 Task: Slide 8 - Products Or Services.
Action: Mouse moved to (165, 57)
Screenshot: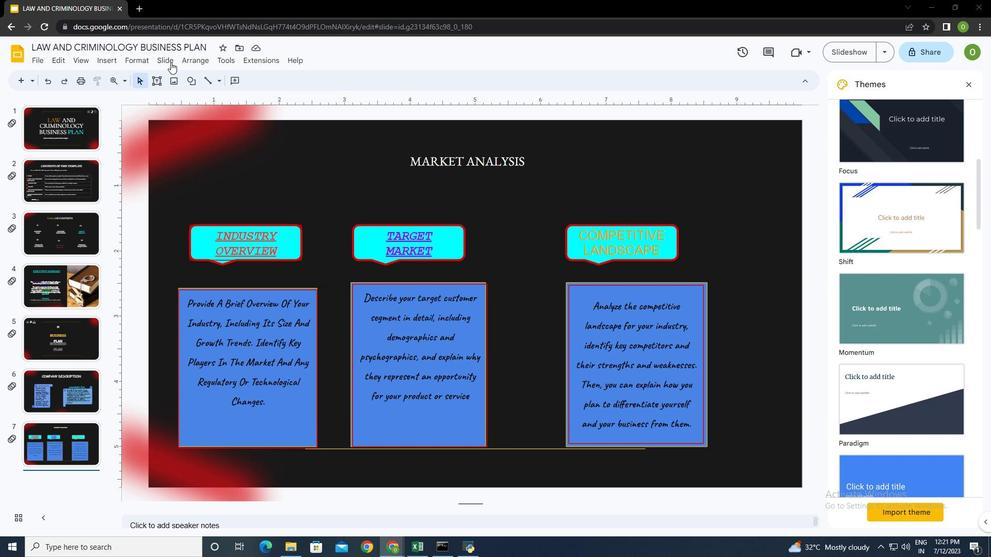 
Action: Mouse pressed left at (165, 57)
Screenshot: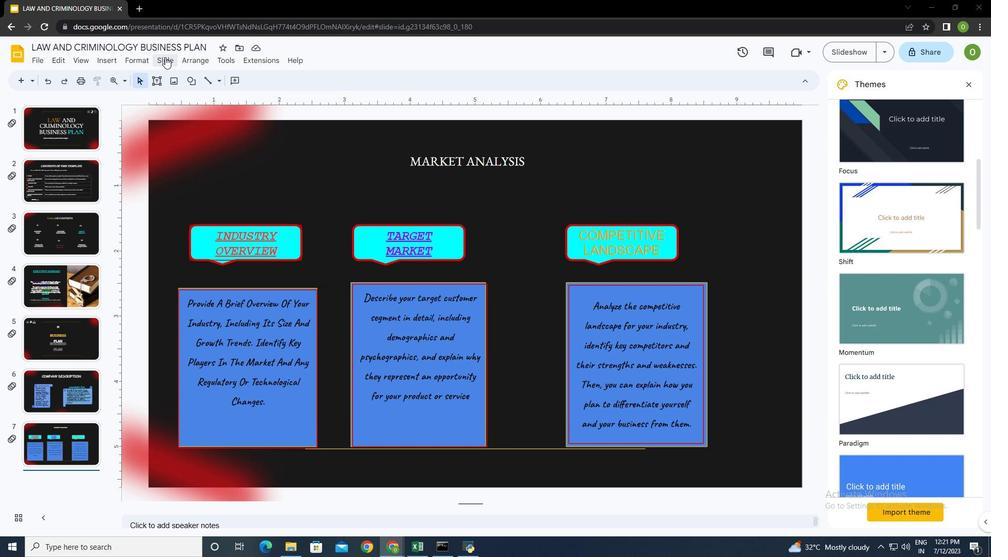 
Action: Mouse moved to (201, 76)
Screenshot: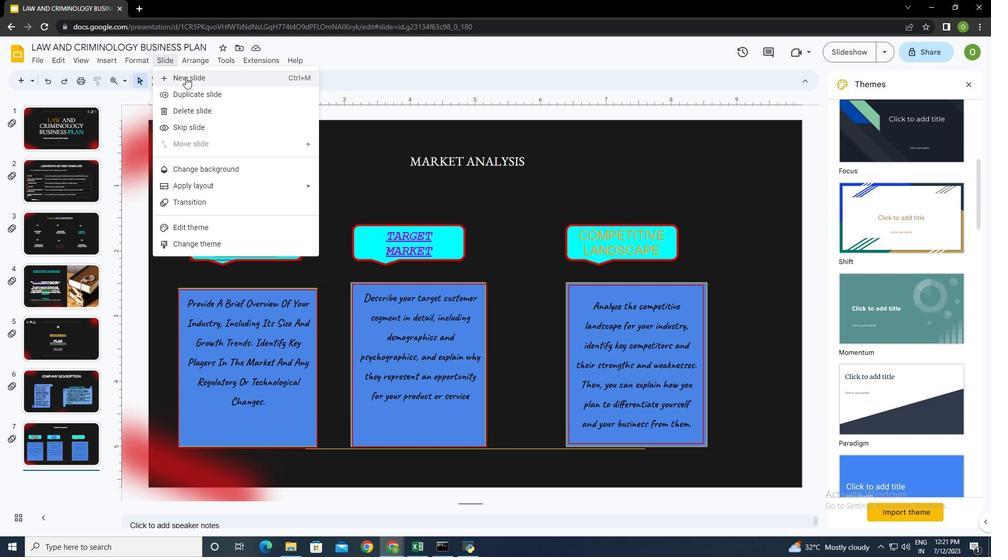 
Action: Mouse pressed left at (201, 76)
Screenshot: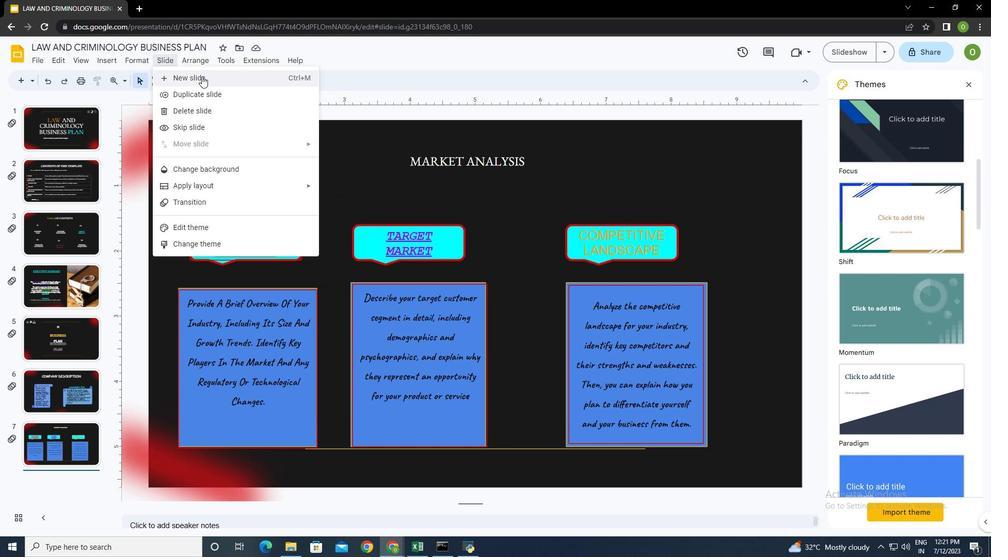 
Action: Mouse moved to (366, 260)
Screenshot: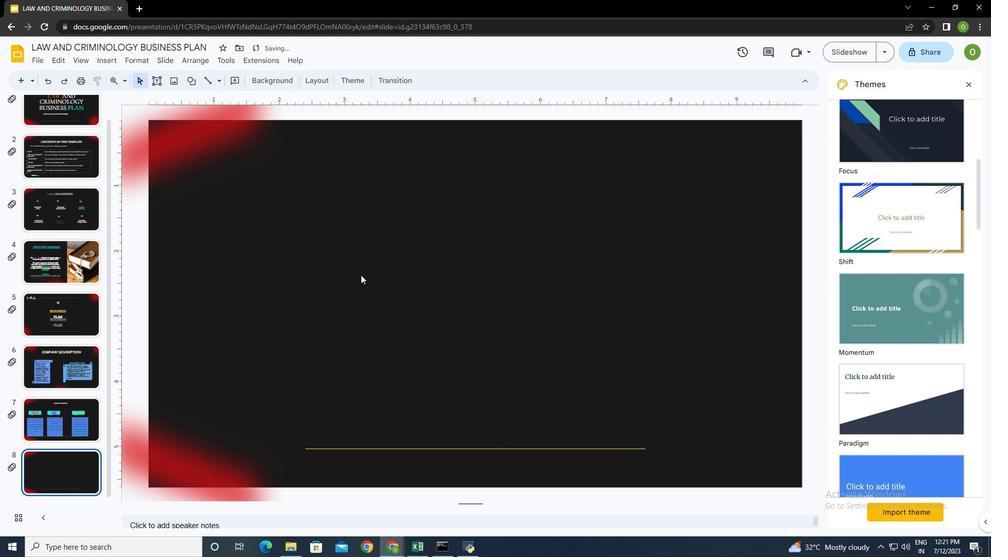 
Action: Mouse pressed left at (366, 260)
Screenshot: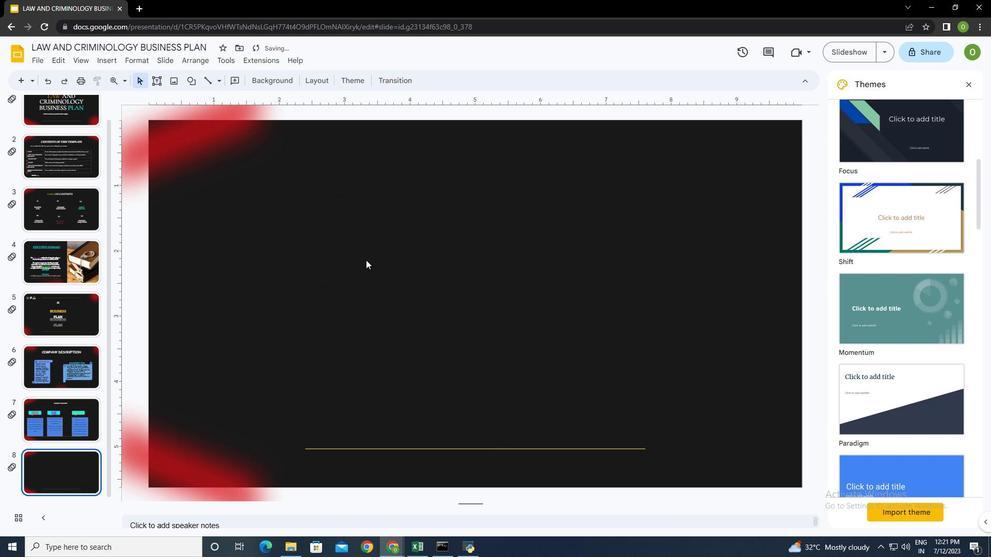 
Action: Mouse moved to (154, 84)
Screenshot: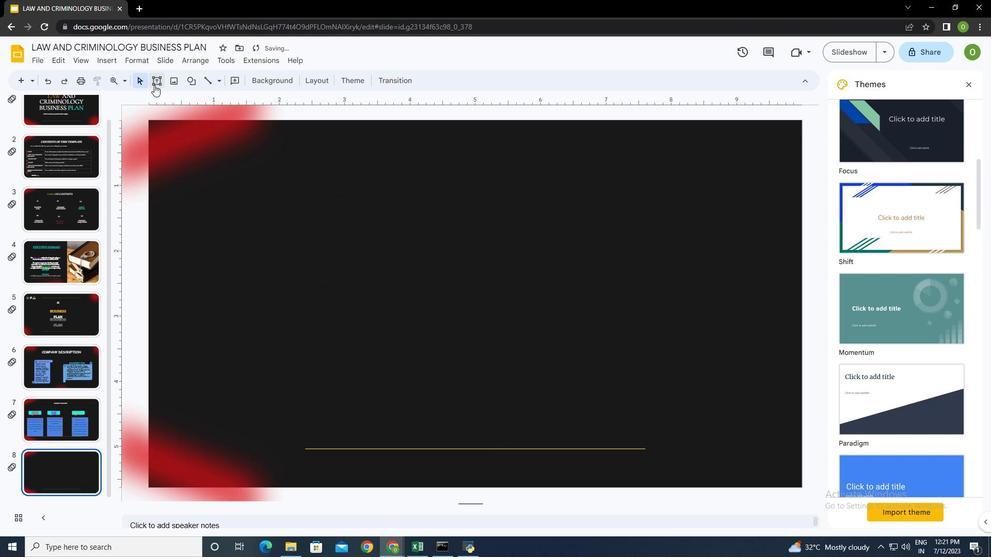 
Action: Mouse pressed left at (154, 84)
Screenshot: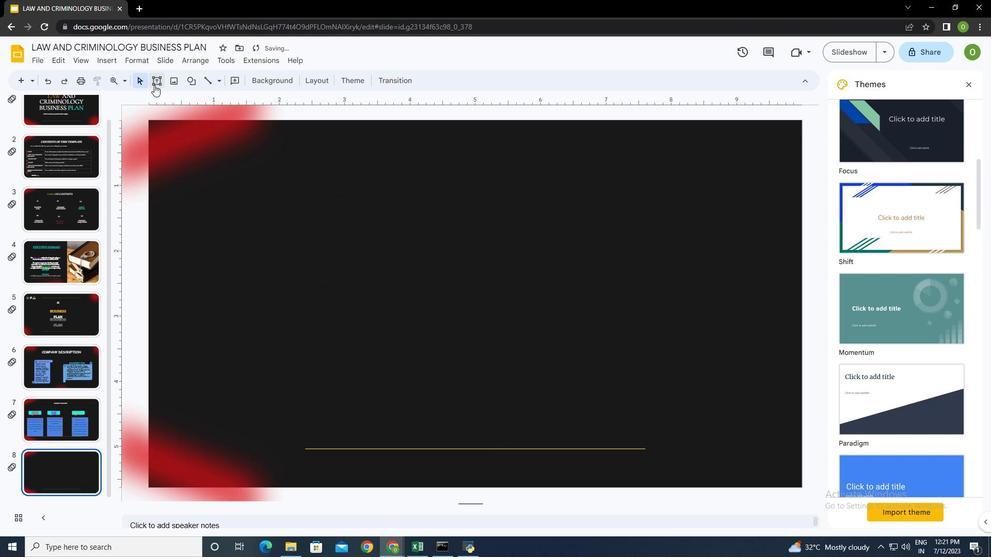 
Action: Mouse moved to (276, 137)
Screenshot: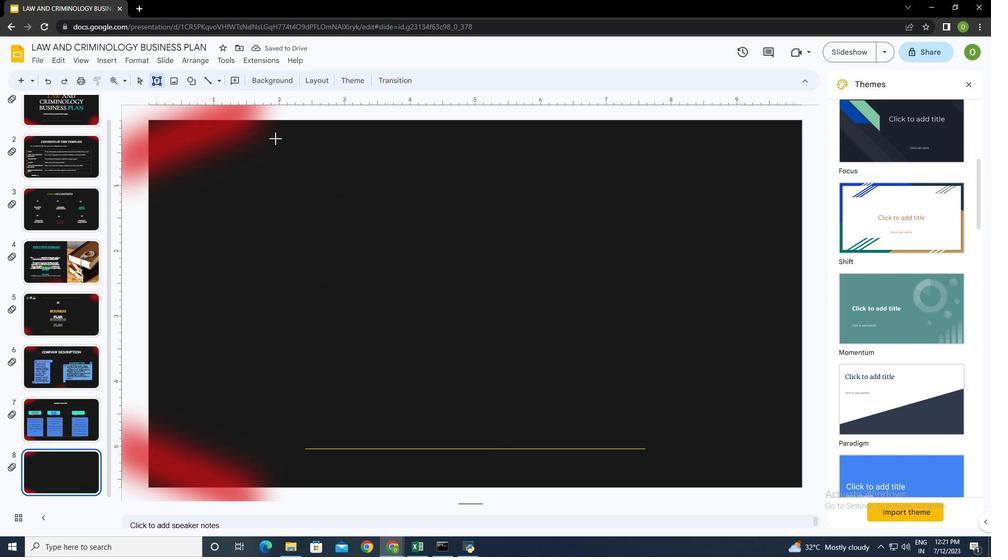 
Action: Mouse pressed left at (276, 137)
Screenshot: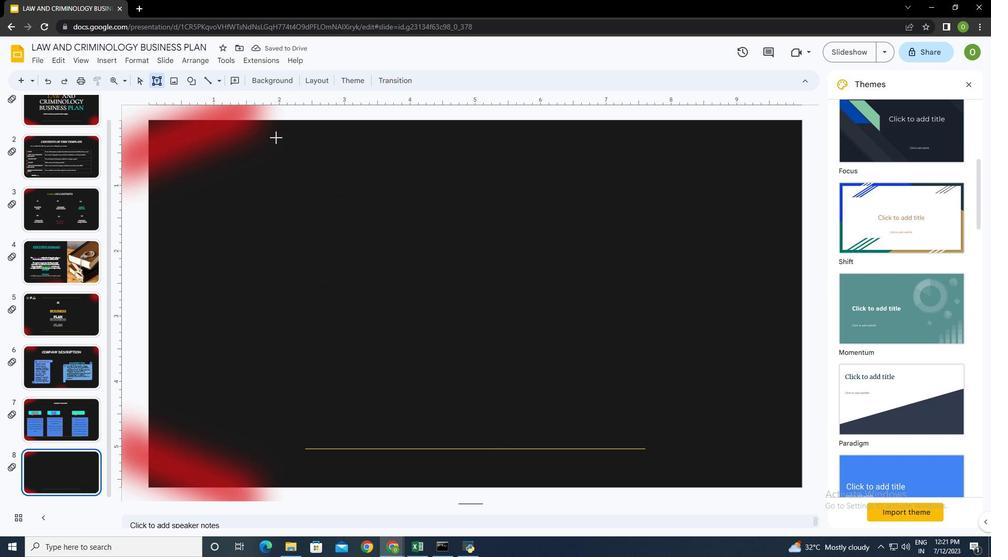 
Action: Mouse moved to (460, 80)
Screenshot: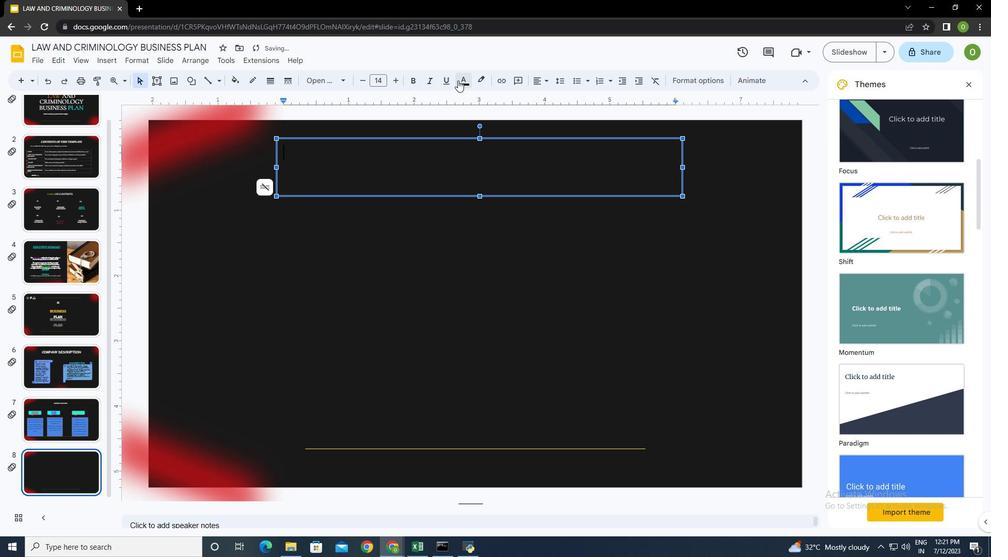 
Action: Mouse pressed left at (460, 80)
Screenshot: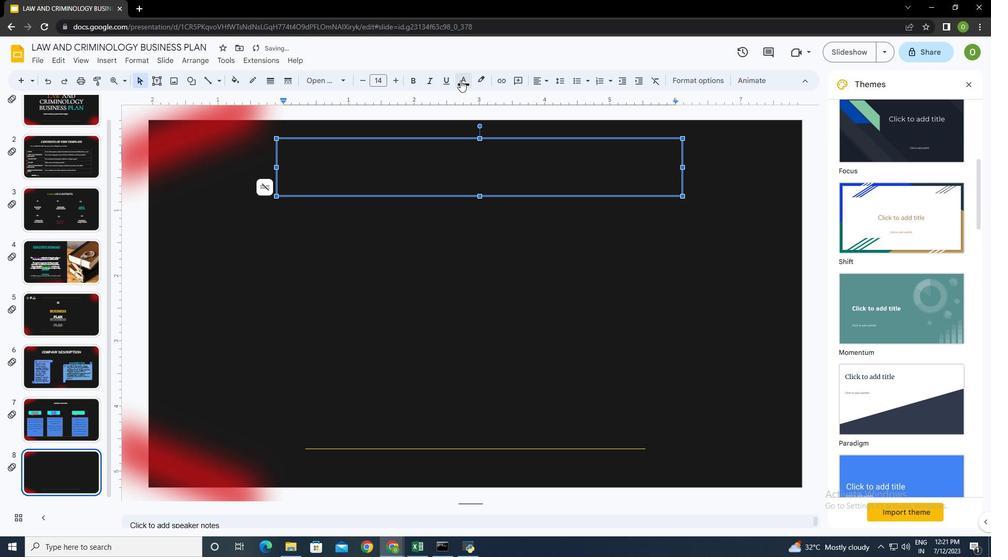 
Action: Mouse moved to (467, 113)
Screenshot: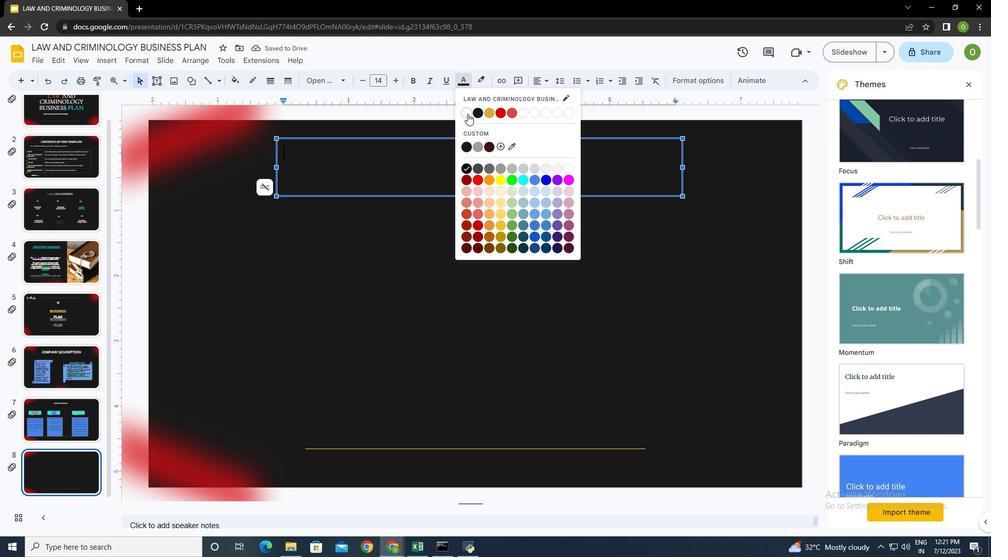 
Action: Mouse pressed left at (467, 113)
Screenshot: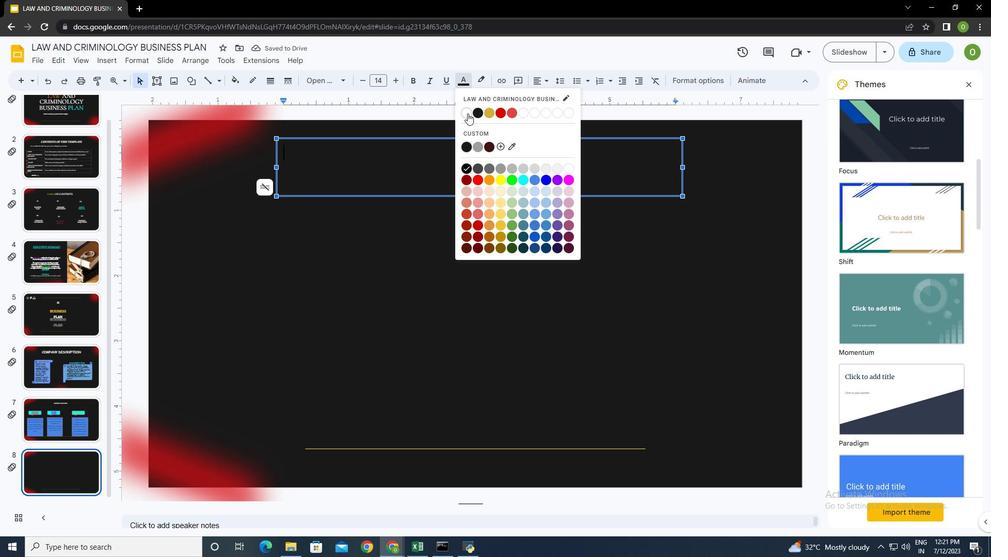 
Action: Mouse moved to (337, 156)
Screenshot: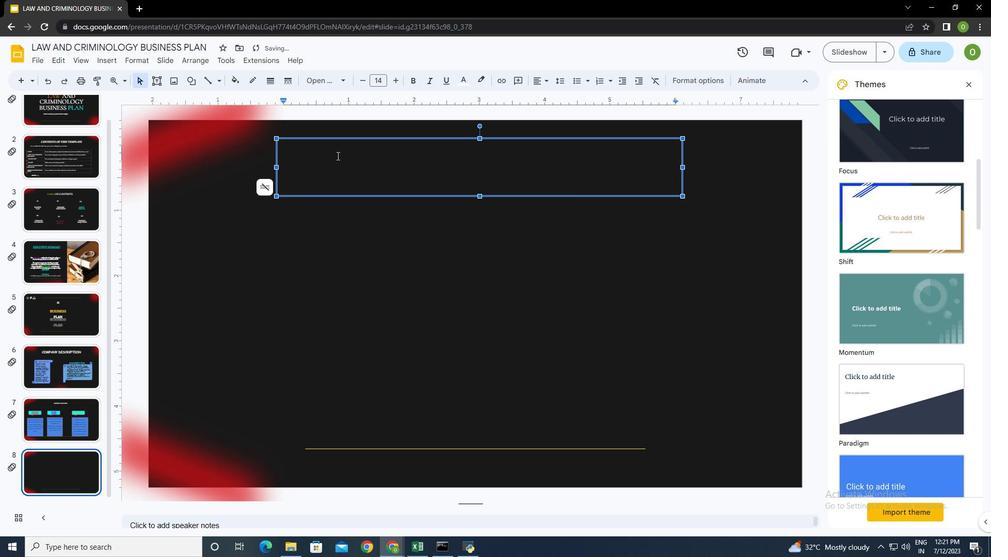
Action: Key pressed <Key.shift><Key.caps_lock>PRODUCTS<Key.space>OR<Key.space>SERVICES
Screenshot: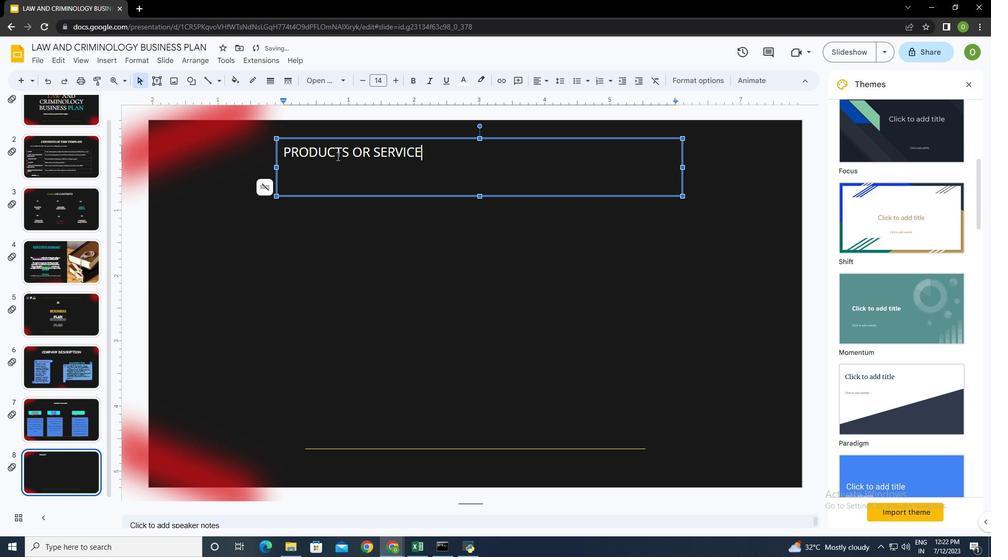 
Action: Mouse moved to (433, 152)
Screenshot: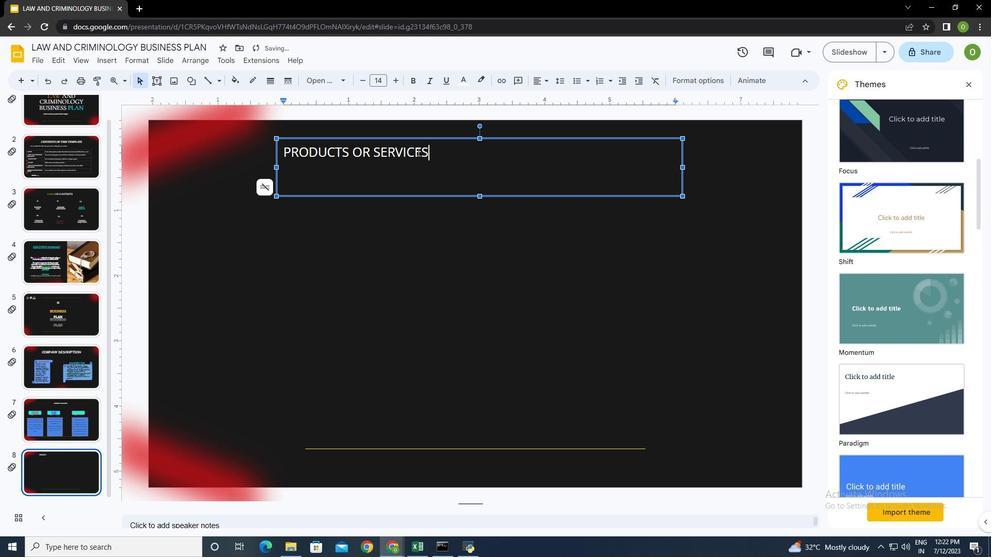 
Action: Mouse pressed left at (433, 152)
Screenshot: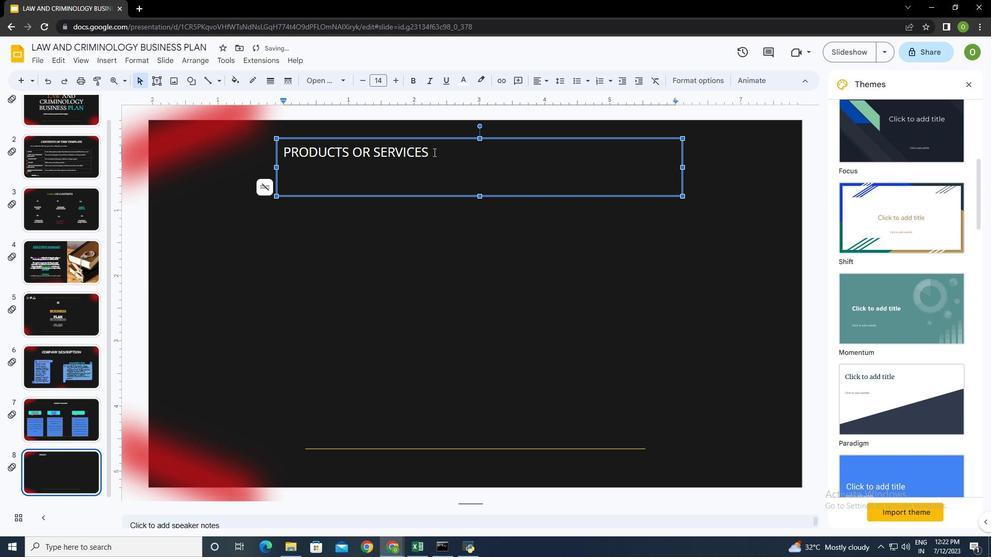 
Action: Mouse moved to (416, 82)
Screenshot: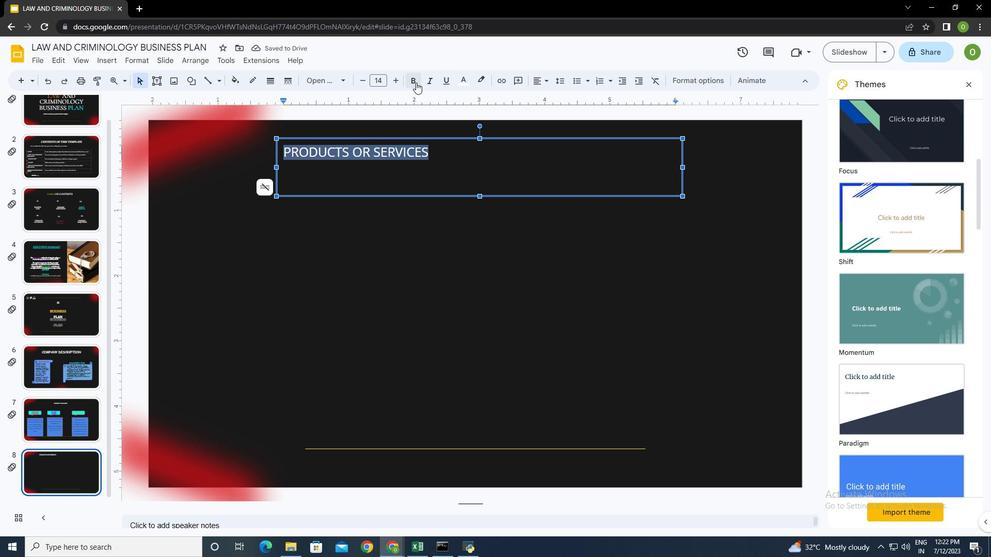 
Action: Mouse pressed left at (416, 82)
Screenshot: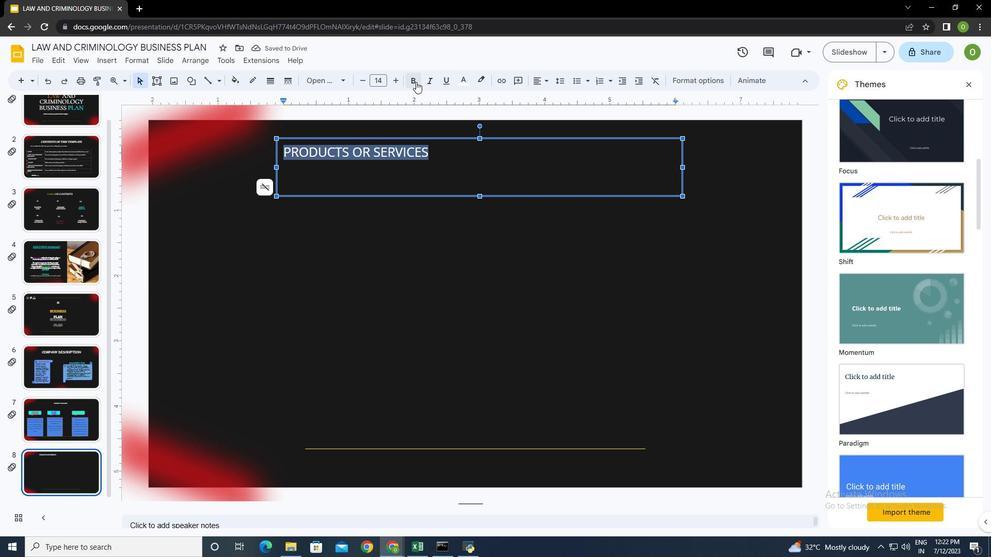 
Action: Mouse moved to (544, 81)
Screenshot: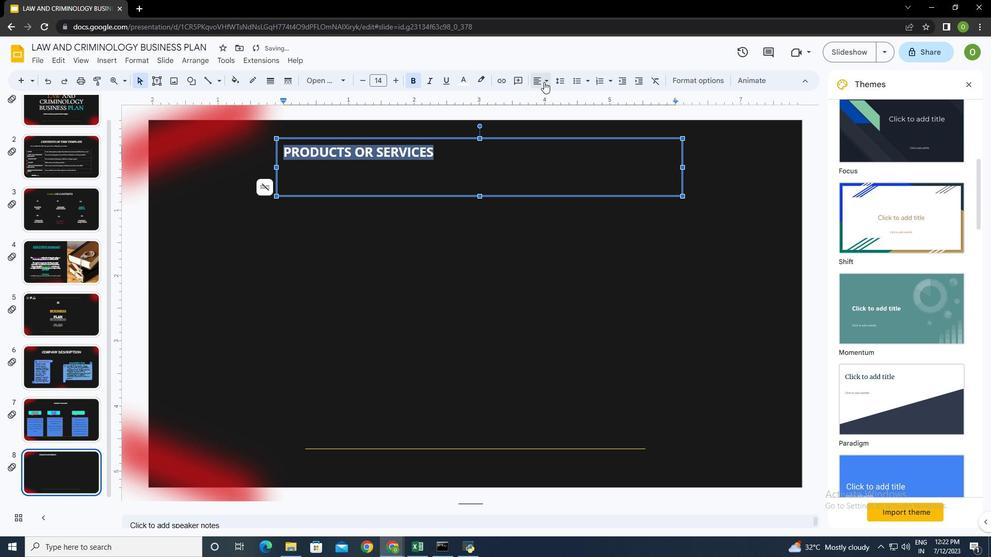 
Action: Mouse pressed left at (544, 81)
Screenshot: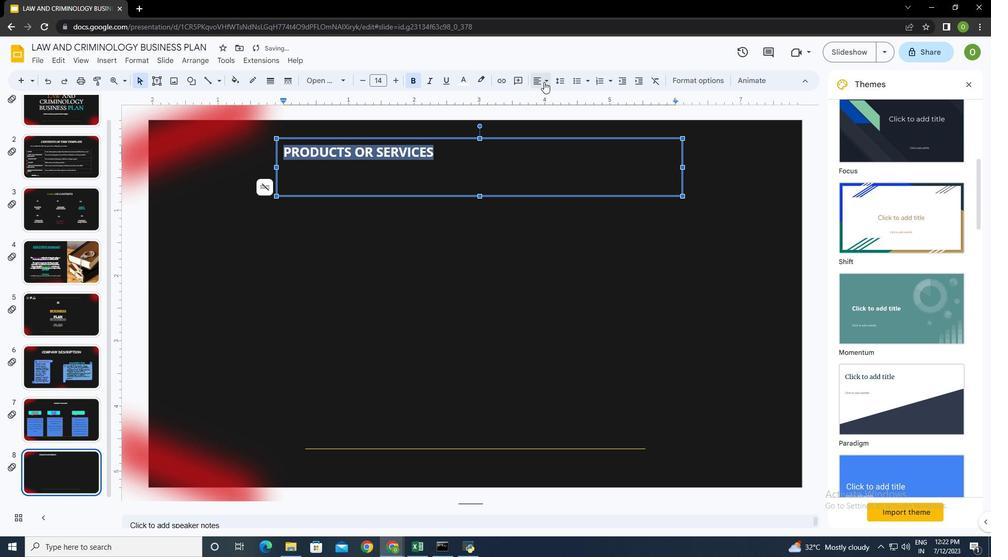 
Action: Mouse moved to (551, 99)
Screenshot: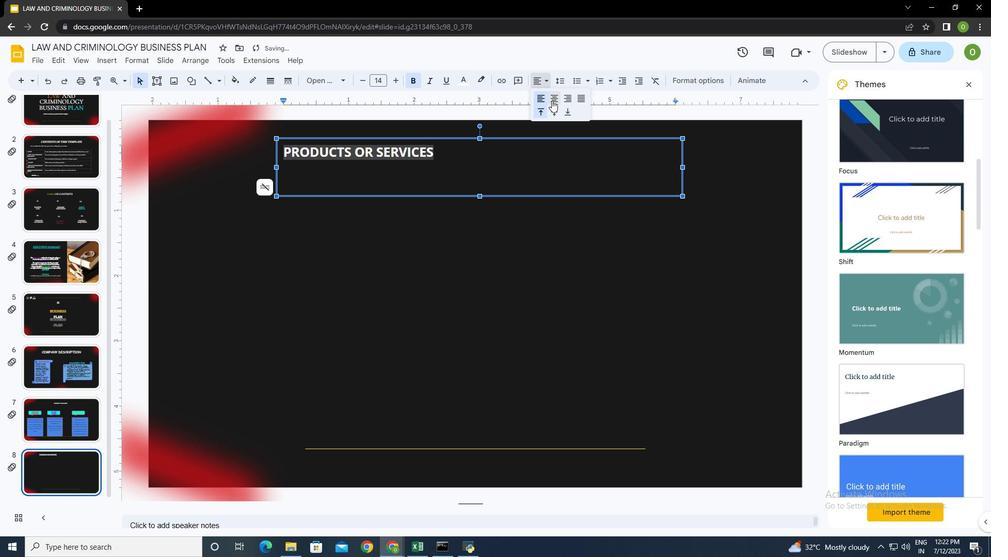 
Action: Mouse pressed left at (551, 99)
Screenshot: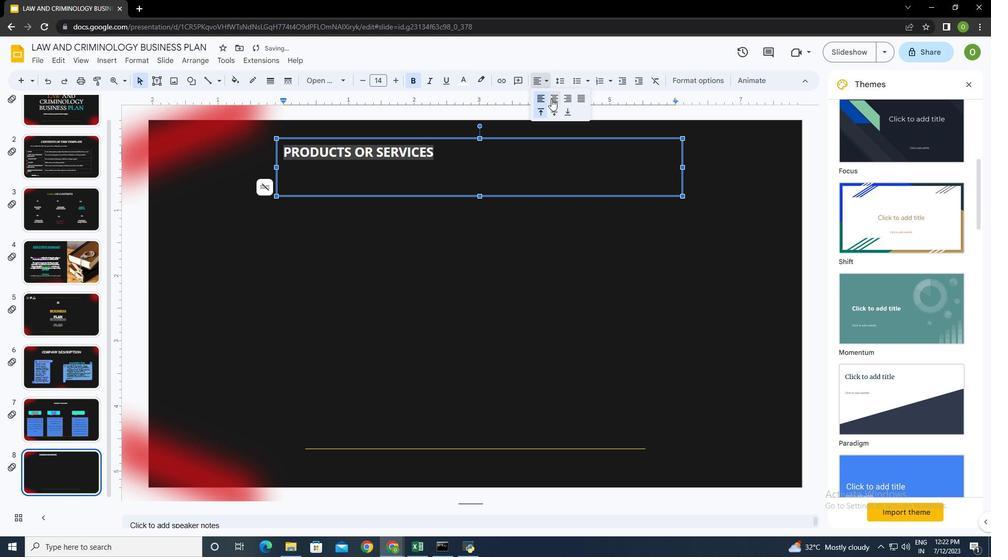 
Action: Mouse moved to (547, 83)
Screenshot: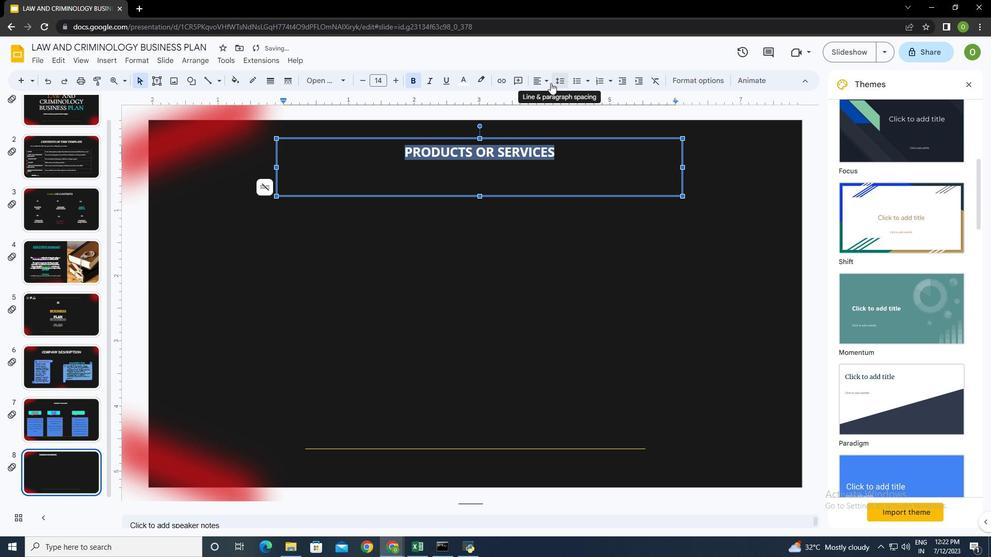 
Action: Mouse pressed left at (547, 83)
Screenshot: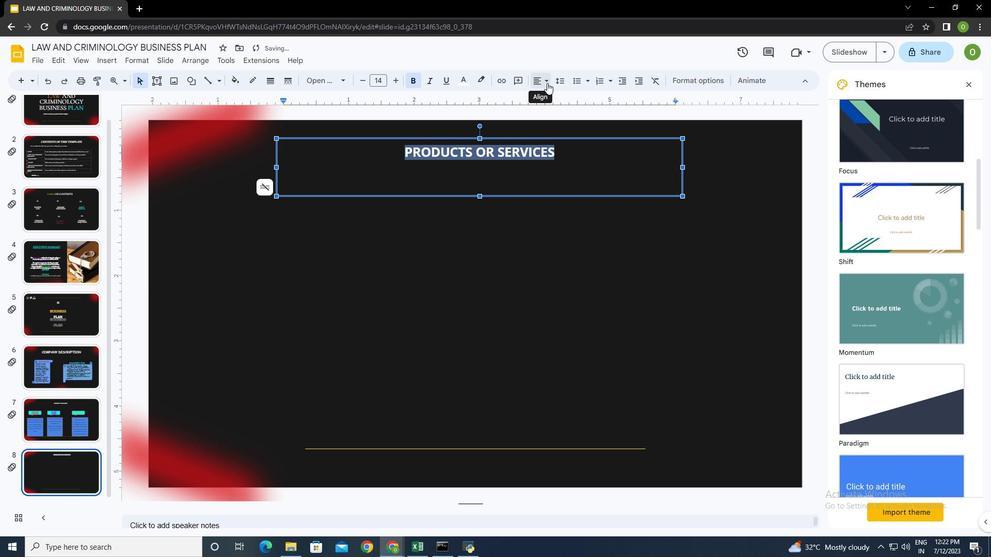 
Action: Mouse moved to (554, 113)
Screenshot: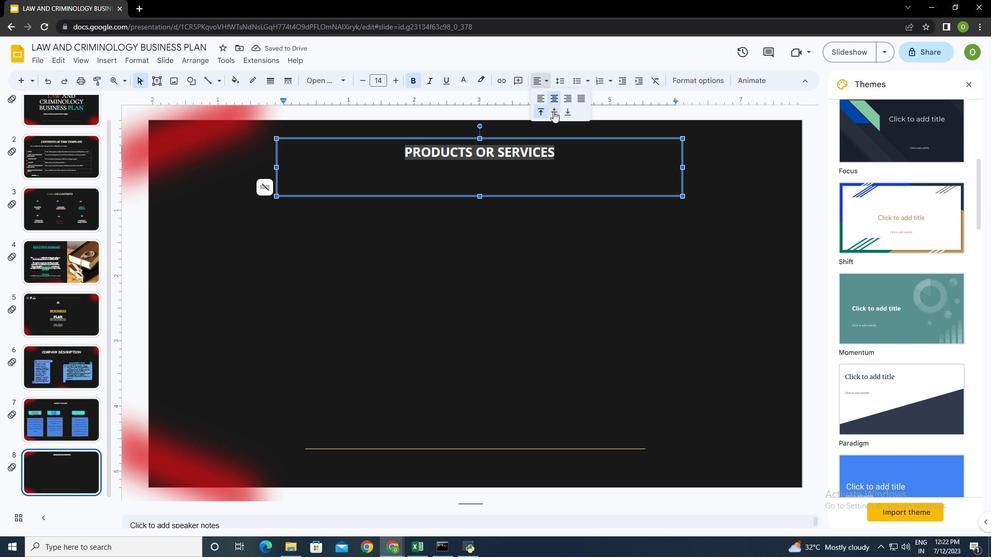 
Action: Mouse pressed left at (554, 113)
Screenshot: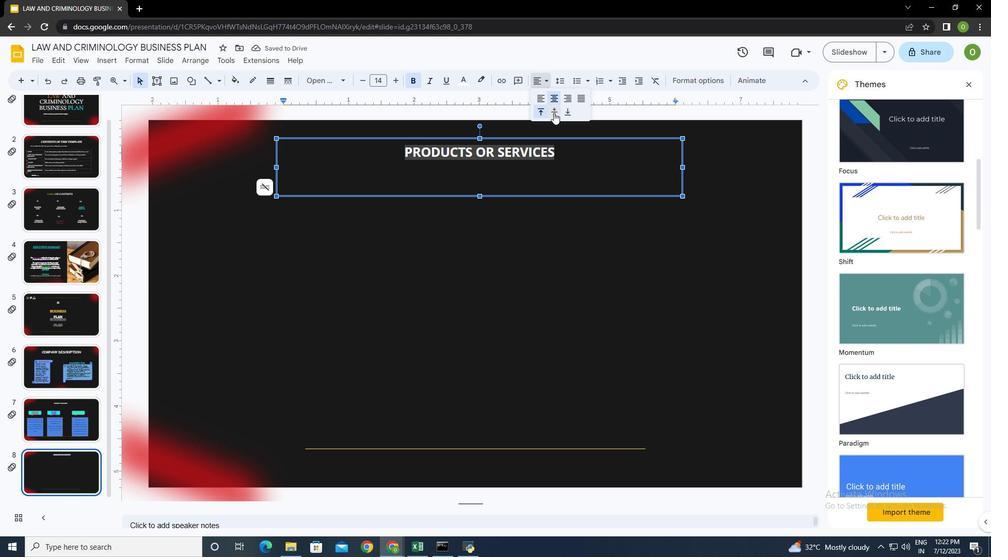 
Action: Mouse moved to (396, 75)
Screenshot: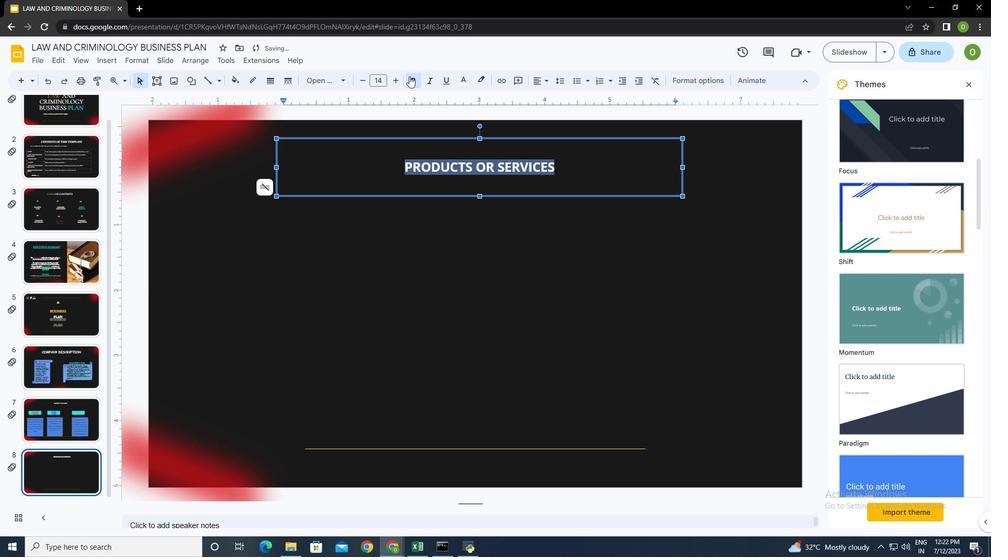 
Action: Mouse pressed left at (396, 75)
Screenshot: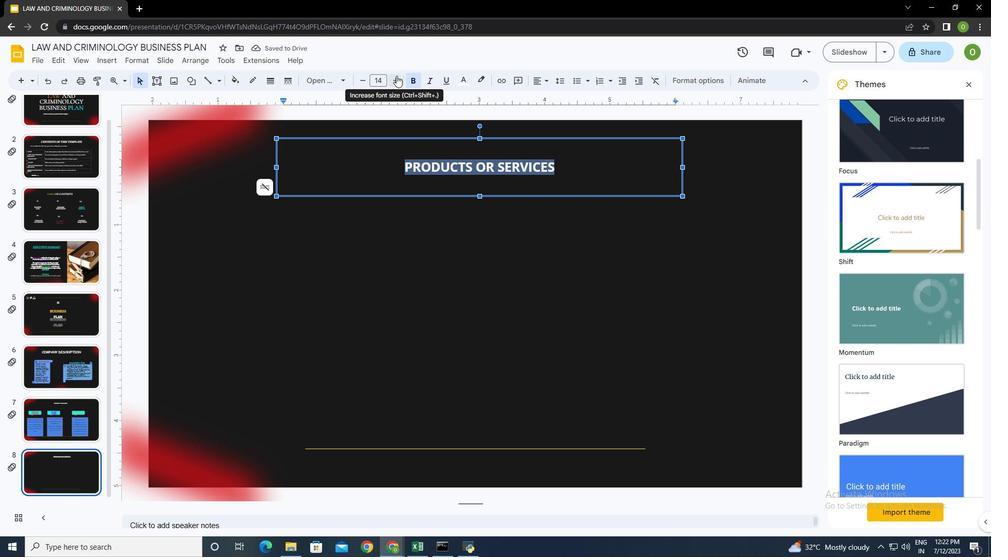 
Action: Mouse pressed left at (396, 75)
Screenshot: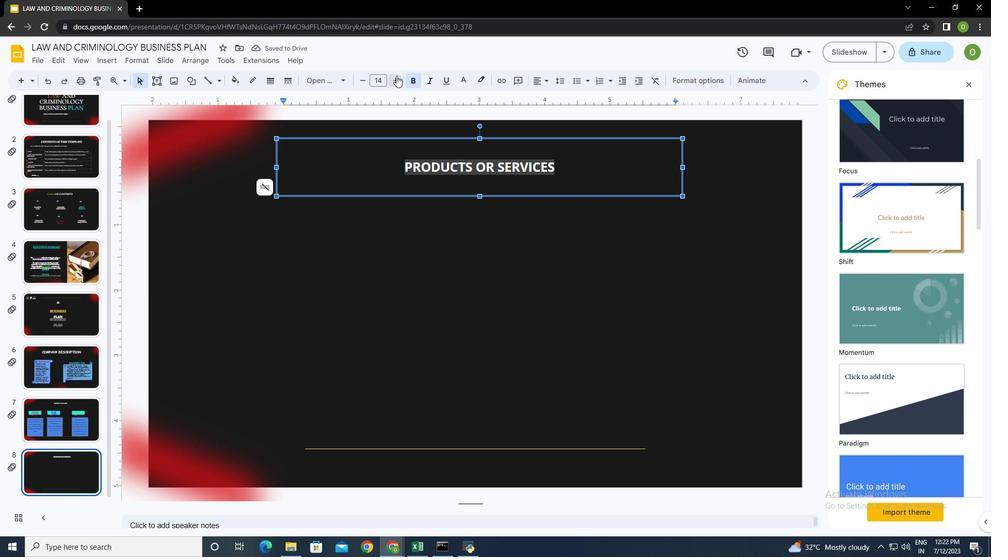 
Action: Mouse pressed left at (396, 75)
Screenshot: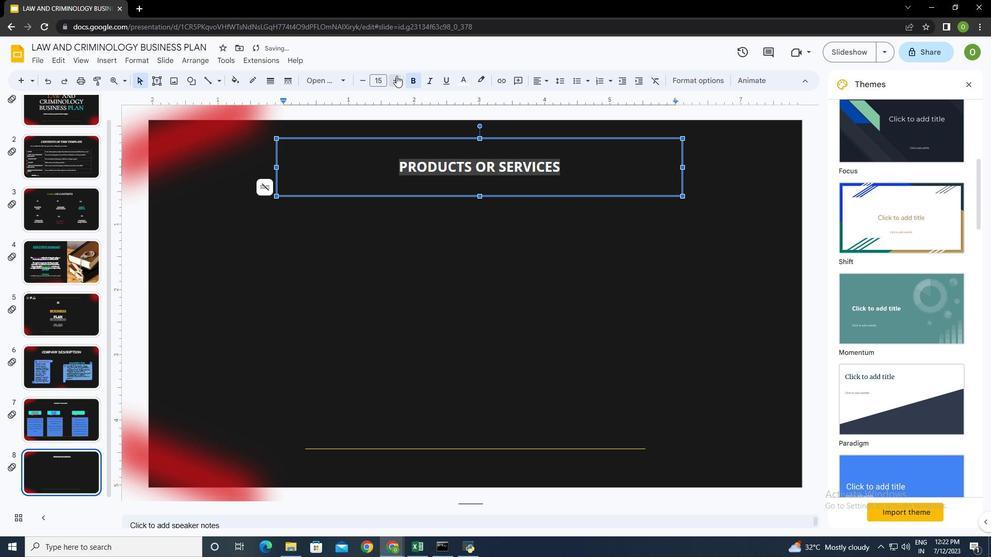 
Action: Mouse pressed left at (396, 75)
Screenshot: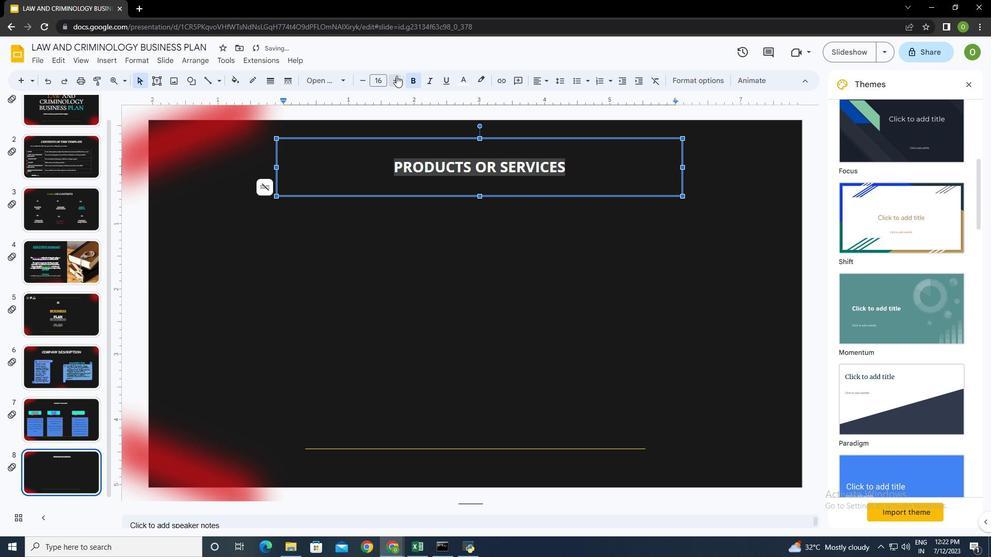 
Action: Mouse pressed left at (396, 75)
Screenshot: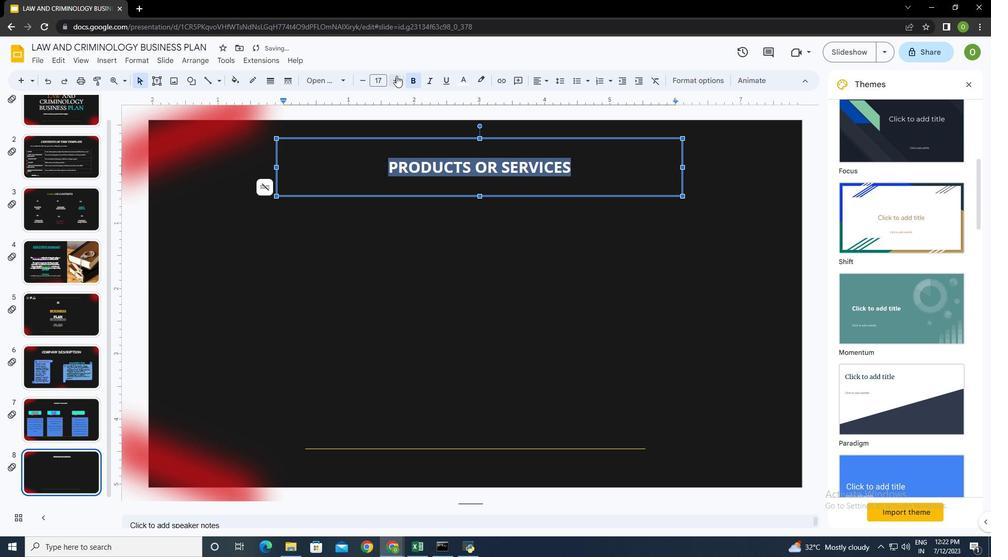 
Action: Mouse pressed left at (396, 75)
Screenshot: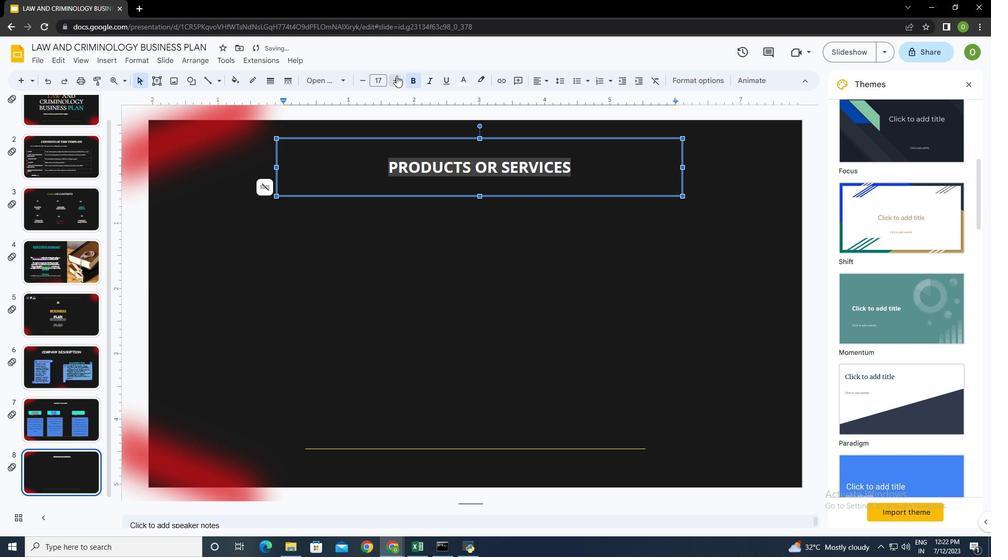 
Action: Mouse pressed left at (396, 75)
Screenshot: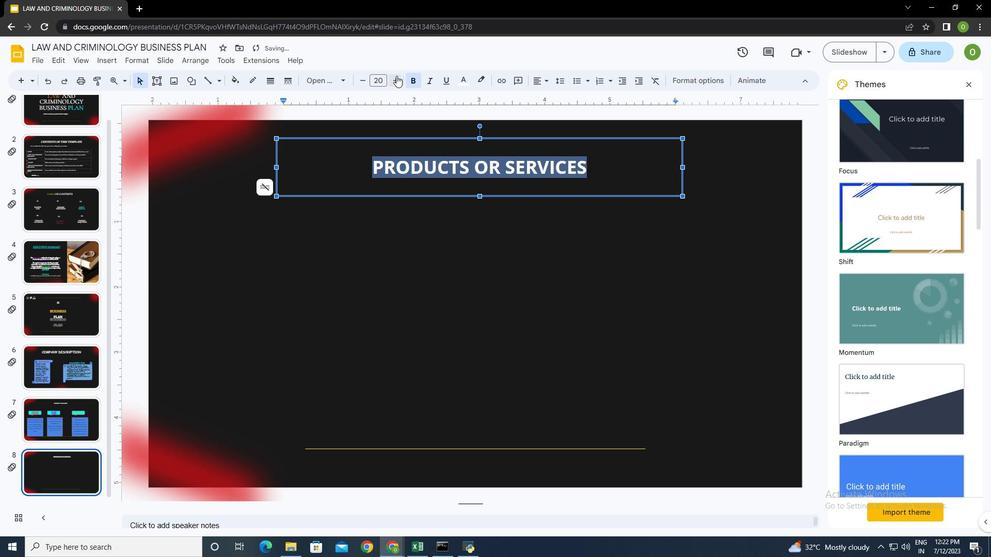 
Action: Mouse pressed left at (396, 75)
Screenshot: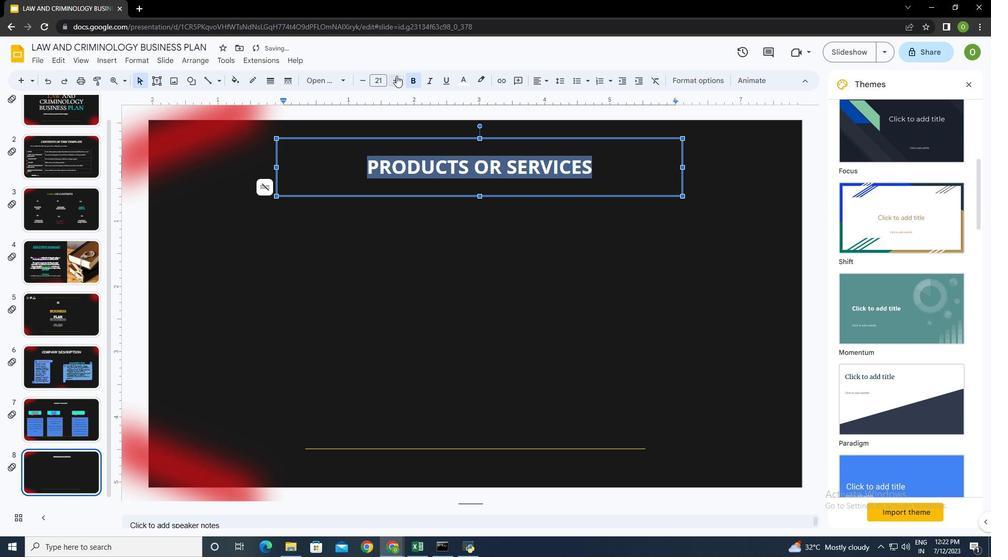 
Action: Mouse moved to (338, 81)
Screenshot: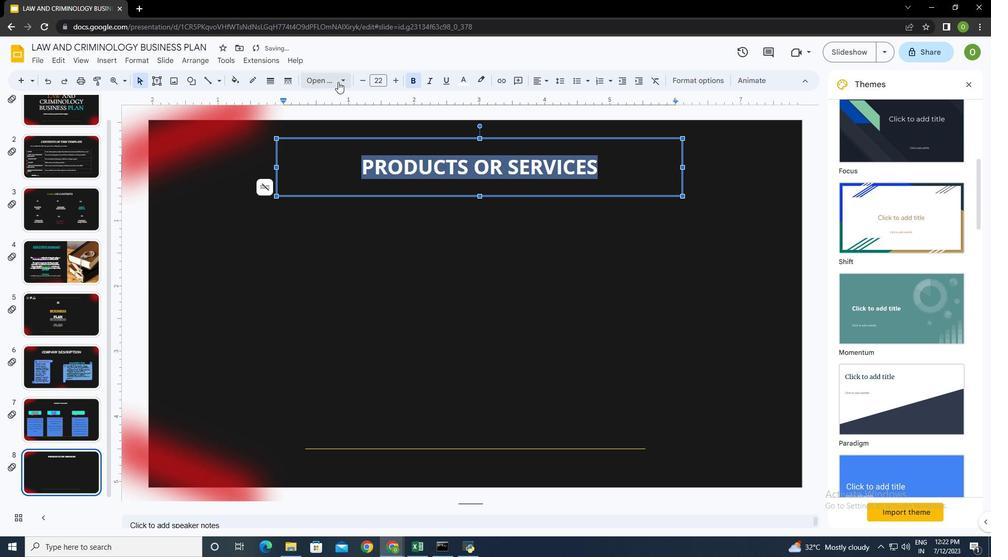 
Action: Mouse pressed left at (338, 81)
Screenshot: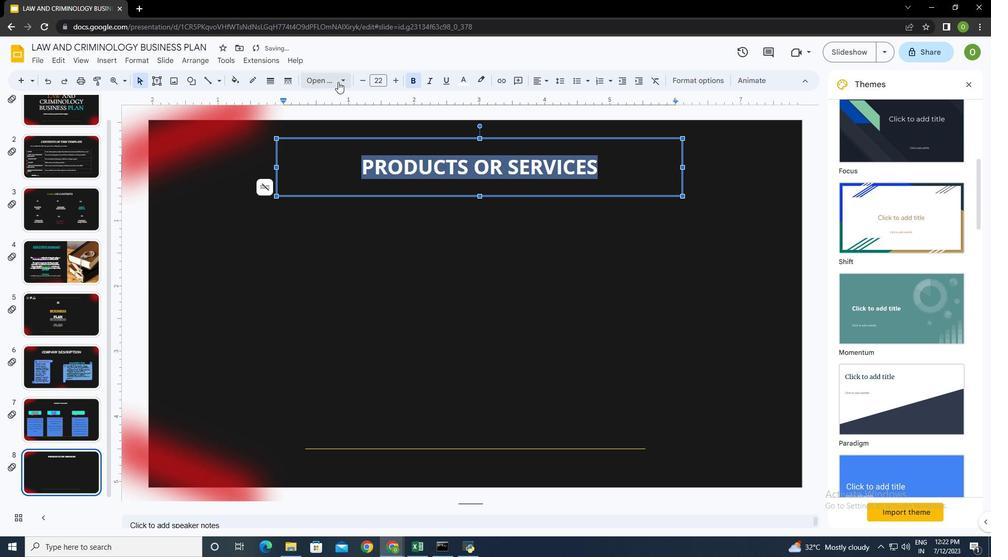 
Action: Mouse moved to (355, 258)
Screenshot: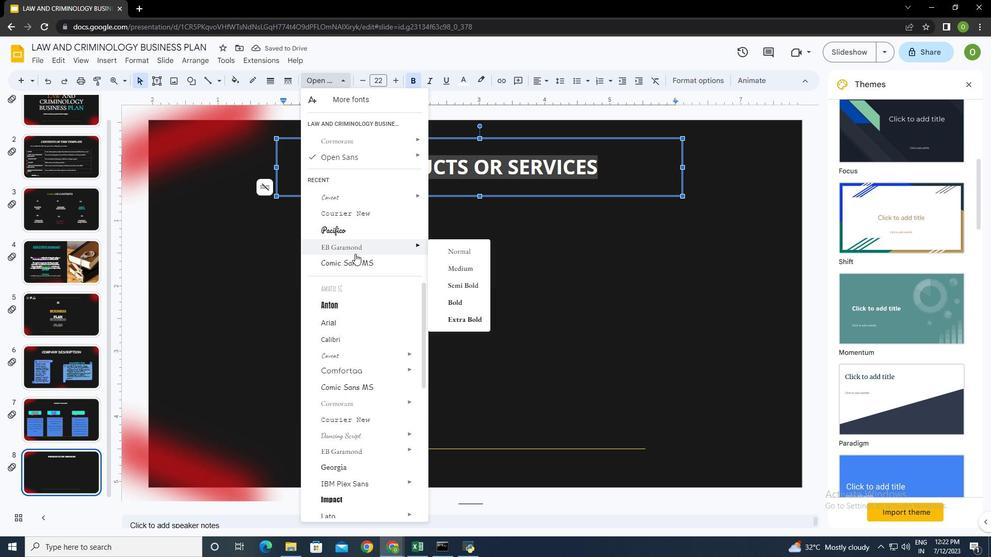 
Action: Mouse scrolled (355, 258) with delta (0, 0)
Screenshot: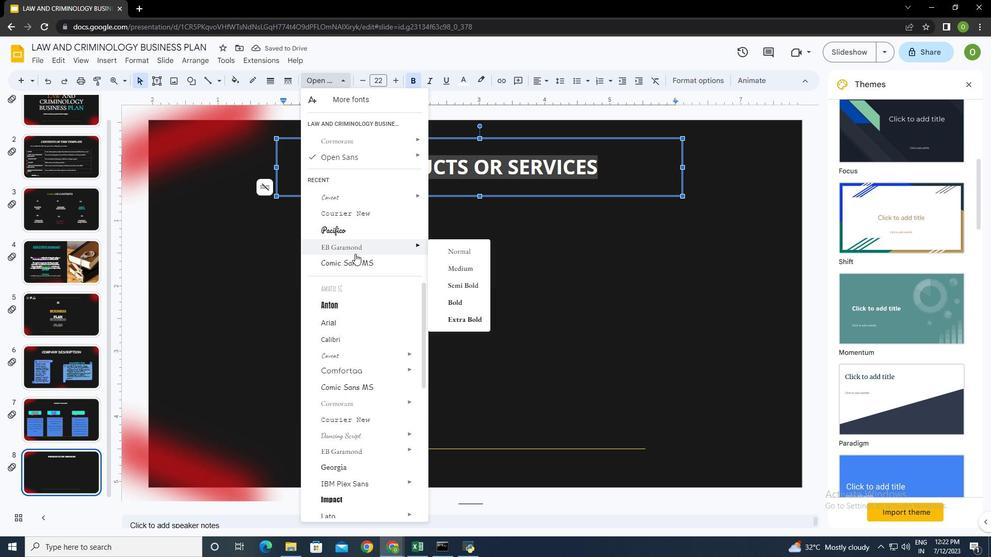 
Action: Mouse moved to (357, 270)
Screenshot: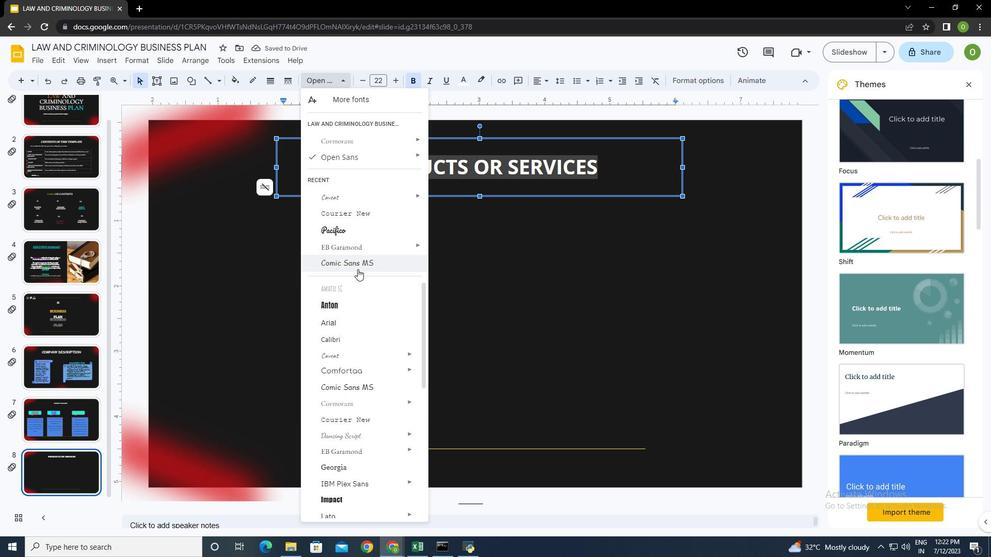 
Action: Mouse scrolled (357, 269) with delta (0, 0)
Screenshot: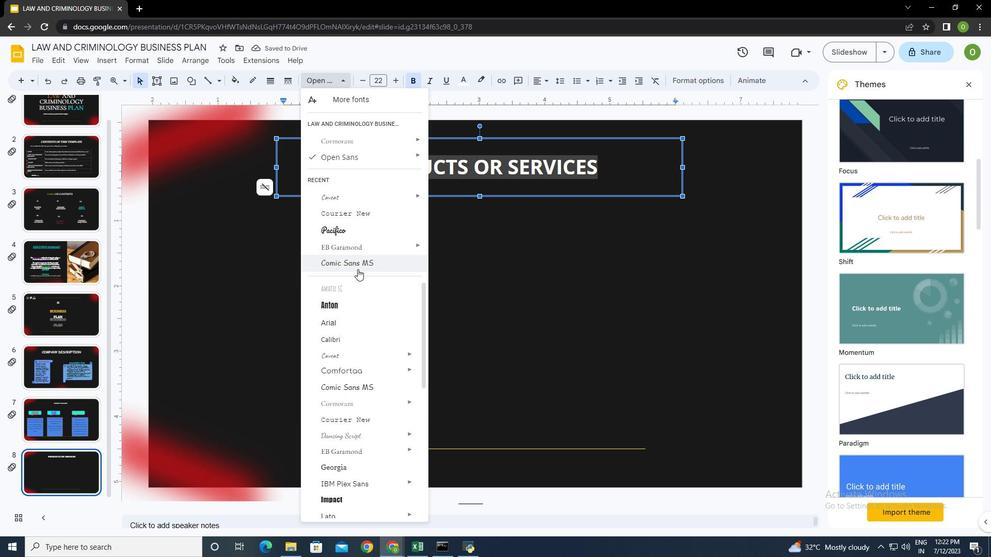 
Action: Mouse moved to (358, 282)
Screenshot: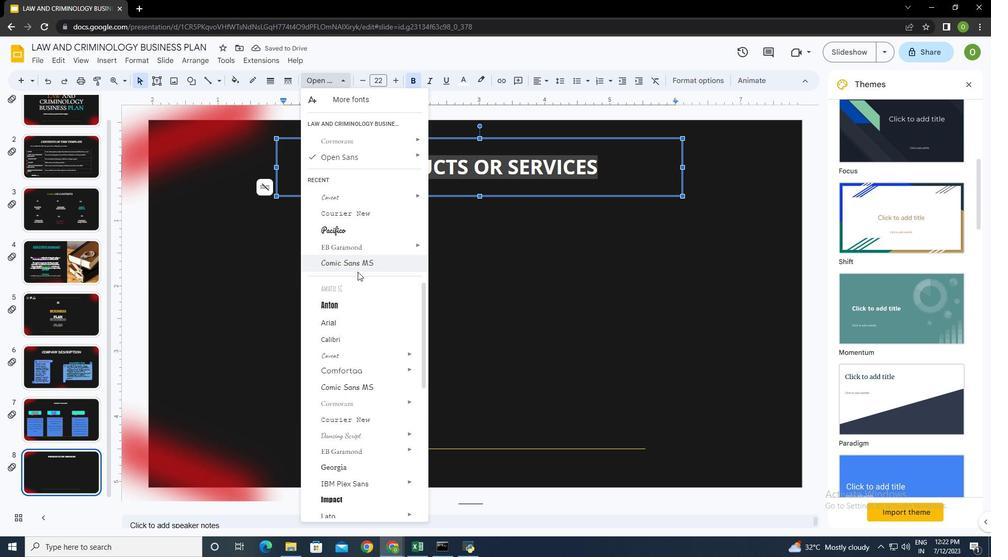 
Action: Mouse scrolled (358, 281) with delta (0, 0)
Screenshot: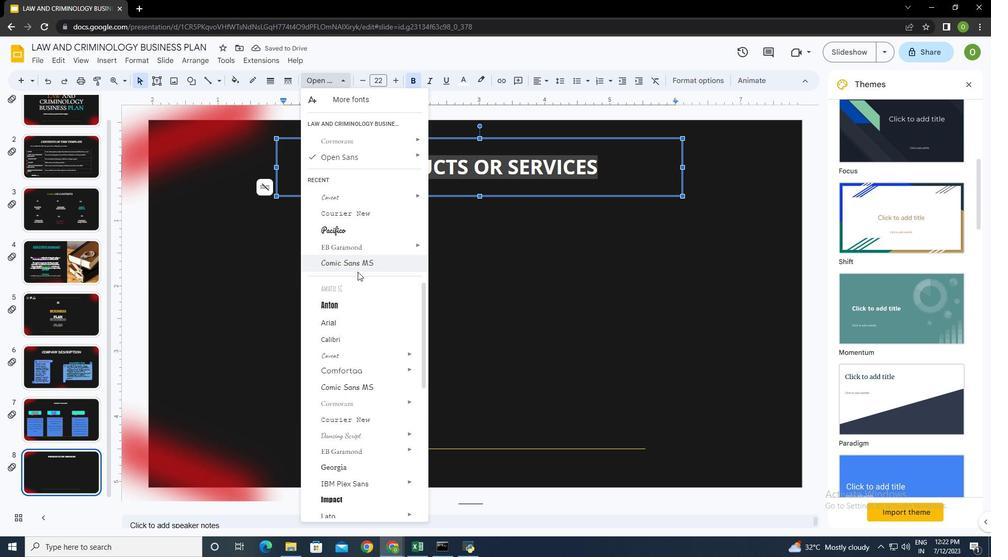 
Action: Mouse moved to (359, 290)
Screenshot: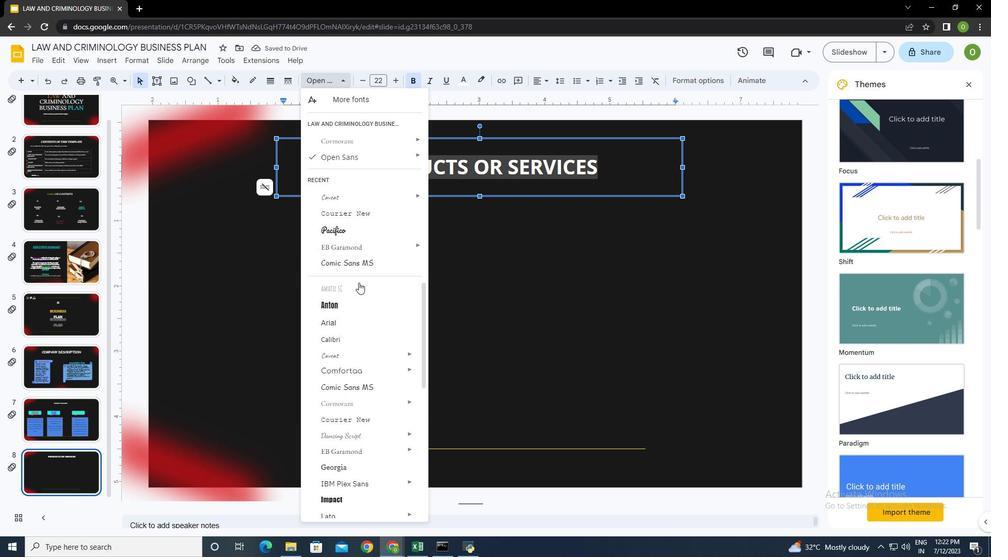 
Action: Mouse scrolled (359, 290) with delta (0, 0)
Screenshot: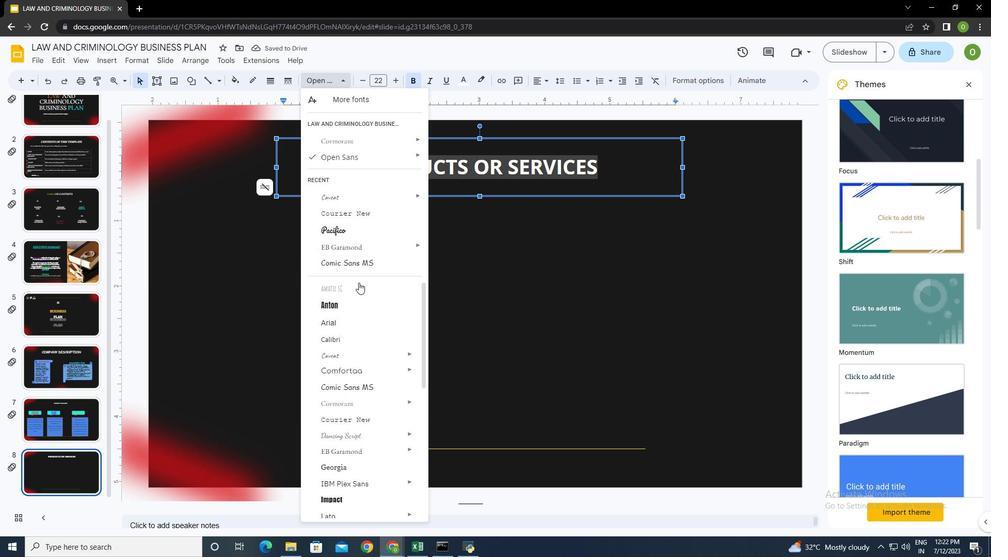 
Action: Mouse moved to (363, 318)
Screenshot: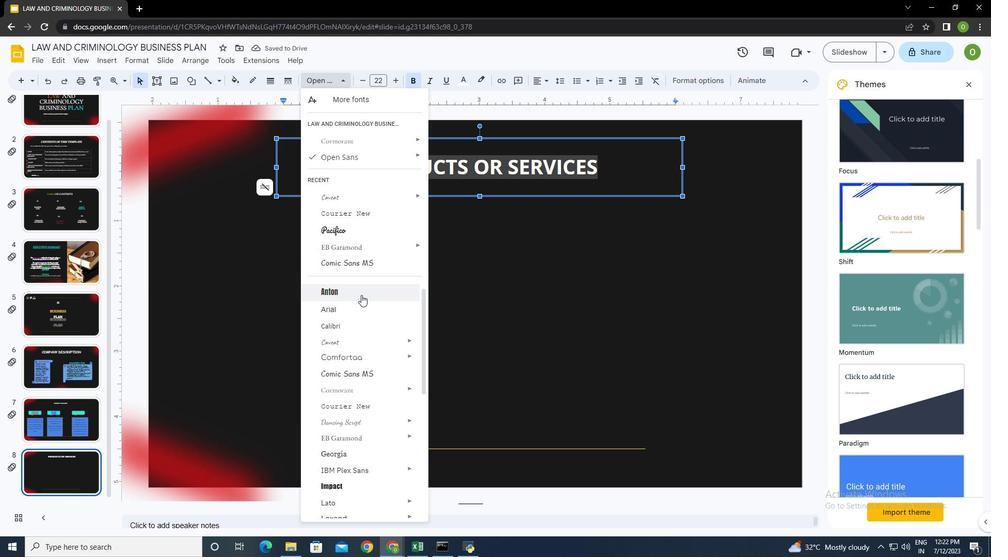 
Action: Mouse scrolled (363, 317) with delta (0, 0)
Screenshot: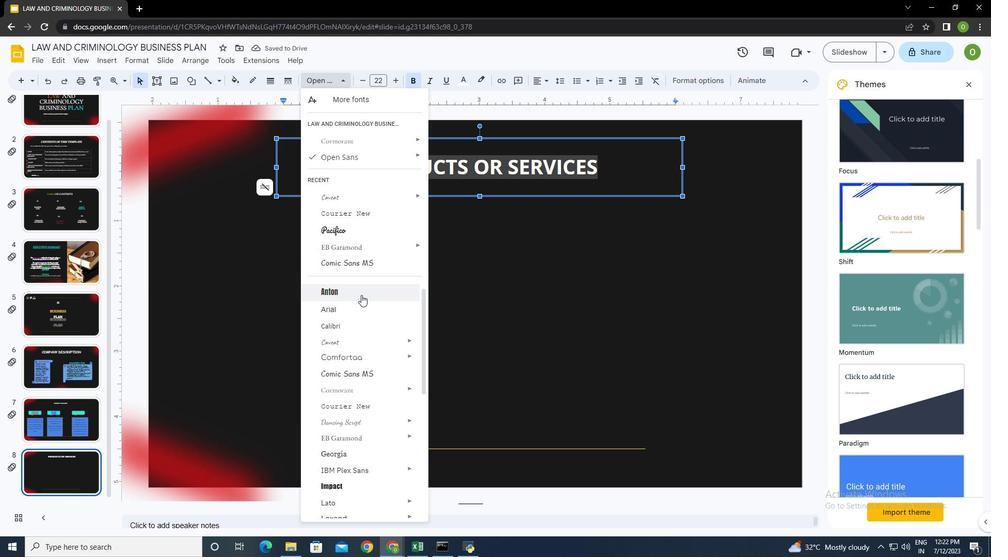 
Action: Mouse moved to (363, 463)
Screenshot: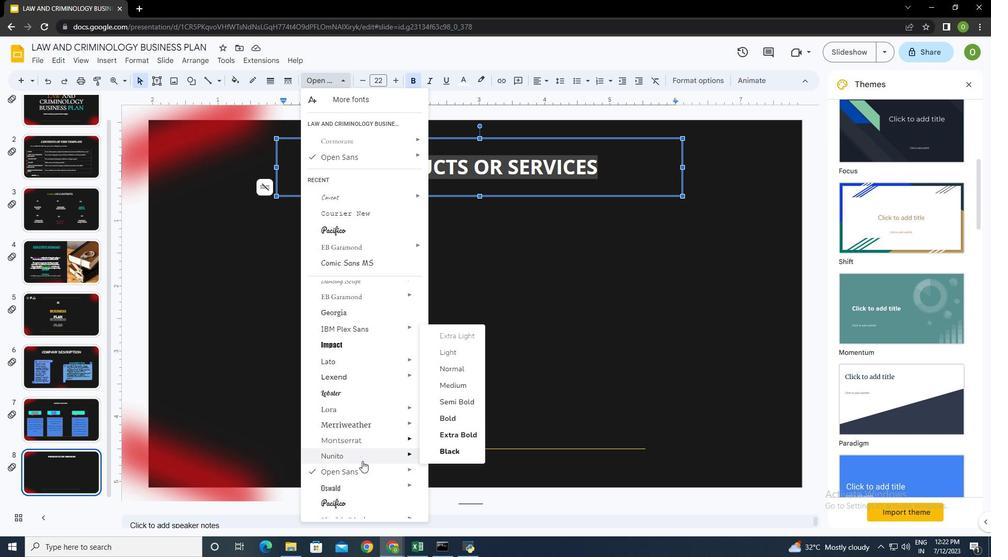 
Action: Mouse scrolled (363, 462) with delta (0, 0)
Screenshot: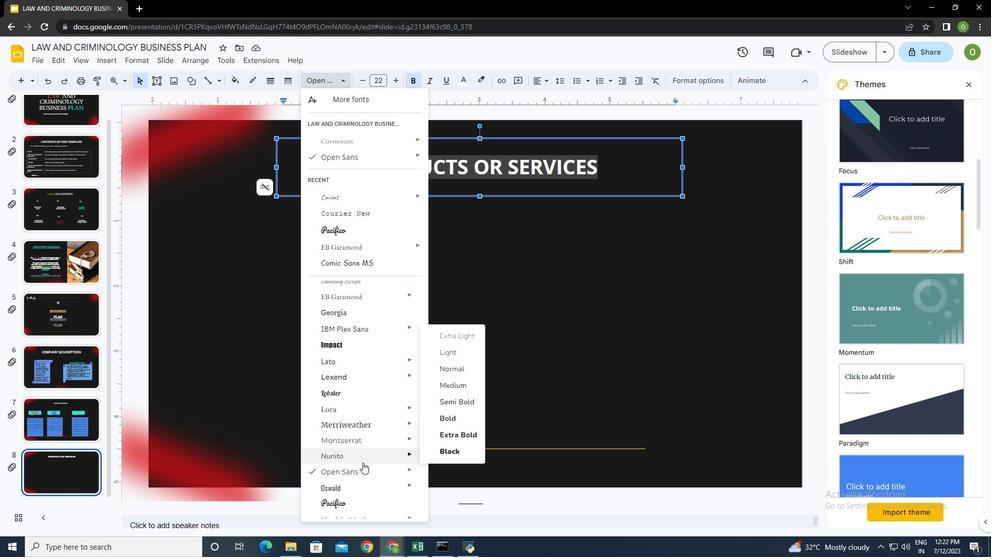 
Action: Mouse scrolled (363, 462) with delta (0, 0)
Screenshot: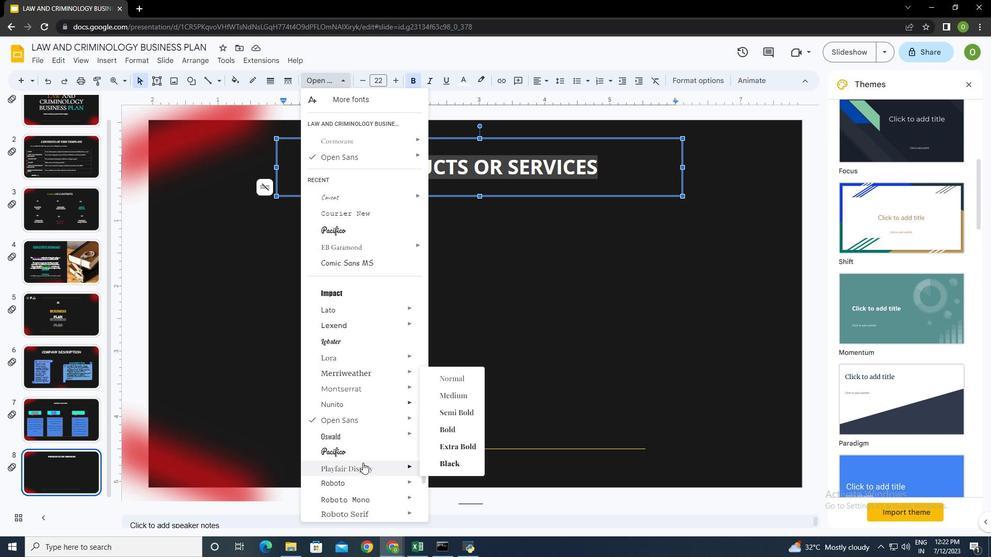 
Action: Mouse moved to (363, 463)
Screenshot: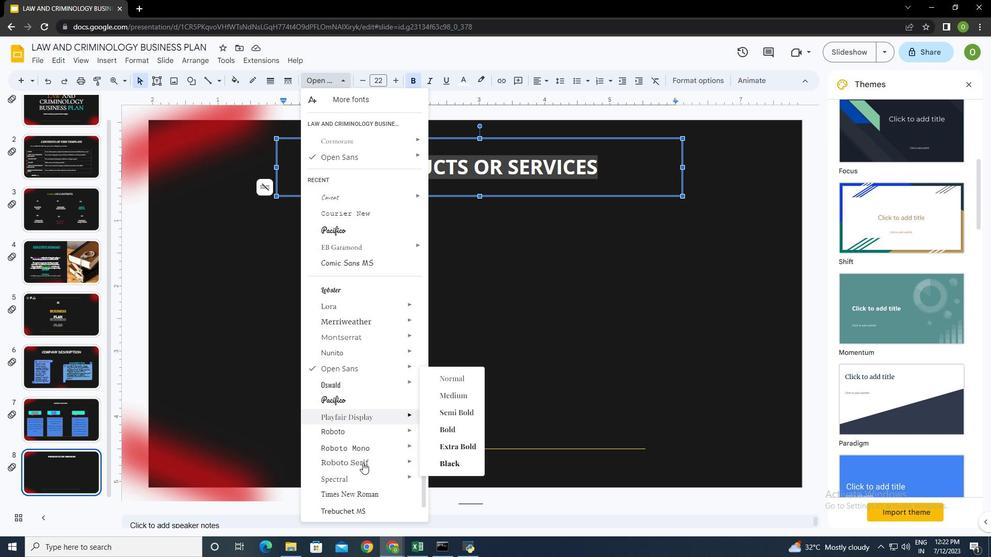
Action: Mouse scrolled (363, 462) with delta (0, 0)
Screenshot: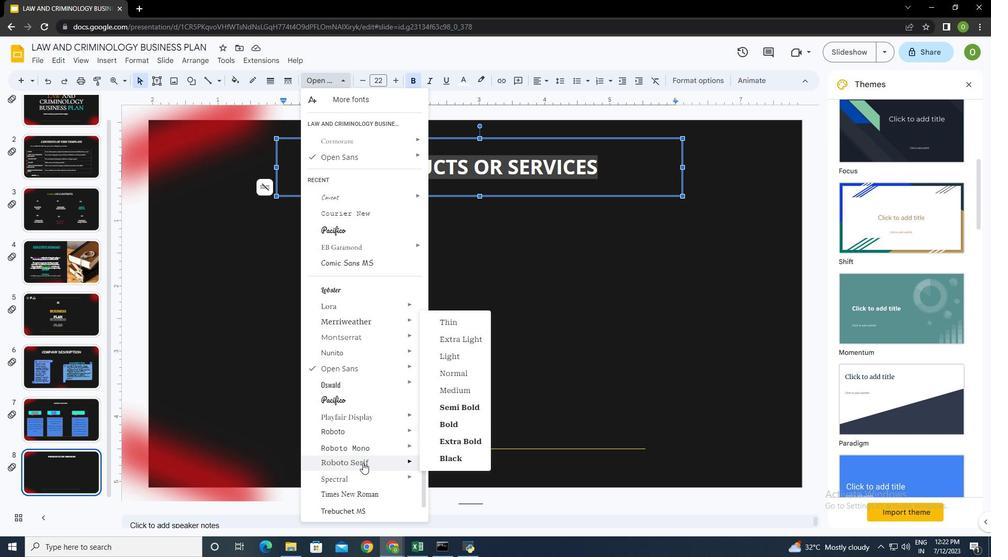 
Action: Mouse moved to (363, 462)
Screenshot: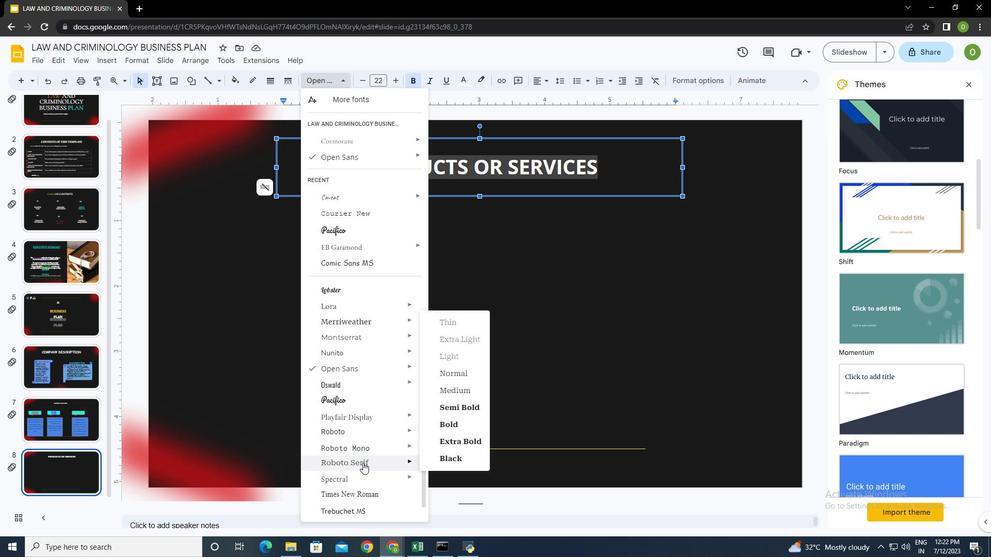 
Action: Mouse scrolled (363, 462) with delta (0, 0)
Screenshot: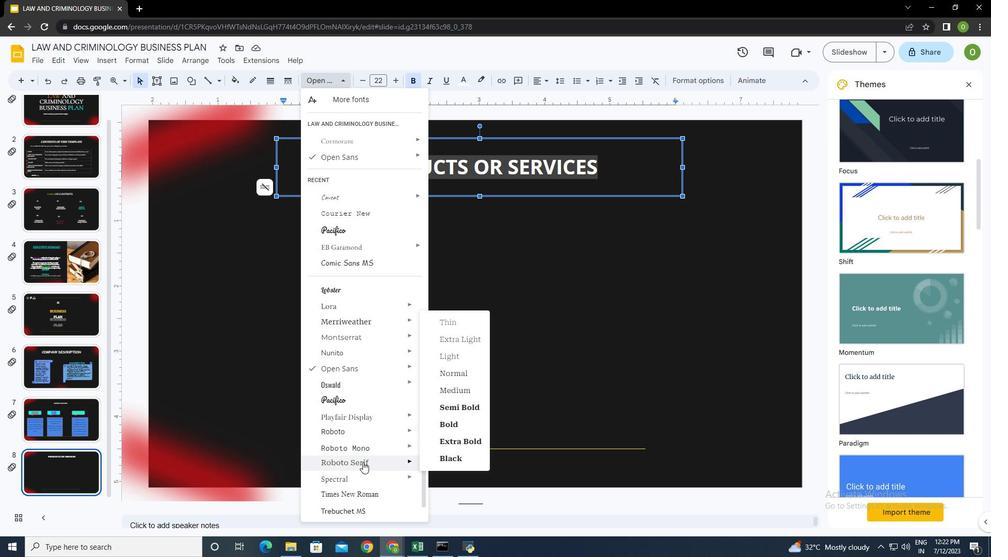 
Action: Mouse moved to (381, 491)
Screenshot: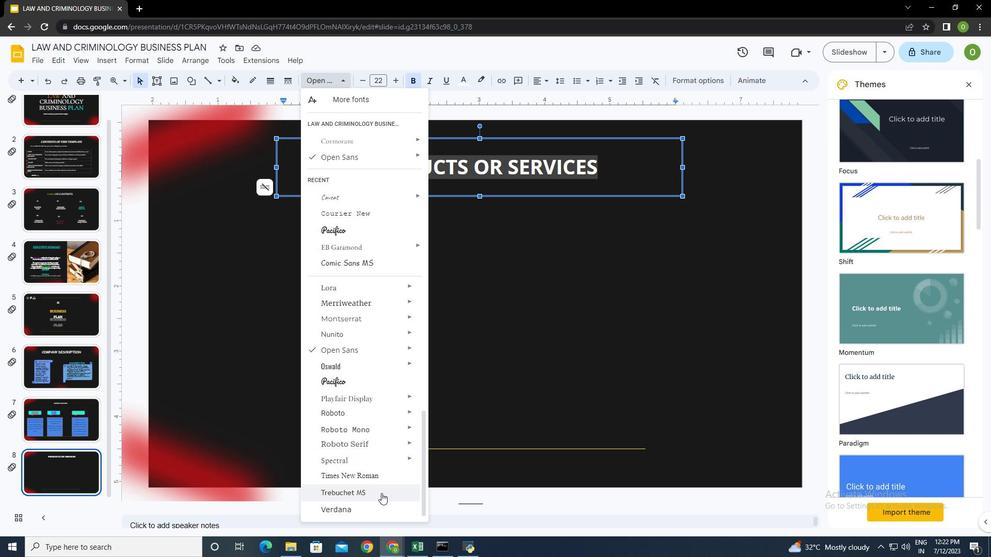 
Action: Mouse scrolled (381, 491) with delta (0, 0)
Screenshot: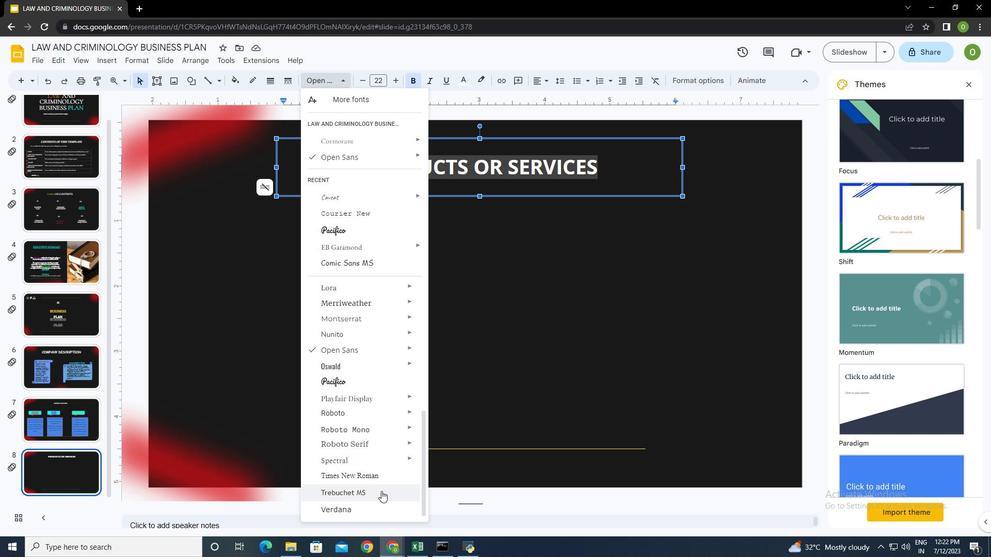
Action: Mouse scrolled (381, 491) with delta (0, 0)
Screenshot: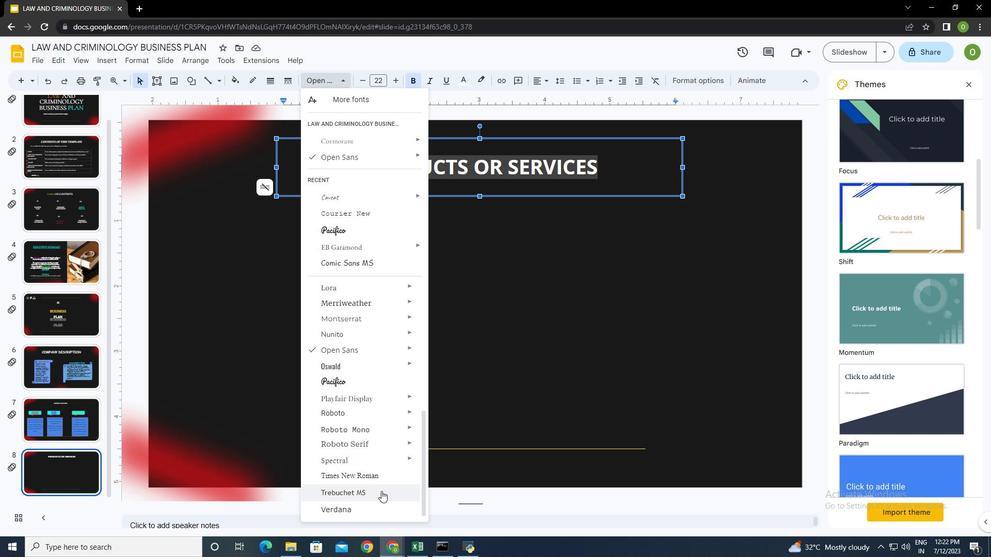 
Action: Mouse scrolled (381, 491) with delta (0, 0)
Screenshot: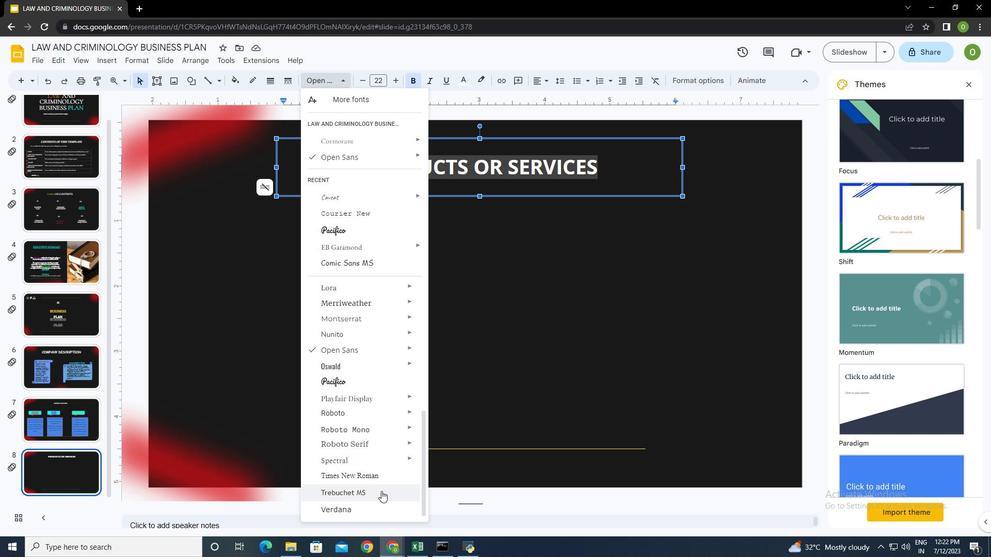 
Action: Mouse moved to (451, 423)
Screenshot: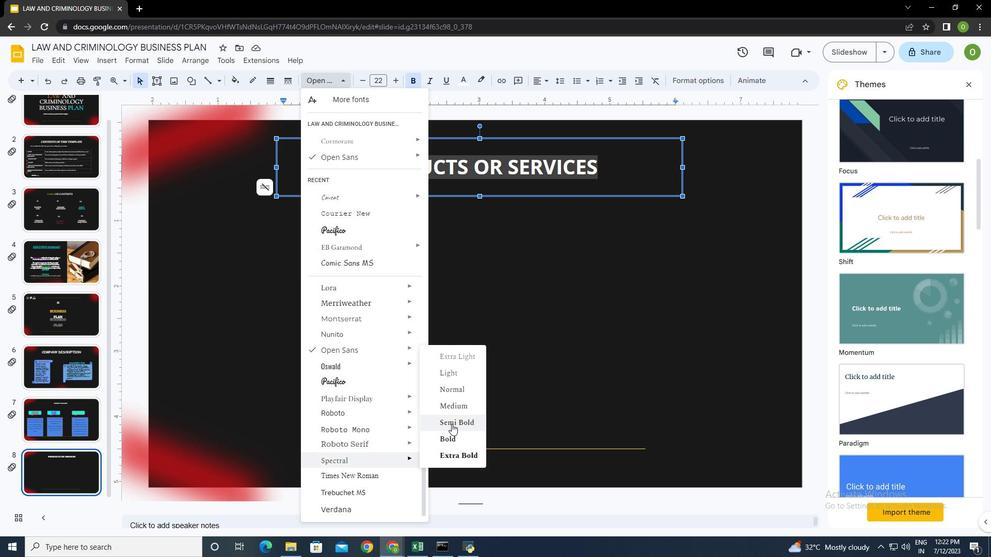 
Action: Mouse pressed left at (451, 423)
Screenshot: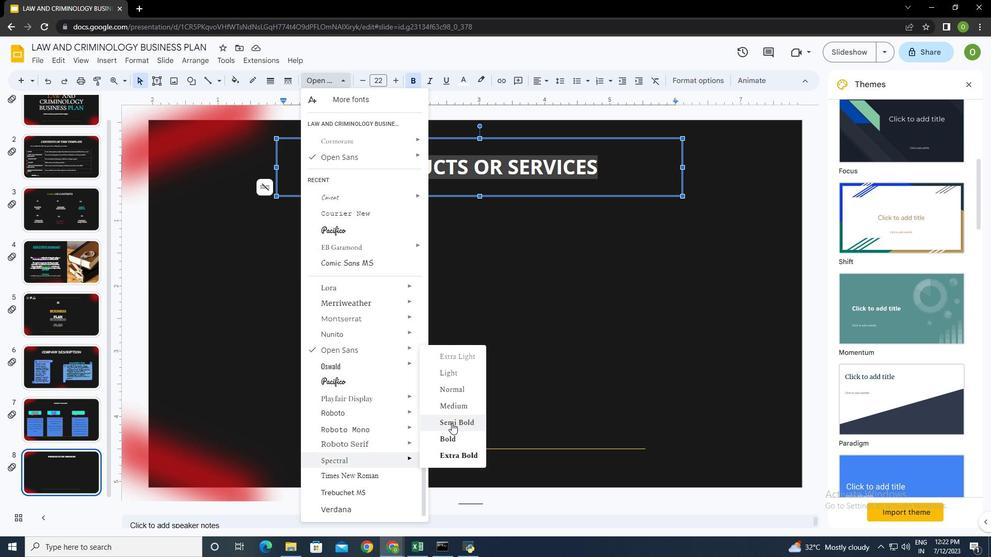 
Action: Mouse moved to (468, 240)
Screenshot: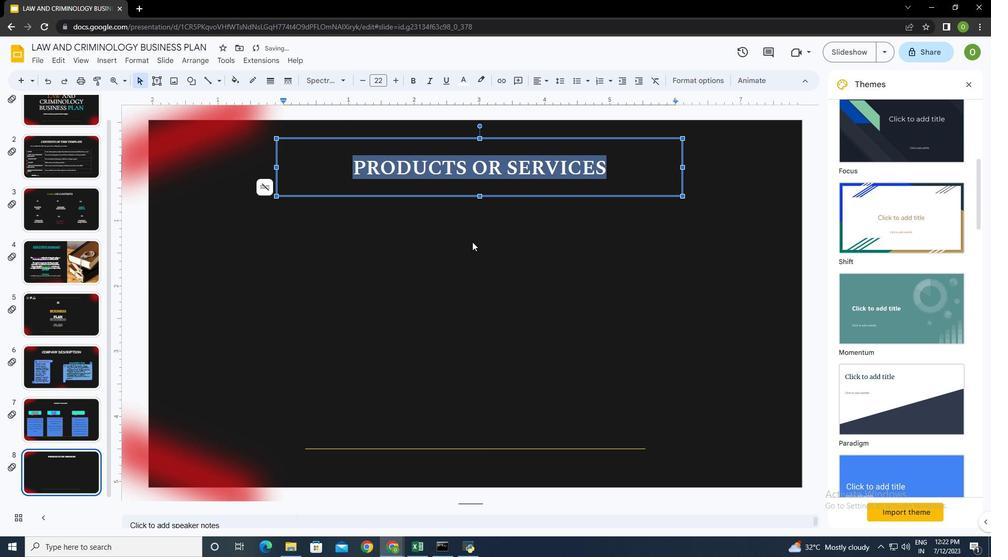 
Action: Mouse pressed left at (468, 240)
Screenshot: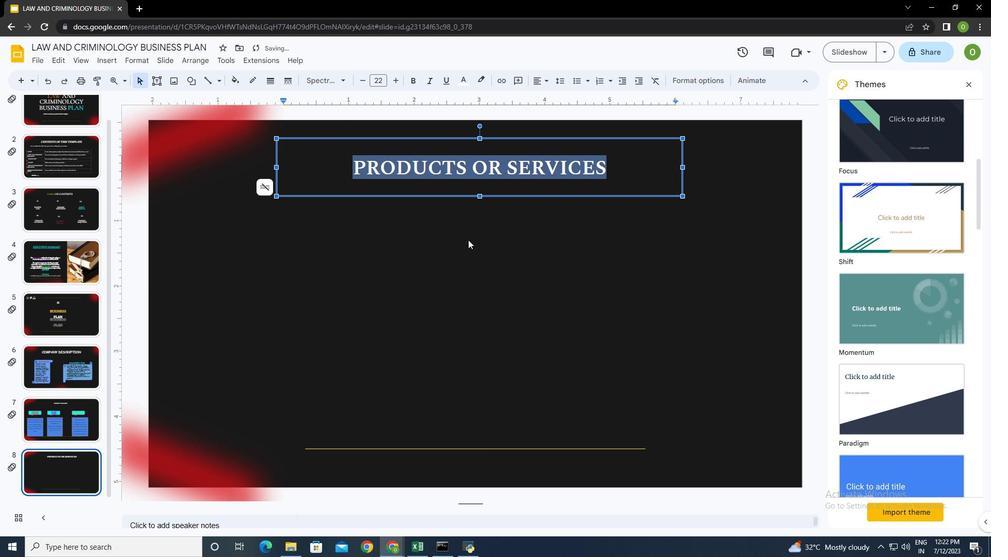 
Action: Mouse moved to (606, 163)
Screenshot: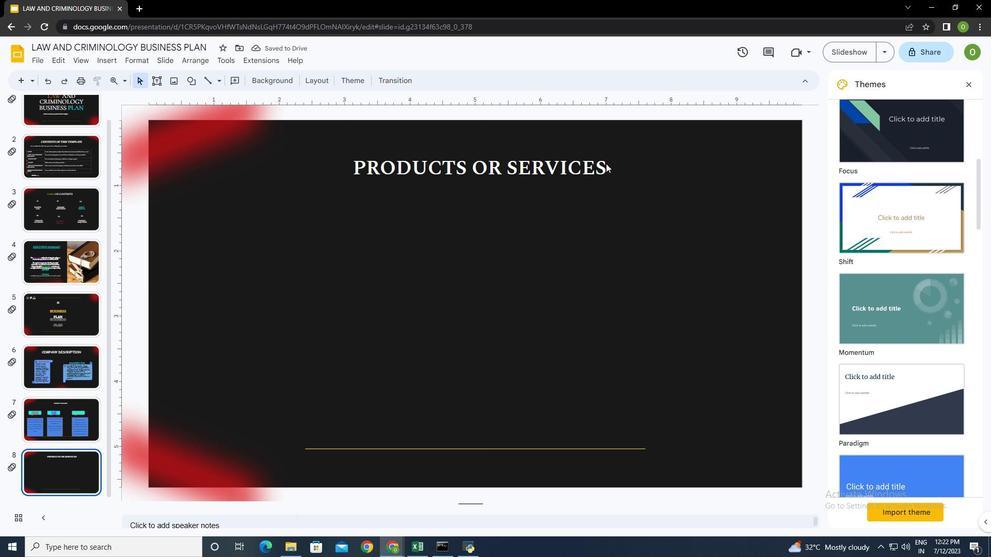 
Action: Mouse pressed left at (606, 163)
Screenshot: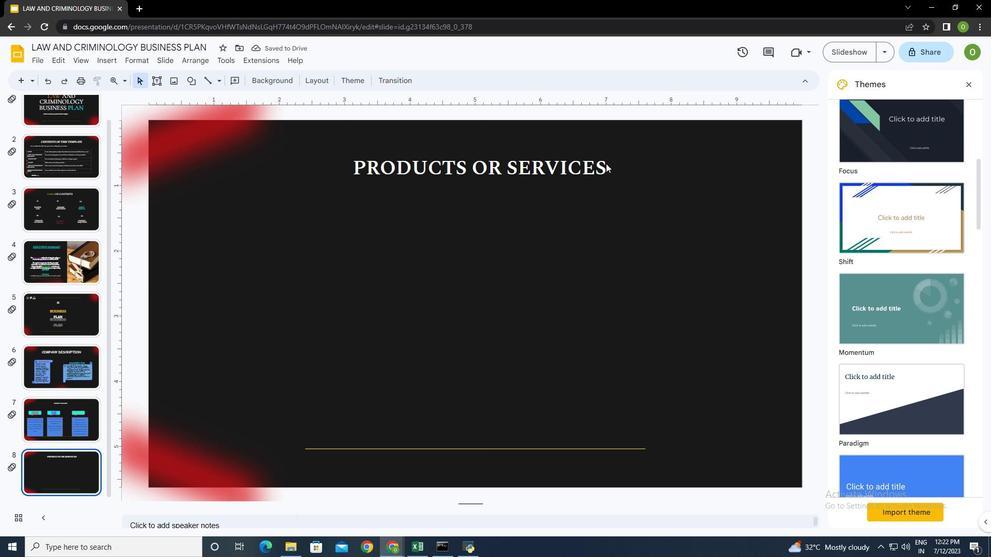 
Action: Mouse moved to (970, 81)
Screenshot: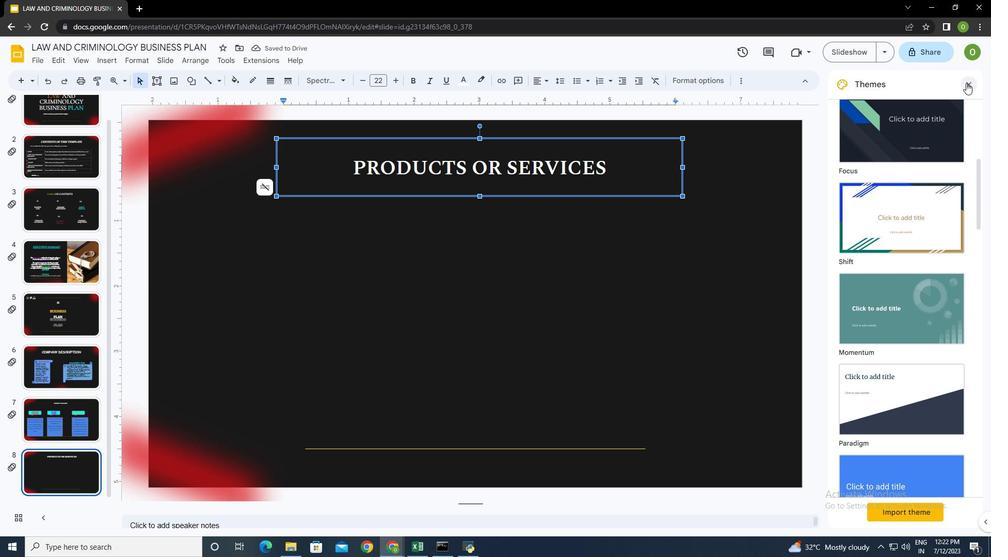 
Action: Mouse pressed left at (970, 81)
Screenshot: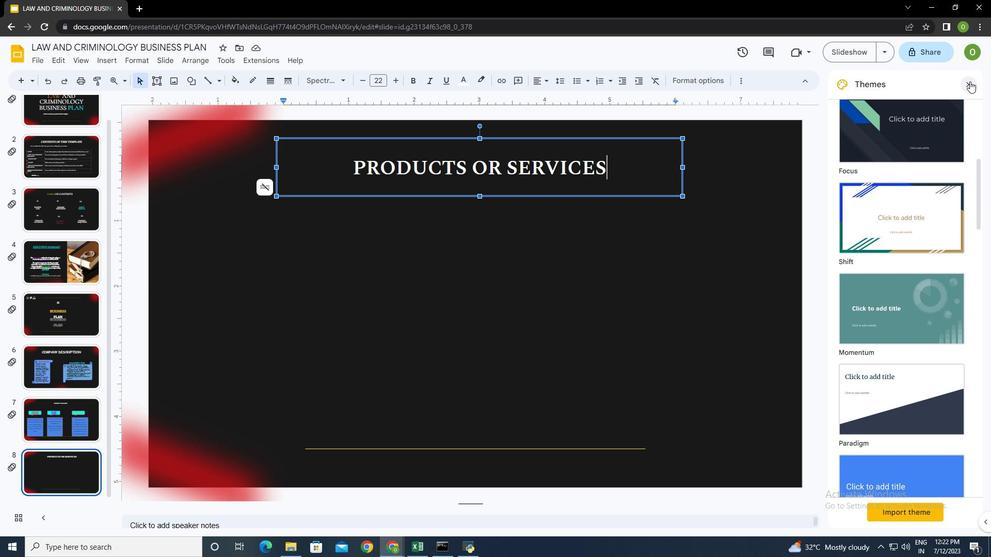 
Action: Mouse moved to (710, 80)
Screenshot: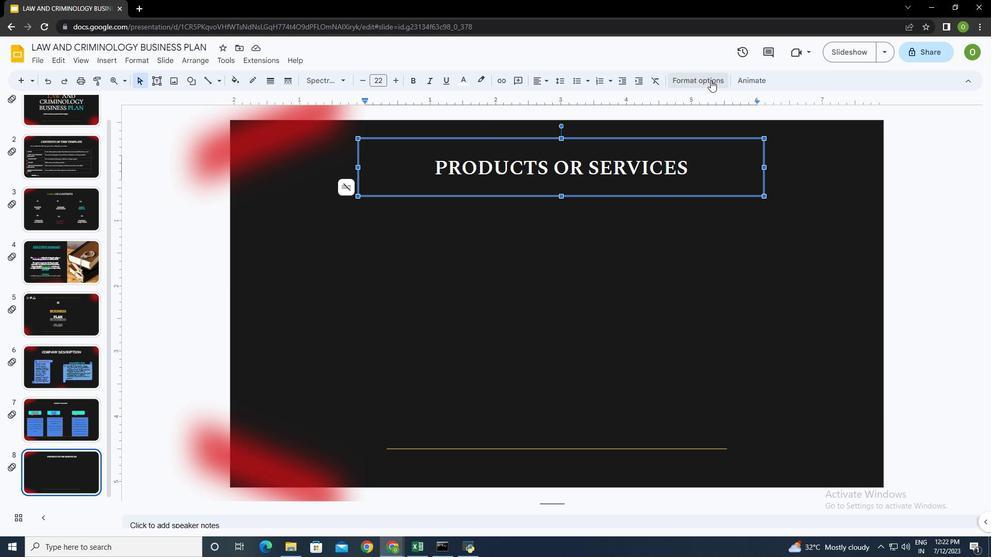 
Action: Mouse pressed left at (710, 80)
Screenshot: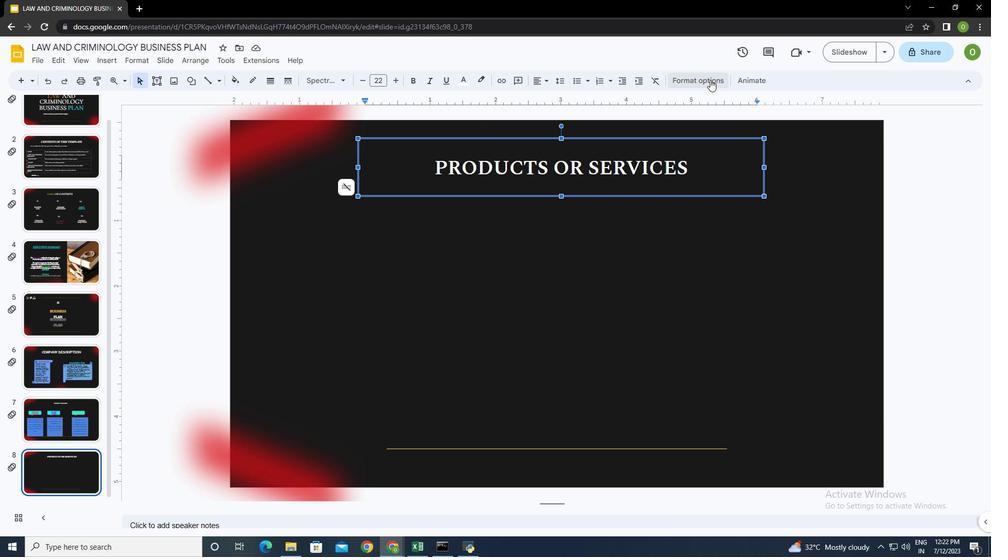 
Action: Mouse moved to (878, 179)
Screenshot: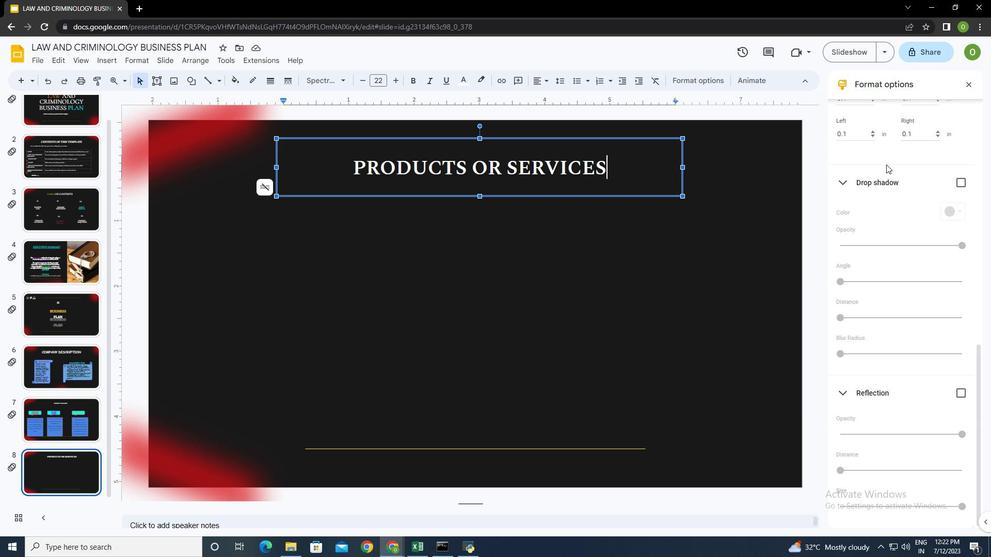 
Action: Mouse scrolled (878, 179) with delta (0, 0)
Screenshot: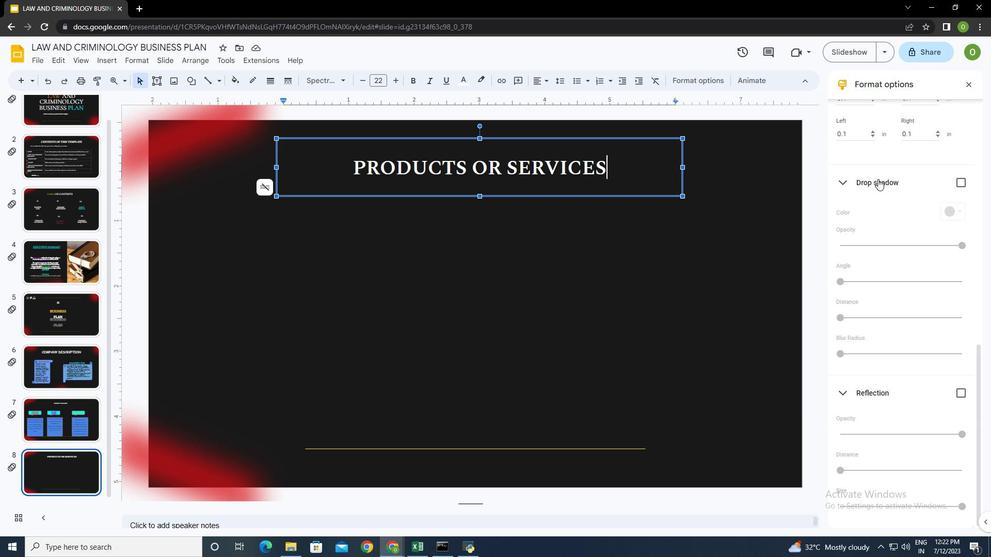 
Action: Mouse moved to (878, 179)
Screenshot: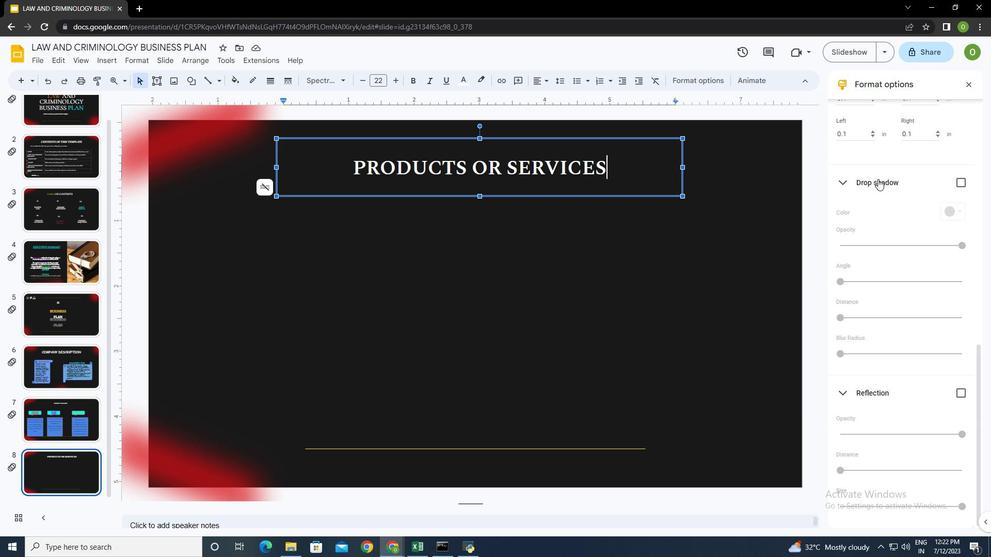 
Action: Mouse scrolled (878, 179) with delta (0, 0)
Screenshot: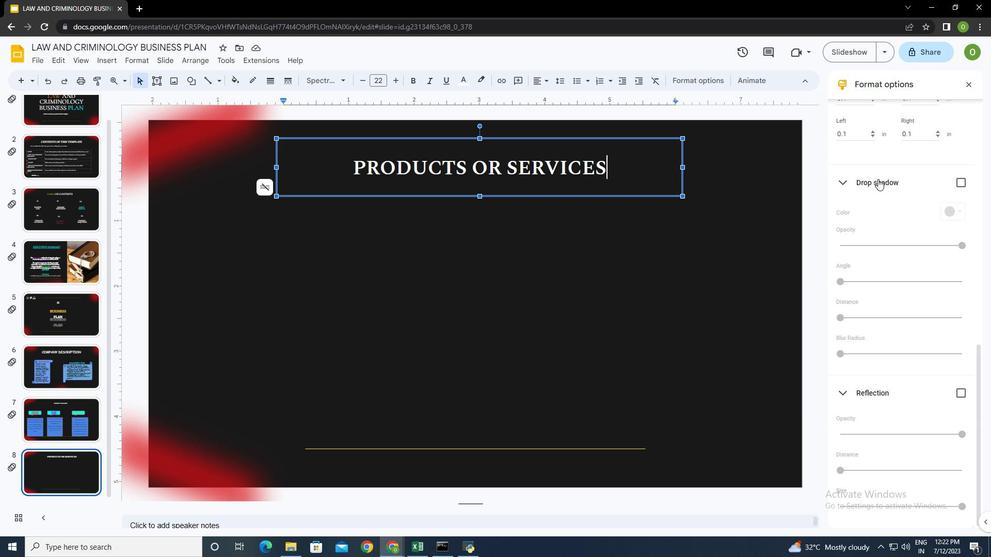
Action: Mouse scrolled (878, 179) with delta (0, 0)
Screenshot: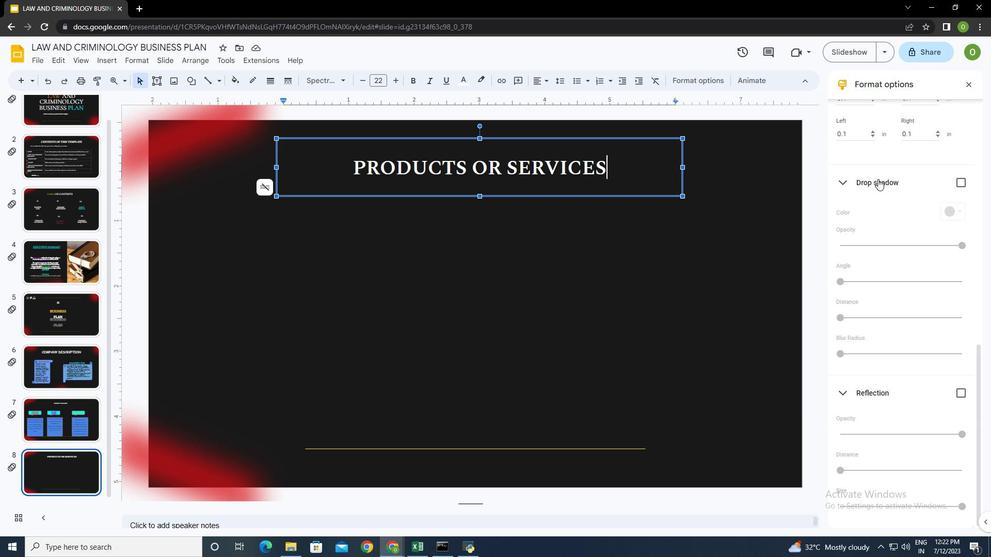 
Action: Mouse scrolled (878, 179) with delta (0, 0)
Screenshot: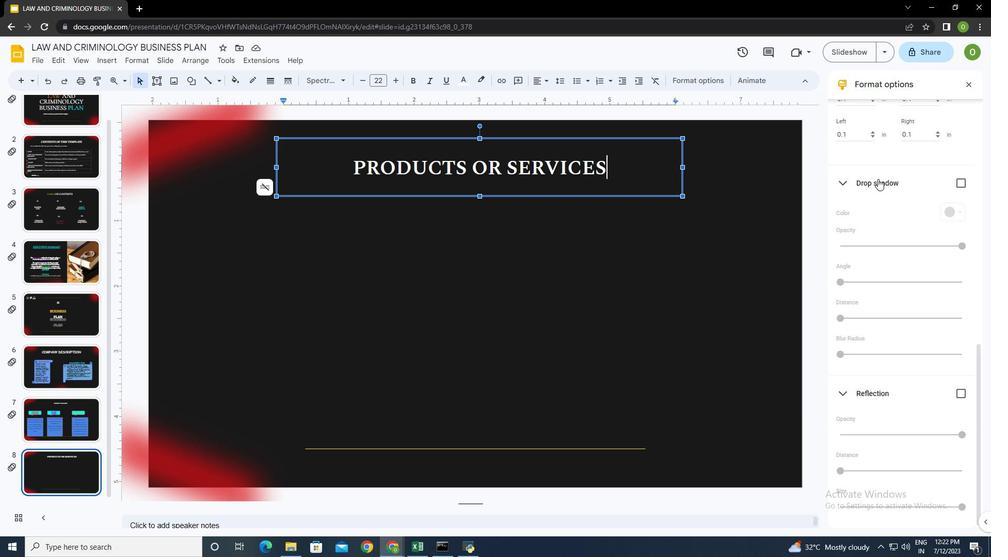 
Action: Mouse scrolled (878, 179) with delta (0, 0)
Screenshot: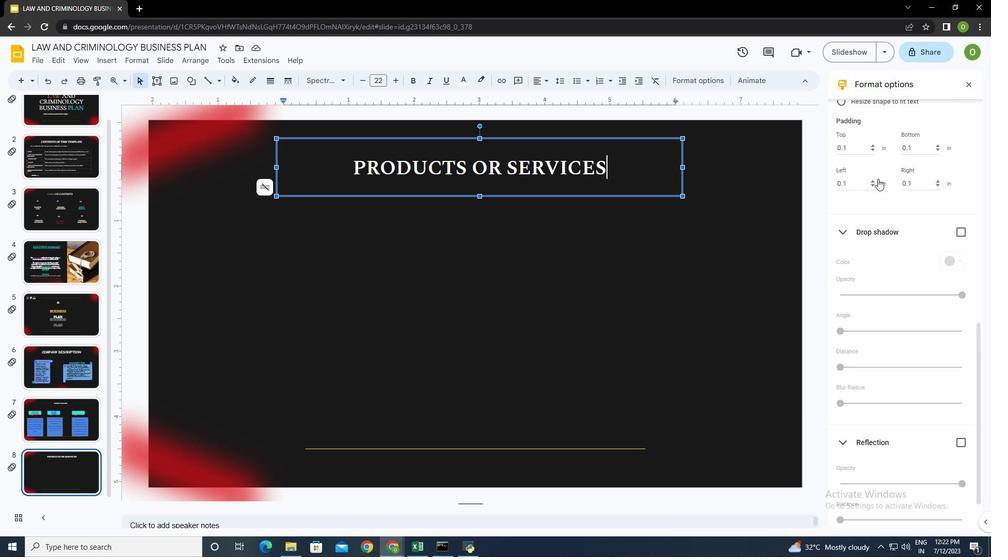 
Action: Mouse moved to (878, 179)
Screenshot: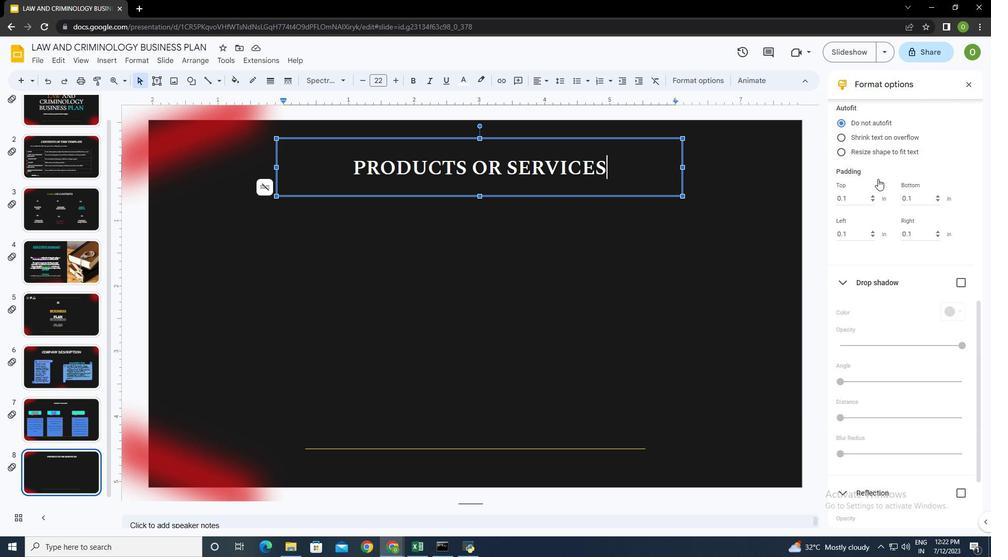 
Action: Mouse scrolled (878, 179) with delta (0, 0)
Screenshot: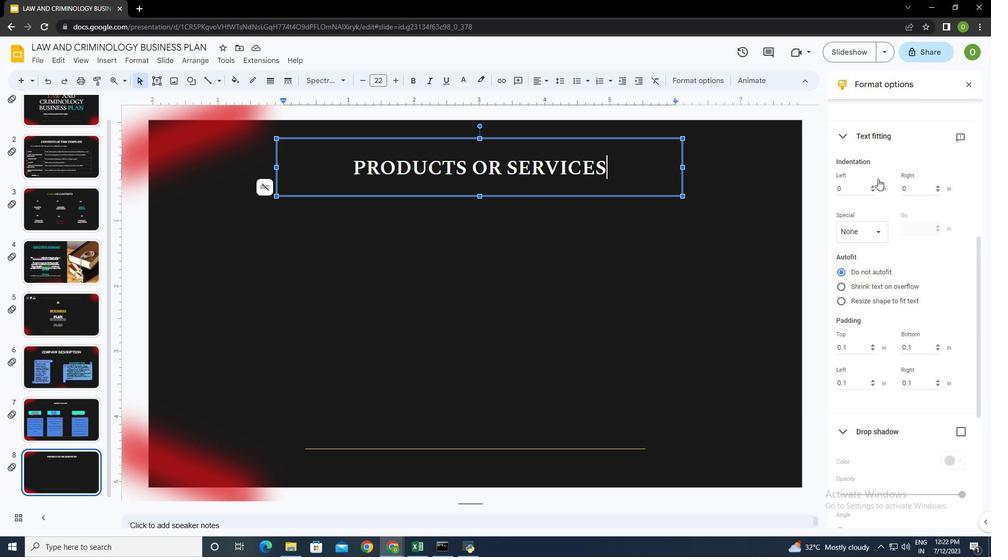 
Action: Mouse scrolled (878, 179) with delta (0, 0)
Screenshot: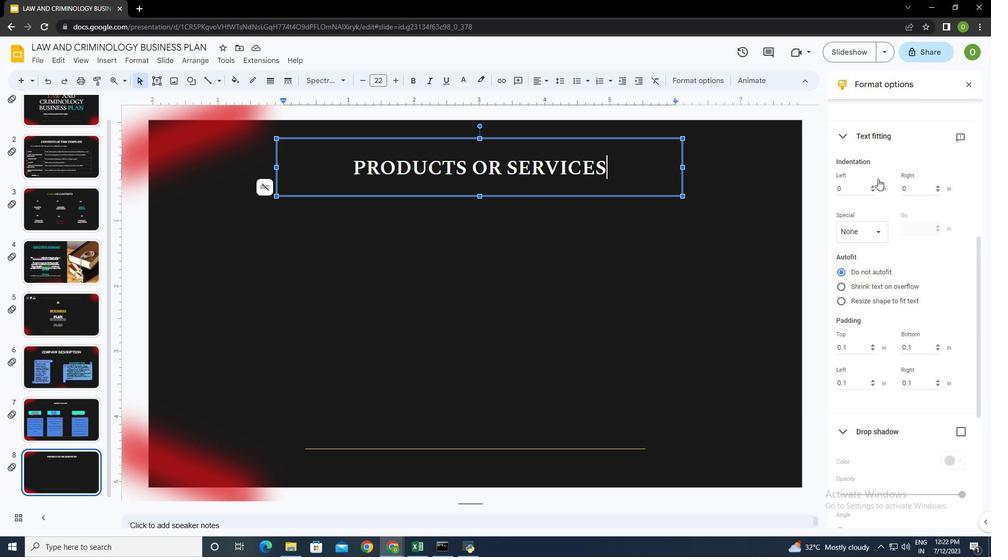 
Action: Mouse scrolled (878, 179) with delta (0, 0)
Screenshot: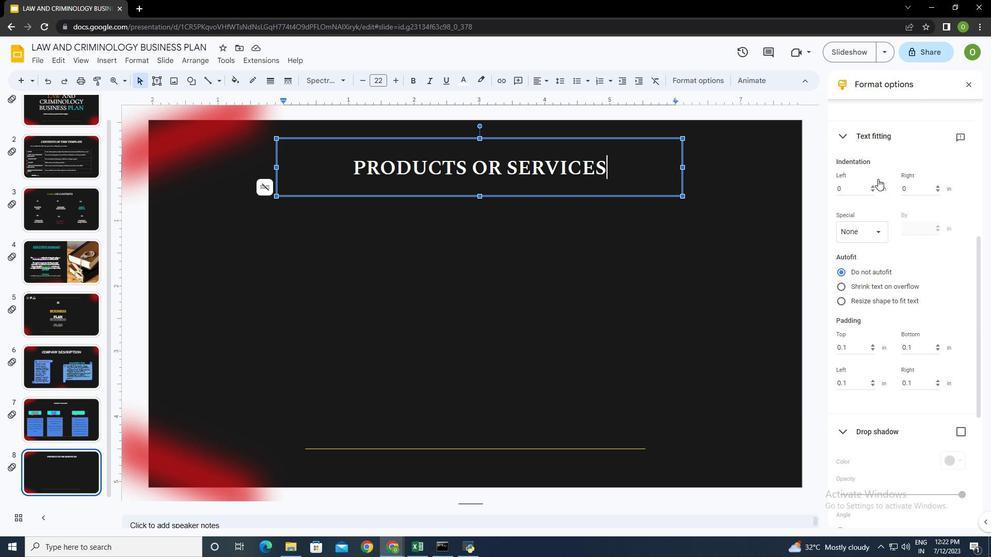 
Action: Mouse scrolled (878, 179) with delta (0, 0)
Screenshot: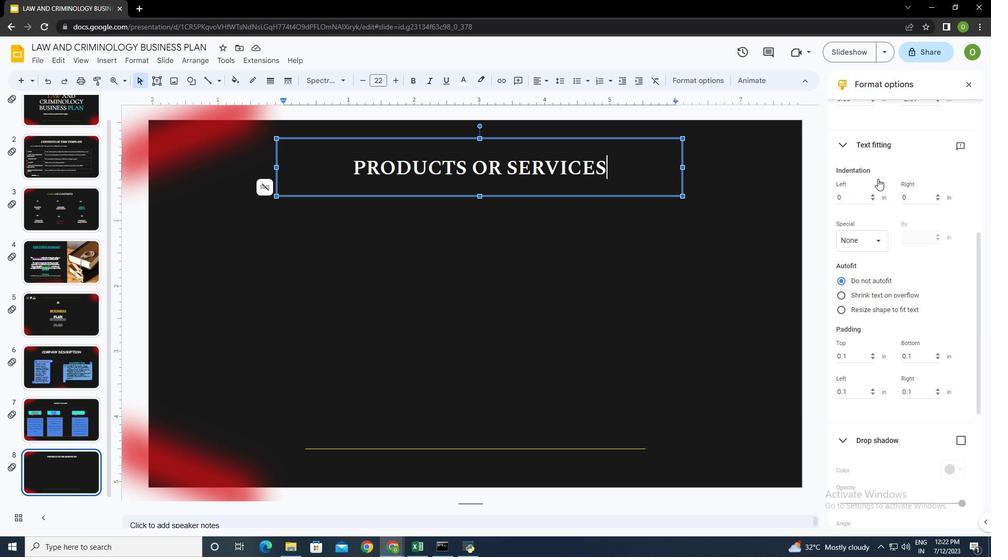 
Action: Mouse scrolled (878, 179) with delta (0, 0)
Screenshot: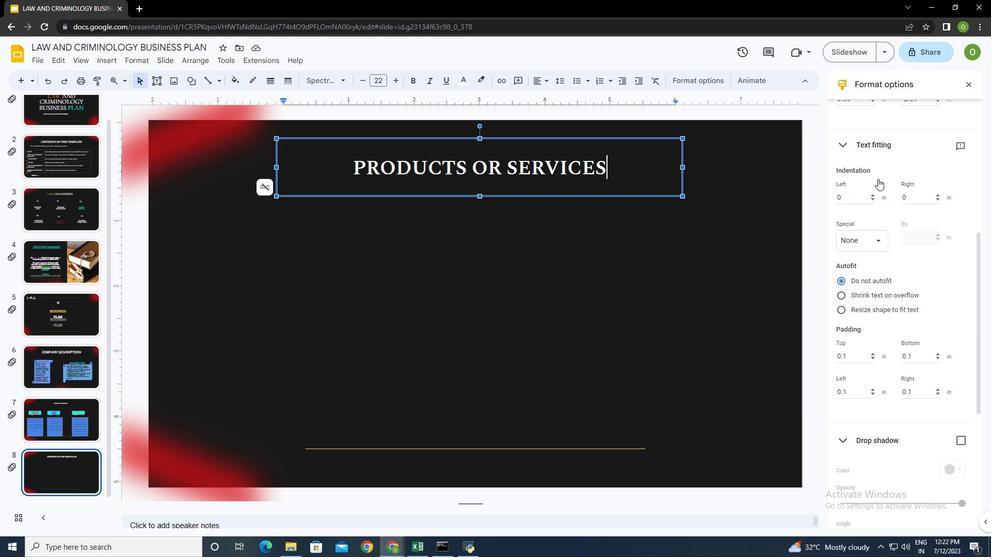 
Action: Mouse moved to (877, 177)
Screenshot: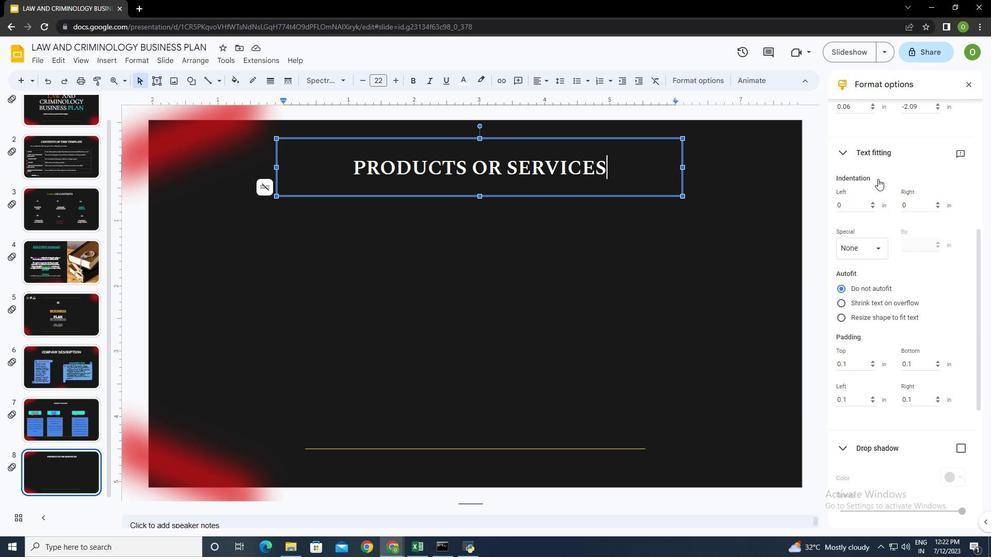 
Action: Mouse scrolled (877, 177) with delta (0, 0)
Screenshot: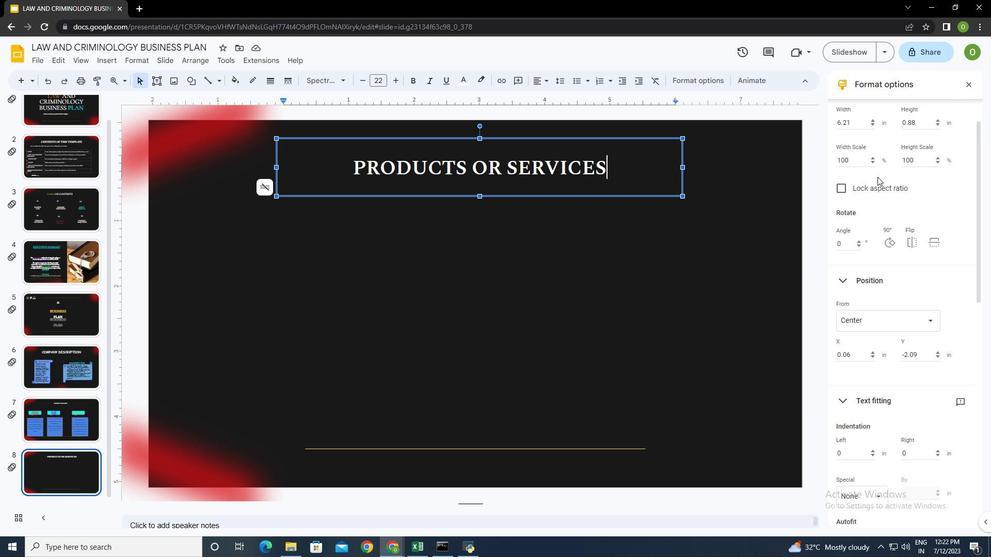 
Action: Mouse scrolled (877, 177) with delta (0, 0)
Screenshot: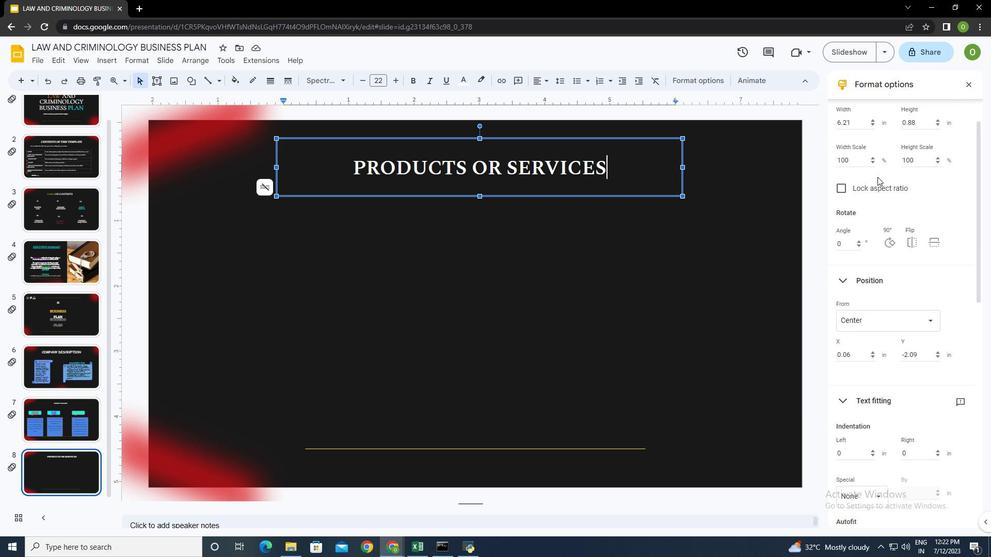 
Action: Mouse scrolled (877, 177) with delta (0, 0)
Screenshot: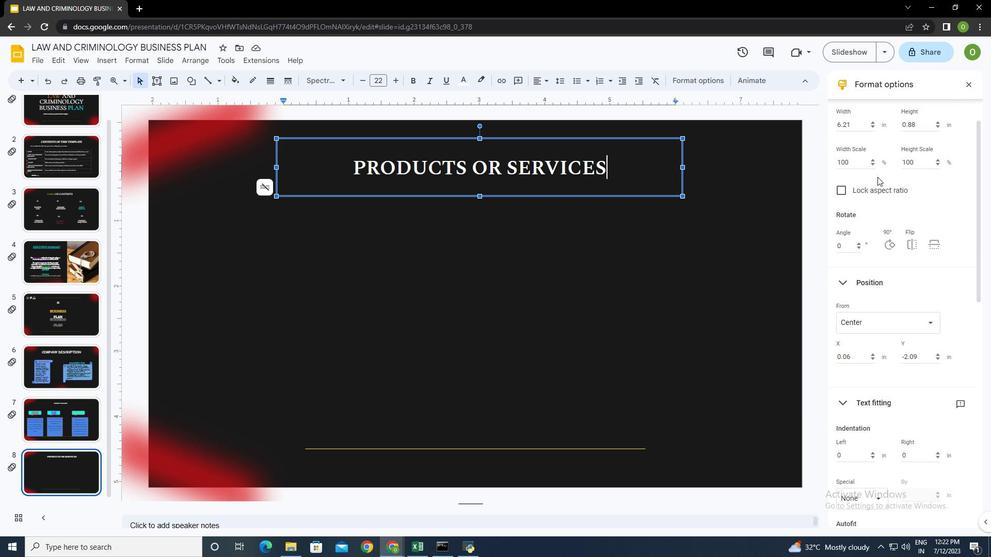 
Action: Mouse scrolled (877, 177) with delta (0, 0)
Screenshot: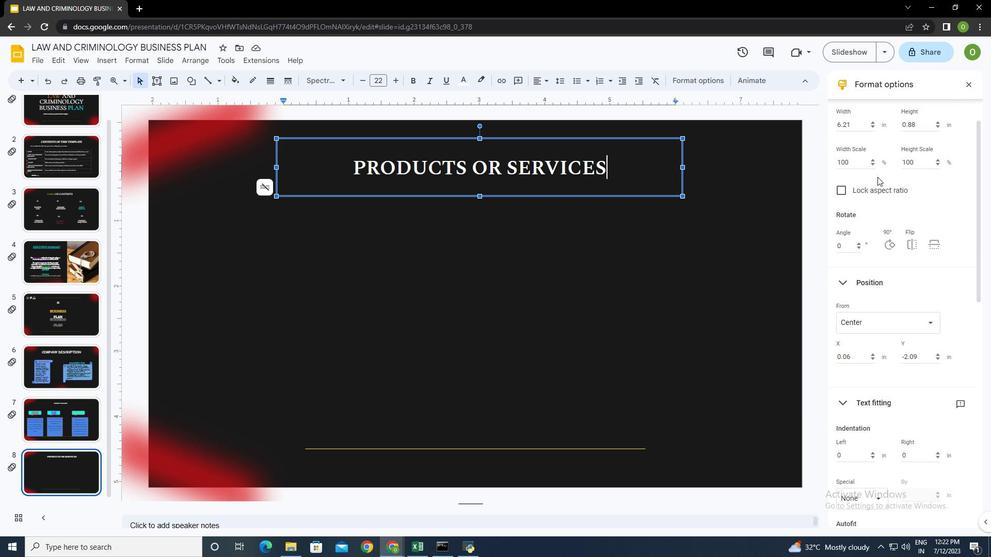 
Action: Mouse scrolled (877, 177) with delta (0, 0)
Screenshot: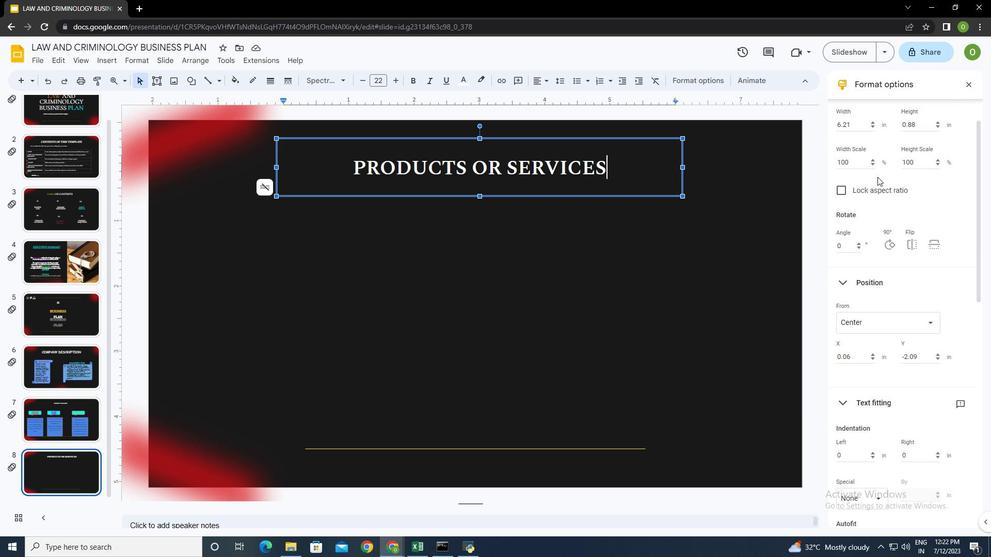 
Action: Mouse scrolled (877, 177) with delta (0, 0)
Screenshot: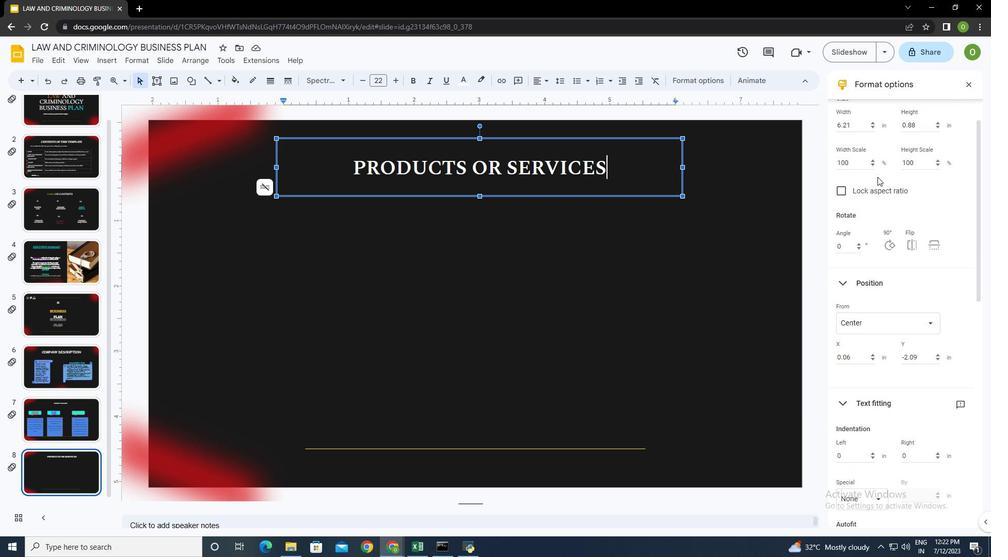 
Action: Mouse scrolled (877, 177) with delta (0, 0)
Screenshot: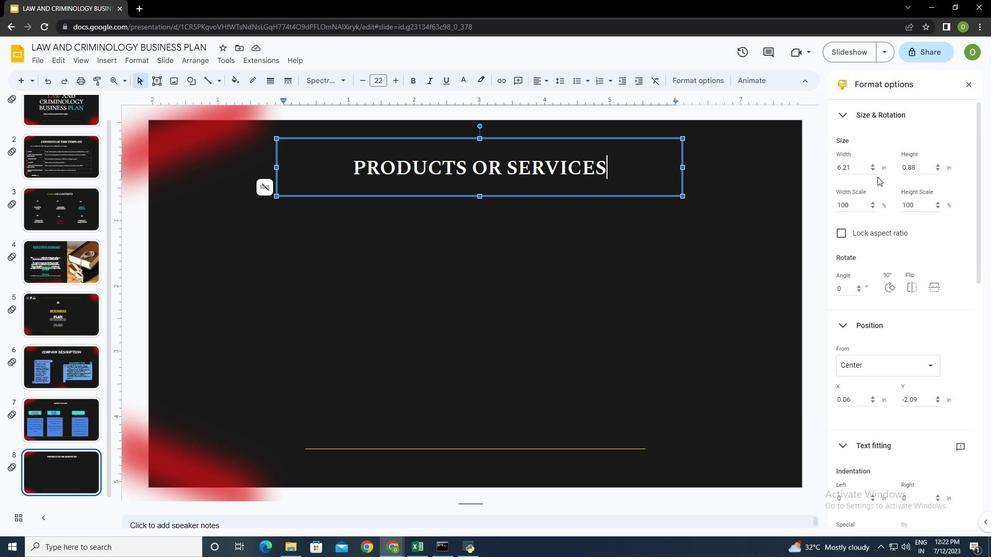 
Action: Mouse scrolled (877, 177) with delta (0, 0)
Screenshot: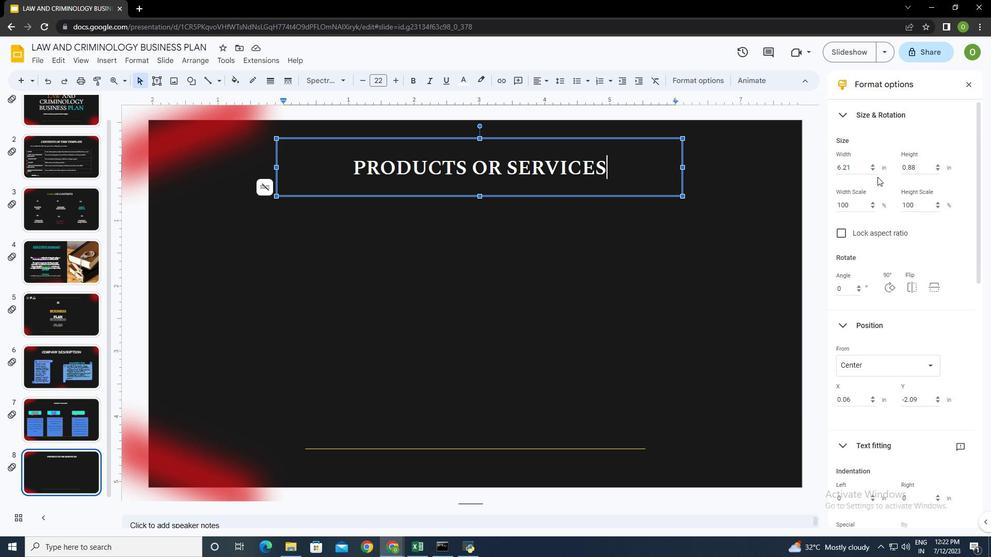 
Action: Mouse scrolled (877, 177) with delta (0, 0)
Screenshot: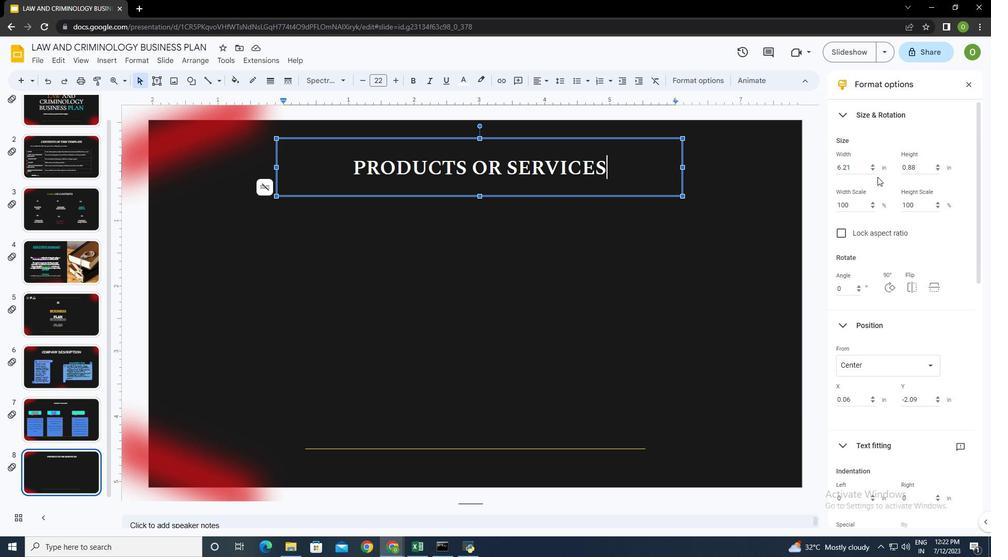 
Action: Mouse scrolled (877, 177) with delta (0, 0)
Screenshot: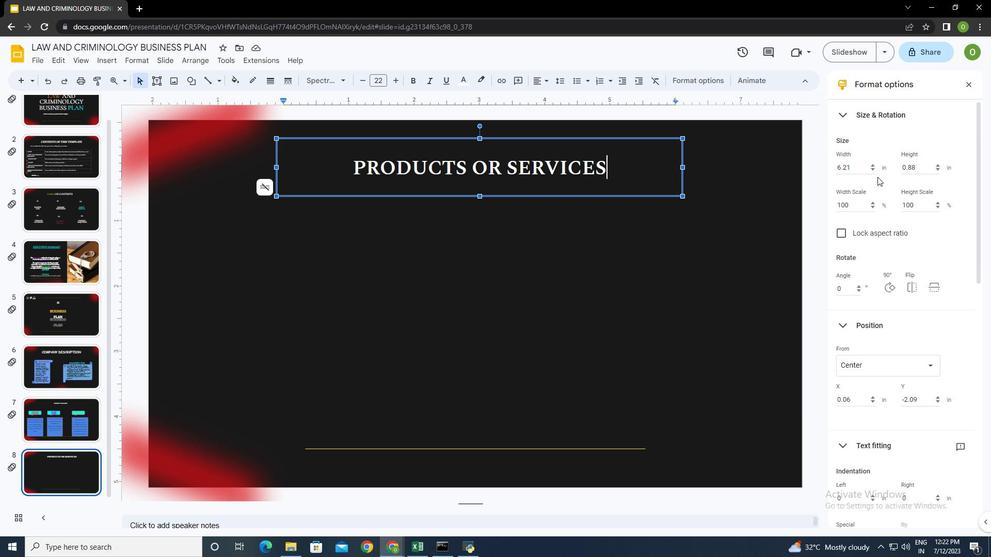 
Action: Mouse moved to (873, 169)
Screenshot: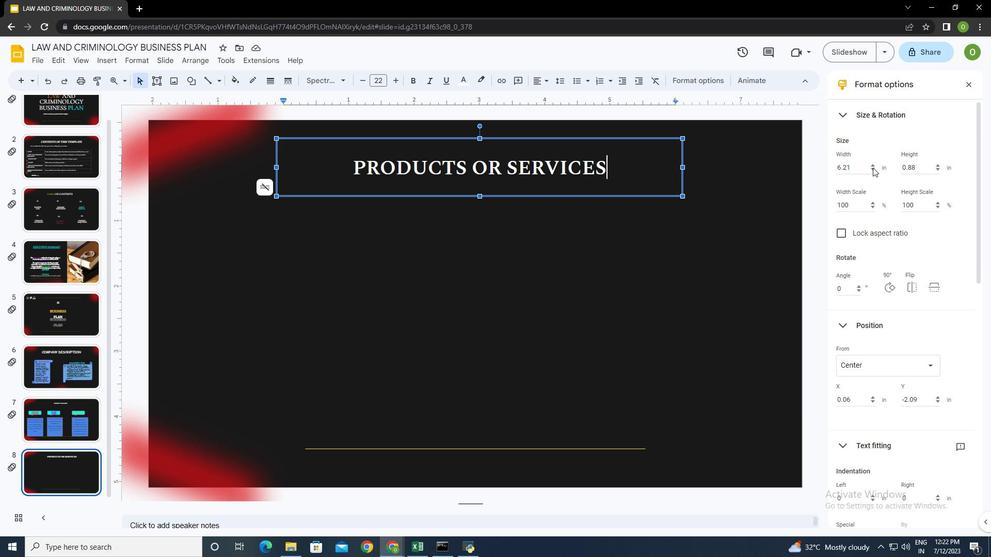 
Action: Mouse pressed left at (873, 169)
Screenshot: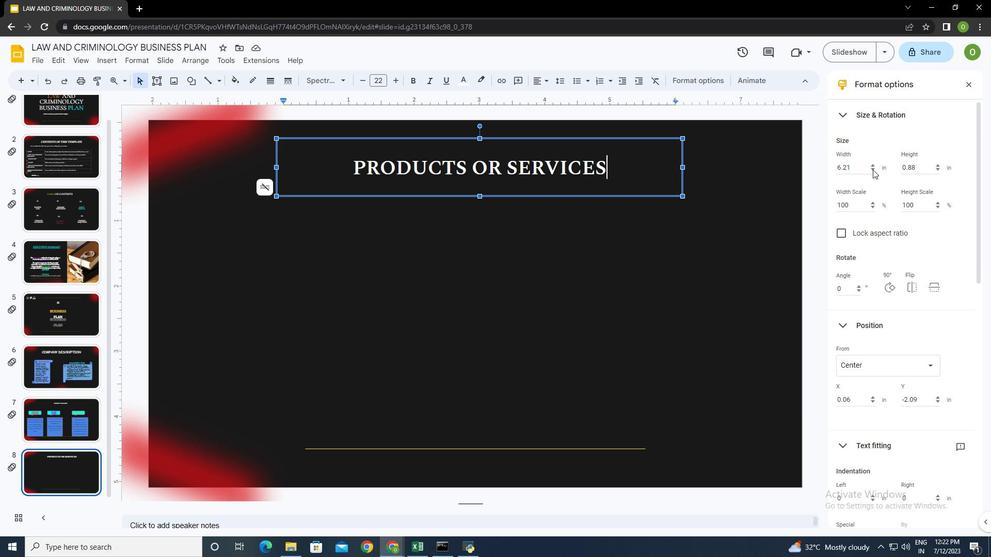 
Action: Mouse pressed left at (873, 169)
Screenshot: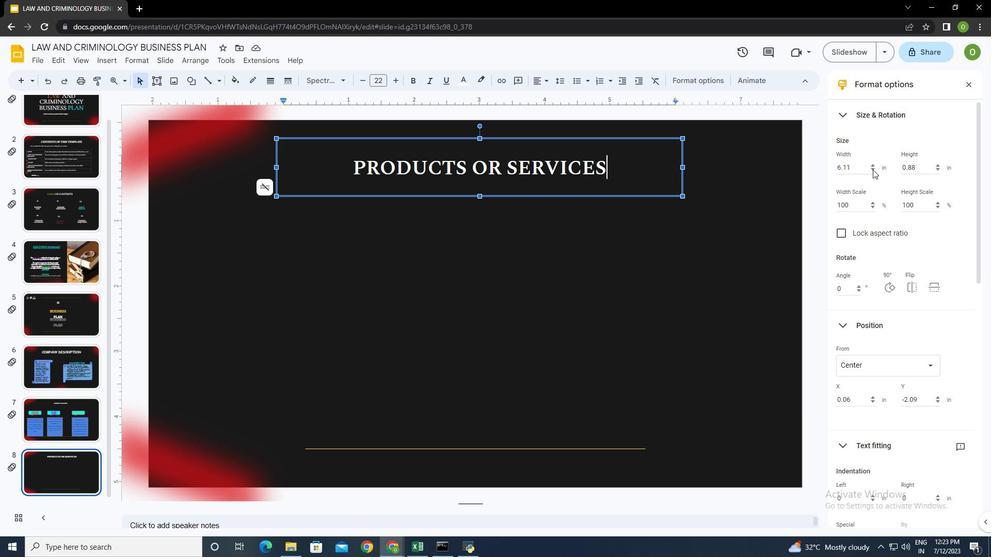 
Action: Mouse pressed left at (873, 169)
Screenshot: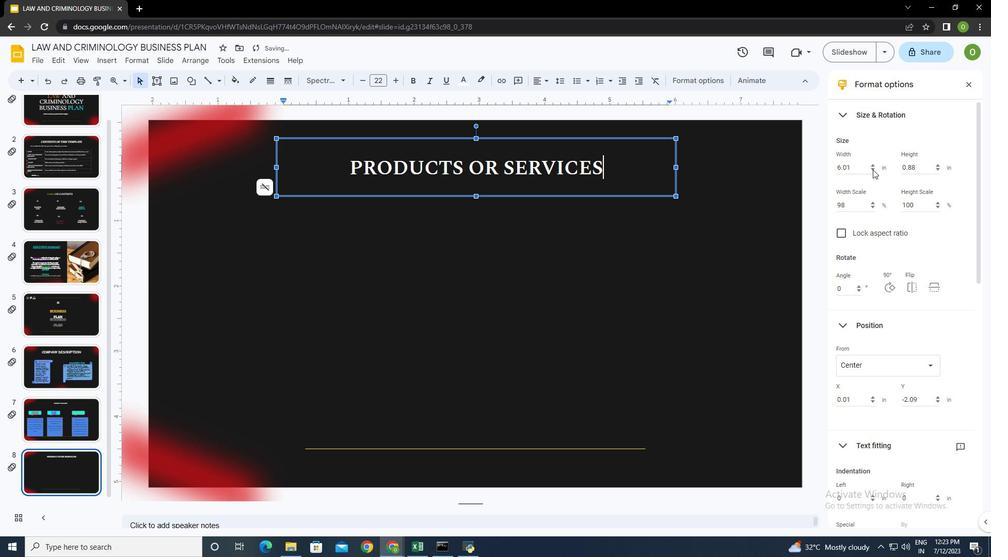 
Action: Mouse pressed left at (873, 169)
Screenshot: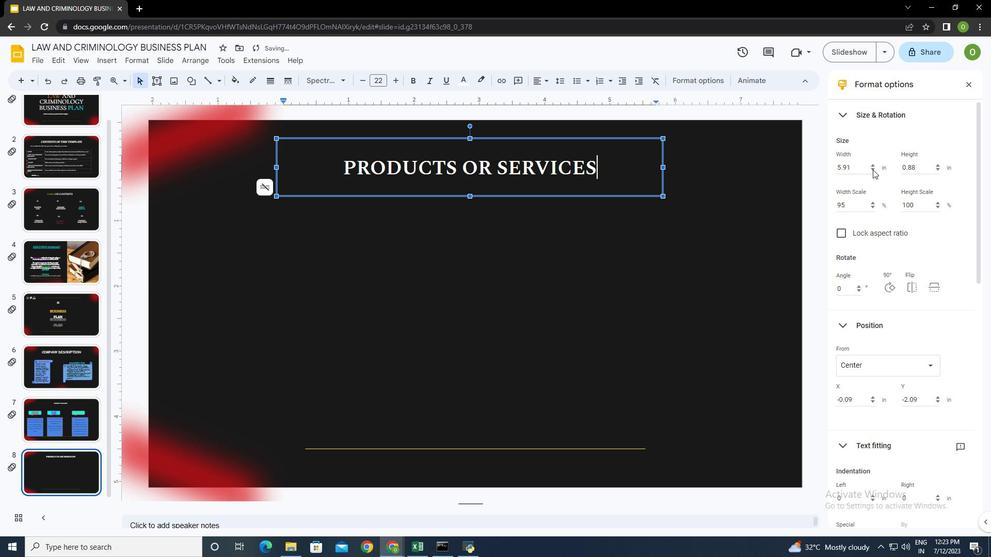 
Action: Mouse pressed left at (873, 169)
Screenshot: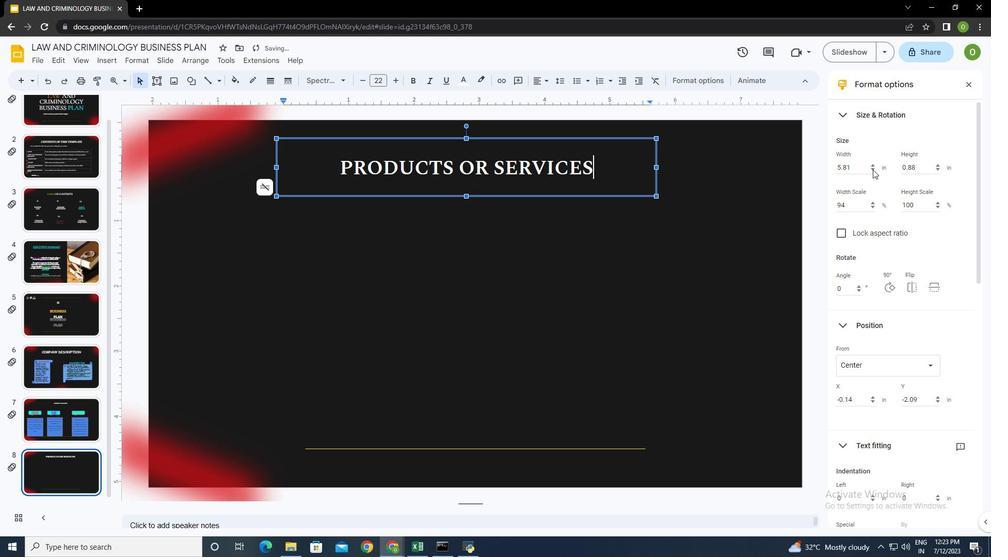 
Action: Mouse pressed left at (873, 169)
Screenshot: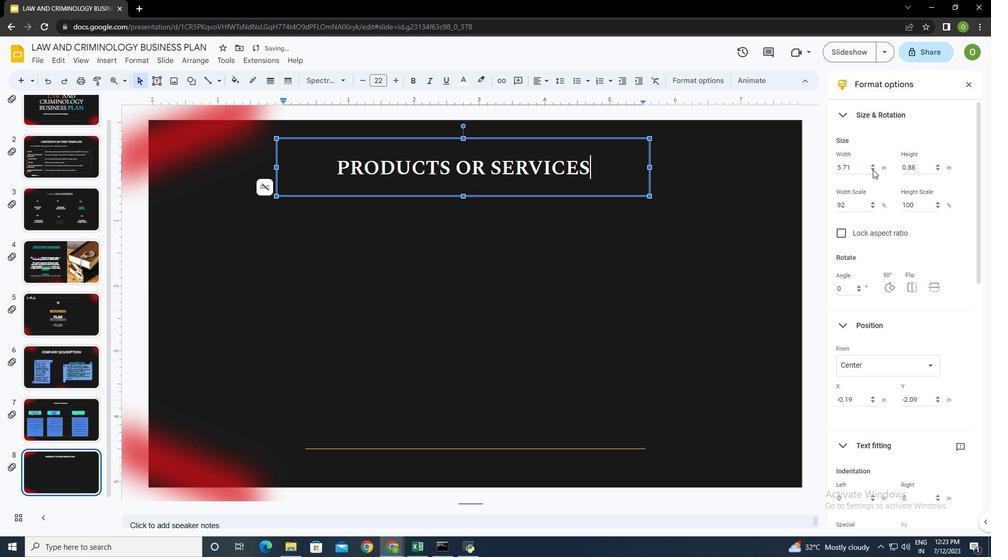 
Action: Mouse pressed left at (873, 169)
Screenshot: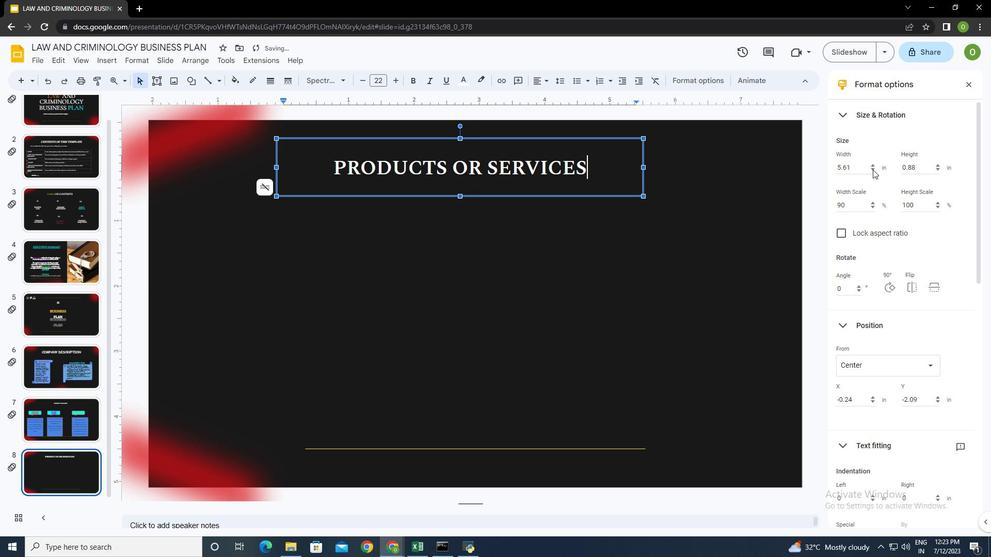 
Action: Mouse pressed left at (873, 169)
Screenshot: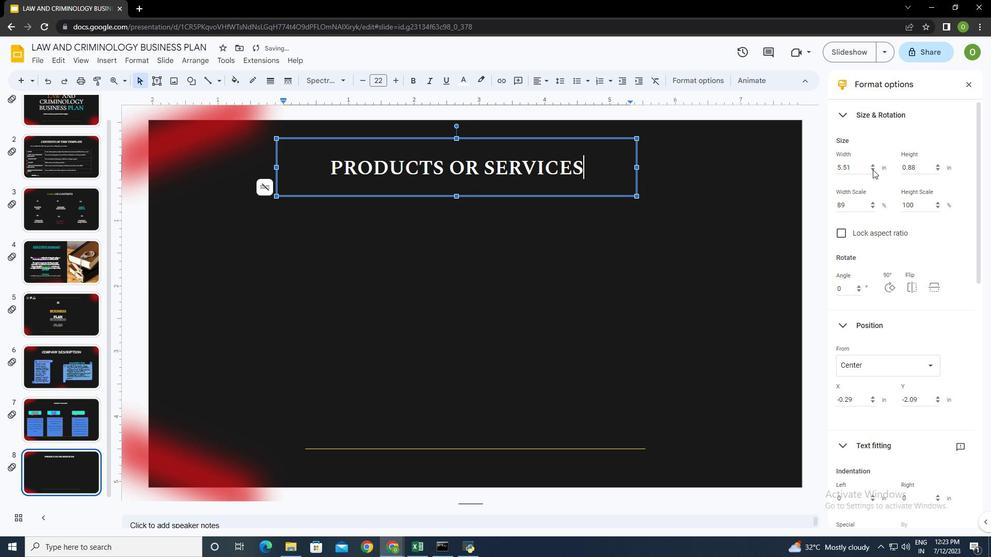 
Action: Mouse pressed left at (873, 169)
Screenshot: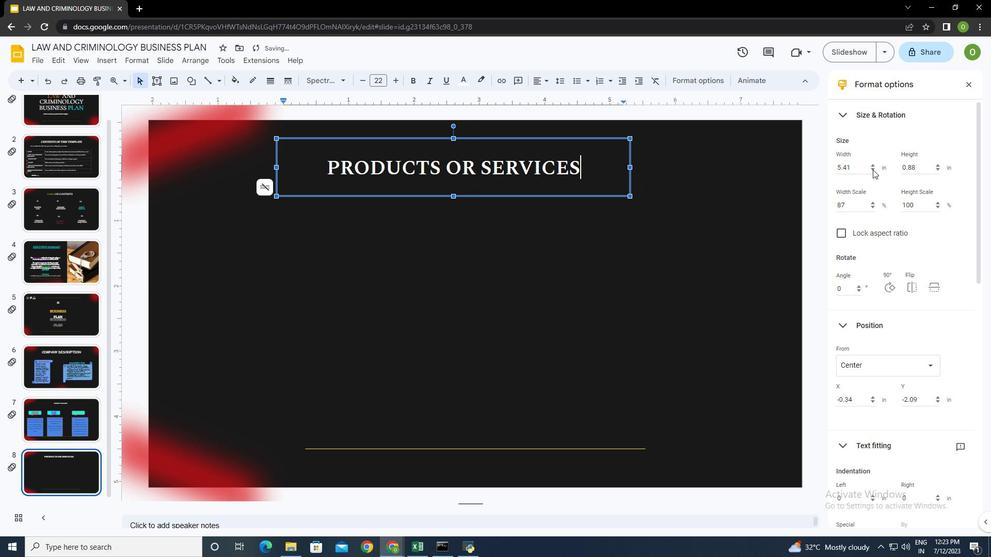 
Action: Mouse pressed left at (873, 169)
Screenshot: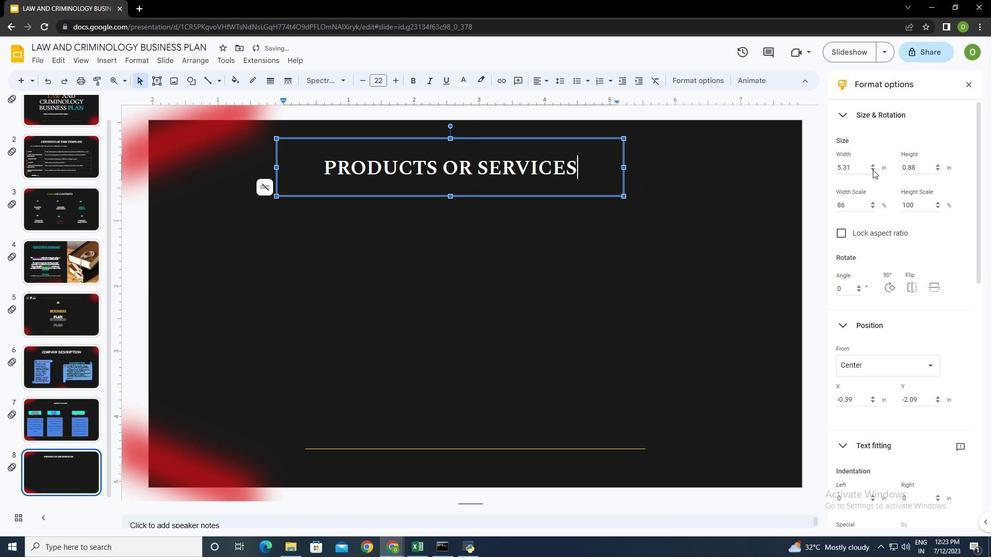 
Action: Mouse moved to (937, 170)
Screenshot: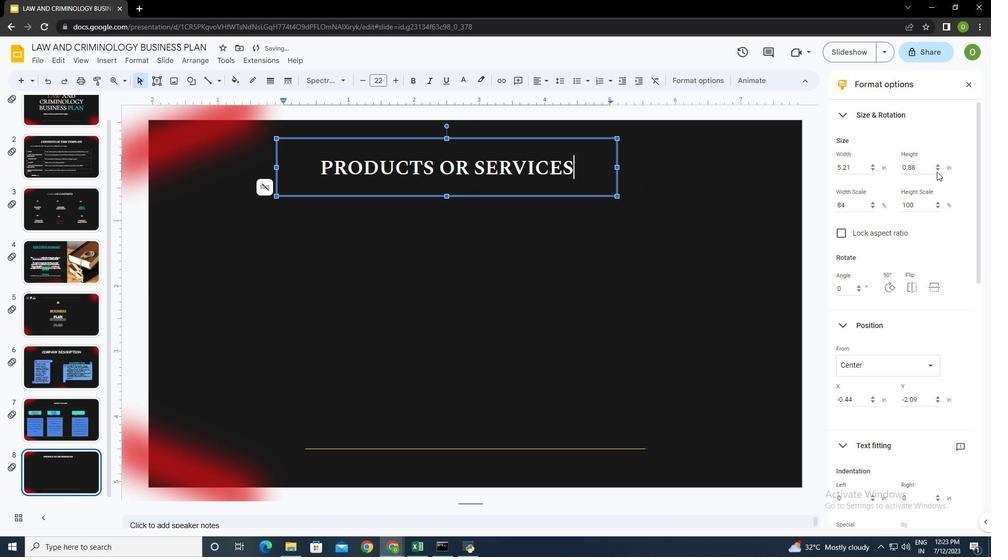 
Action: Mouse pressed left at (937, 170)
Screenshot: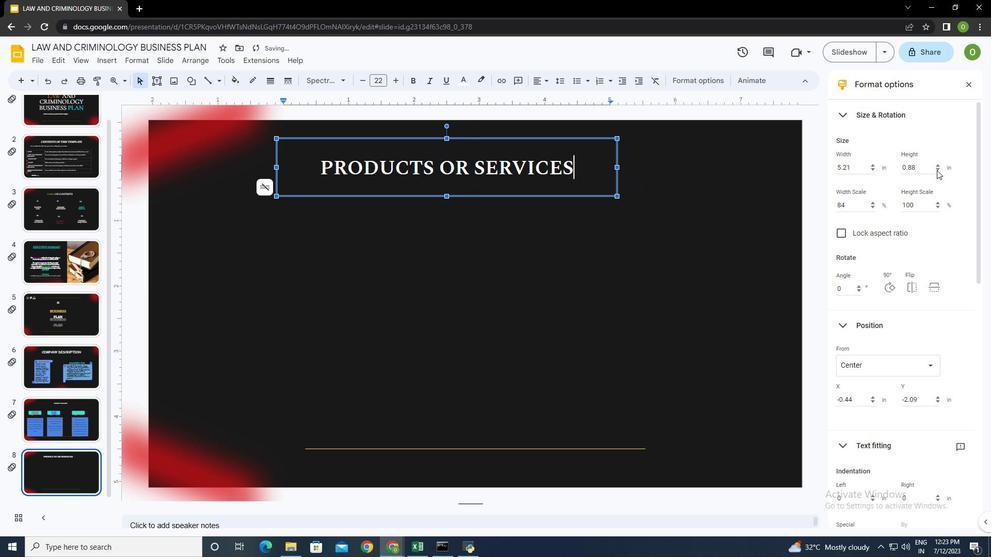 
Action: Mouse pressed left at (937, 170)
Screenshot: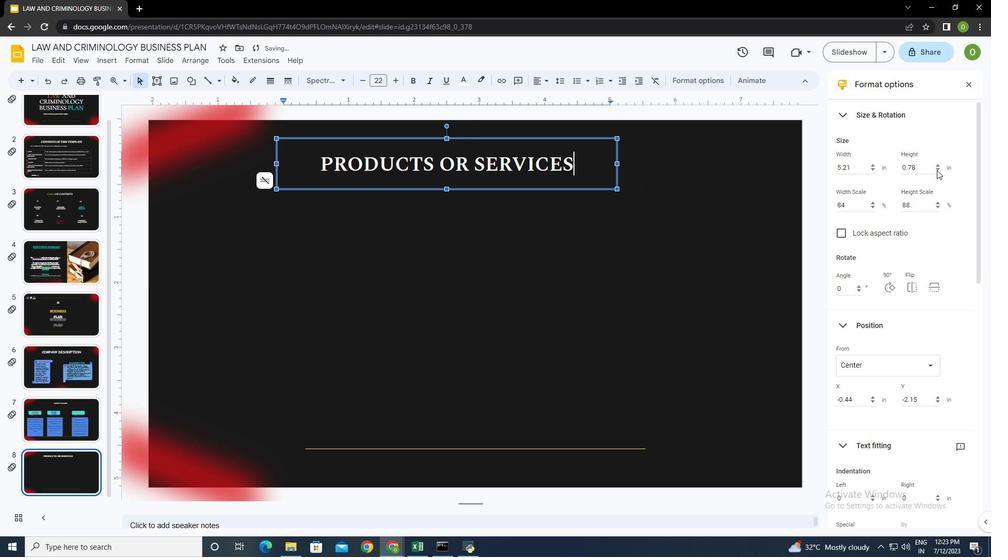 
Action: Mouse pressed left at (937, 170)
Screenshot: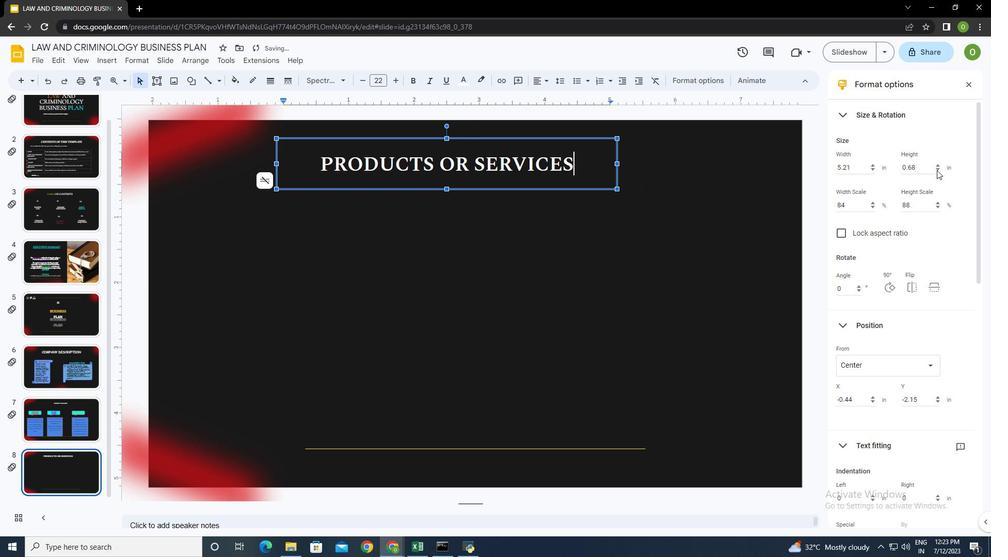
Action: Mouse pressed left at (937, 170)
Screenshot: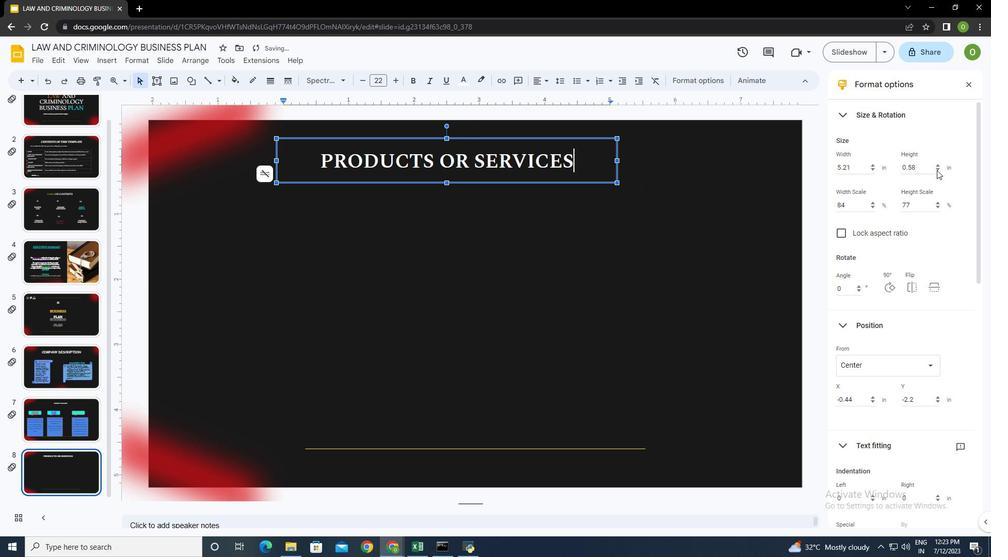 
Action: Mouse moved to (884, 358)
Screenshot: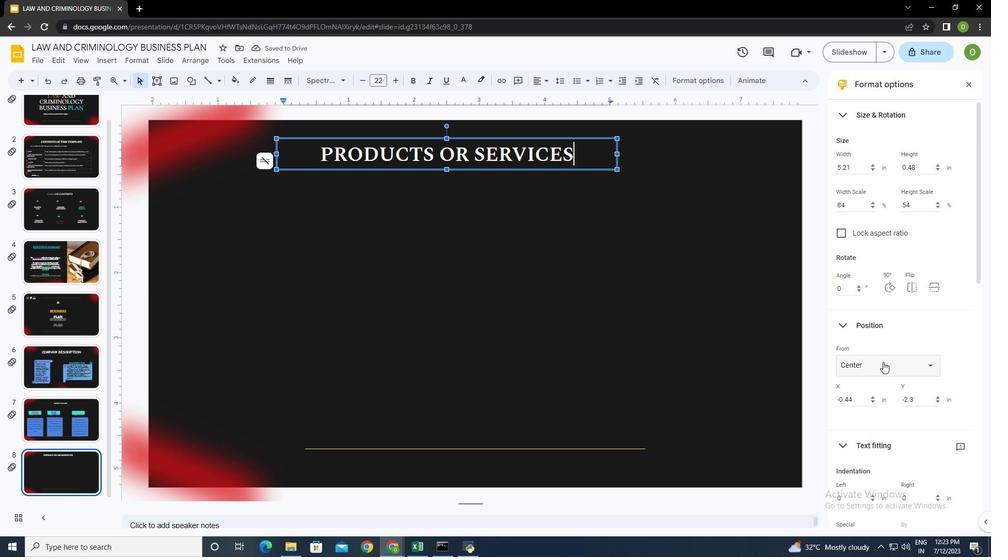 
Action: Mouse pressed left at (884, 358)
Screenshot: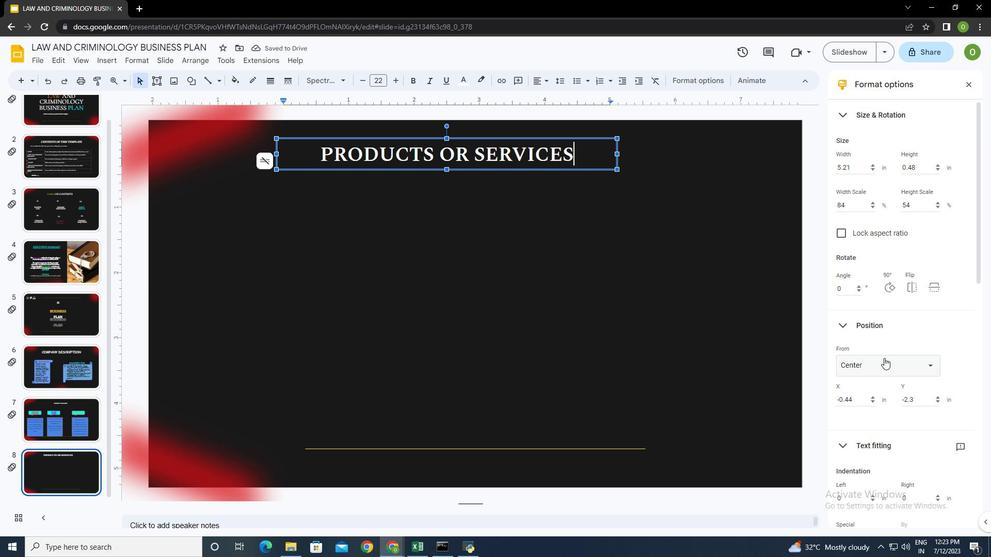 
Action: Mouse moved to (868, 387)
Screenshot: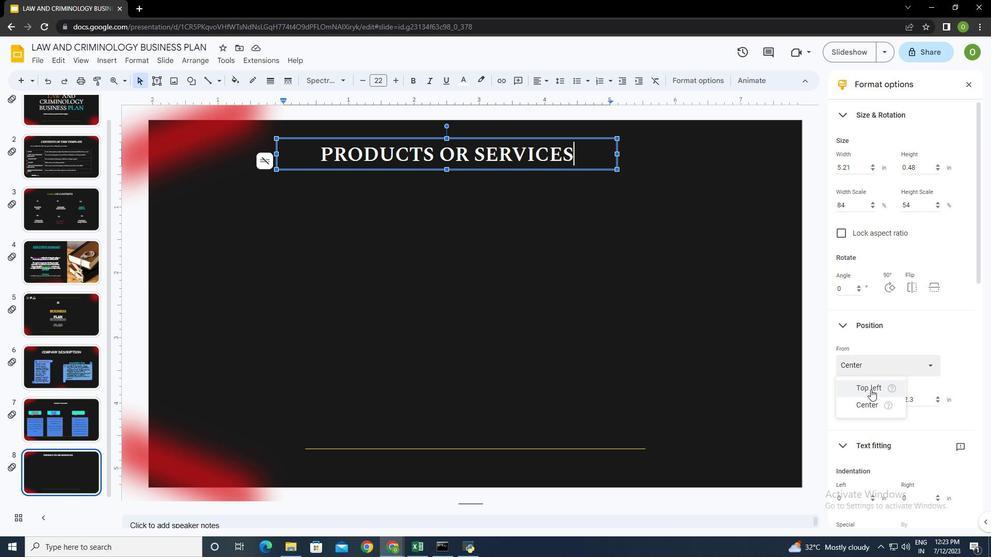 
Action: Mouse pressed left at (868, 387)
Screenshot: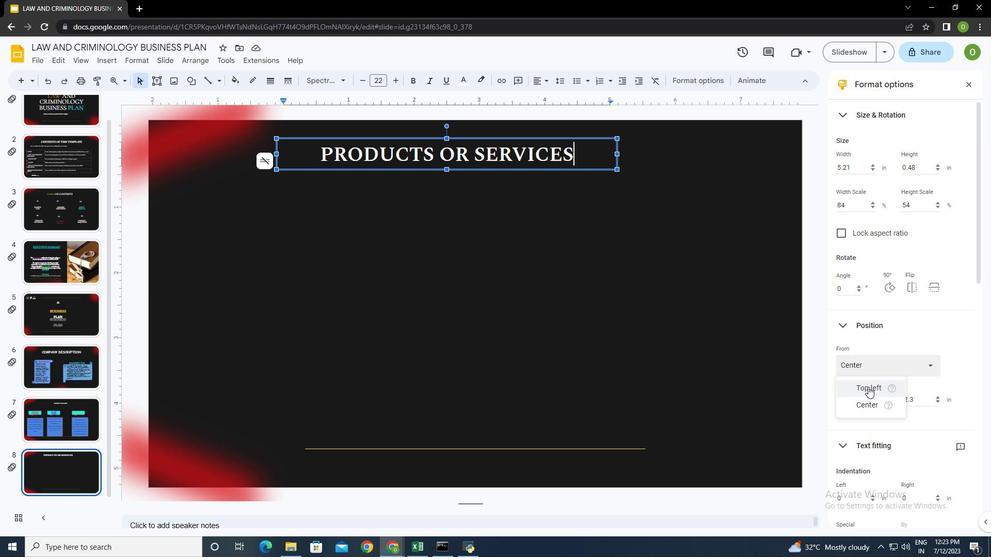 
Action: Mouse moved to (862, 419)
Screenshot: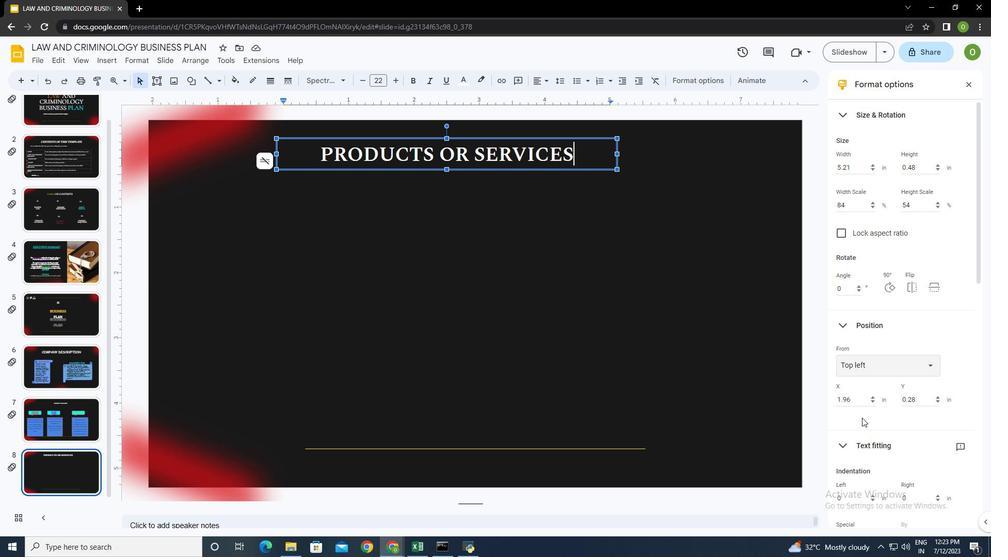 
Action: Mouse scrolled (862, 418) with delta (0, 0)
Screenshot: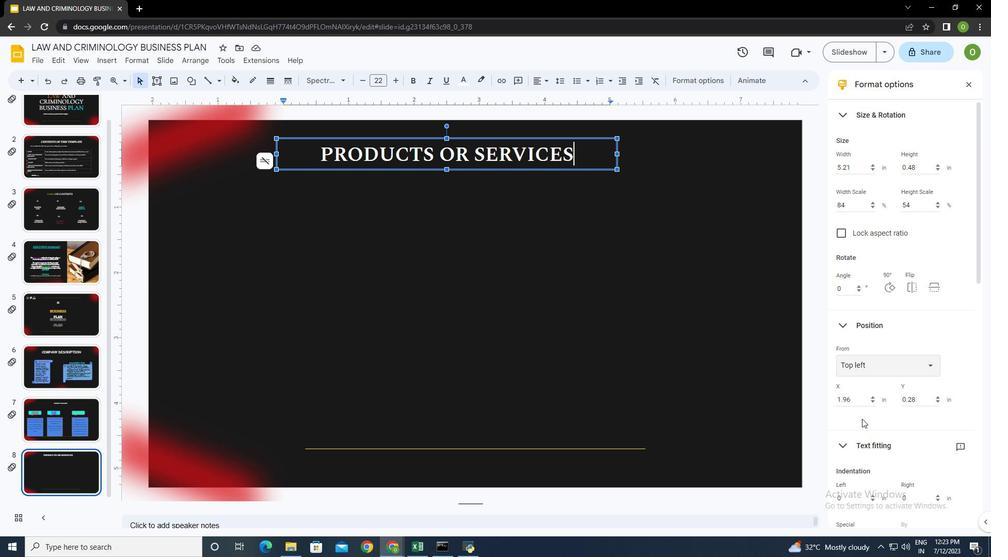 
Action: Mouse moved to (862, 419)
Screenshot: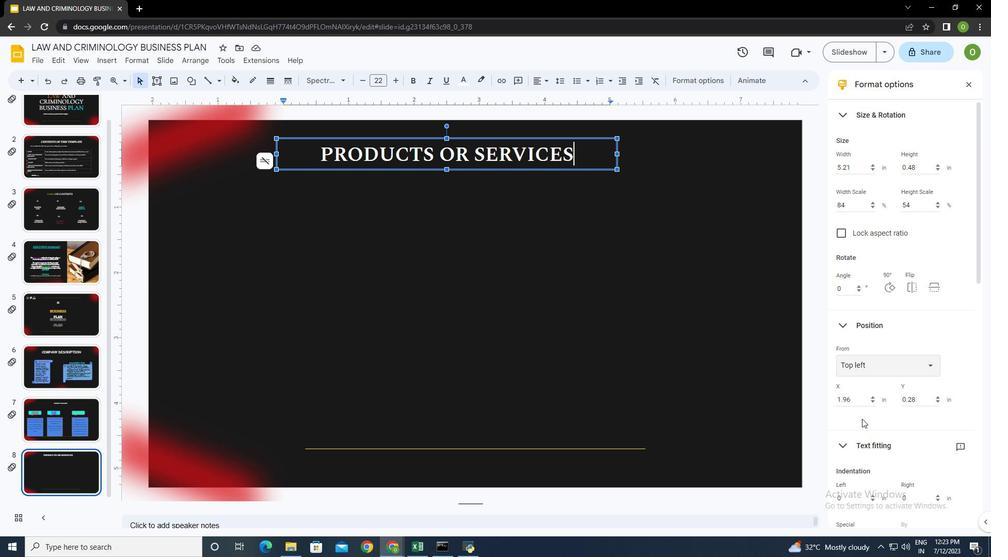 
Action: Mouse scrolled (862, 418) with delta (0, 0)
Screenshot: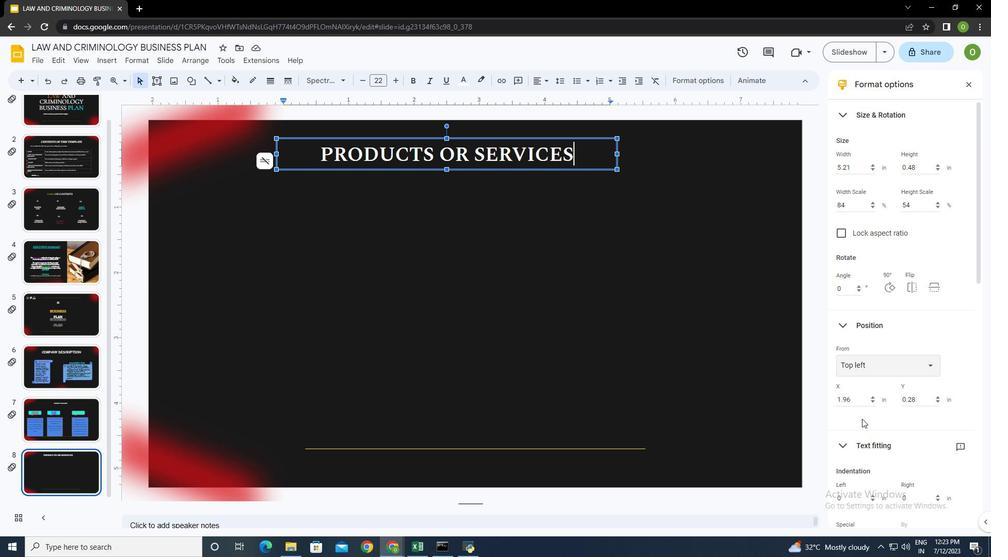
Action: Mouse moved to (862, 418)
Screenshot: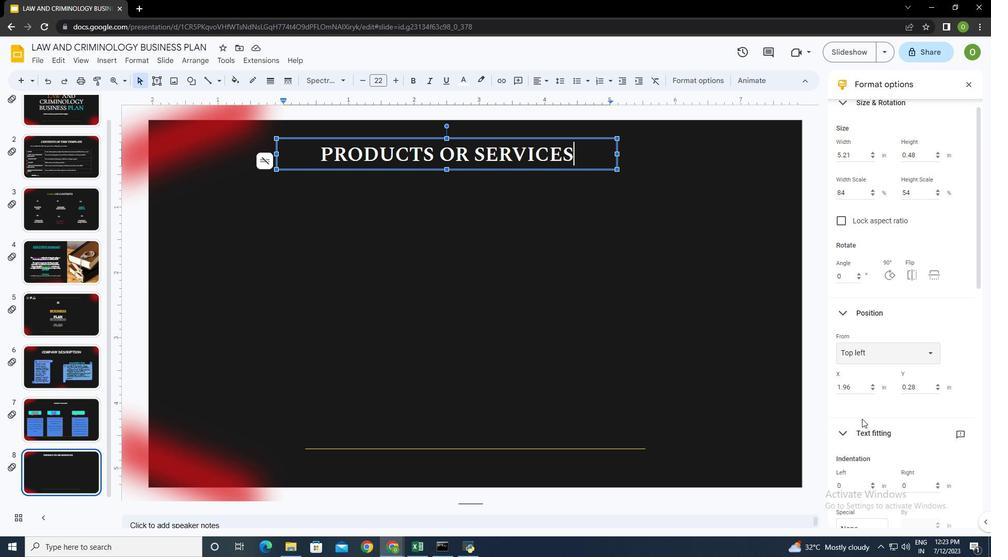 
Action: Mouse scrolled (862, 418) with delta (0, 0)
Screenshot: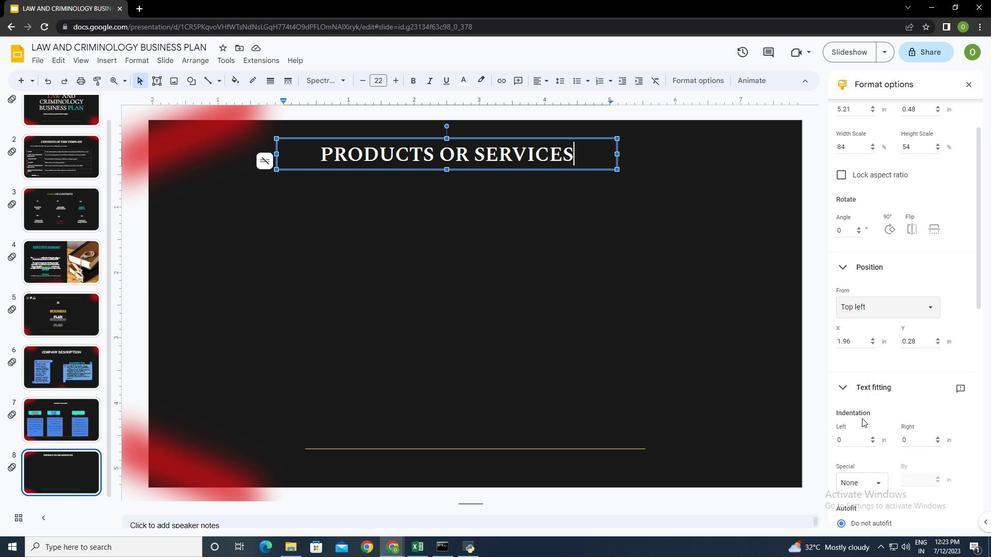 
Action: Mouse scrolled (862, 418) with delta (0, 0)
Screenshot: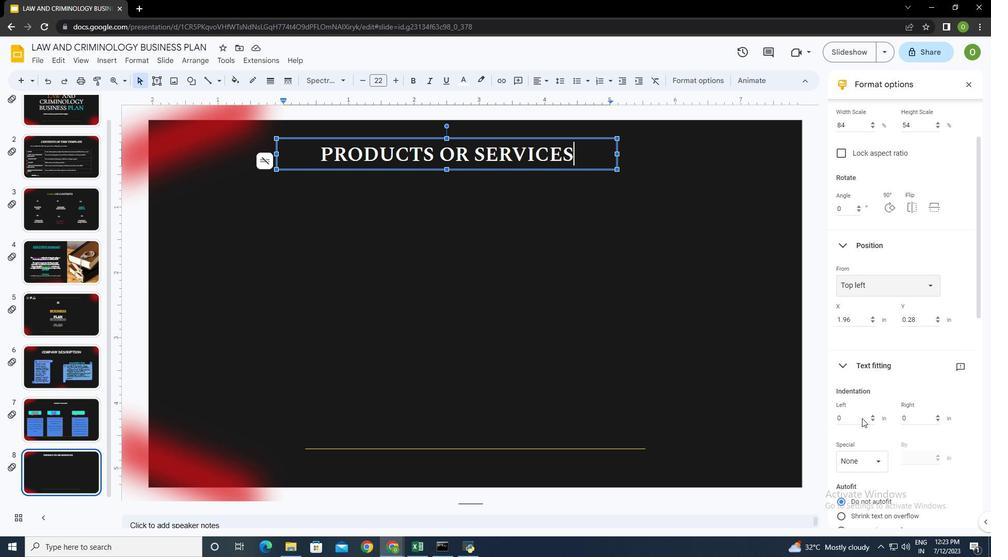 
Action: Mouse moved to (862, 417)
Screenshot: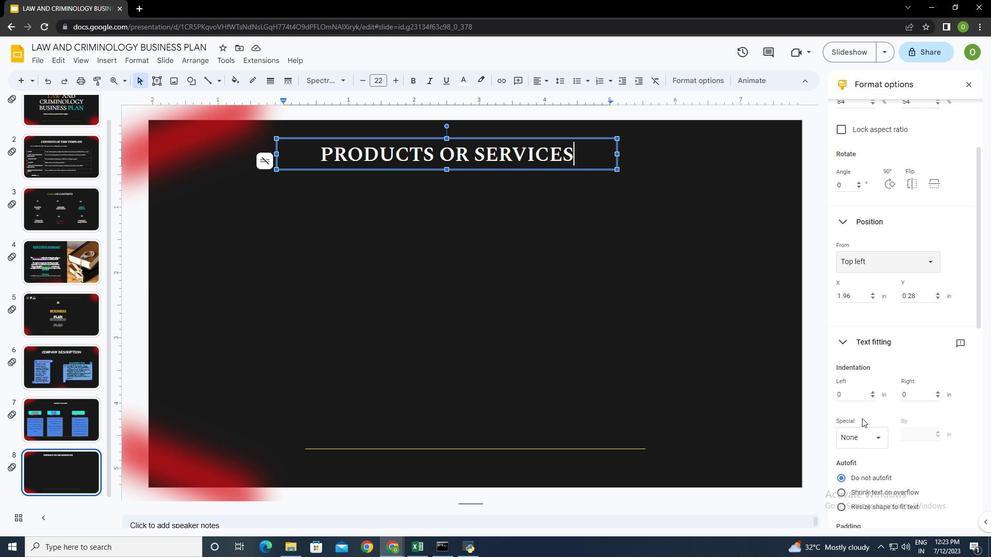 
Action: Mouse scrolled (862, 417) with delta (0, 0)
Screenshot: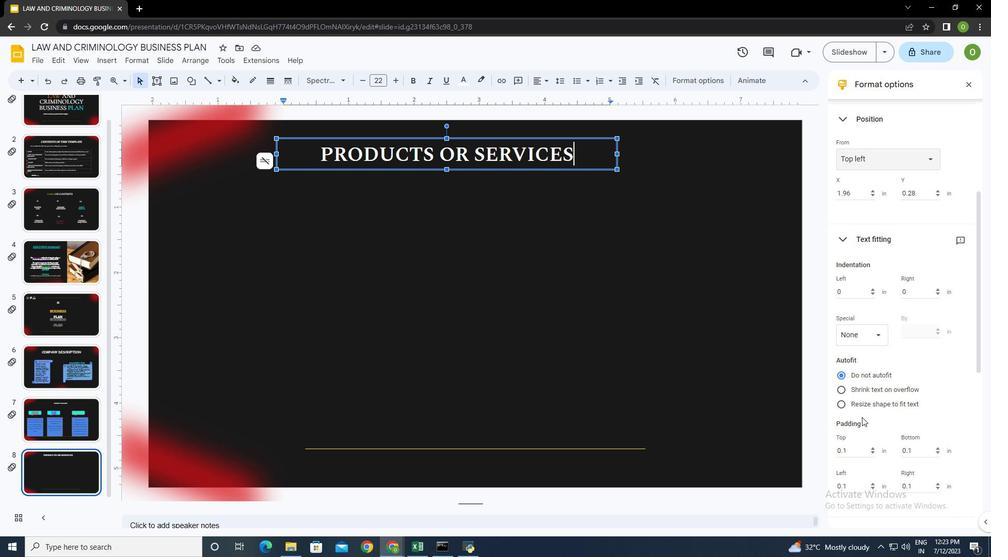 
Action: Mouse moved to (862, 418)
Screenshot: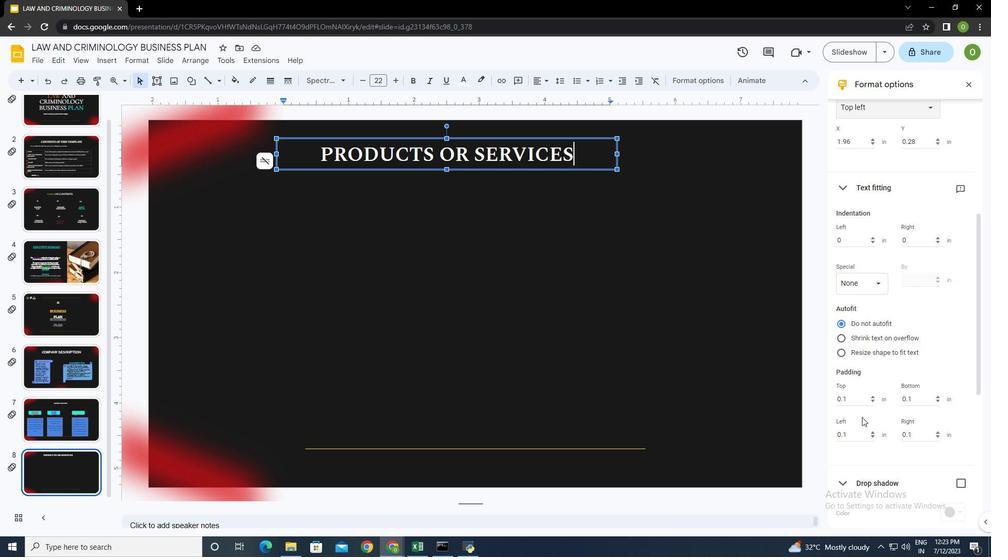 
Action: Mouse scrolled (862, 417) with delta (0, 0)
Screenshot: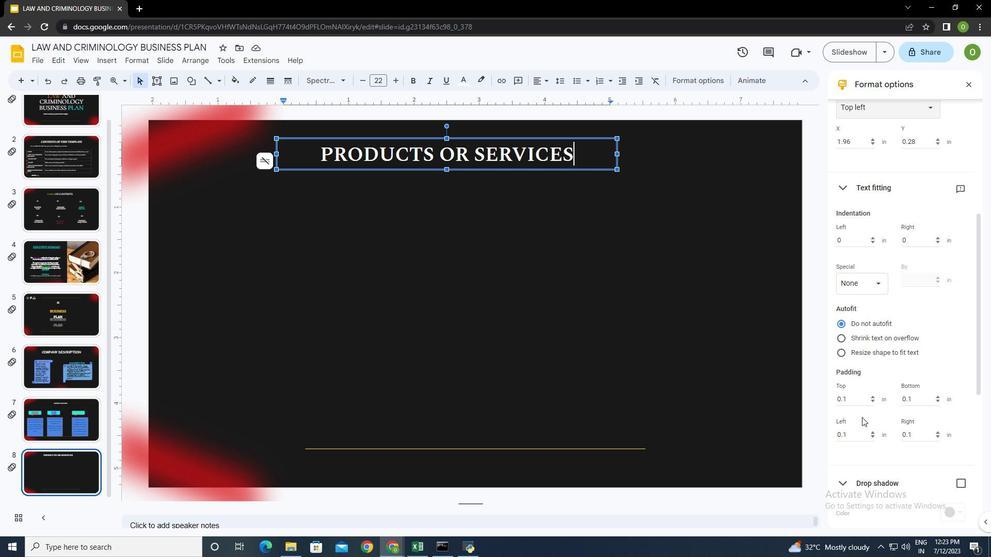 
Action: Mouse moved to (862, 418)
Screenshot: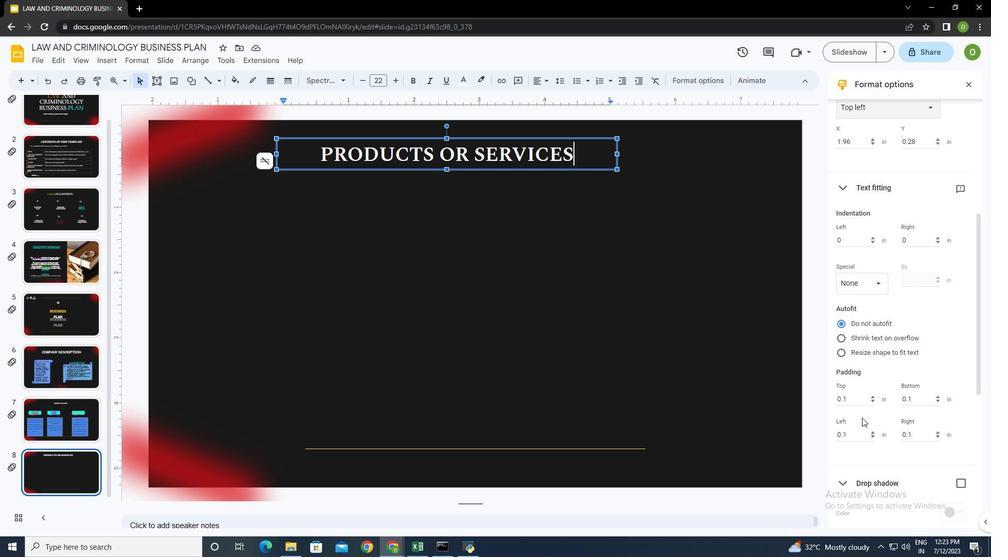 
Action: Mouse scrolled (862, 417) with delta (0, 0)
Screenshot: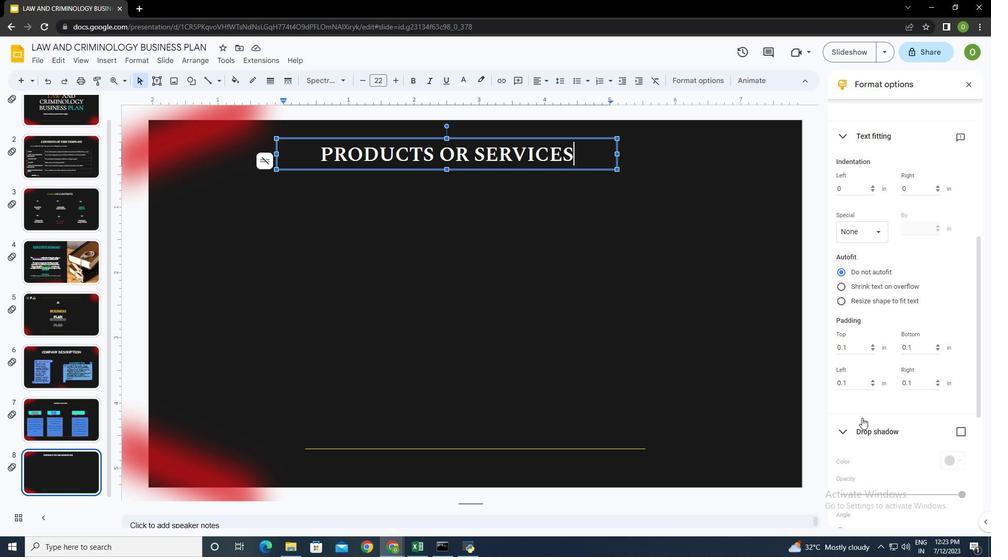 
Action: Mouse moved to (864, 416)
Screenshot: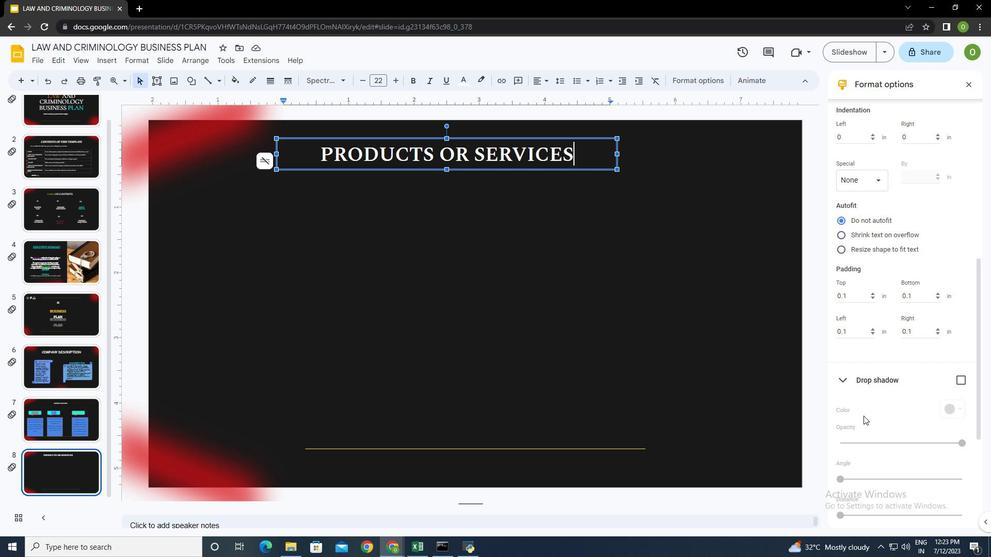 
Action: Mouse scrolled (864, 416) with delta (0, 0)
Screenshot: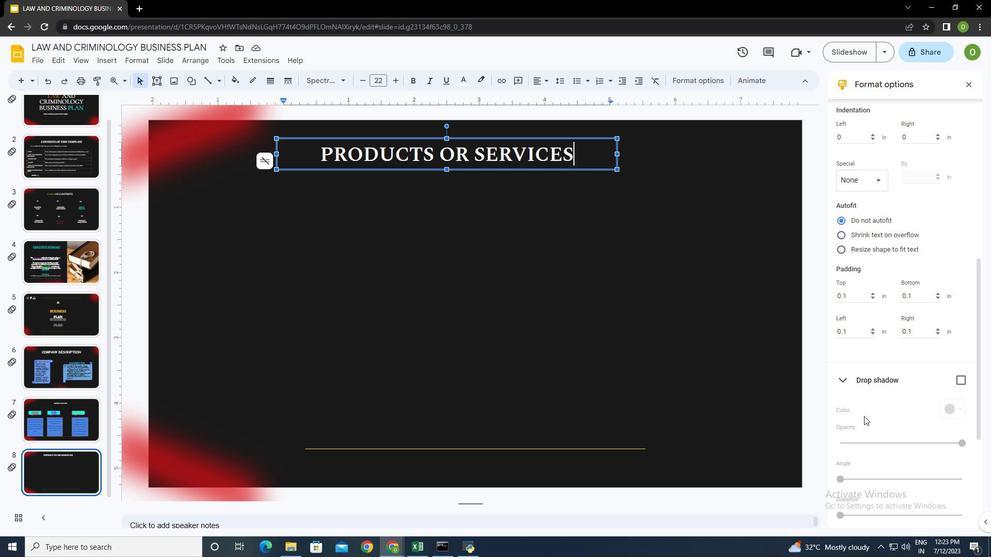 
Action: Mouse scrolled (864, 416) with delta (0, 0)
Screenshot: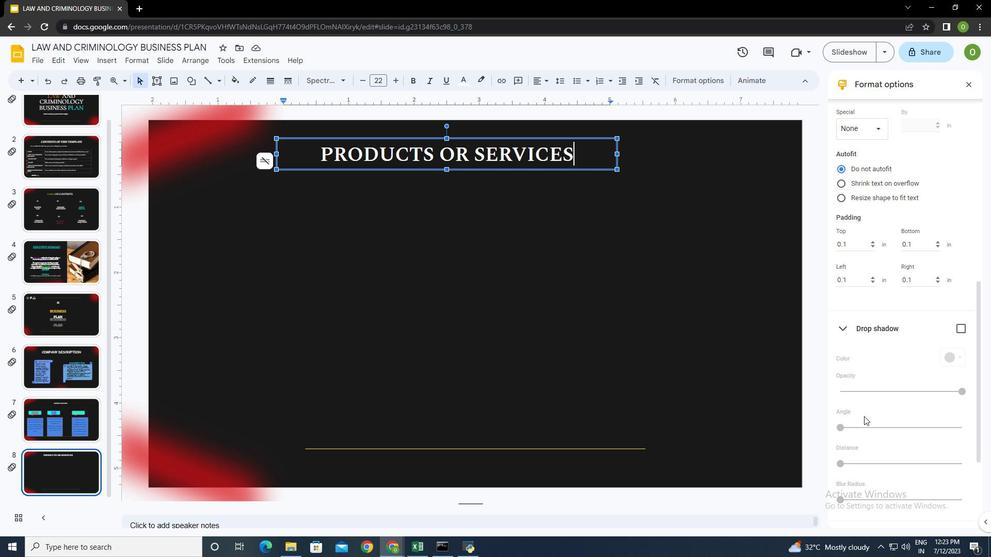 
Action: Mouse scrolled (864, 417) with delta (0, 0)
Screenshot: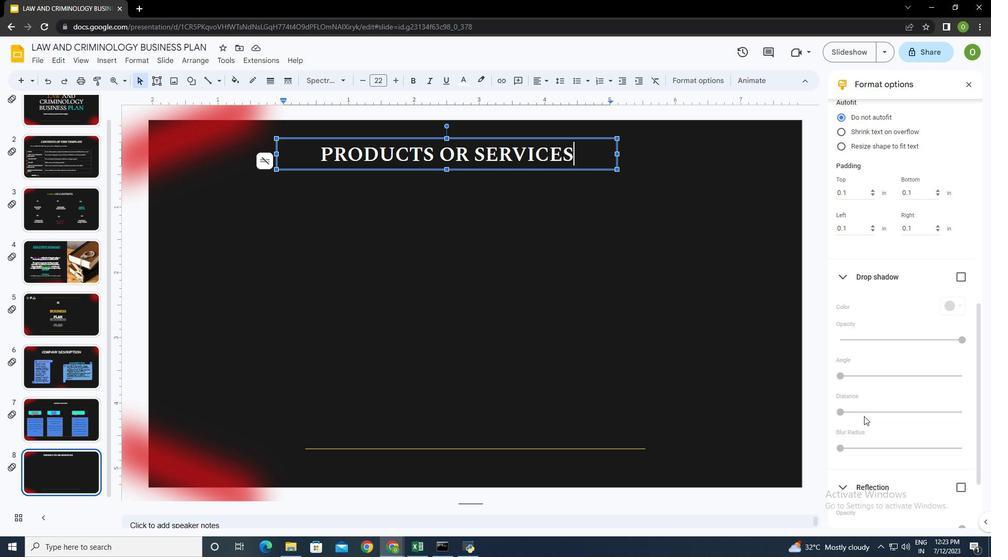 
Action: Mouse moved to (840, 182)
Screenshot: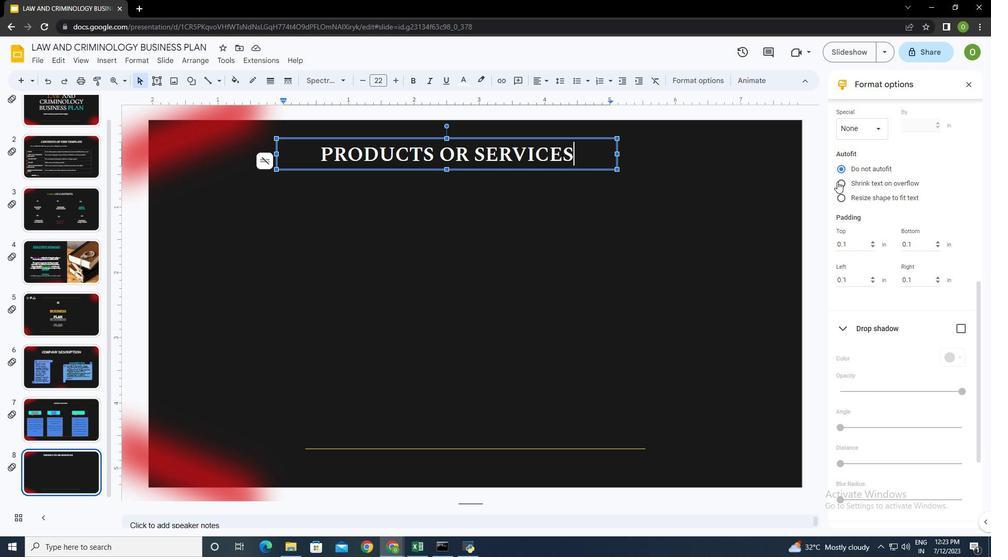 
Action: Mouse pressed left at (840, 182)
Screenshot: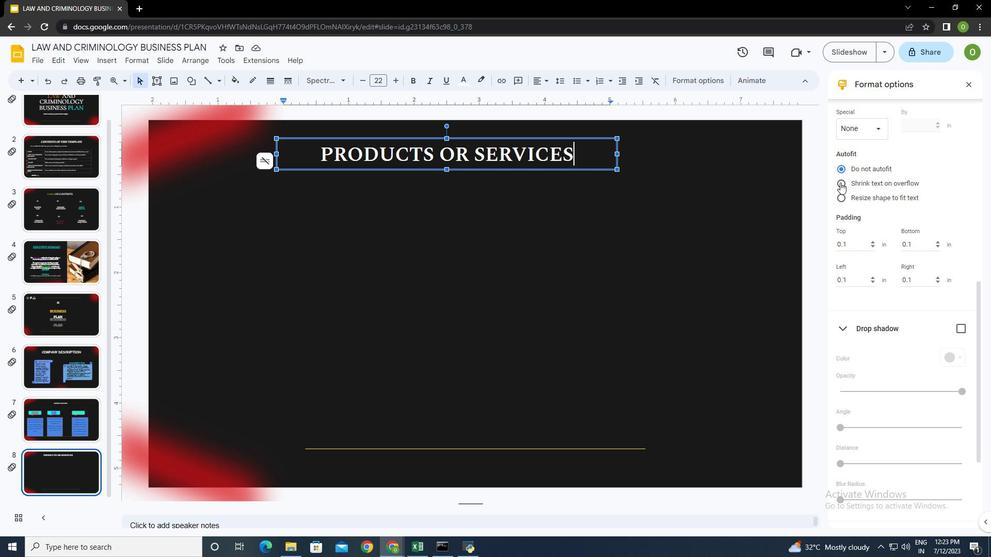 
Action: Mouse moved to (864, 224)
Screenshot: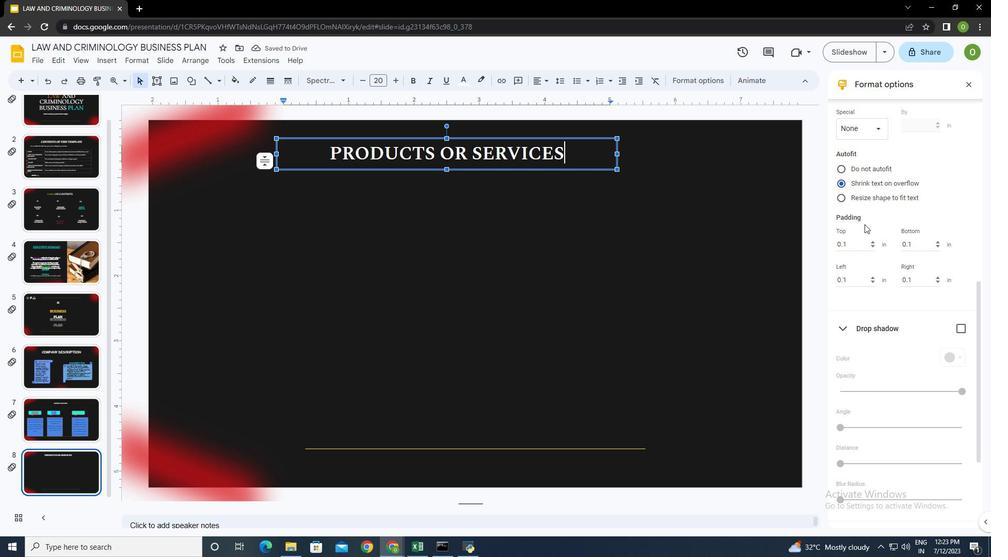 
Action: Mouse scrolled (864, 223) with delta (0, 0)
Screenshot: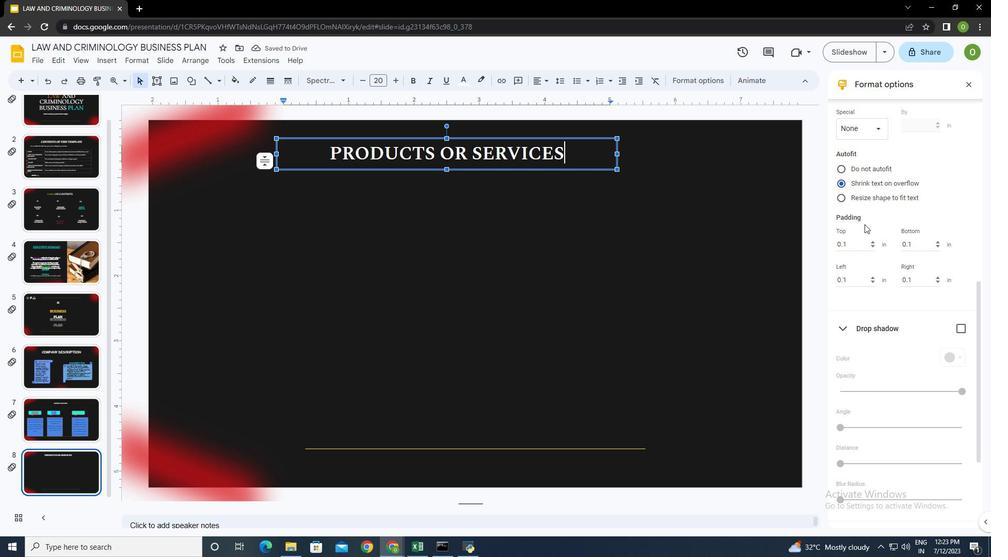 
Action: Mouse moved to (862, 275)
Screenshot: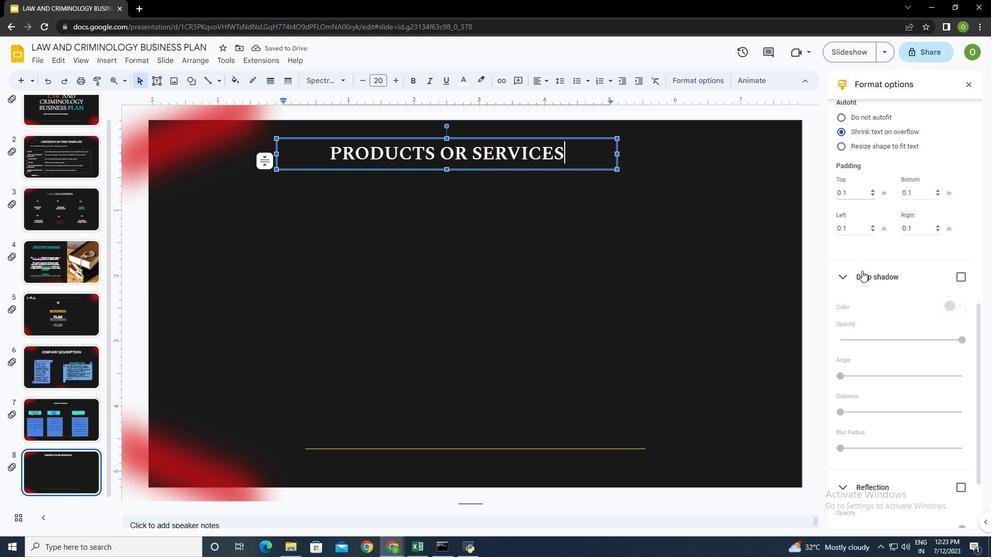 
Action: Mouse scrolled (862, 275) with delta (0, 0)
Screenshot: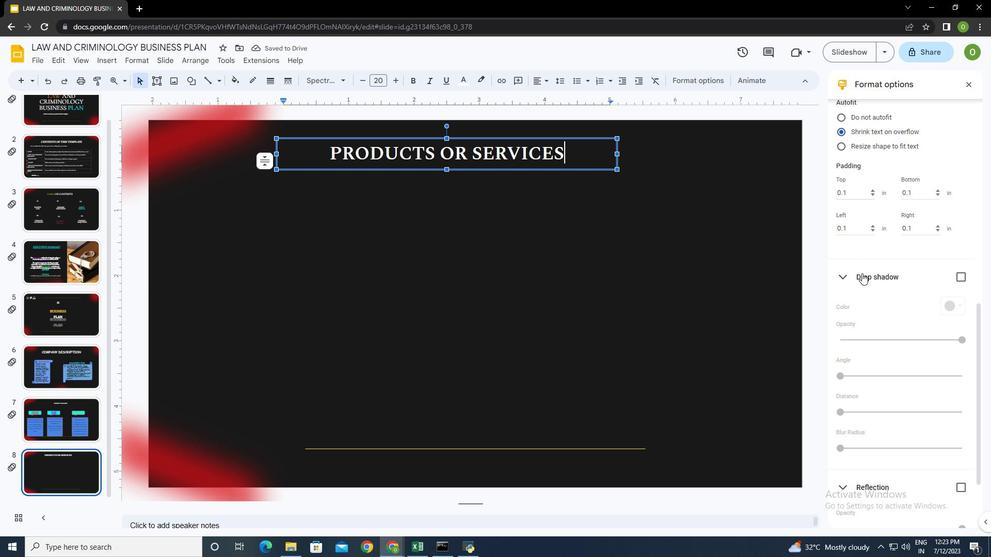 
Action: Mouse moved to (862, 276)
Screenshot: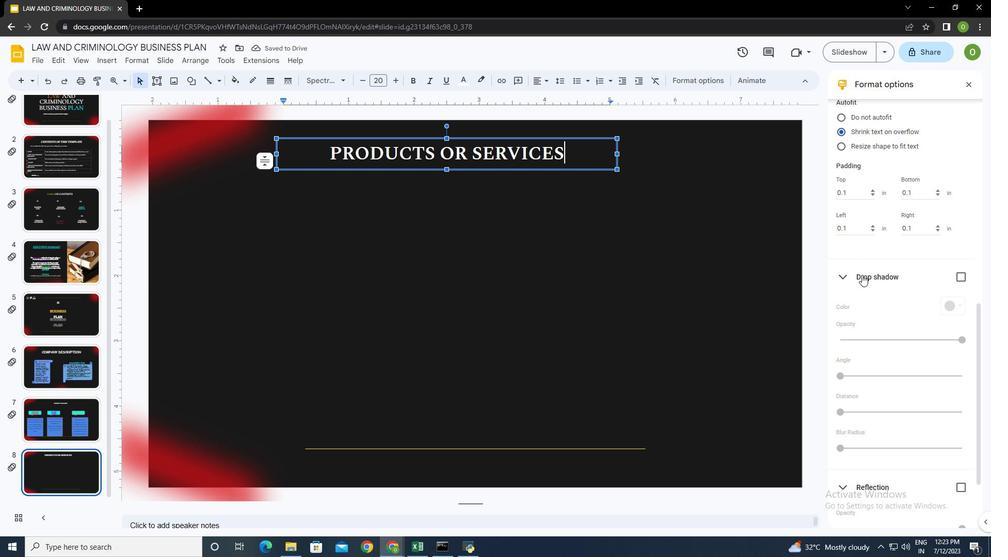
Action: Mouse scrolled (862, 275) with delta (0, 0)
Screenshot: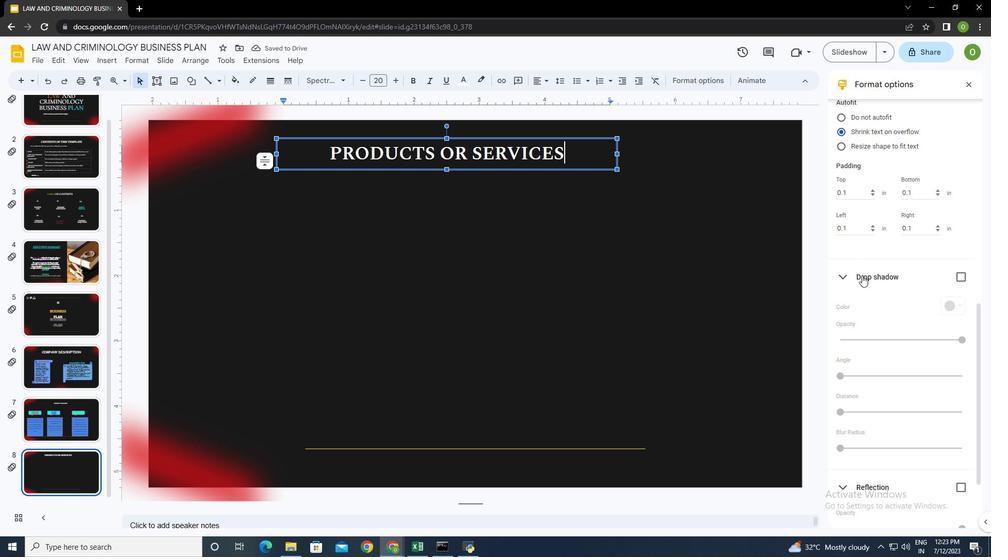 
Action: Mouse scrolled (862, 275) with delta (0, 0)
Screenshot: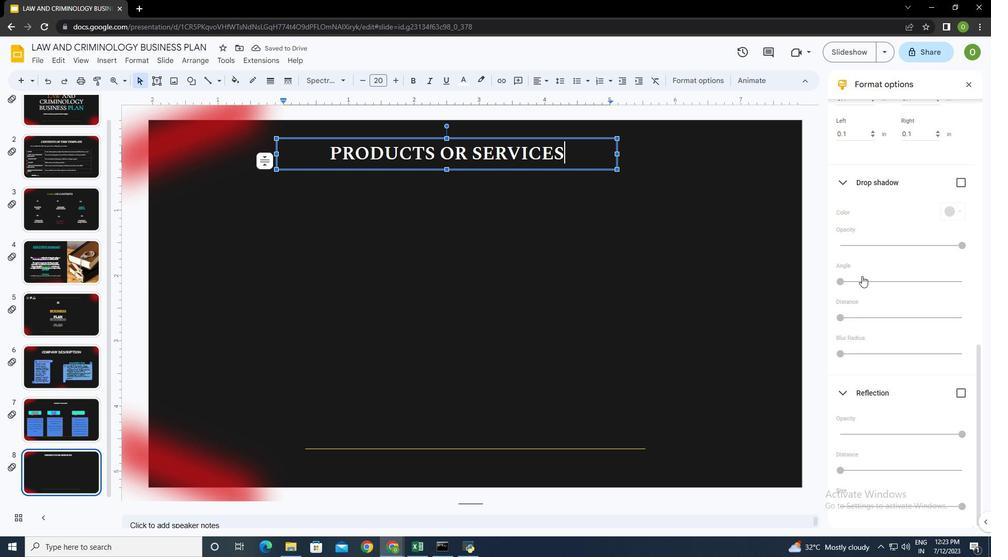 
Action: Mouse scrolled (862, 275) with delta (0, 0)
Screenshot: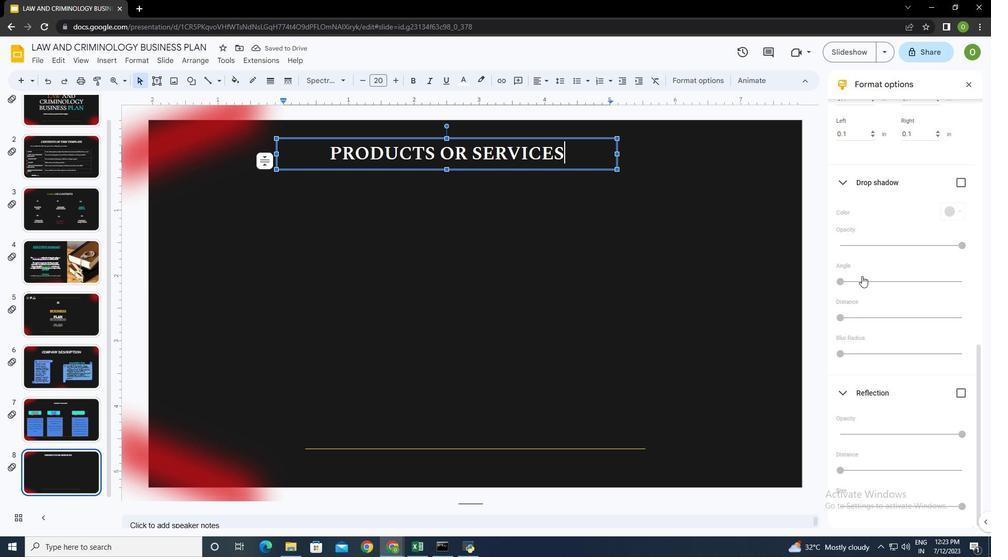 
Action: Mouse scrolled (862, 275) with delta (0, 0)
Screenshot: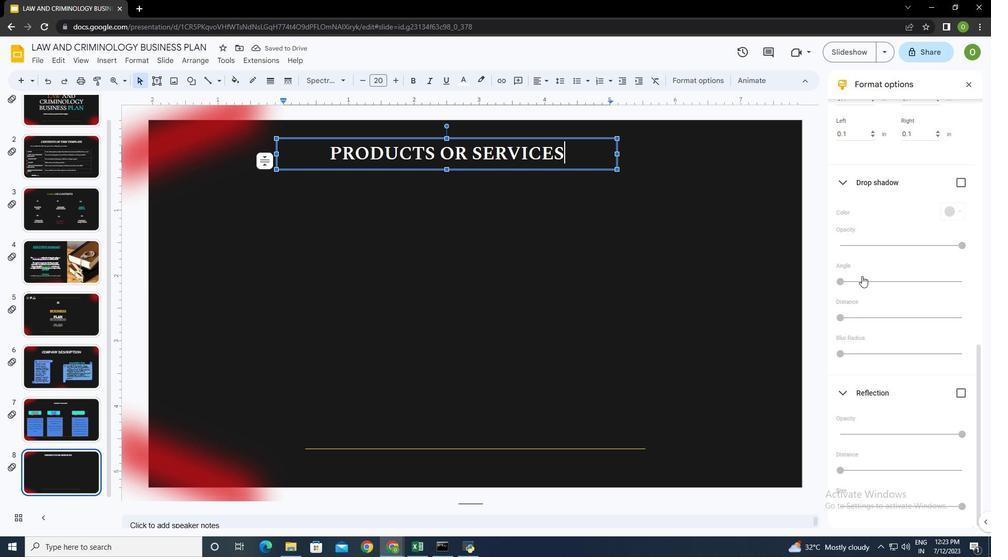 
Action: Mouse moved to (897, 381)
Screenshot: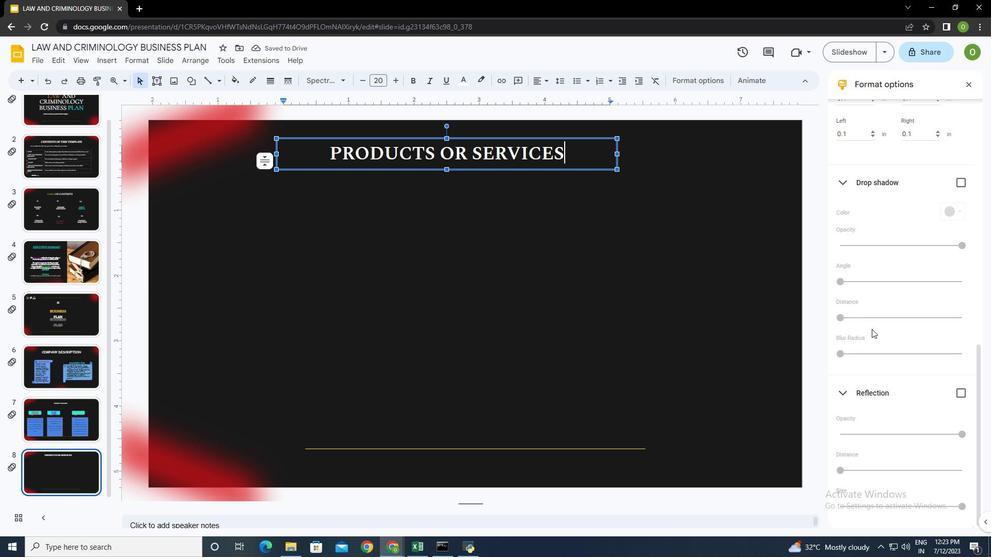 
Action: Mouse scrolled (897, 381) with delta (0, 0)
Screenshot: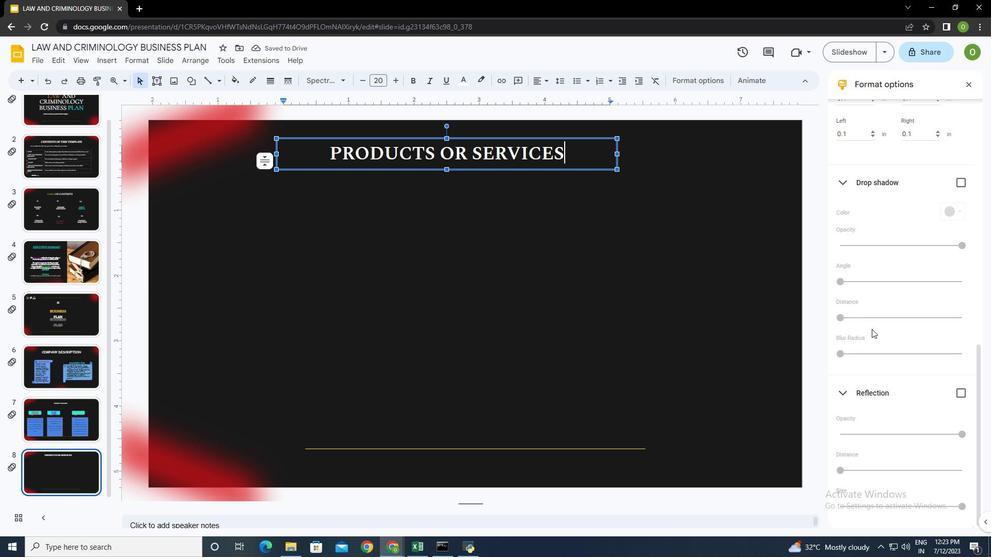 
Action: Mouse moved to (901, 388)
Screenshot: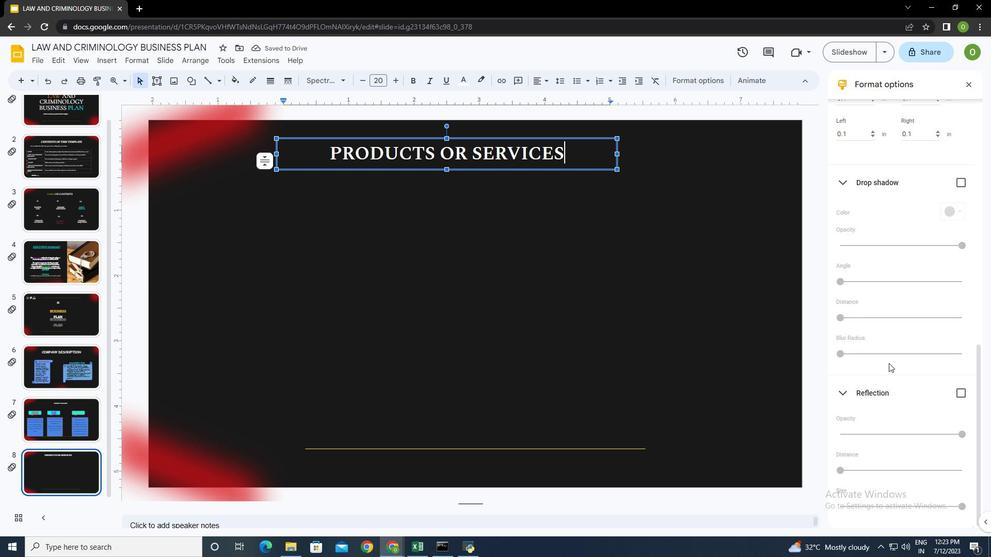 
Action: Mouse scrolled (901, 388) with delta (0, 0)
Screenshot: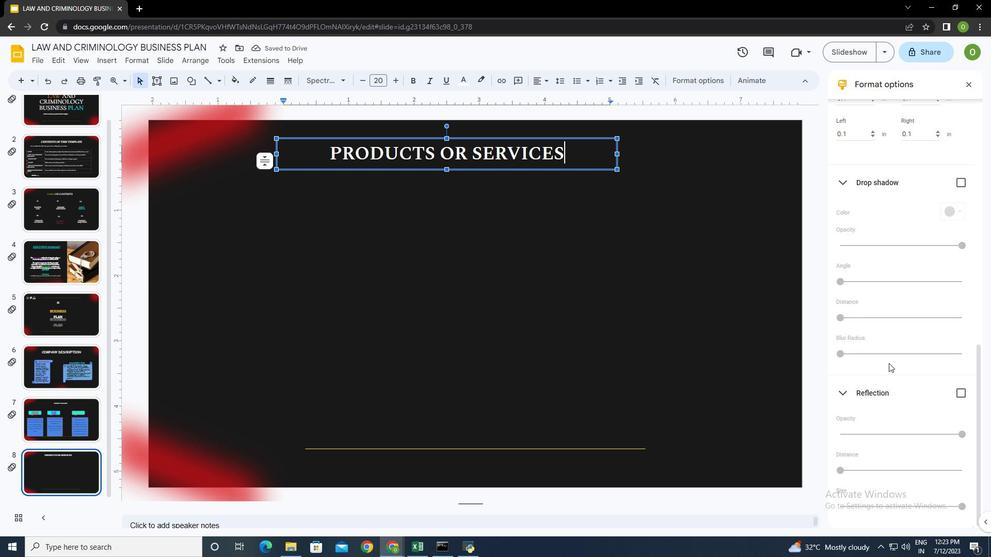 
Action: Mouse moved to (959, 392)
Screenshot: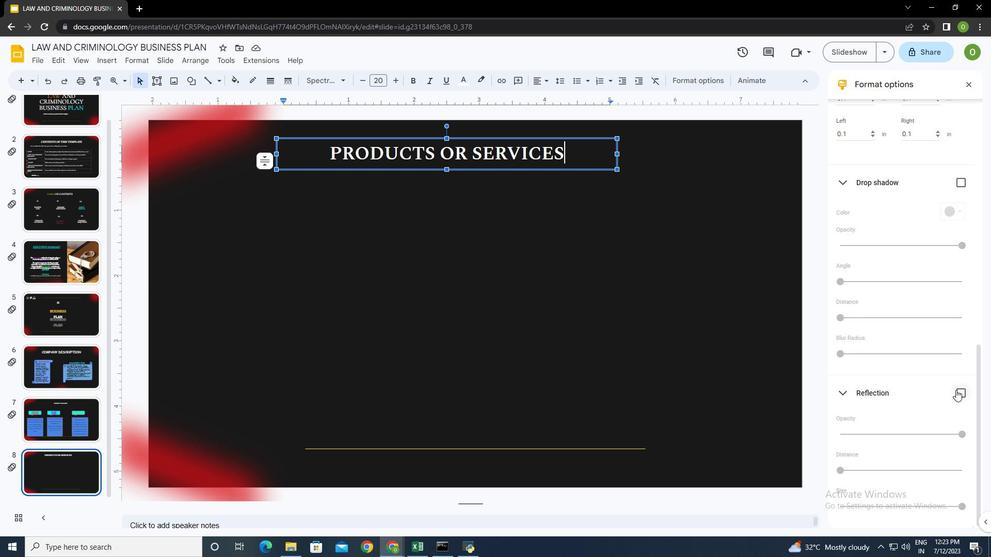 
Action: Mouse pressed left at (959, 392)
Screenshot: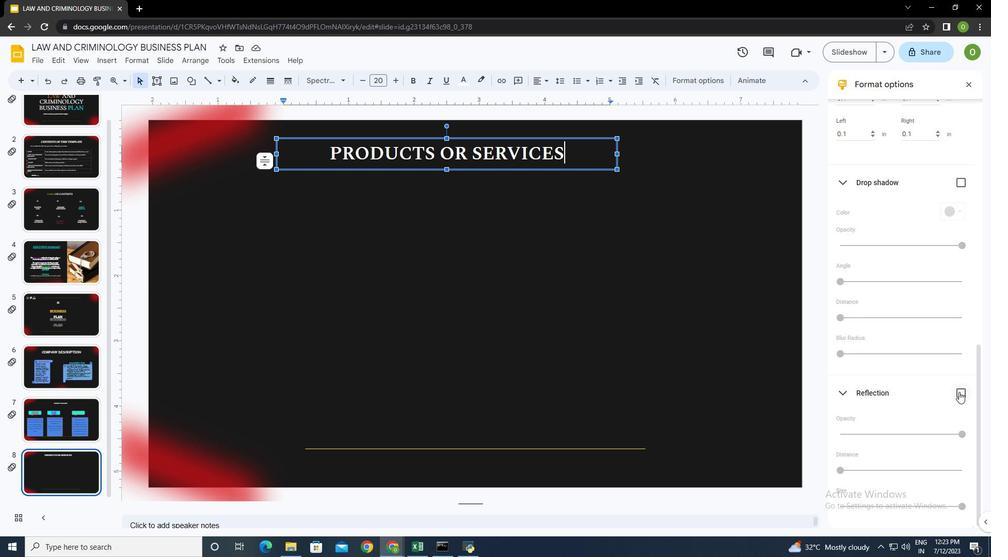 
Action: Mouse moved to (977, 380)
Screenshot: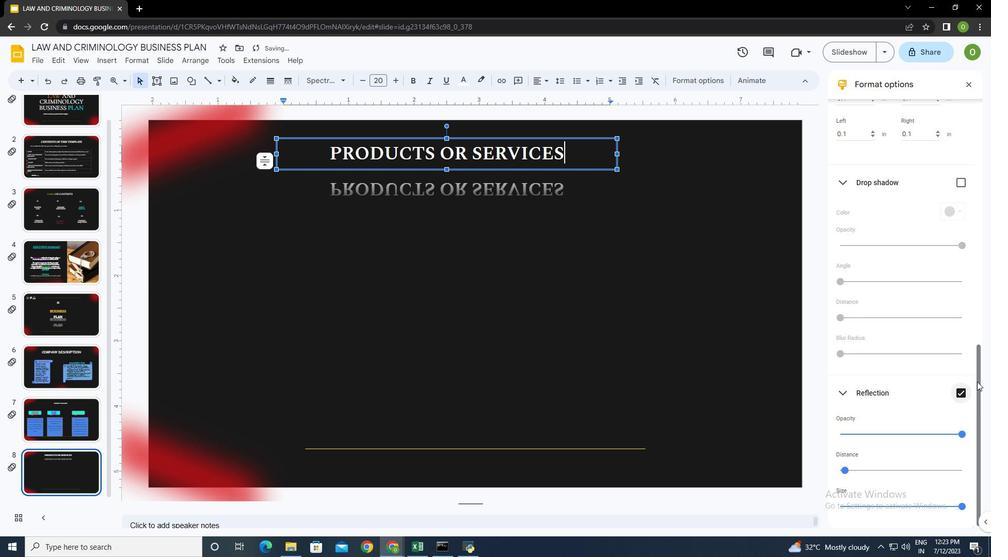
Action: Mouse pressed left at (977, 380)
Screenshot: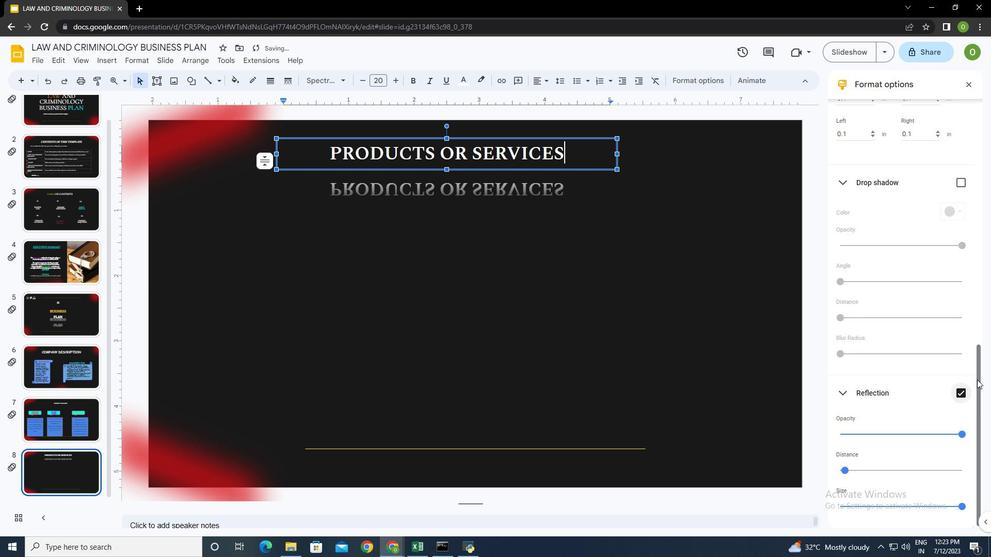 
Action: Mouse moved to (845, 471)
Screenshot: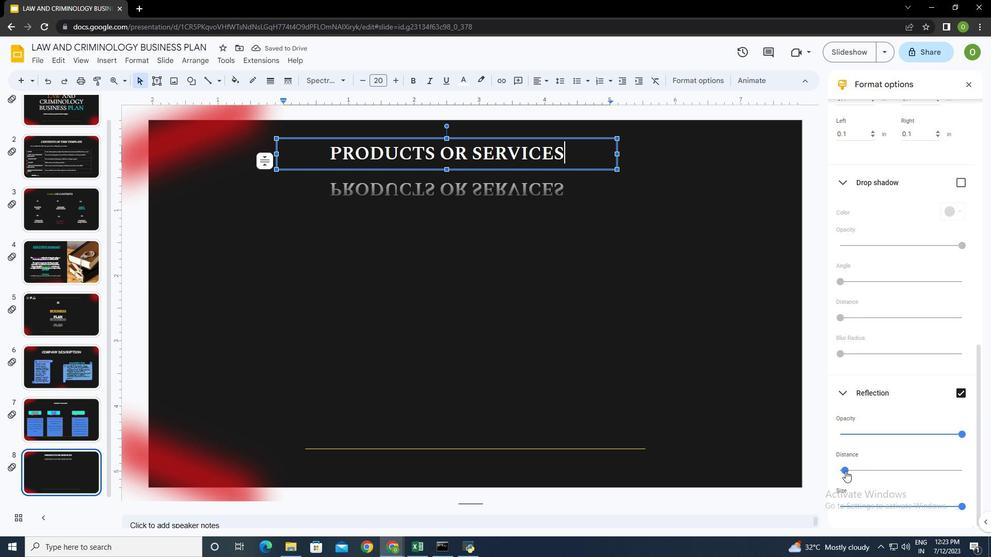 
Action: Mouse pressed left at (845, 471)
Screenshot: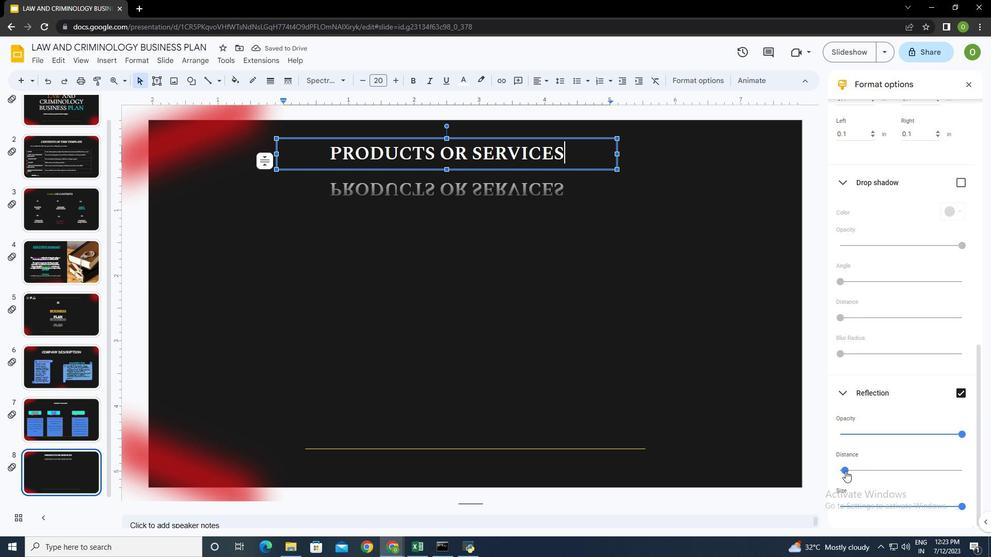 
Action: Mouse moved to (911, 434)
Screenshot: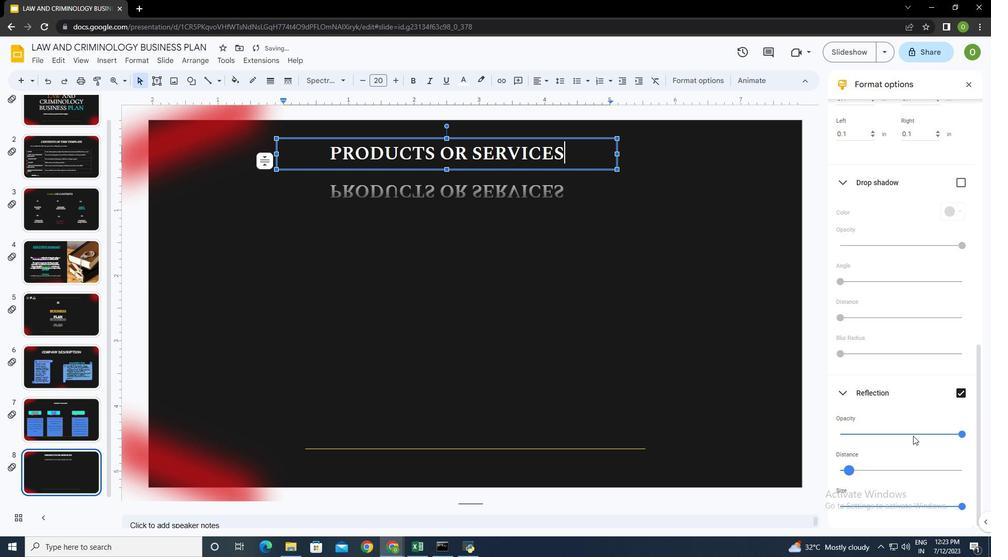 
Action: Mouse pressed left at (911, 434)
Screenshot: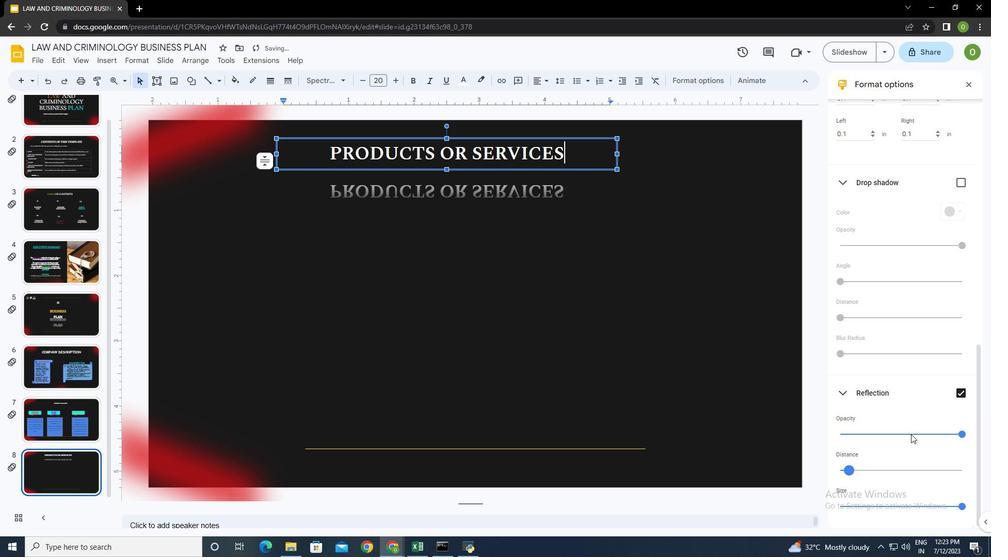 
Action: Mouse moved to (976, 401)
Screenshot: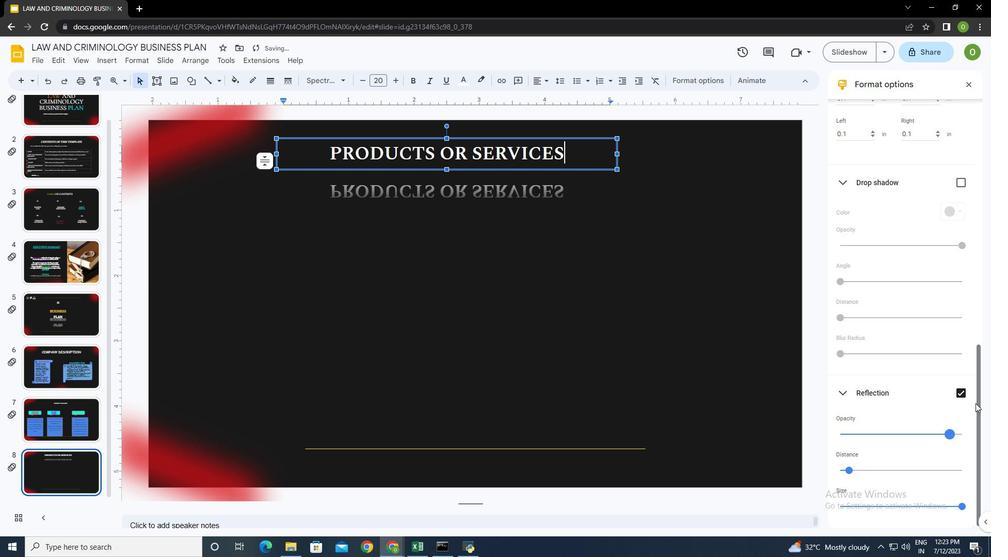 
Action: Mouse pressed left at (976, 401)
Screenshot: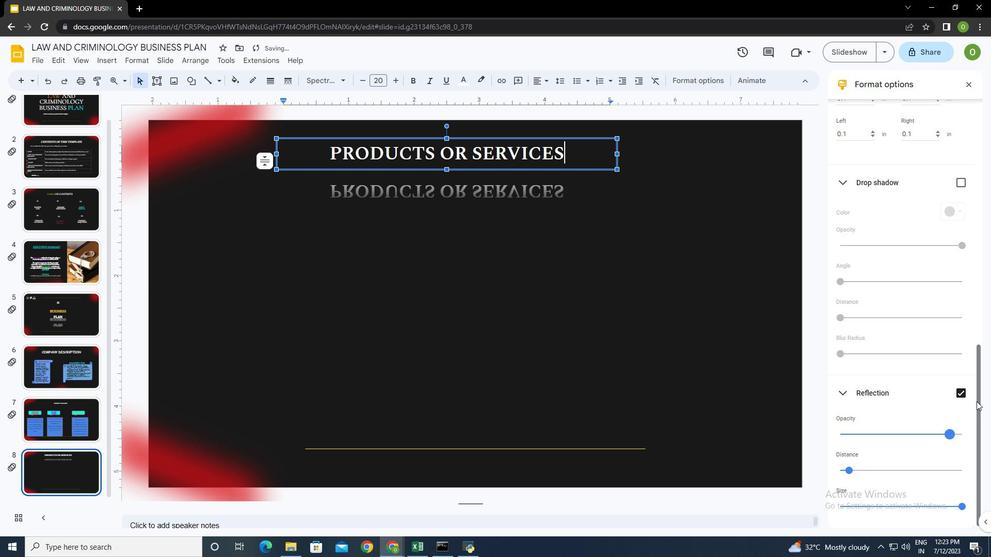 
Action: Mouse moved to (981, 435)
Screenshot: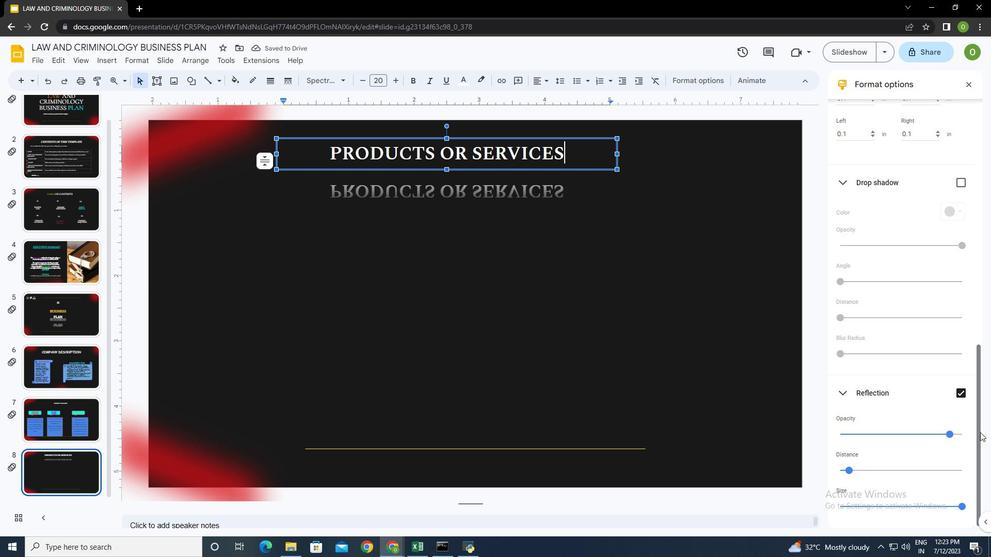 
Action: Mouse pressed left at (981, 435)
Screenshot: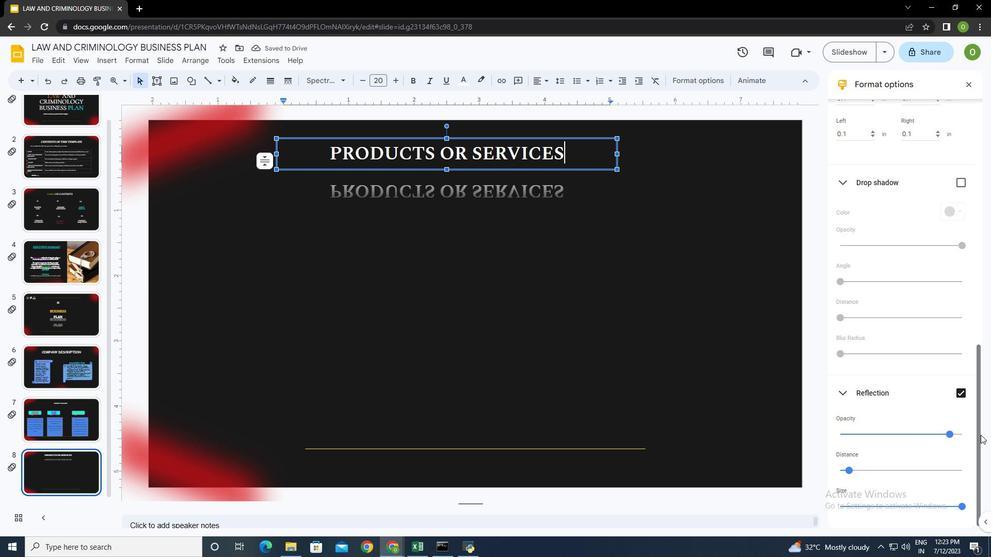 
Action: Mouse moved to (950, 463)
Screenshot: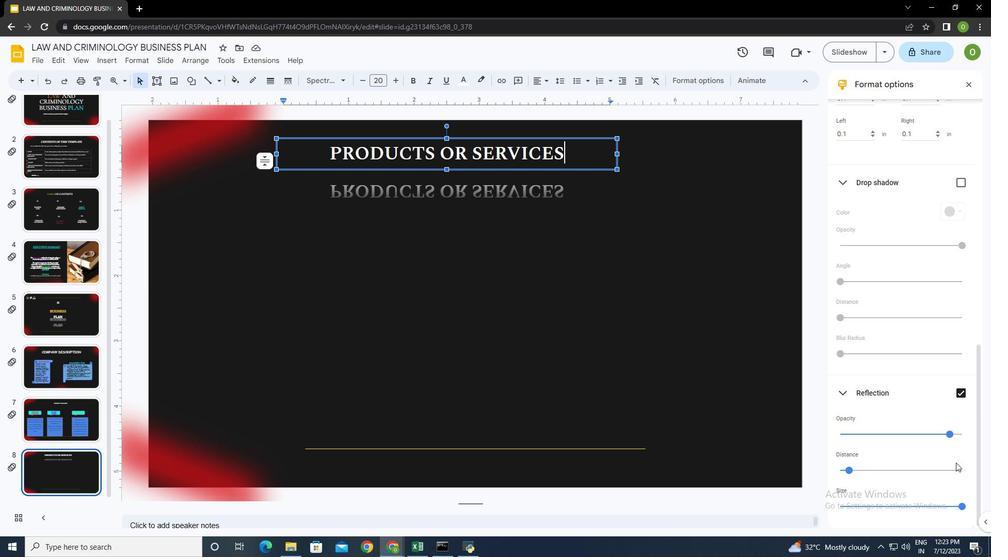 
Action: Mouse scrolled (950, 462) with delta (0, 0)
Screenshot: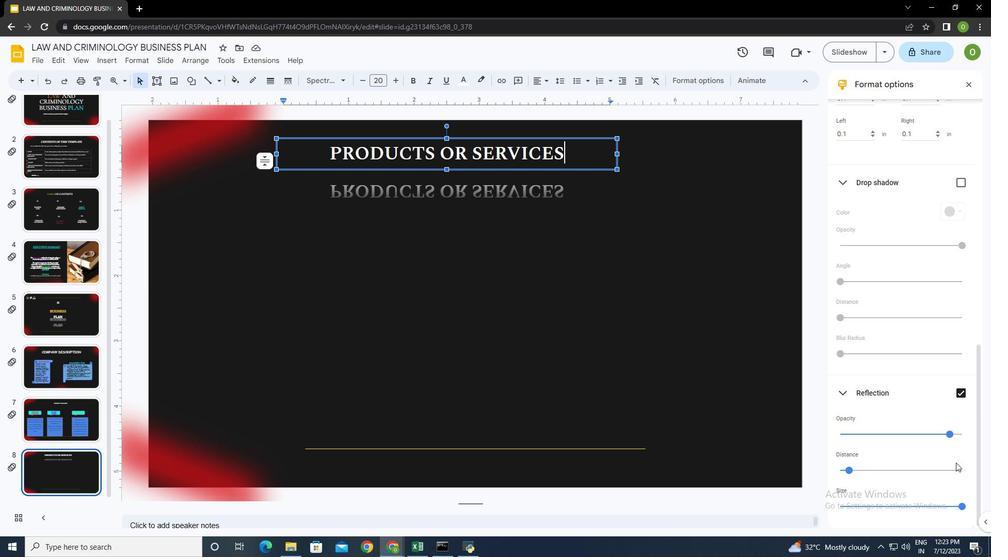 
Action: Mouse moved to (949, 463)
Screenshot: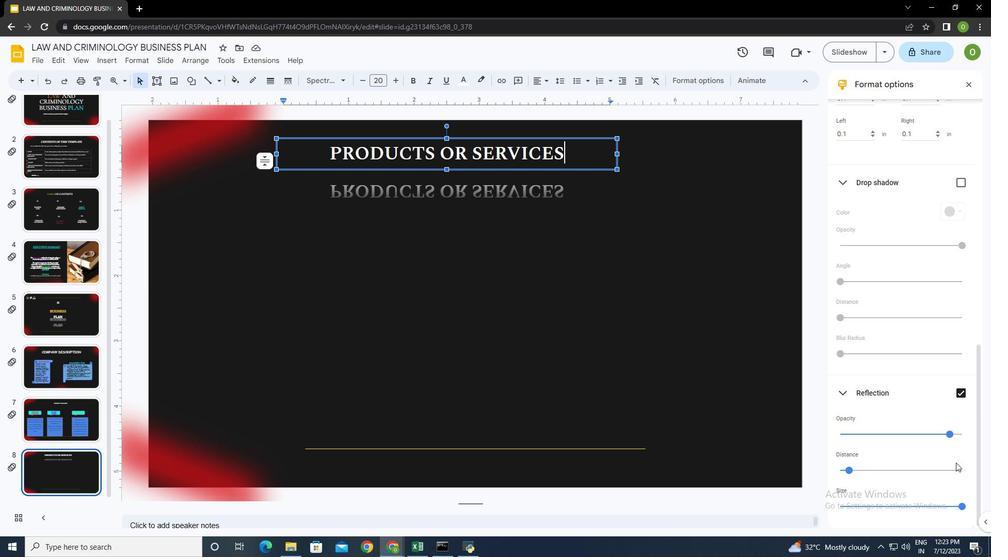 
Action: Mouse scrolled (949, 462) with delta (0, 0)
Screenshot: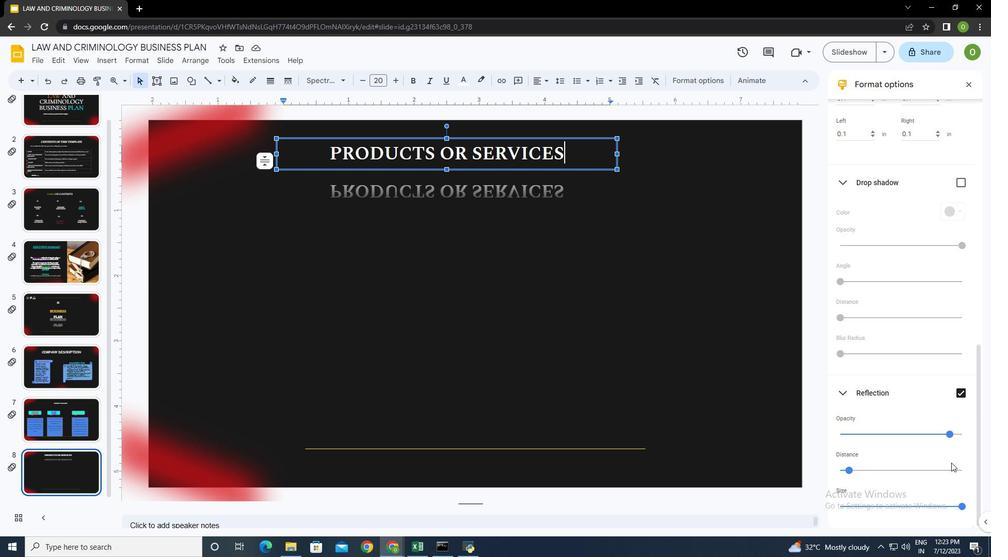 
Action: Mouse moved to (948, 463)
Screenshot: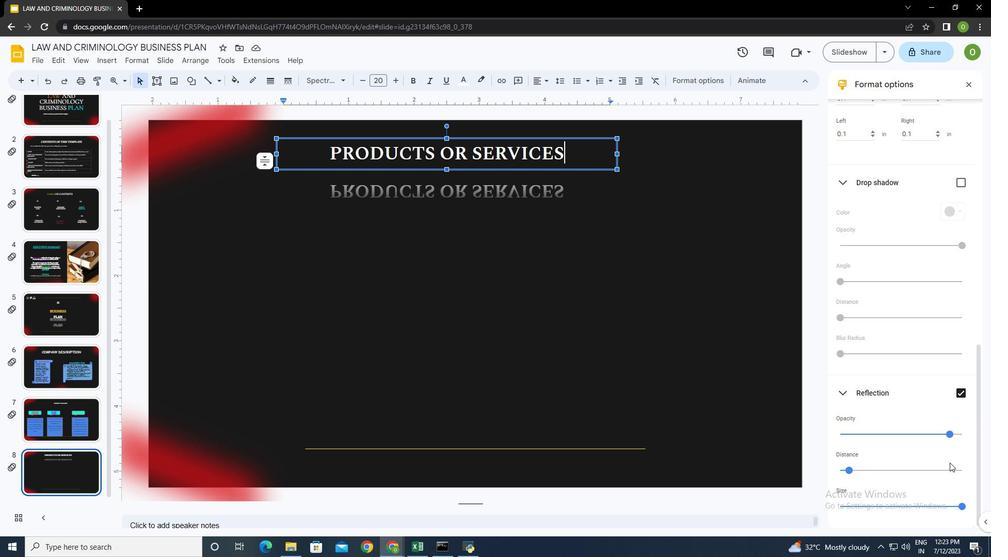 
Action: Mouse scrolled (948, 462) with delta (0, 0)
Screenshot: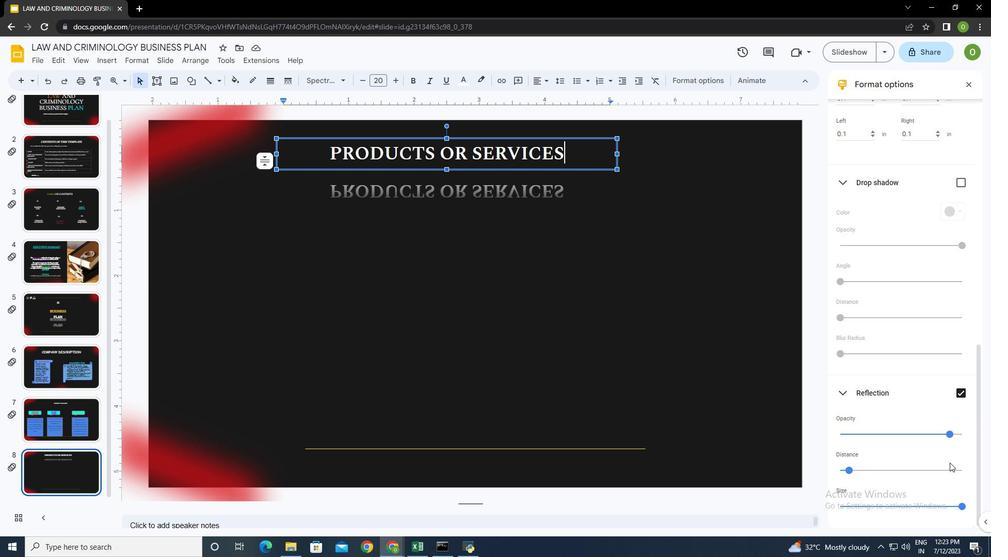 
Action: Mouse moved to (947, 463)
Screenshot: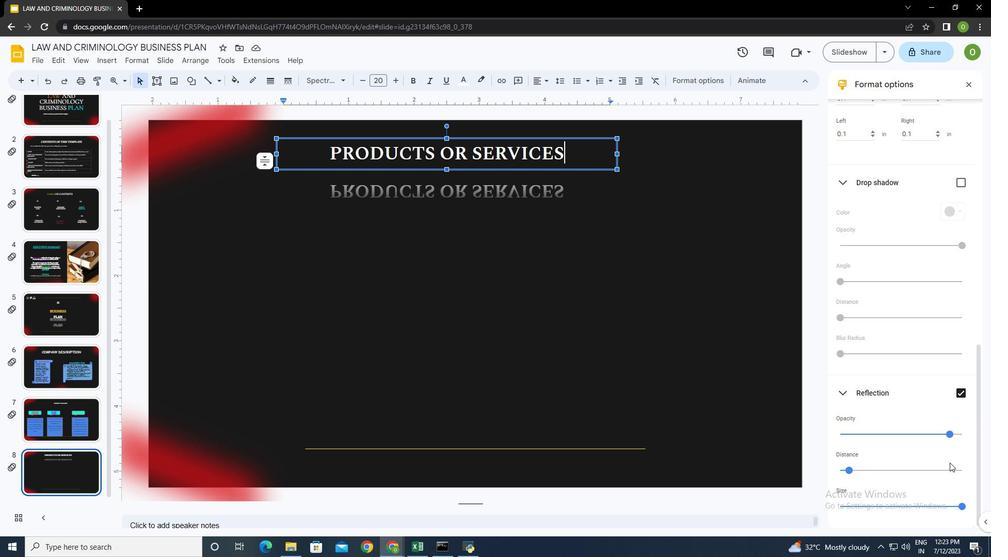 
Action: Mouse scrolled (947, 462) with delta (0, 0)
Screenshot: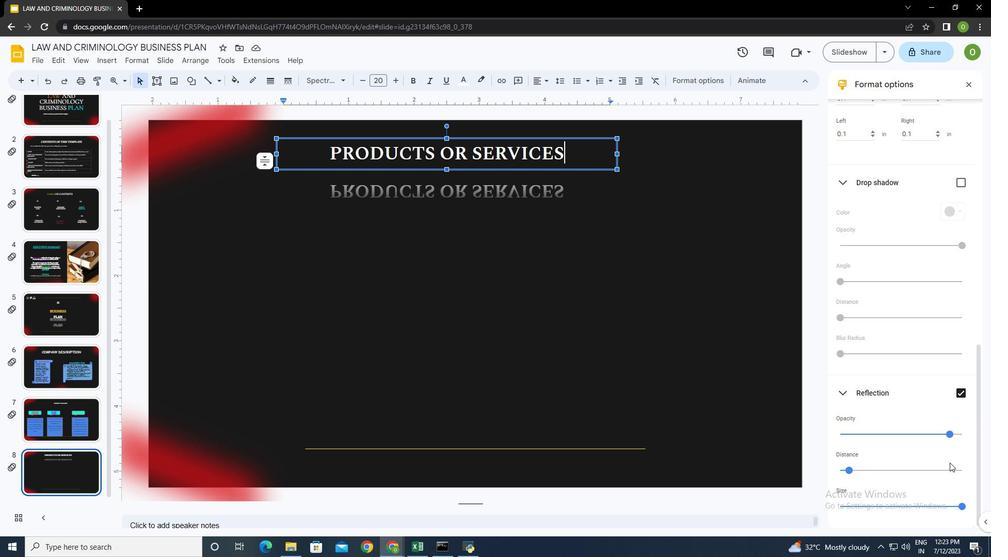 
Action: Mouse moved to (942, 505)
Screenshot: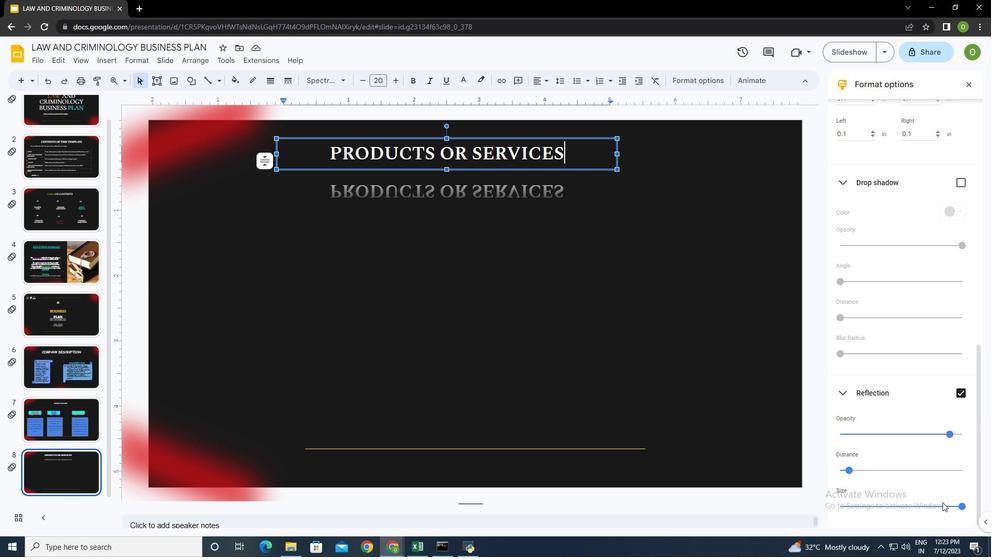 
Action: Mouse pressed left at (942, 505)
Screenshot: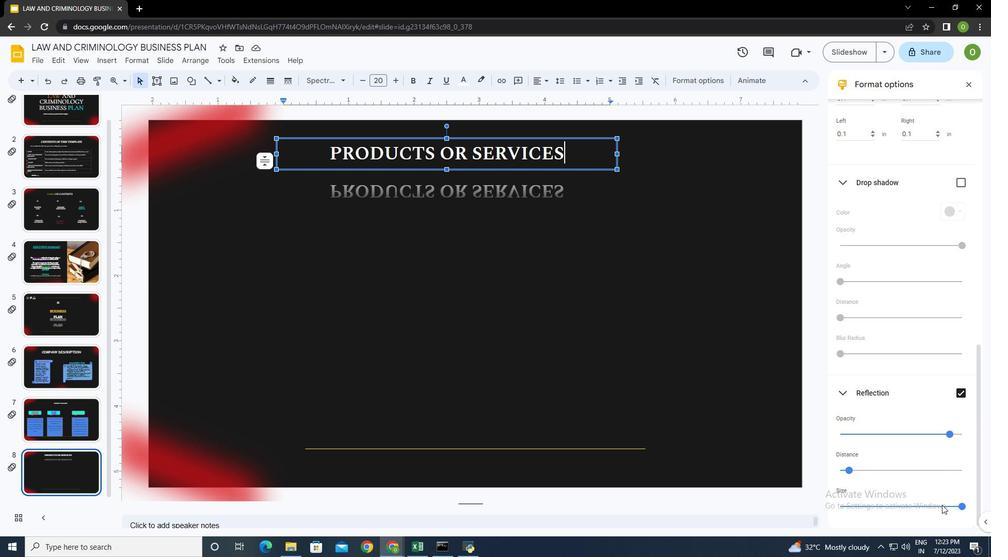 
Action: Mouse moved to (928, 506)
Screenshot: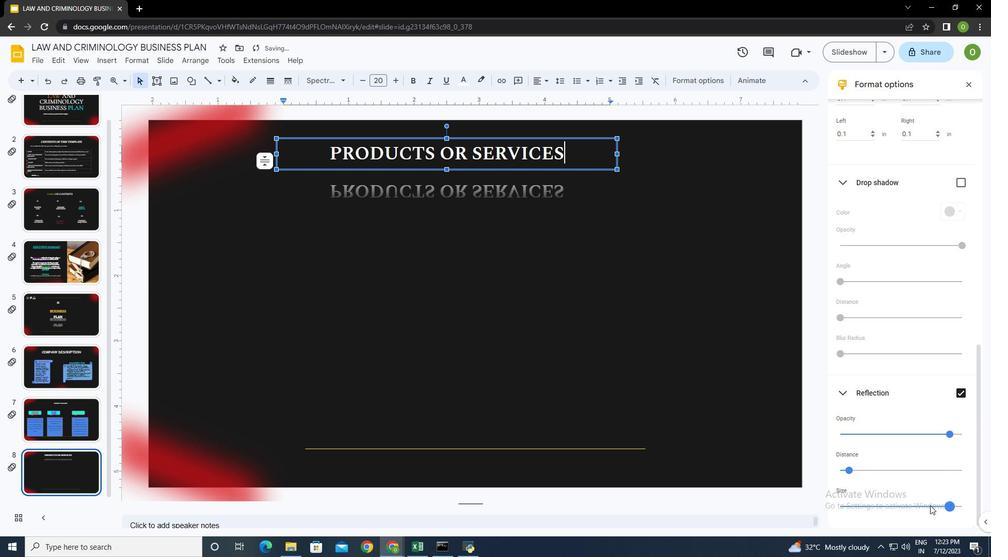 
Action: Mouse pressed left at (928, 506)
Screenshot: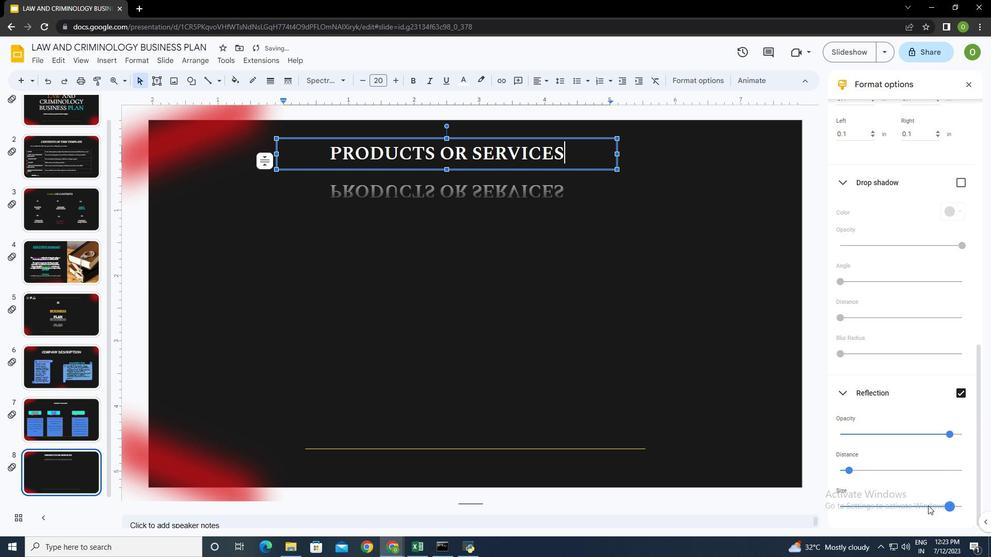 
Action: Mouse moved to (921, 505)
Screenshot: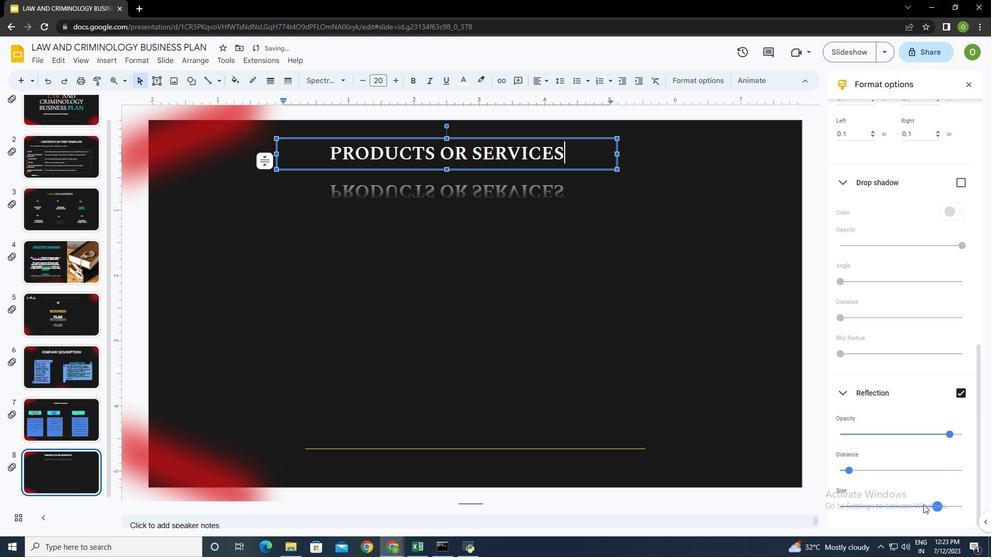 
Action: Mouse pressed left at (921, 505)
Screenshot: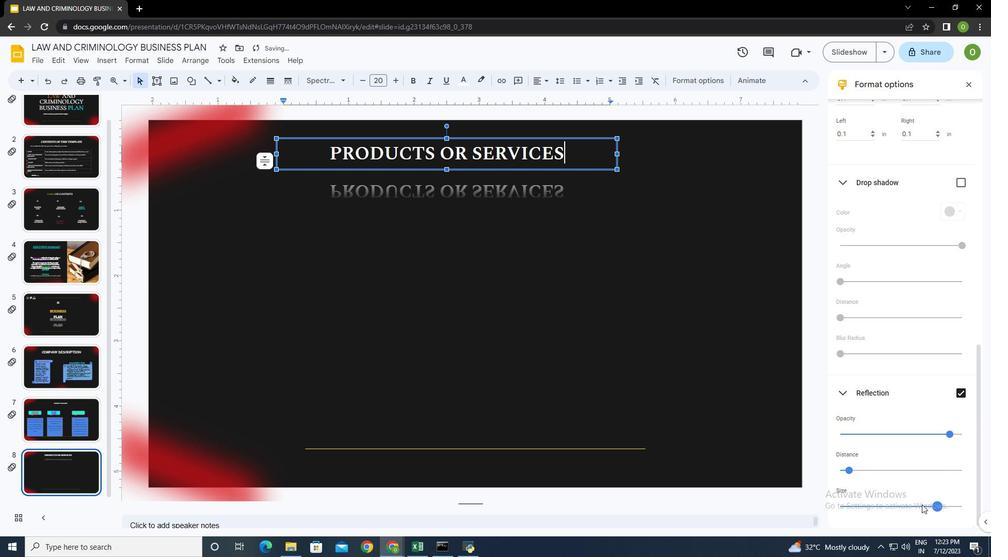 
Action: Mouse moved to (661, 318)
Screenshot: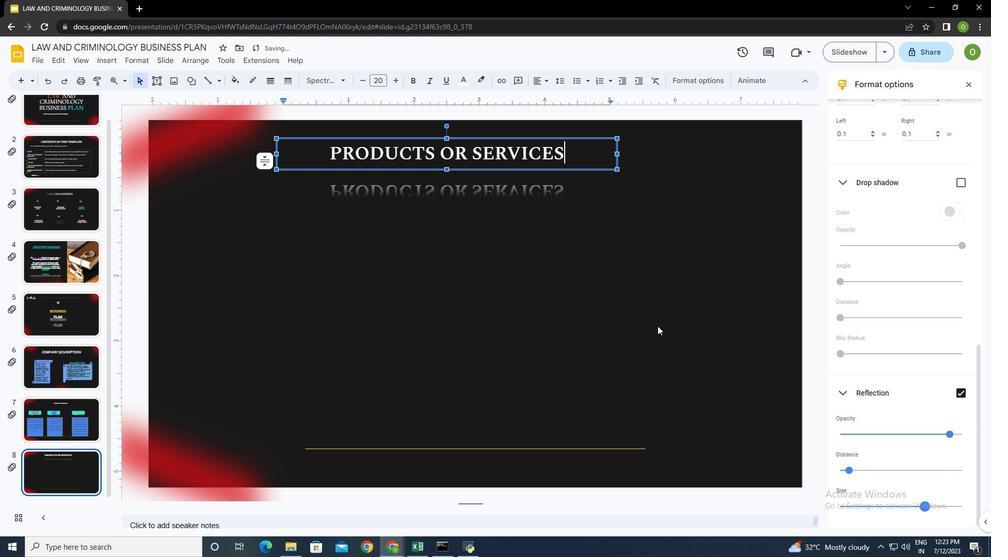 
Action: Mouse pressed left at (661, 318)
Screenshot: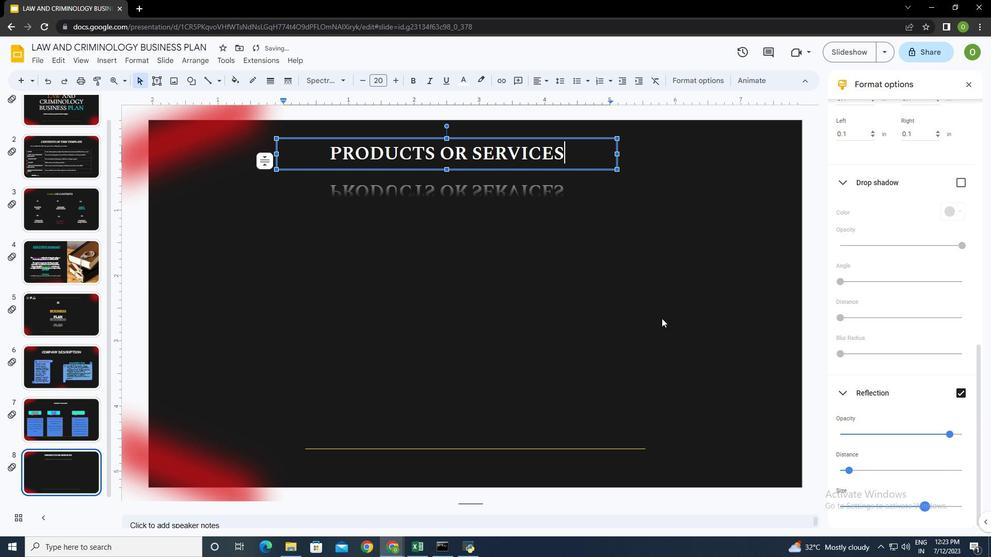 
Action: Mouse moved to (106, 61)
Screenshot: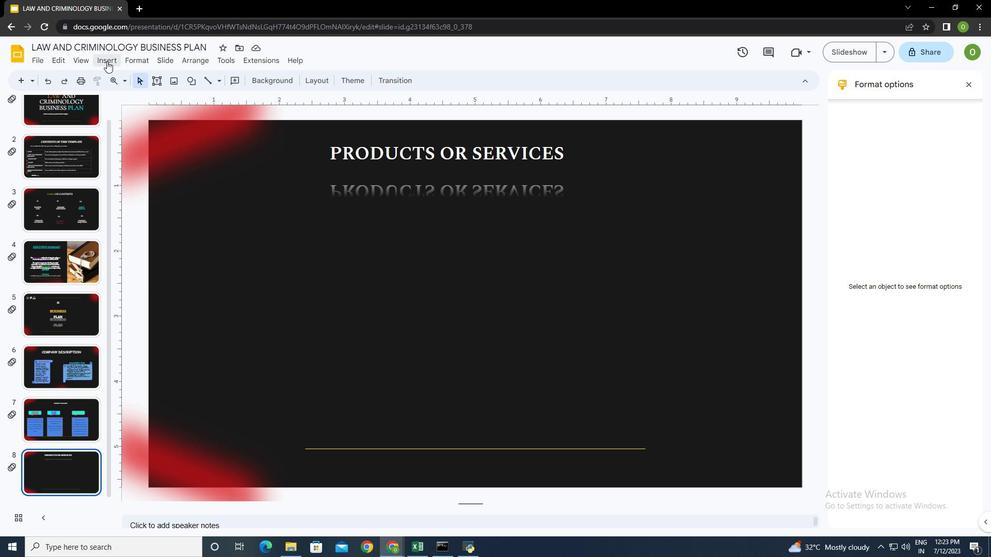 
Action: Mouse pressed left at (106, 61)
Screenshot: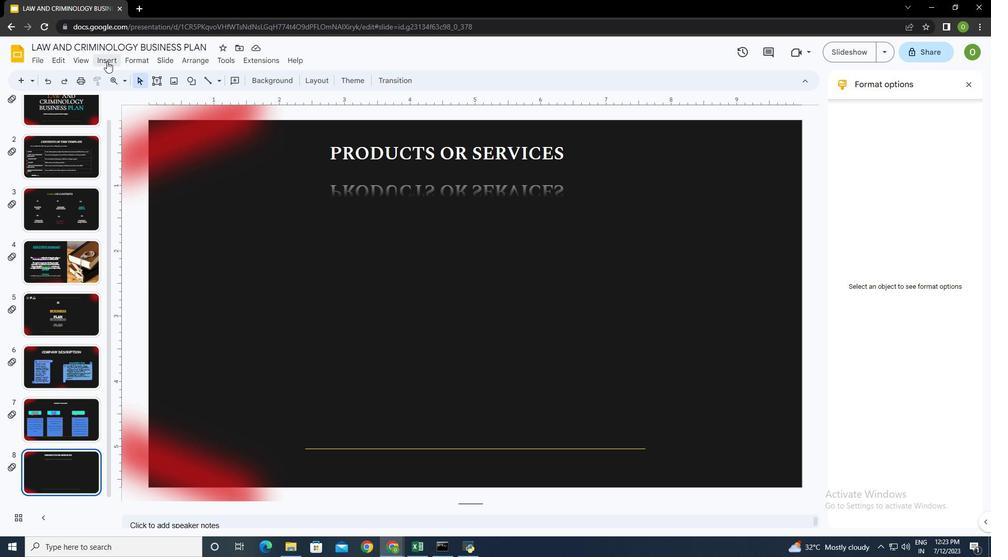 
Action: Mouse moved to (273, 172)
Screenshot: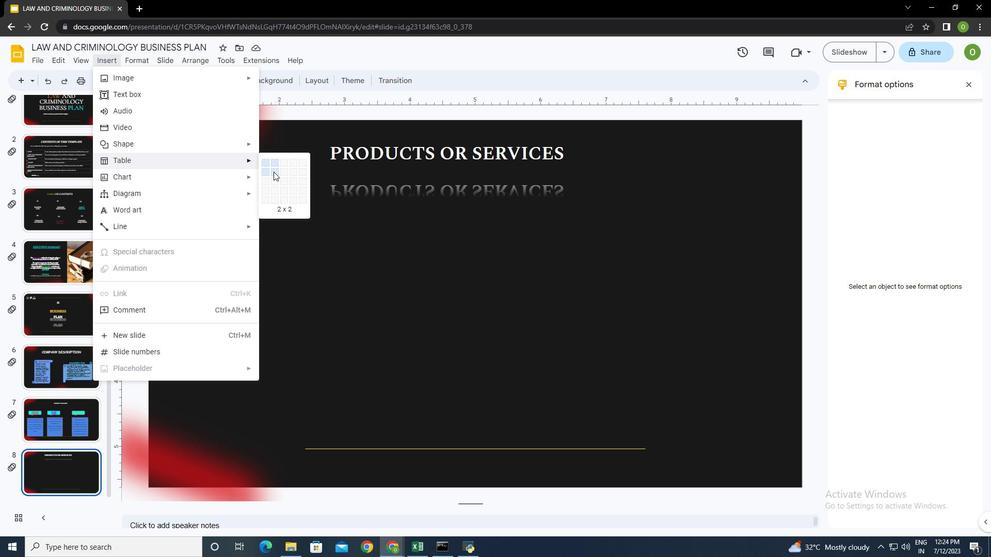 
Action: Mouse pressed left at (273, 172)
Screenshot: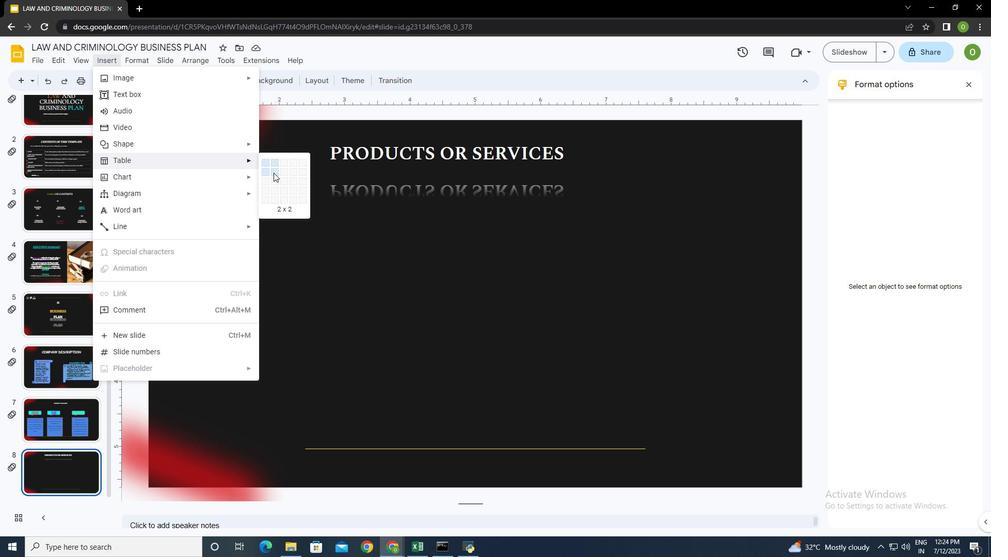 
Action: Mouse moved to (271, 291)
Screenshot: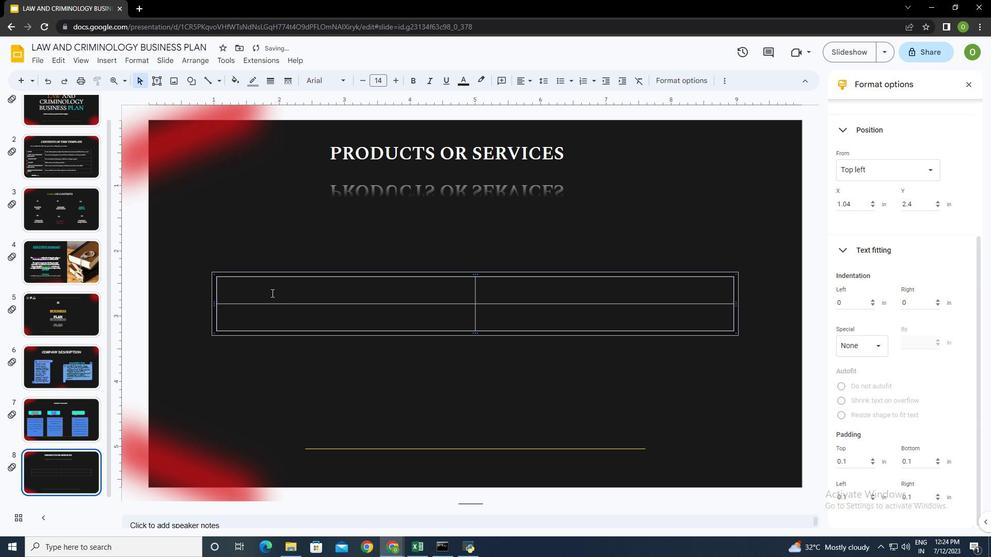 
Action: Mouse pressed left at (271, 291)
Screenshot: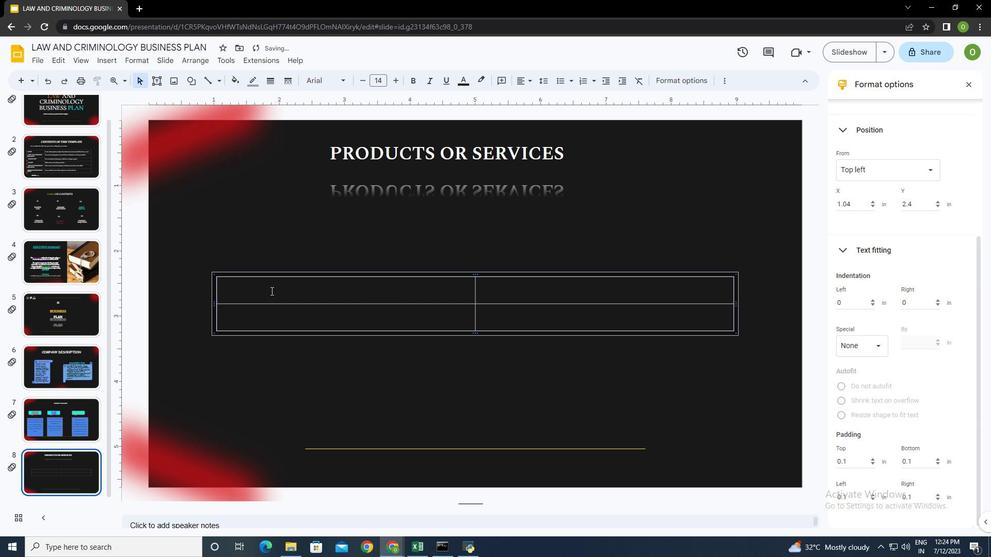 
Action: Mouse moved to (461, 79)
Screenshot: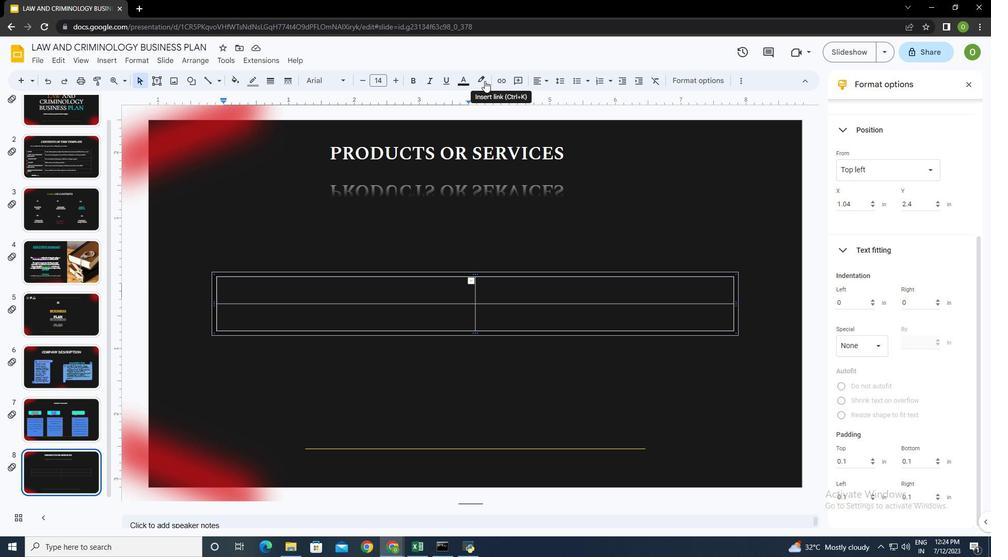
Action: Mouse pressed left at (461, 79)
Screenshot: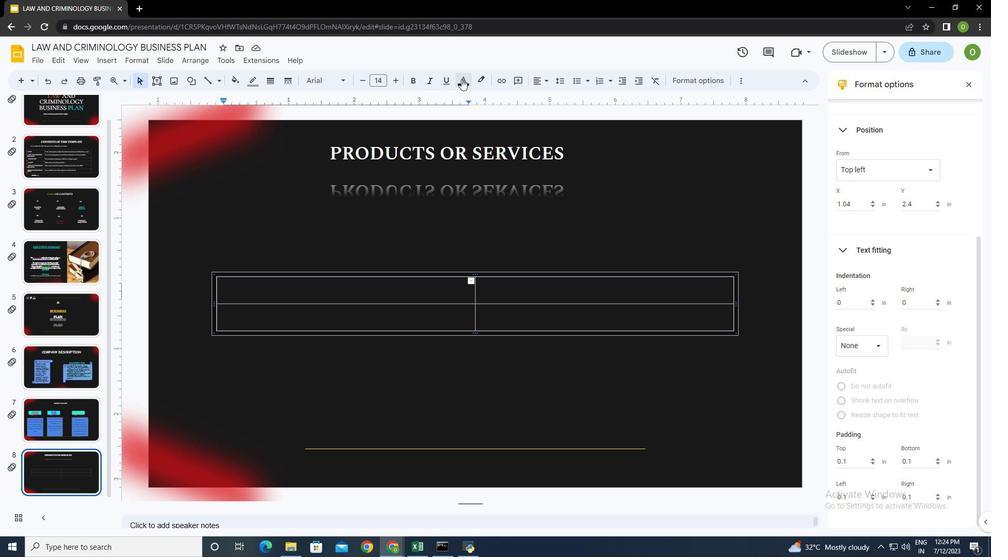 
Action: Mouse moved to (464, 112)
Screenshot: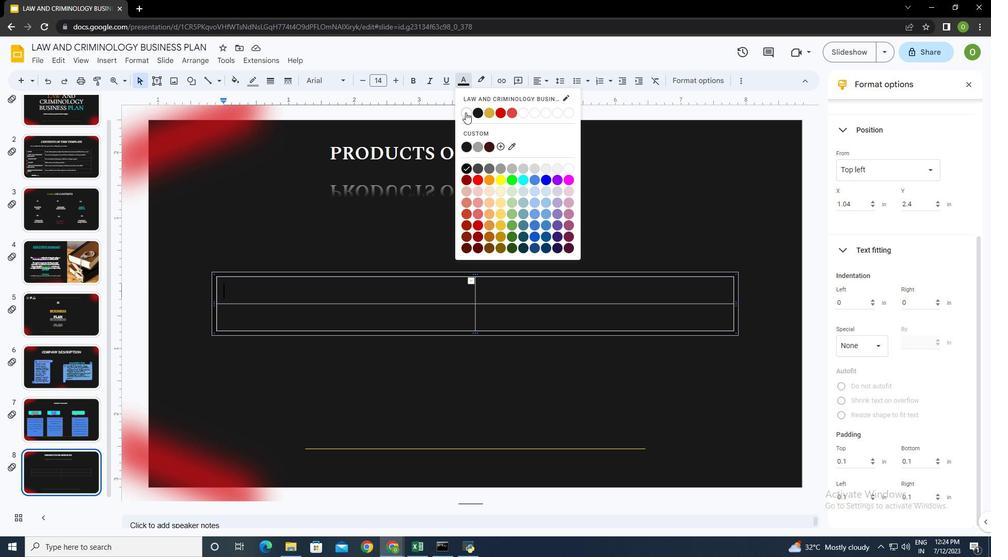
Action: Mouse pressed left at (464, 112)
Screenshot: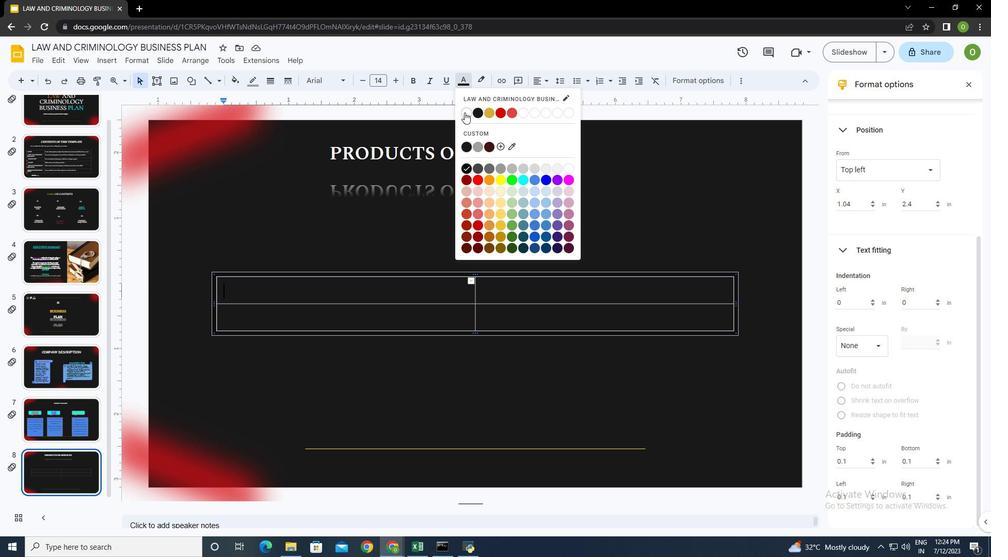 
Action: Mouse moved to (264, 287)
Screenshot: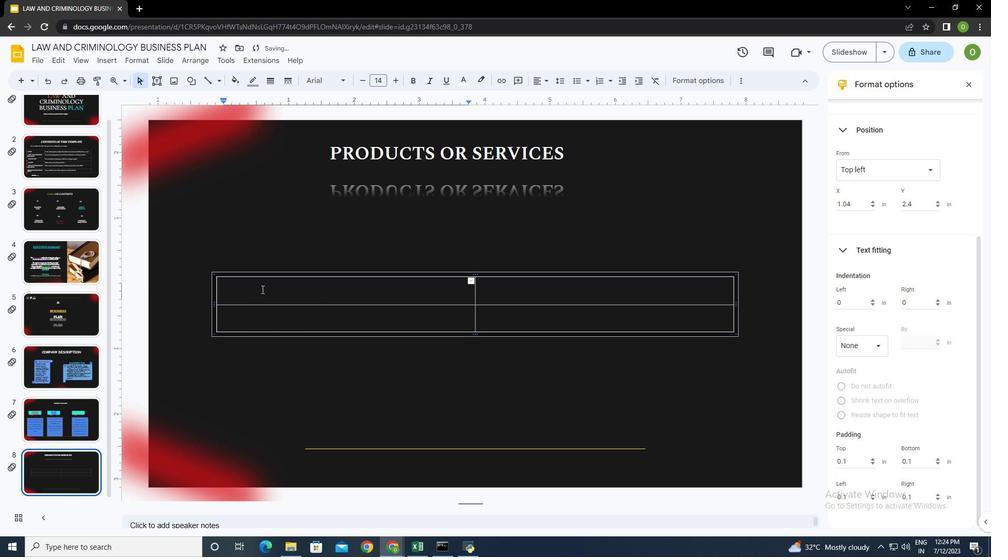 
Action: Key pressed <Key.shift>dESCRIPTION
Screenshot: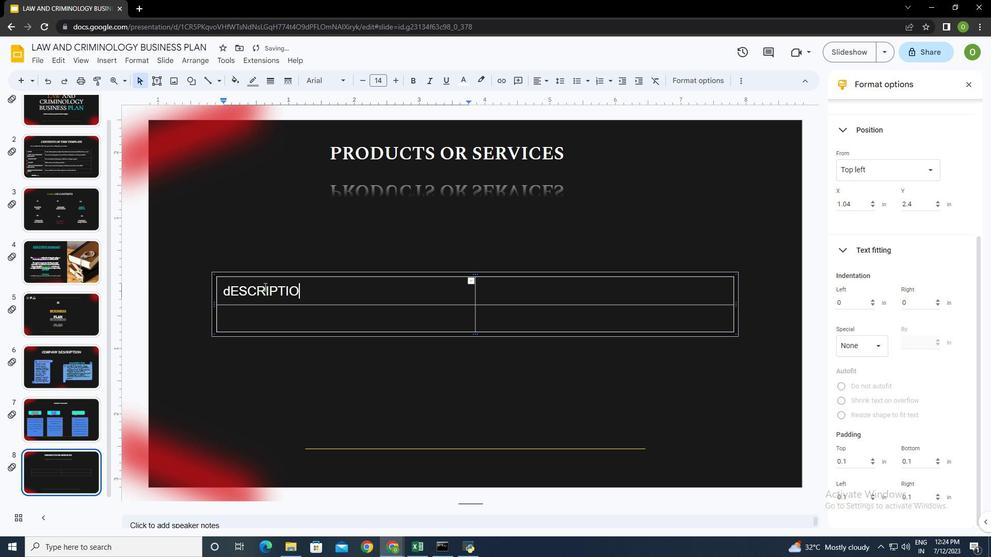 
Action: Mouse moved to (231, 290)
Screenshot: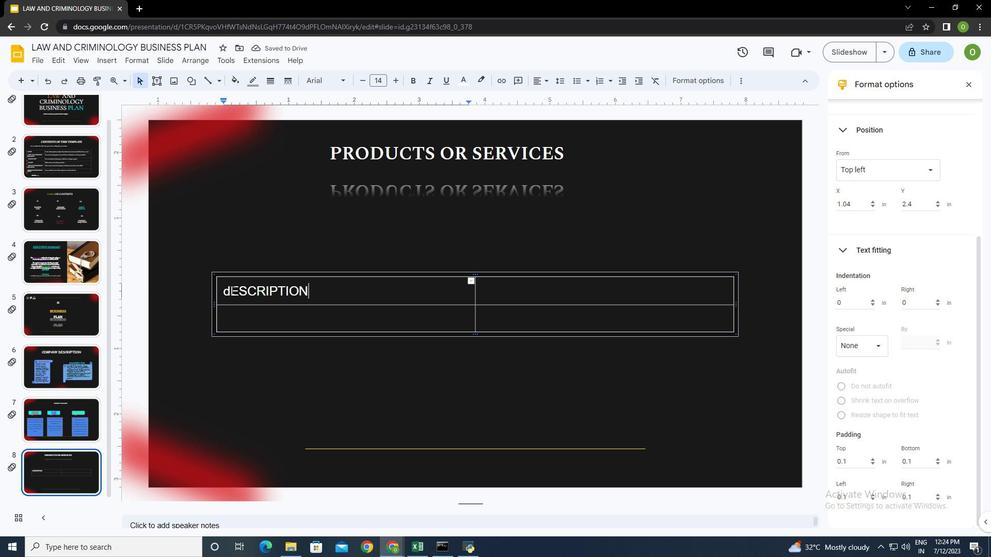 
Action: Mouse pressed left at (231, 290)
Screenshot: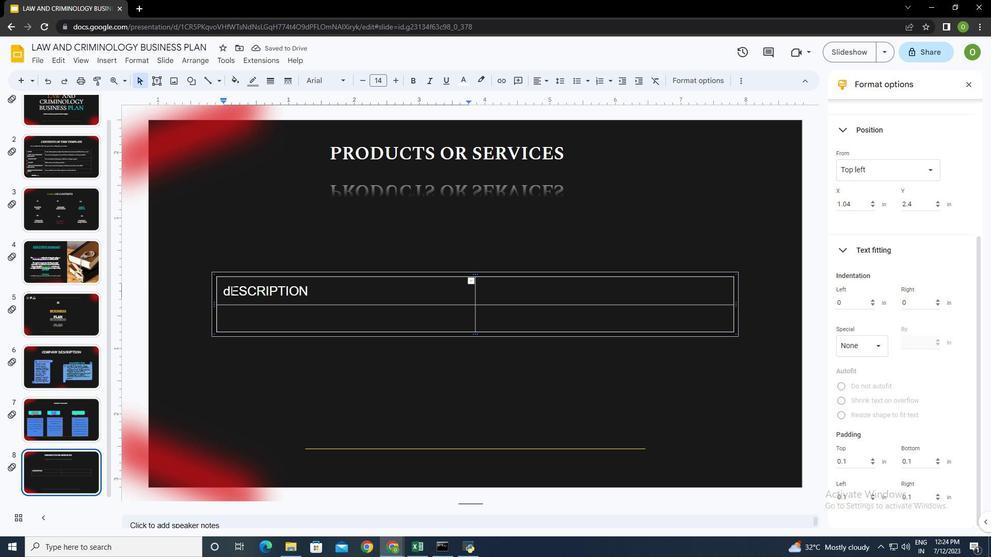 
Action: Mouse moved to (231, 290)
Screenshot: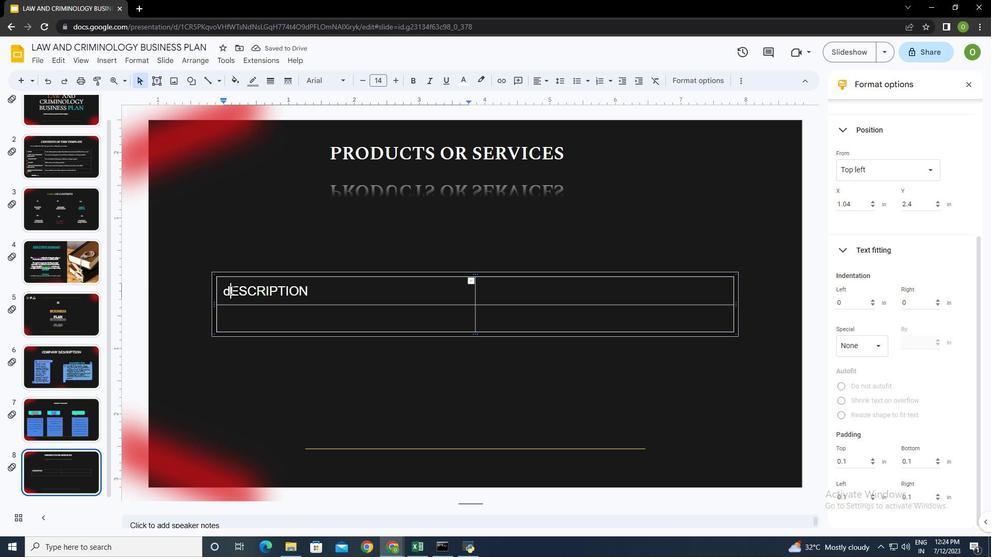 
Action: Key pressed <Key.backspace>D
Screenshot: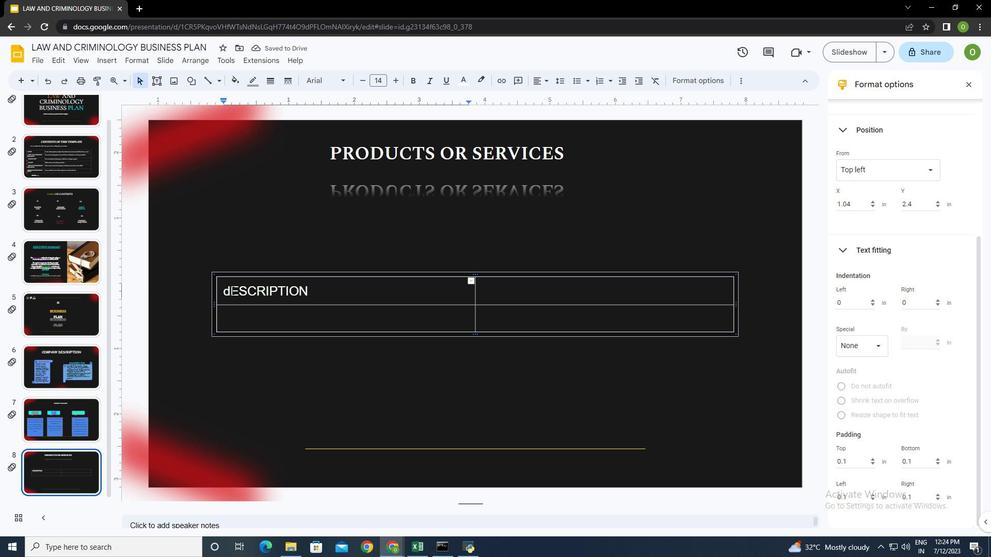 
Action: Mouse moved to (475, 296)
Screenshot: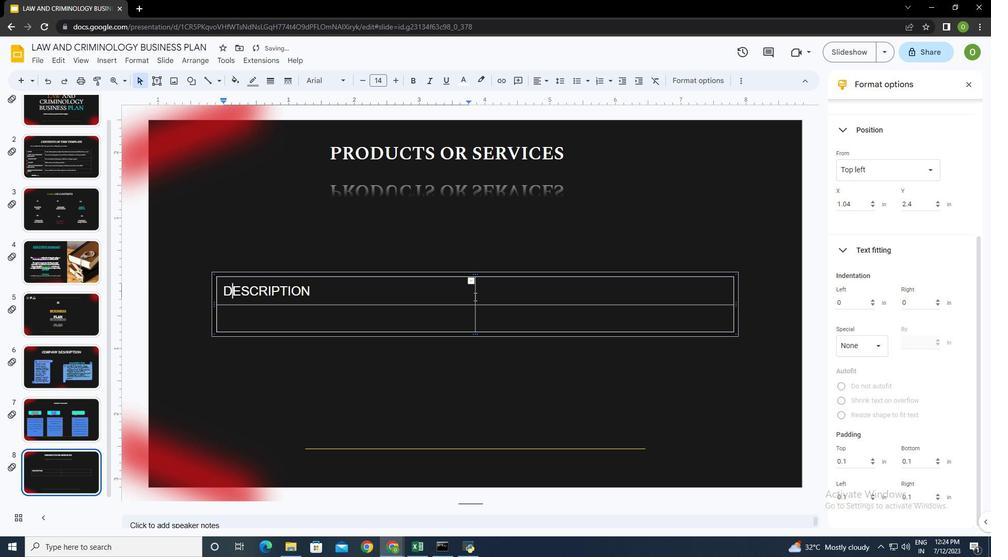 
Action: Mouse pressed left at (475, 296)
Screenshot: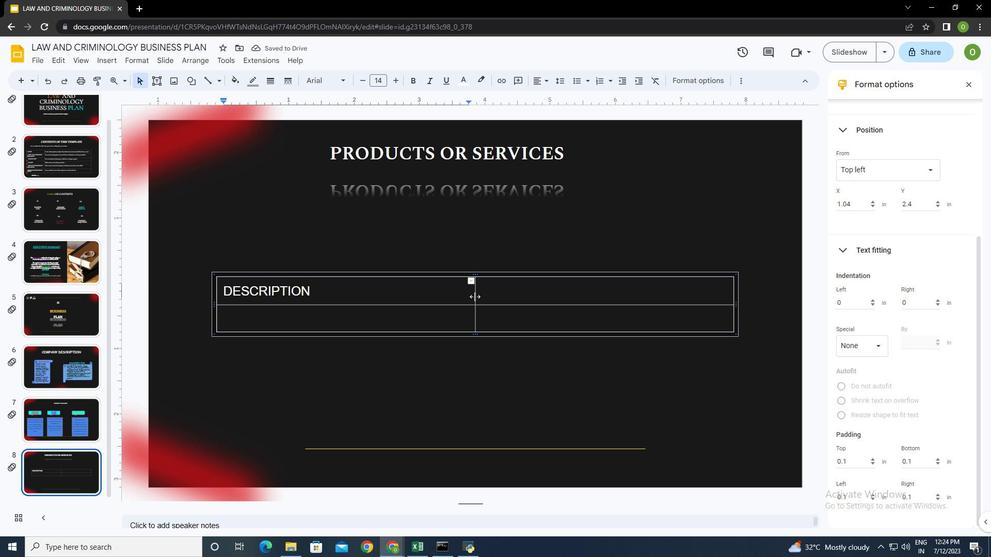 
Action: Mouse moved to (213, 310)
Screenshot: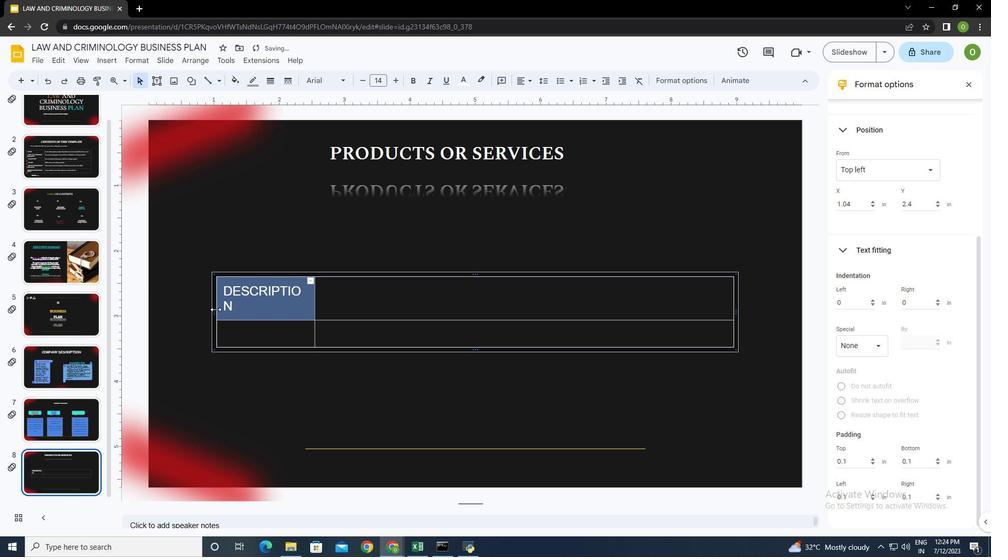 
Action: Mouse pressed left at (213, 310)
Screenshot: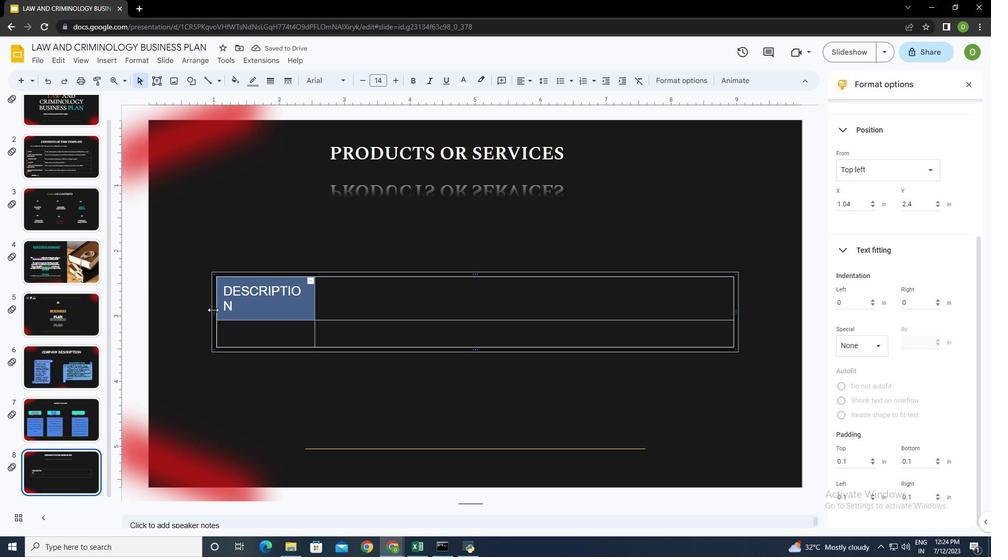
Action: Mouse moved to (309, 293)
Screenshot: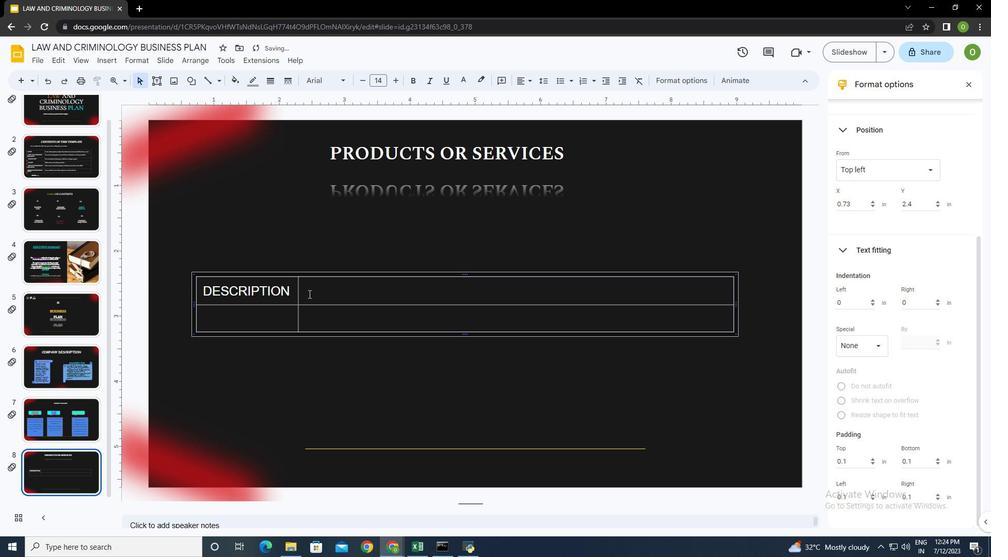 
Action: Mouse pressed left at (309, 293)
Screenshot: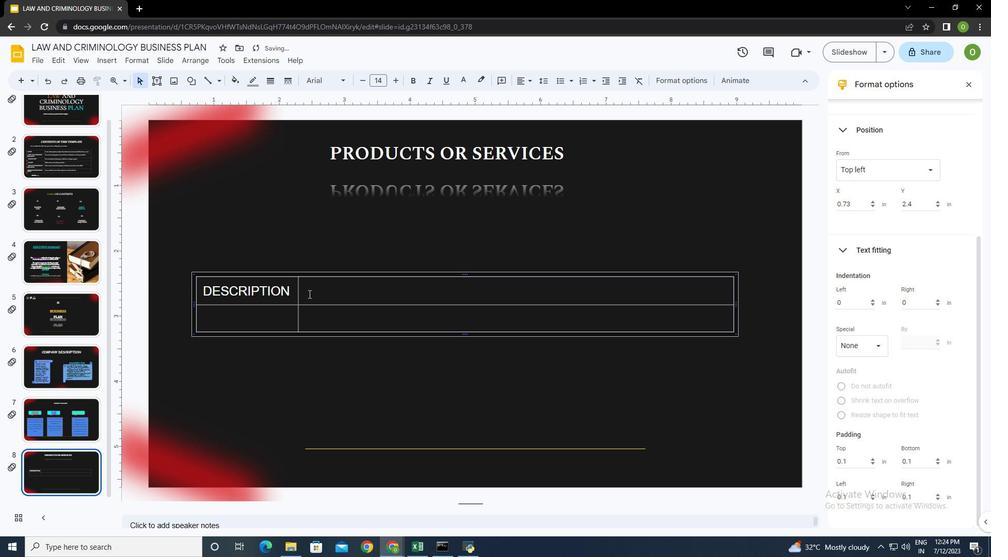 
Action: Mouse moved to (465, 79)
Screenshot: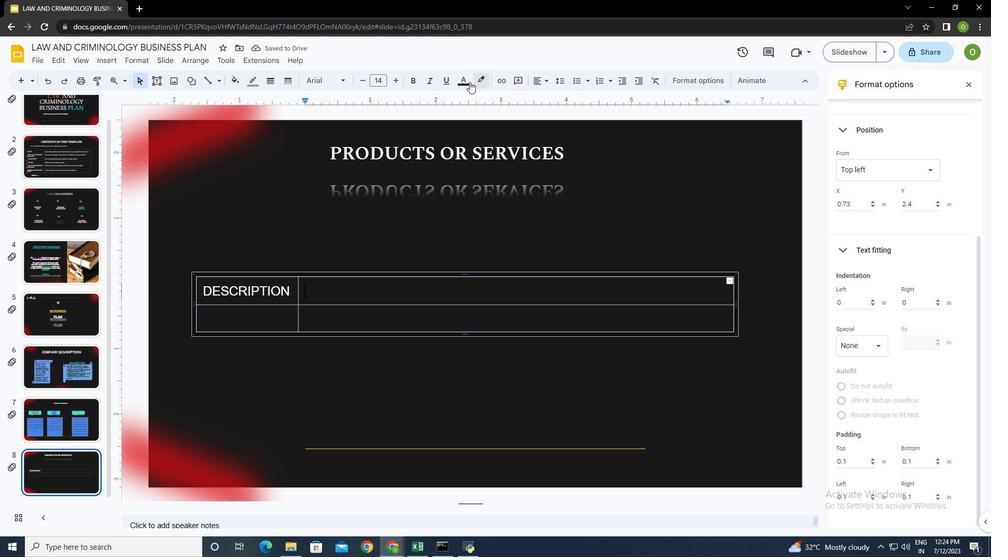 
Action: Mouse pressed left at (465, 79)
Screenshot: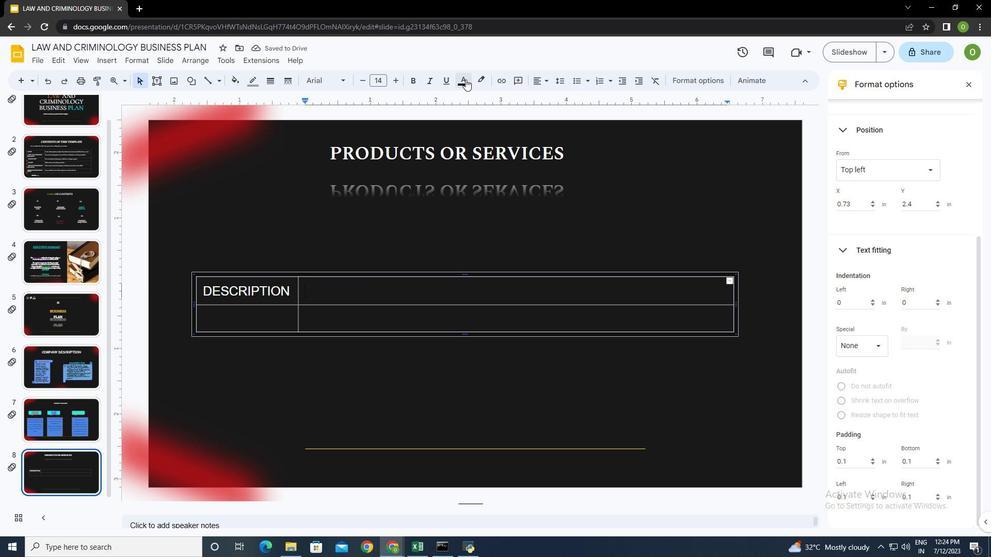 
Action: Mouse moved to (465, 110)
Screenshot: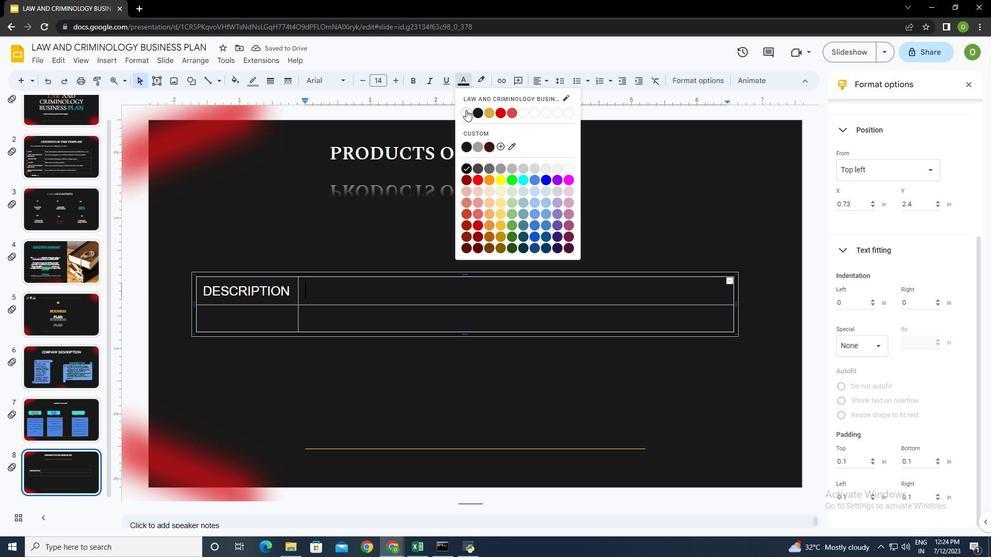 
Action: Mouse pressed left at (465, 110)
Screenshot: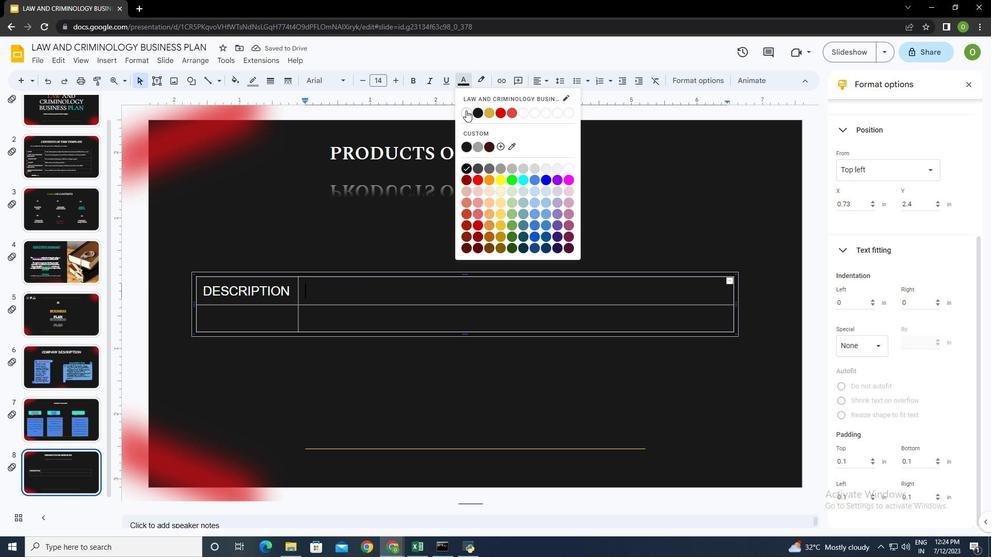 
Action: Mouse moved to (350, 287)
Screenshot: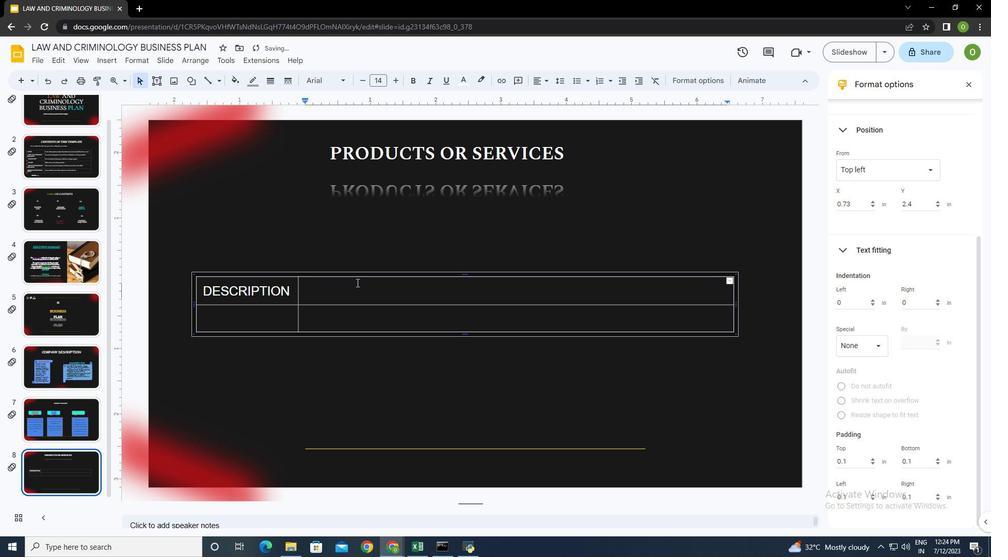 
Action: Key pressed <Key.shift>pROVIDE<Key.space>A<Key.space>DETAILED<Key.space>DESCRIPTION<Key.space>OF<Key.space>YOUR<Key.space>PRODUCTS<Key.space>OR<Key.space>SERC<Key.backspace>VICE,<Key.space>HIGHIL<Key.backspace><Key.backspace>LIGHTING<Key.space>THEIR<Key.space>FR<Key.backspace>EATURES<Key.space>AND<Key.space>BENEFITS.<Key.space><Key.shift>uSE<Key.space>IMAGES<Key.space>OR<Key.space>VIDEO<Key.space><Key.backspace>S<Key.space>TO<Key.space>HELP<Key.space>ILLUSTRATE<Key.space>YOUR<Key.space>OFFERINGS
Screenshot: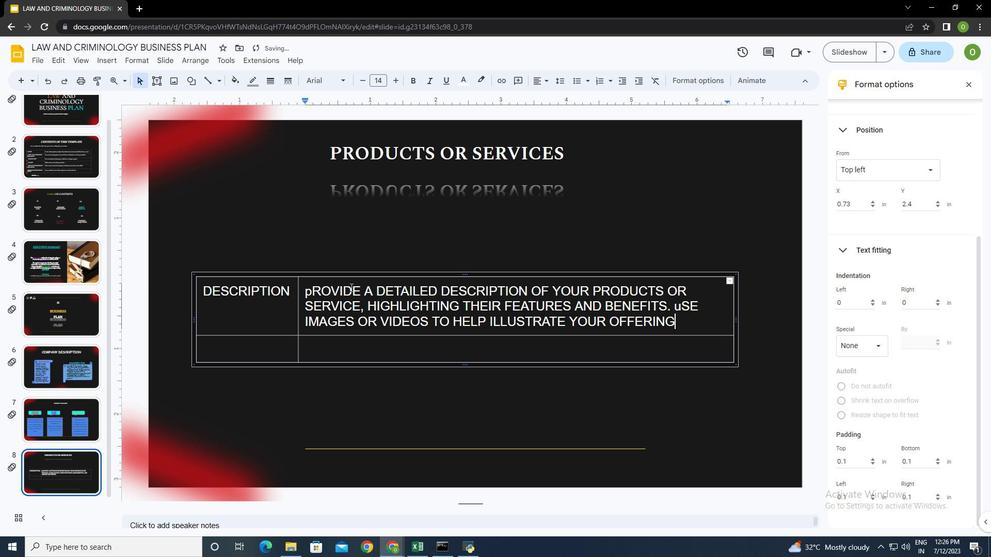 
Action: Mouse moved to (311, 291)
Screenshot: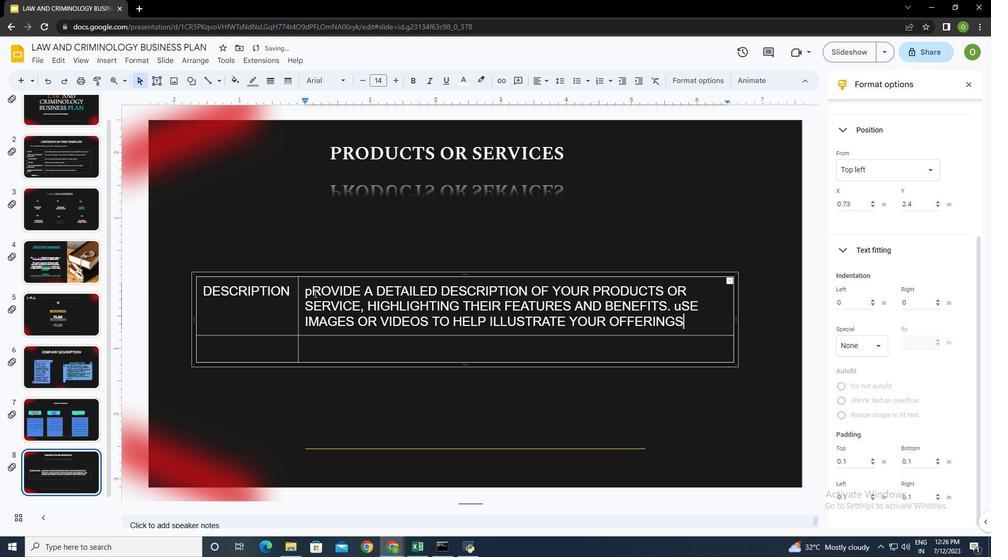 
Action: Mouse pressed left at (311, 291)
Screenshot: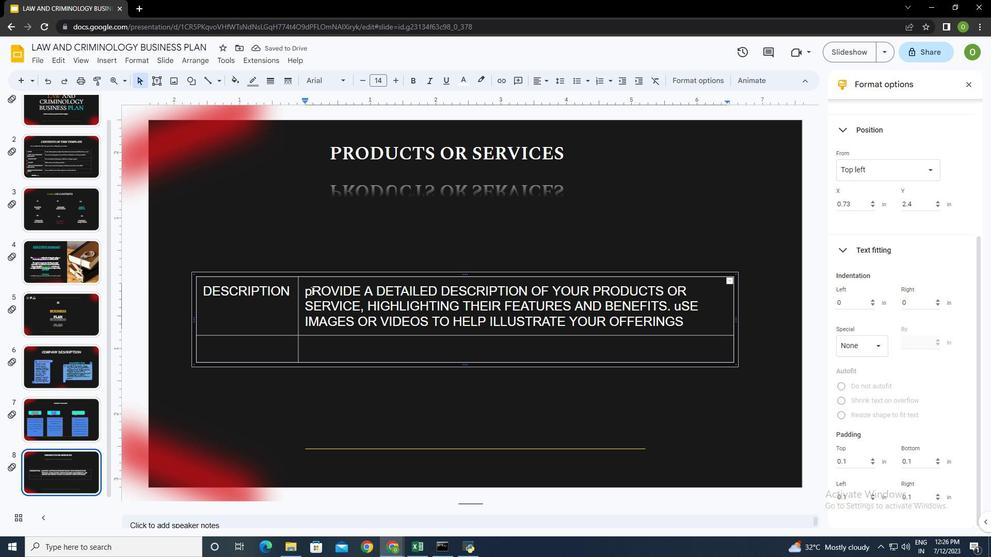 
Action: Mouse moved to (335, 292)
Screenshot: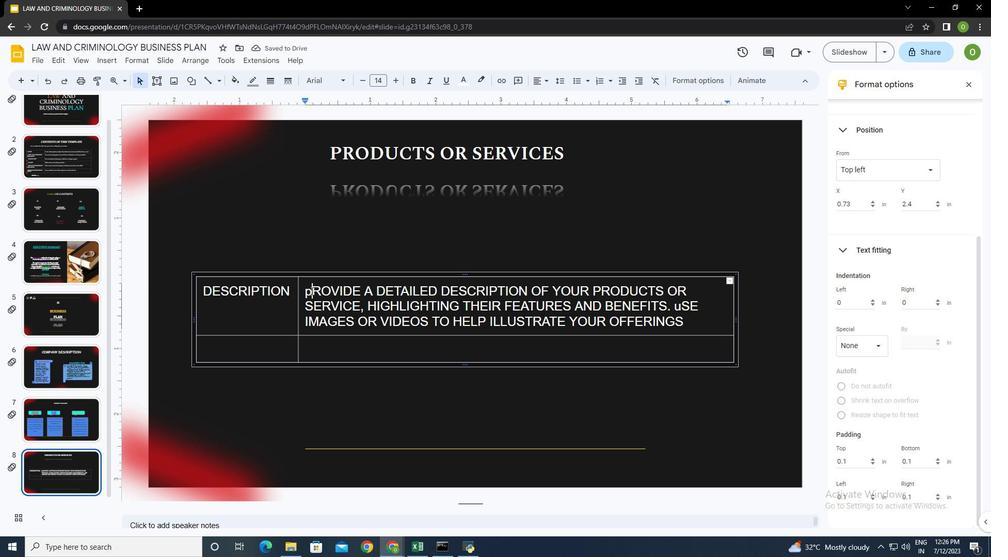 
Action: Key pressed <Key.backspace>P
Screenshot: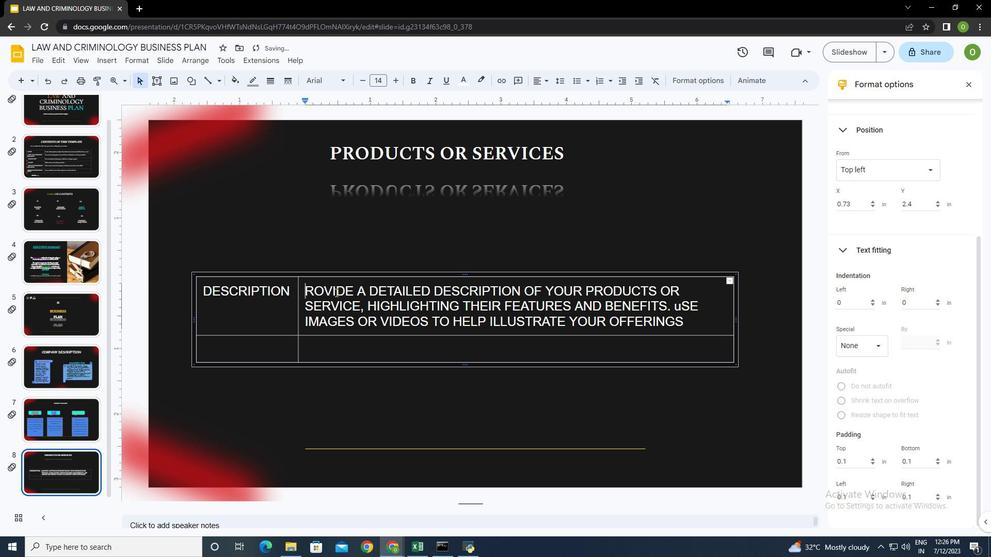 
Action: Mouse moved to (687, 322)
Screenshot: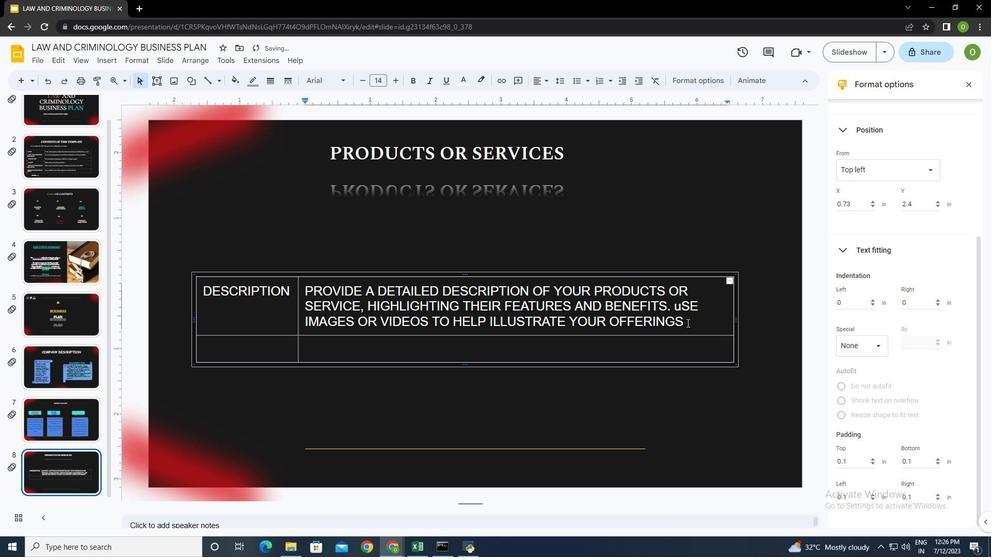 
Action: Mouse pressed left at (687, 322)
Screenshot: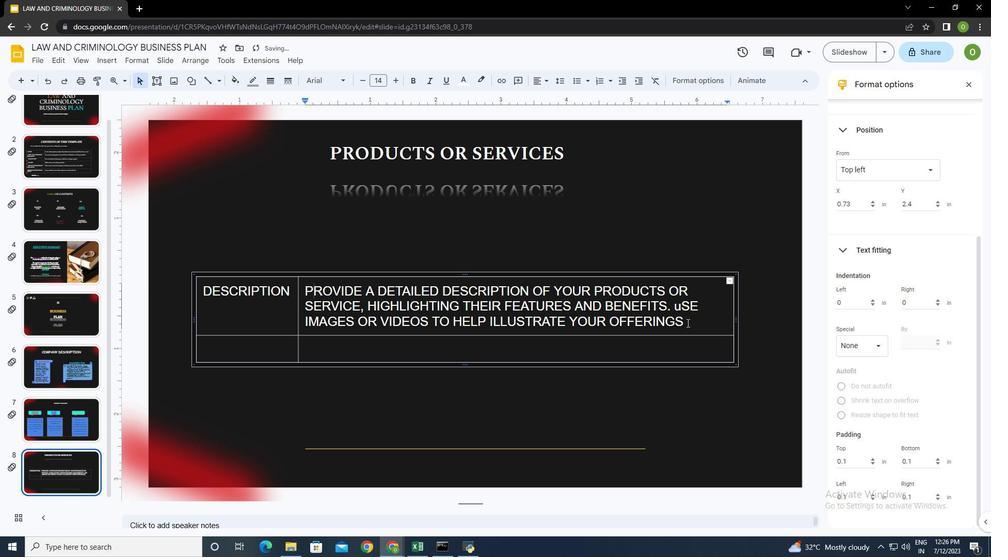 
Action: Mouse moved to (691, 323)
Screenshot: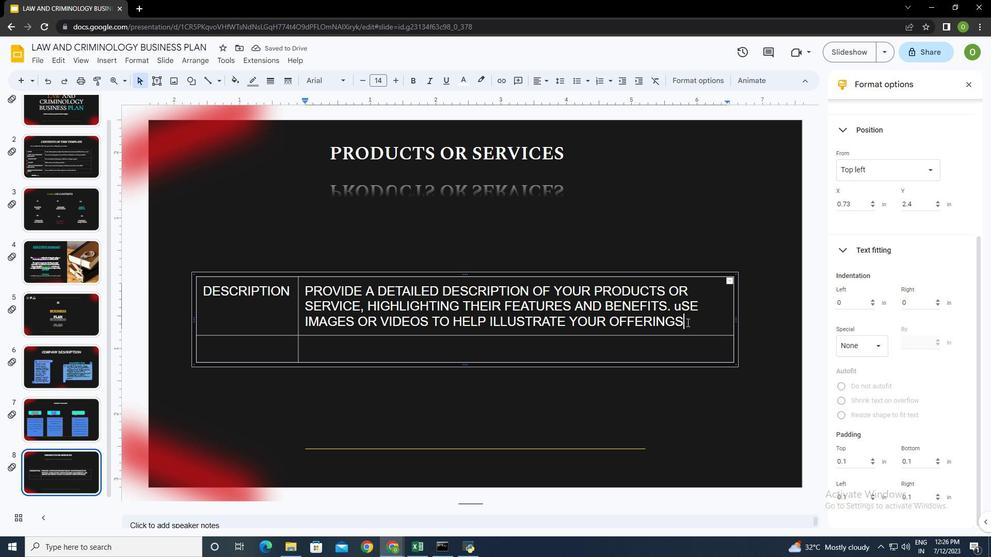 
Action: Mouse pressed left at (691, 323)
Screenshot: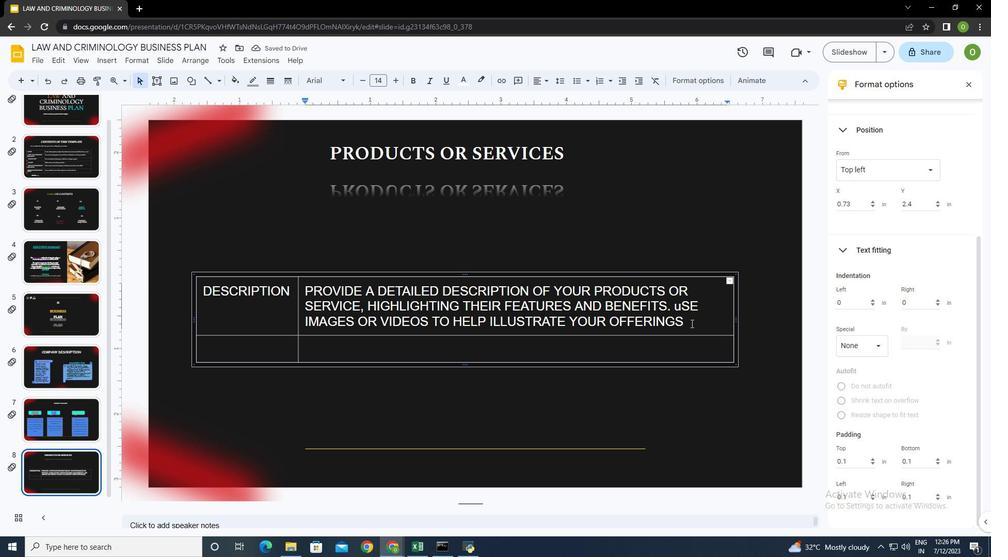 
Action: Mouse moved to (138, 60)
Screenshot: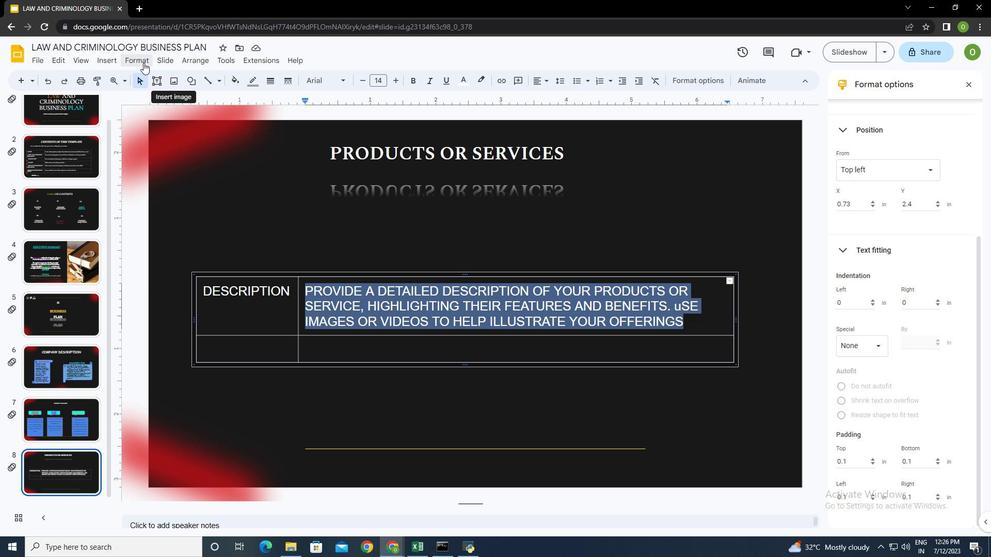 
Action: Mouse pressed left at (138, 60)
Screenshot: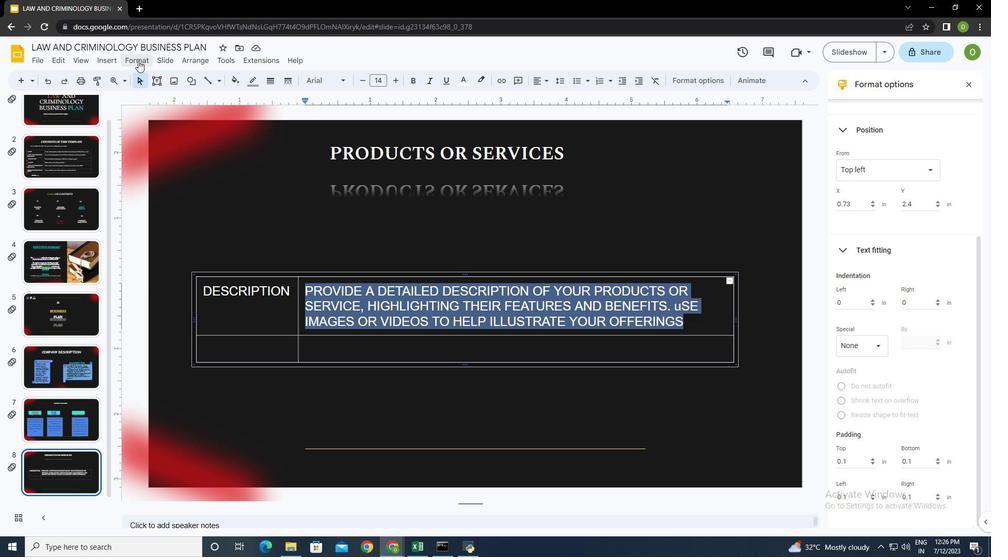 
Action: Mouse moved to (453, 272)
Screenshot: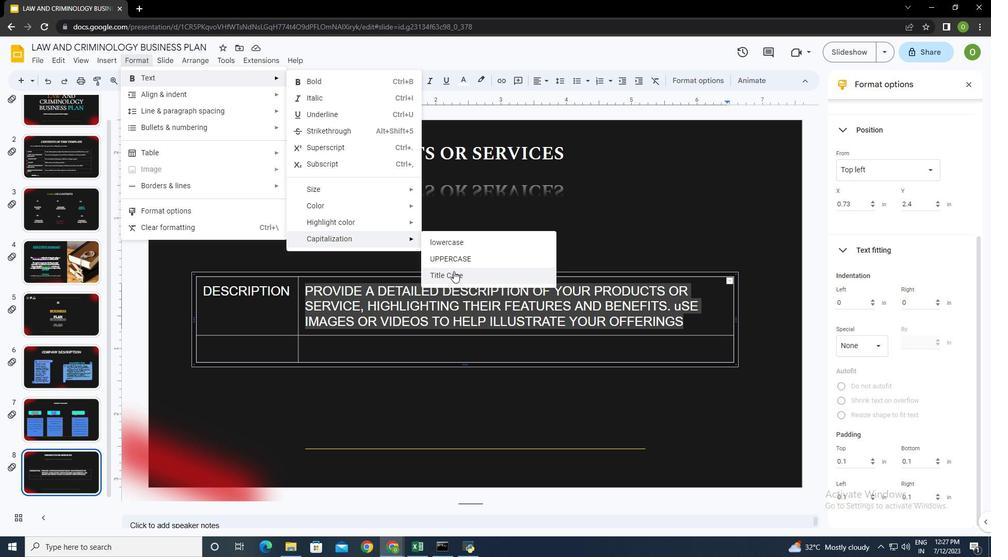 
Action: Mouse pressed left at (453, 272)
Screenshot: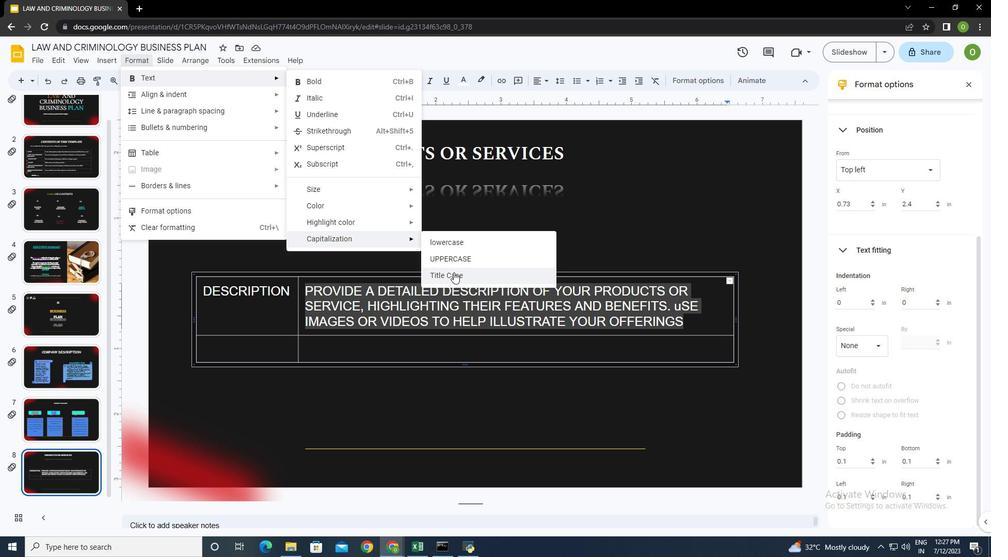 
Action: Mouse moved to (383, 324)
Screenshot: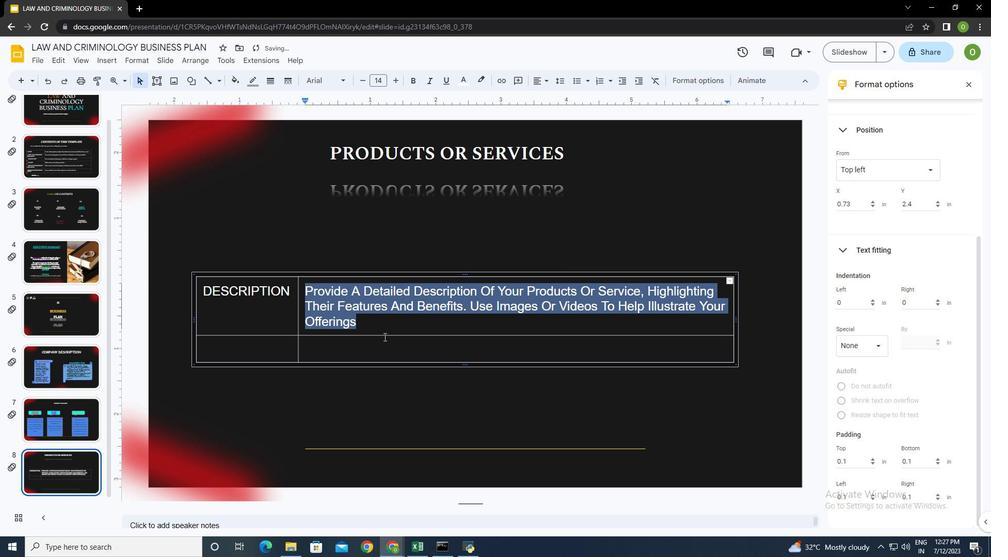 
Action: Mouse pressed left at (383, 324)
Screenshot: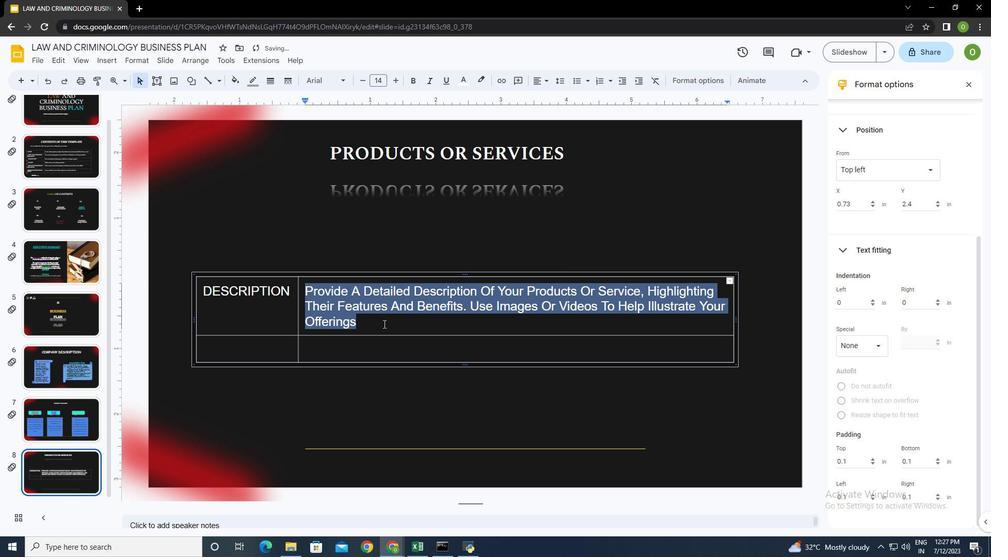 
Action: Mouse moved to (258, 352)
Screenshot: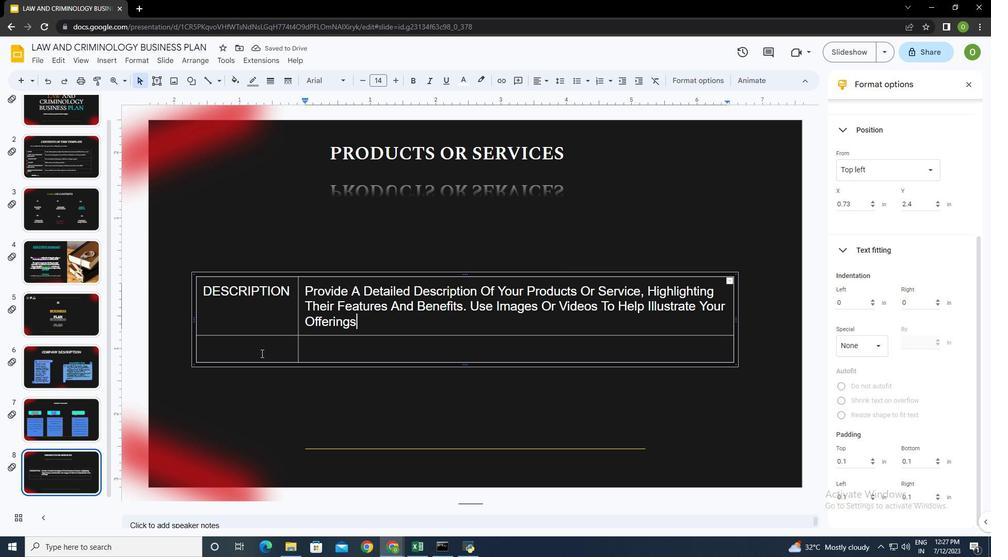 
Action: Mouse pressed left at (258, 352)
Screenshot: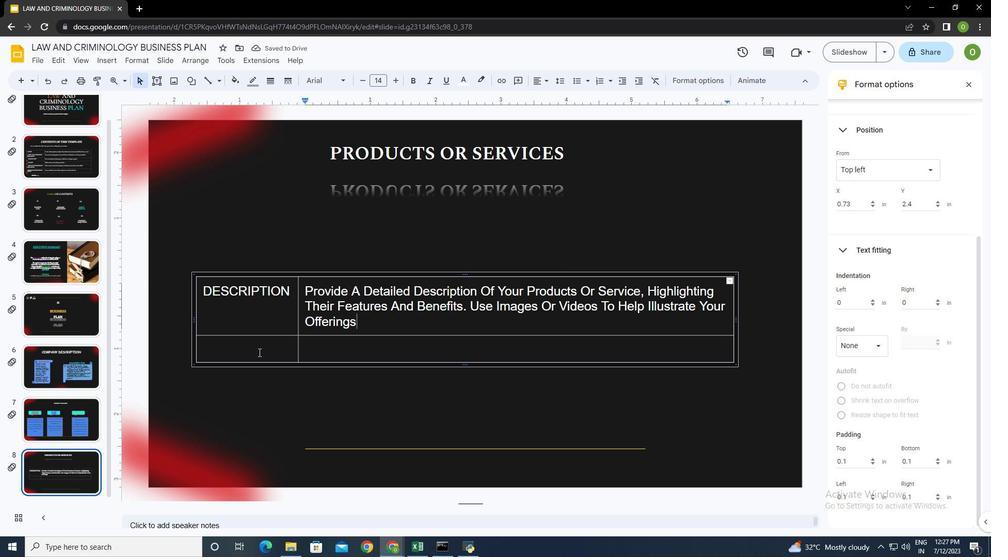 
Action: Mouse moved to (461, 82)
Screenshot: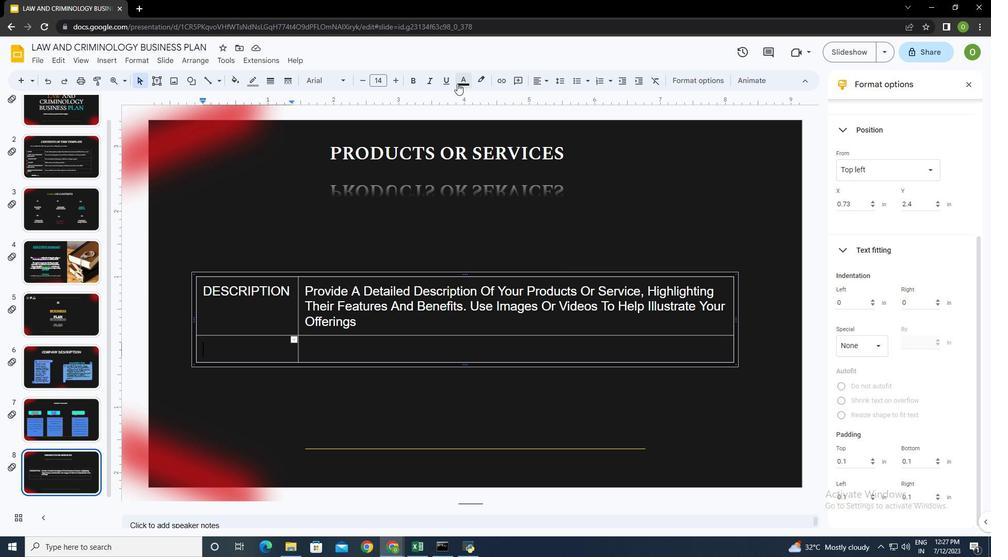 
Action: Mouse pressed left at (461, 82)
Screenshot: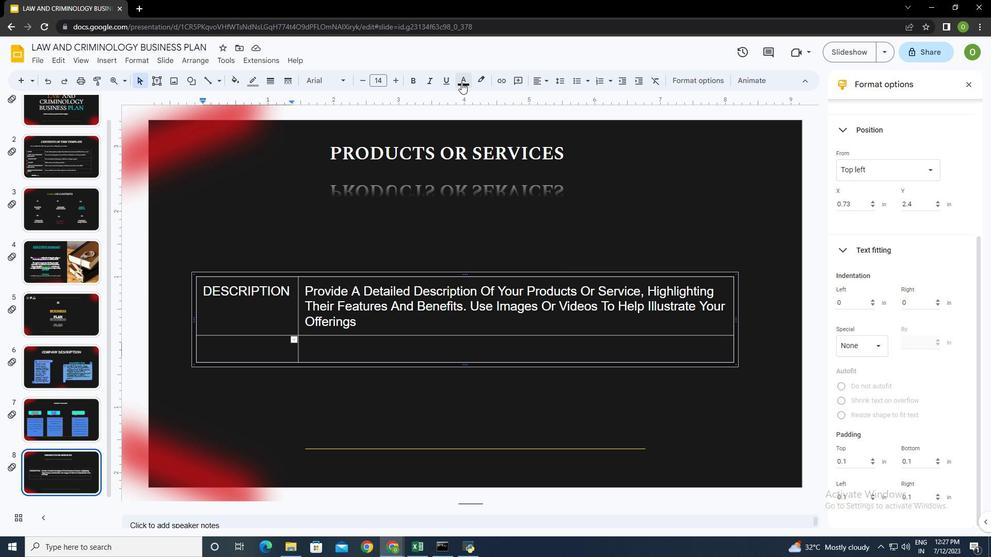 
Action: Mouse moved to (464, 112)
Screenshot: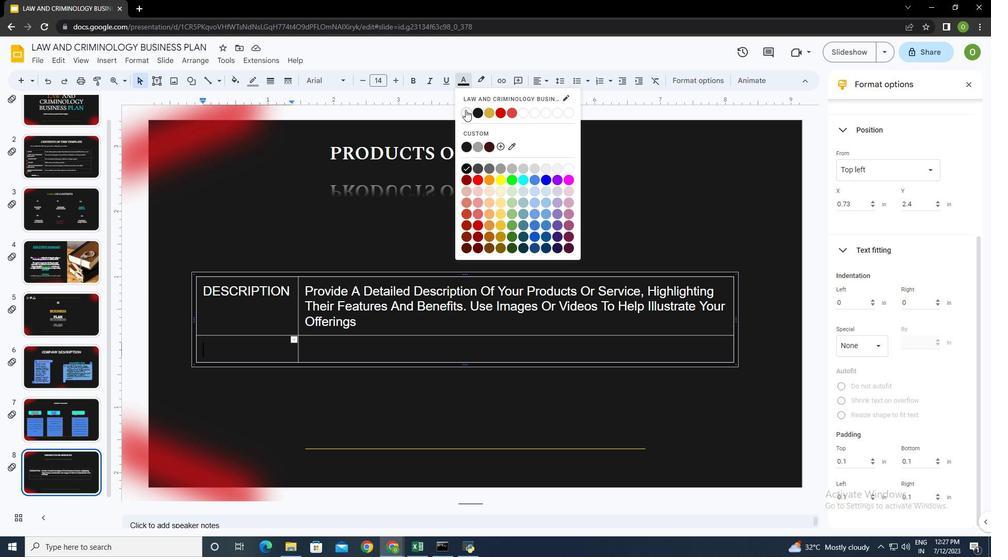 
Action: Mouse pressed left at (464, 112)
Screenshot: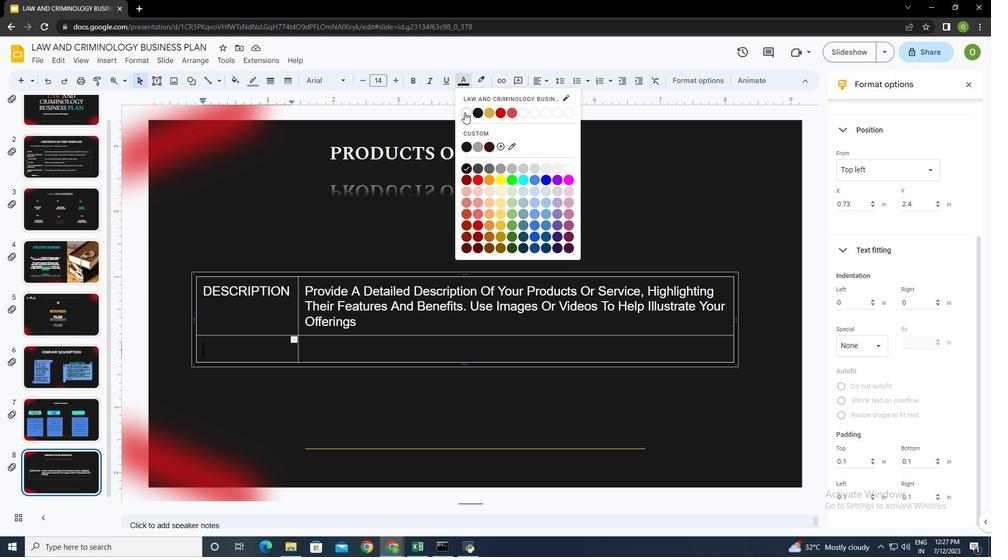 
Action: Mouse moved to (357, 339)
Screenshot: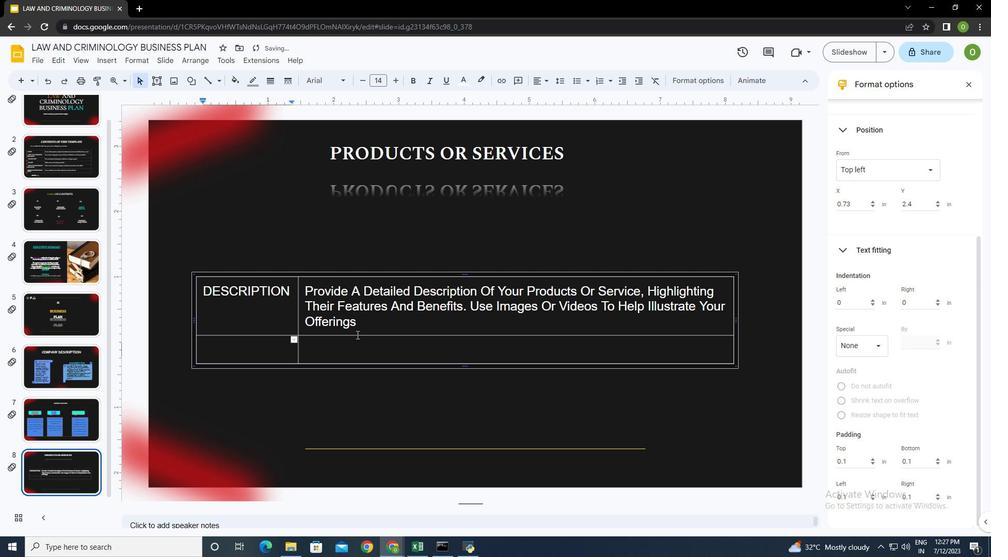 
Action: Key pressed <Key.shift><Key.shift>PRICING<Key.space>STRATEGY
Screenshot: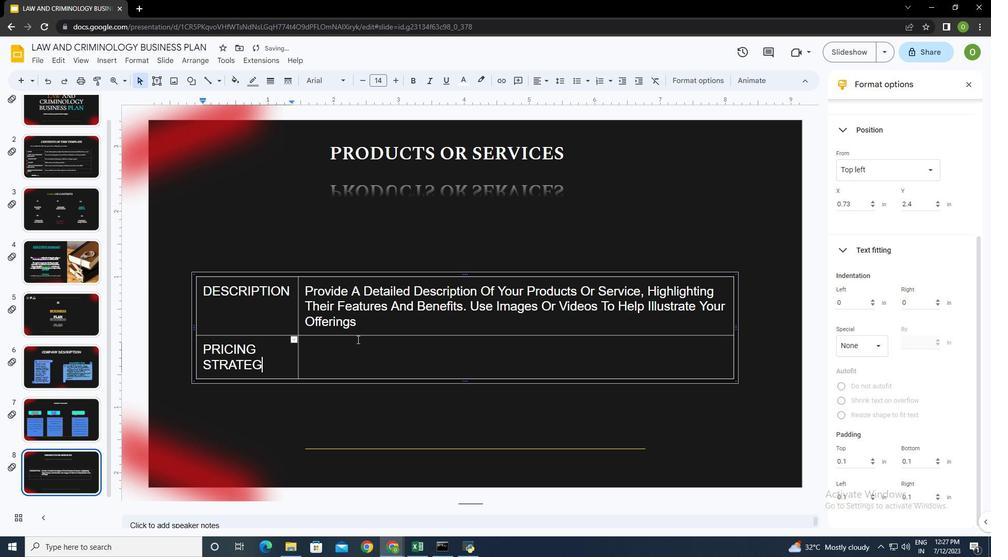 
Action: Mouse moved to (335, 353)
Screenshot: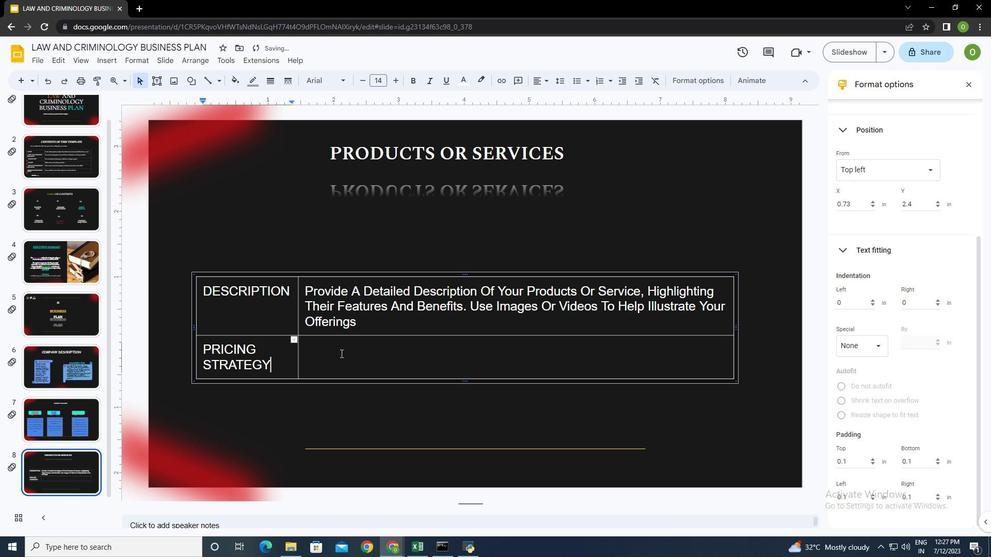 
Action: Mouse pressed left at (335, 353)
Screenshot: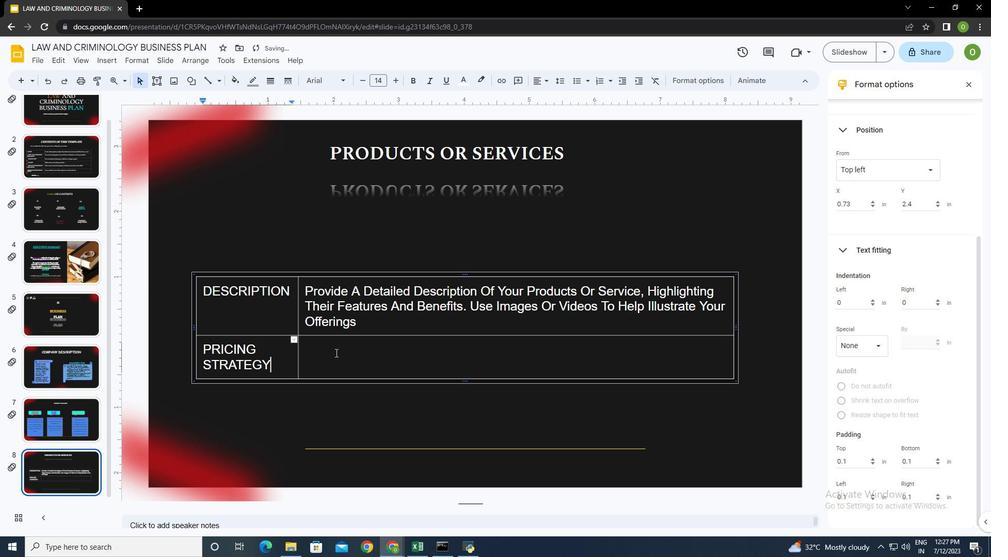 
Action: Key pressed <Key.caps_lock>
Screenshot: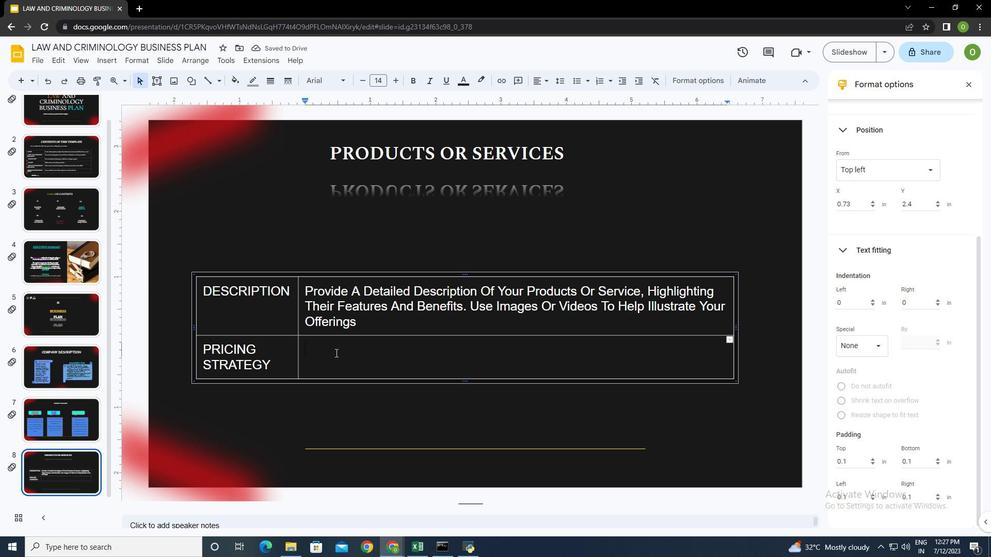 
Action: Mouse moved to (463, 81)
Screenshot: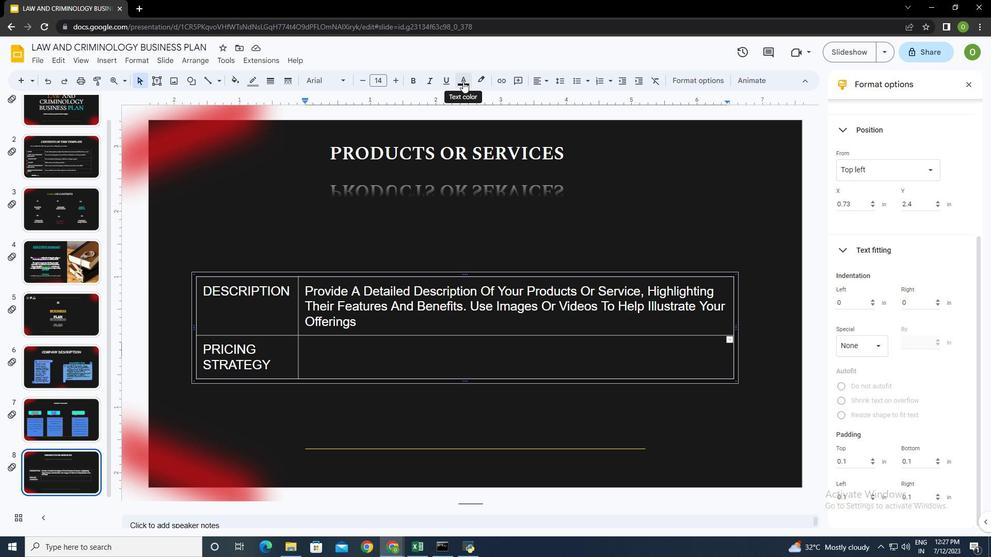 
Action: Mouse pressed left at (463, 81)
Screenshot: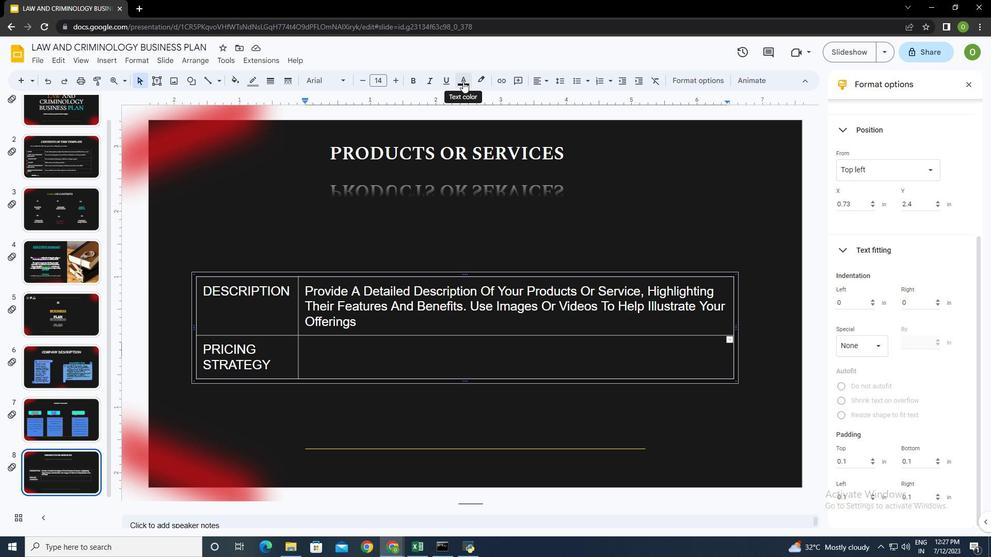 
Action: Mouse moved to (464, 112)
Screenshot: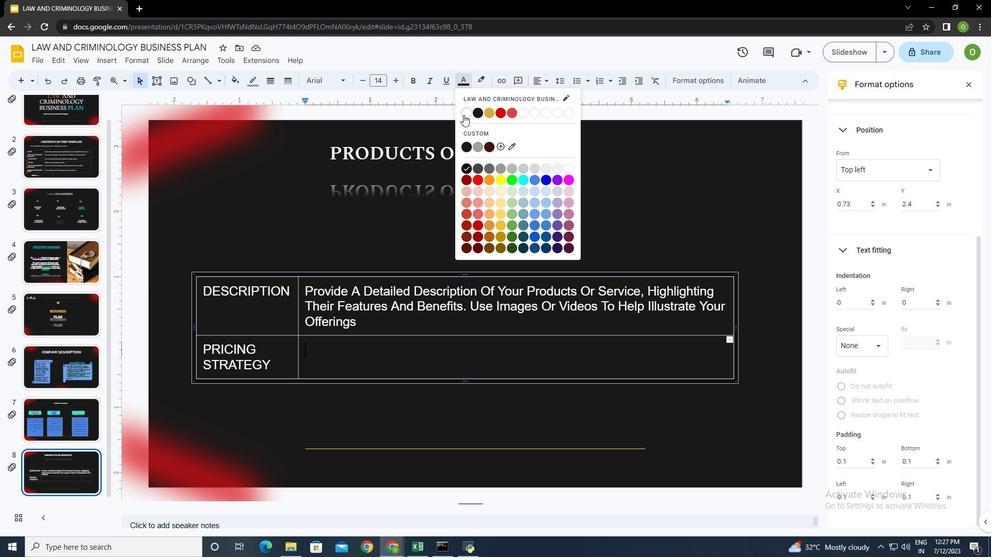 
Action: Mouse pressed left at (464, 112)
Screenshot: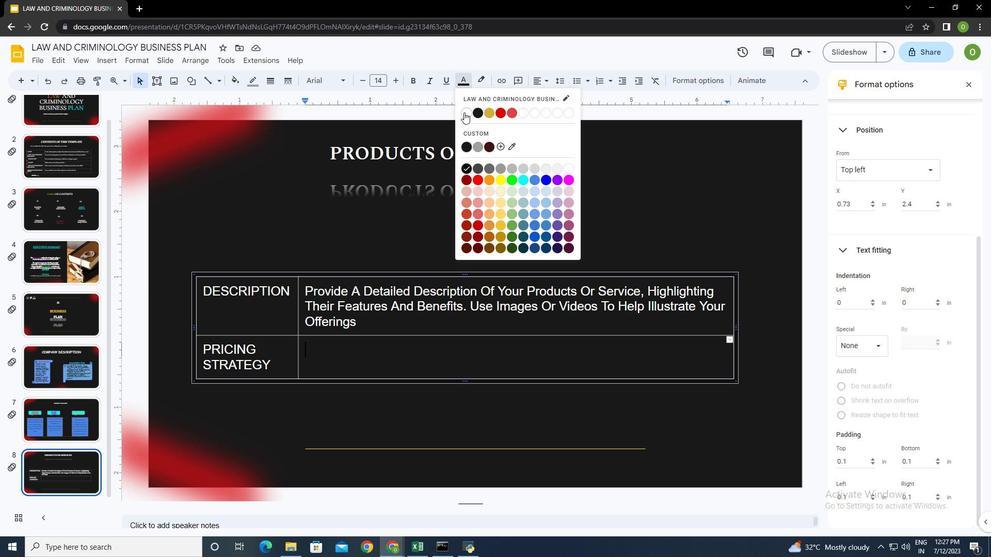 
Action: Mouse moved to (322, 347)
Screenshot: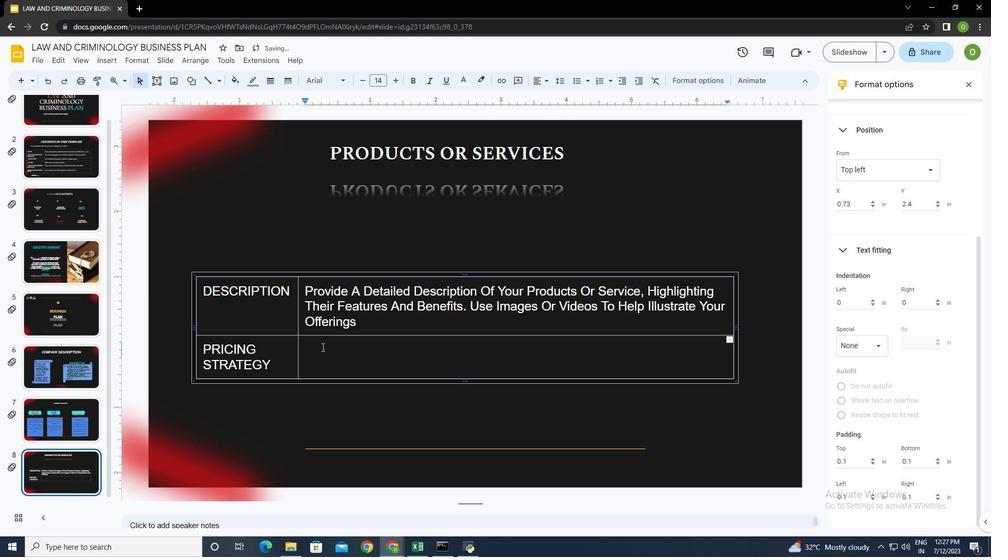 
Action: Key pressed <Key.shift><Key.shift><Key.shift><Key.shift><Key.shift><Key.shift><Key.shift><Key.shift><Key.shift><Key.shift>Discuss<Key.space>your<Key.space>pricing<Key.space>strategy,<Key.space>including<Key.space>any<Key.space>discounts<Key.space>or<Key.space>promotions<Key.space>your<Key.backspace><Key.space>offer.<Key.space><Key.shift>Explain<Key.space>how<Key.space>you<Key.space>arrived<Key.space>at<Key.space>your<Key.space>pricing<Key.space>model<Key.space>and<Key.space>why<Key.space>it<Key.space>is<Key.space>competitve.<Key.tab><Key.caps_lock><Key.shift>d<Key.backspace>DEVELOPMENT<Key.tab><Key.caps_lock><Key.shift>Share<Key.space>plans<Key.space>you<Key.space>have<Key.space>for<Key.space>developing<Key.space>new<Key.space>products<Key.space>or<Key.space>services<Key.space>u<Key.backspace>in<Key.space>the<Key.space>future.<Key.space><Key.shift>Explain<Key.space>how<Key.space>these<Key.space>offerings<Key.space>will<Key.space>address<Key.space>a<Key.space>need<Key.space>in<Key.space>the<Key.space>market<Key.space>and<Key.space>differentialte<Key.space>from<Key.space>others.<Key.tab><Key.shift><Key.caps_lock>CUSTOMER<Key.space>SUPPORT<Key.tab><Key.caps_lock><Key.shift><Key.shift>Describe<Key.space>customer<Key.space>support<Key.space>services<Key.space>offered<Key.space><Key.backspace>,<Key.space>including<Key.space>r<Key.backspace>techi<Key.backspace>nical<Key.space>support,<Key.space>training<Key.space><Key.backspace>,<Key.space>and<Key.space>warranties<Key.space><Key.backspace>/<Key.space>guarn<Key.backspace>antees.
Screenshot: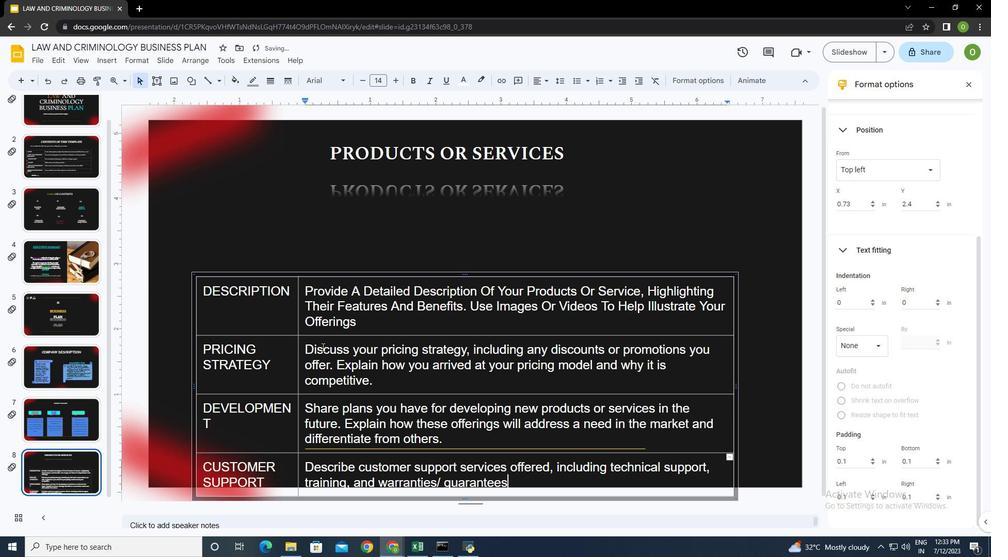 
Action: Mouse moved to (466, 275)
Screenshot: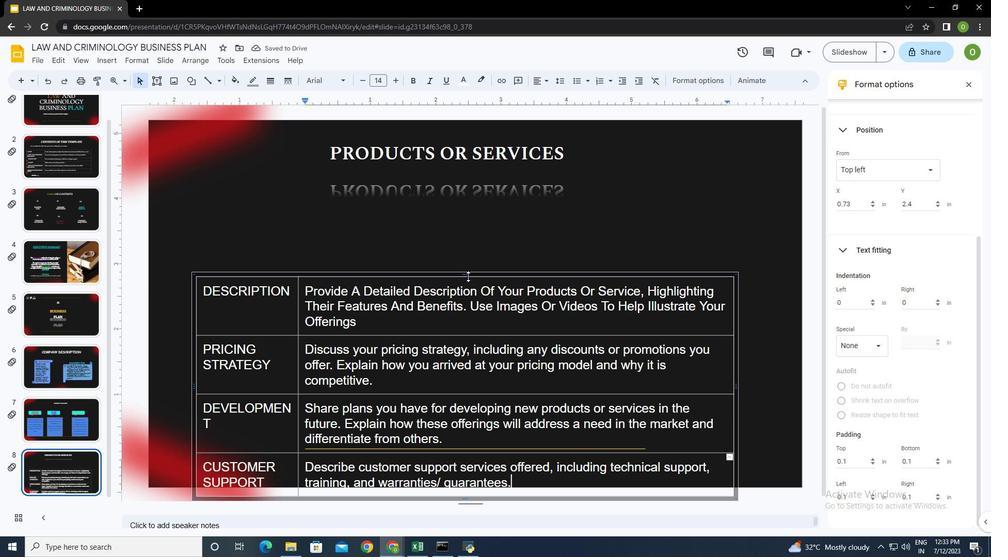 
Action: Mouse pressed left at (466, 275)
Screenshot: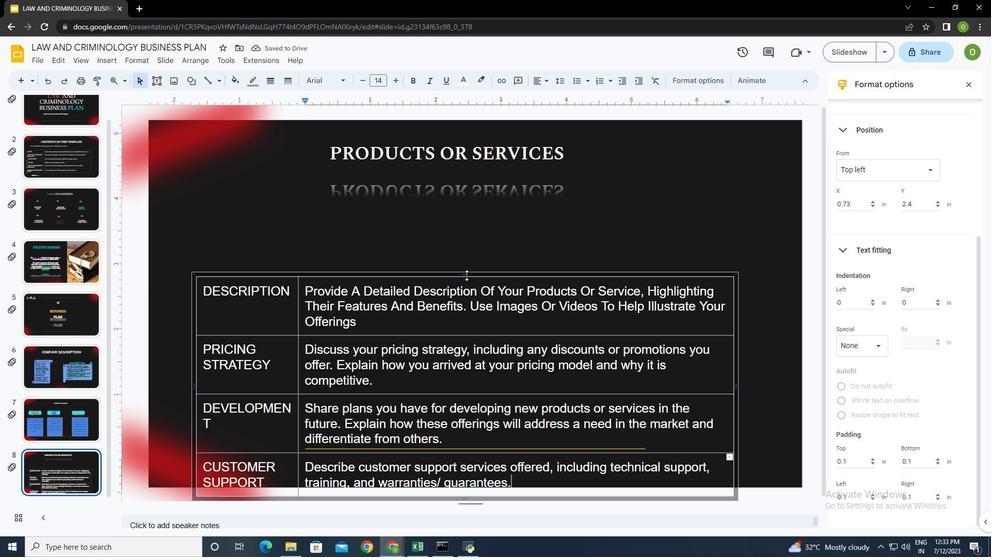 
Action: Mouse moved to (465, 499)
Screenshot: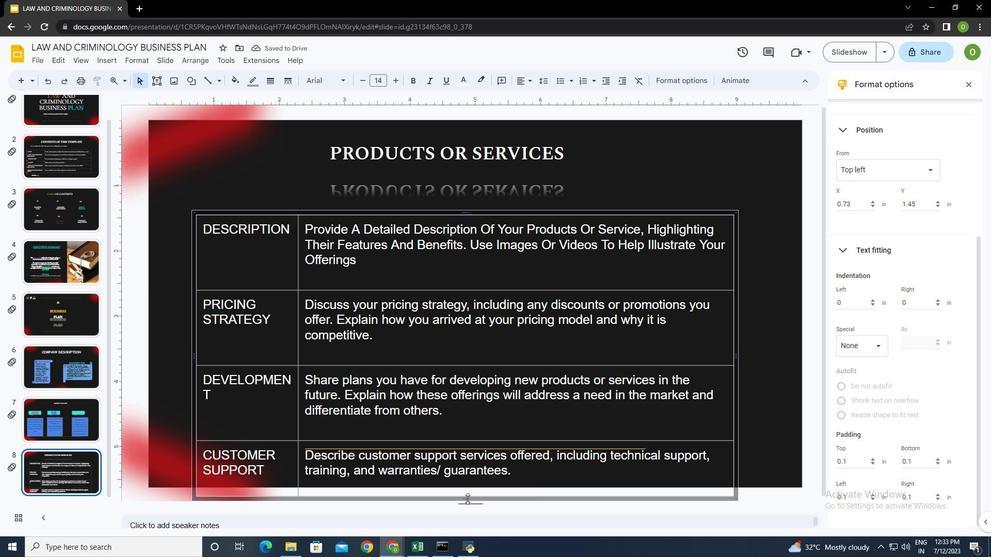 
Action: Mouse pressed left at (465, 499)
Screenshot: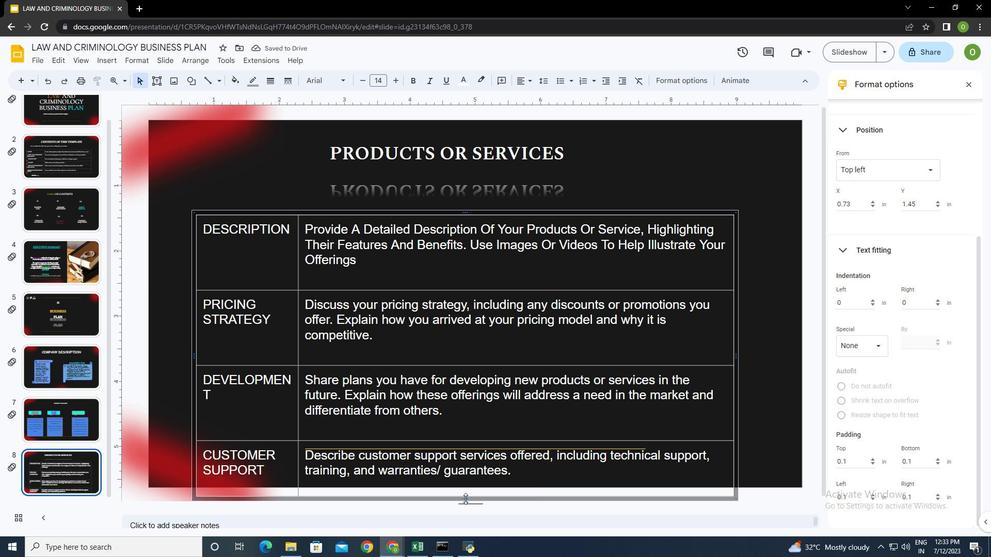 
Action: Mouse moved to (466, 481)
Screenshot: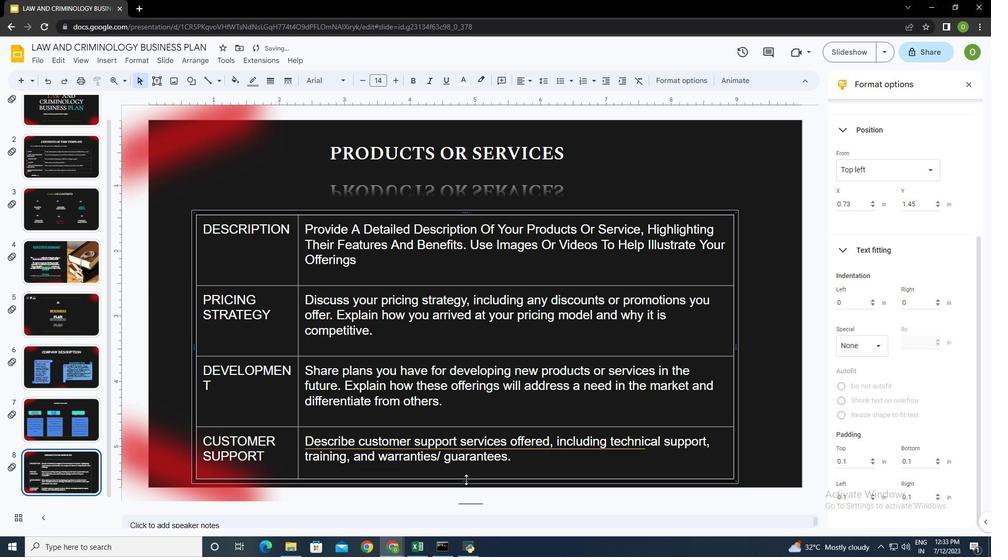 
Action: Mouse pressed left at (466, 481)
Screenshot: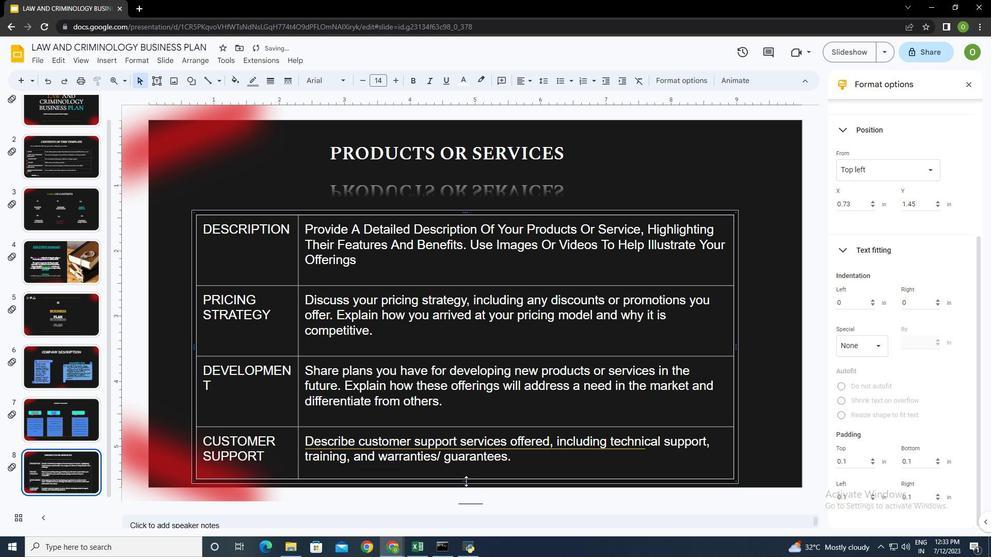 
Action: Mouse moved to (528, 459)
Screenshot: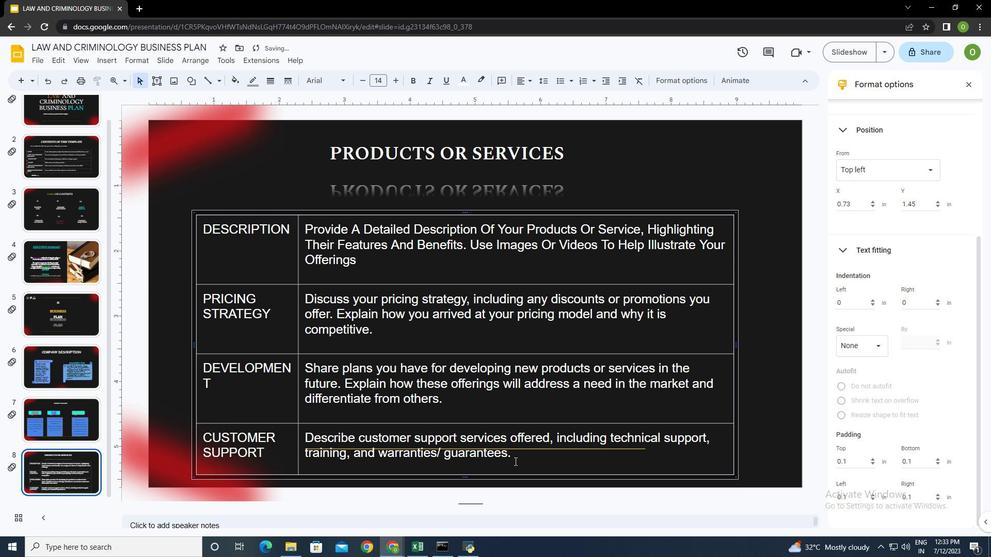 
Action: Mouse pressed left at (528, 459)
Screenshot: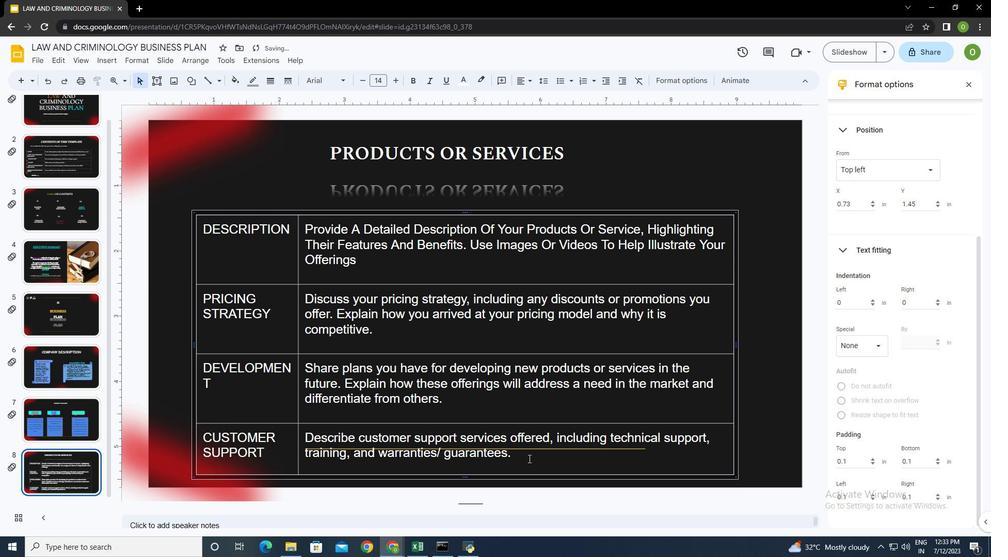 
Action: Mouse moved to (576, 450)
Screenshot: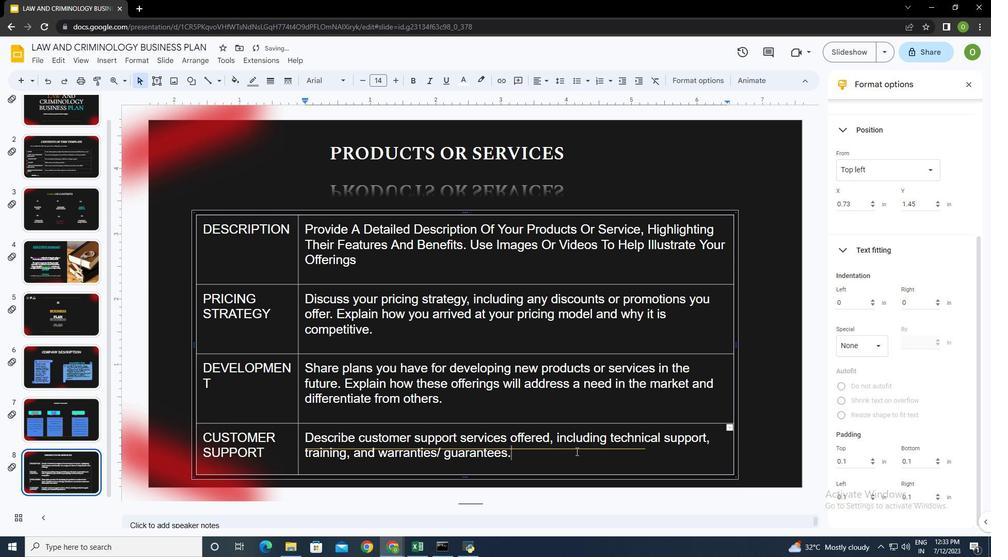 
Action: Mouse pressed left at (576, 450)
Screenshot: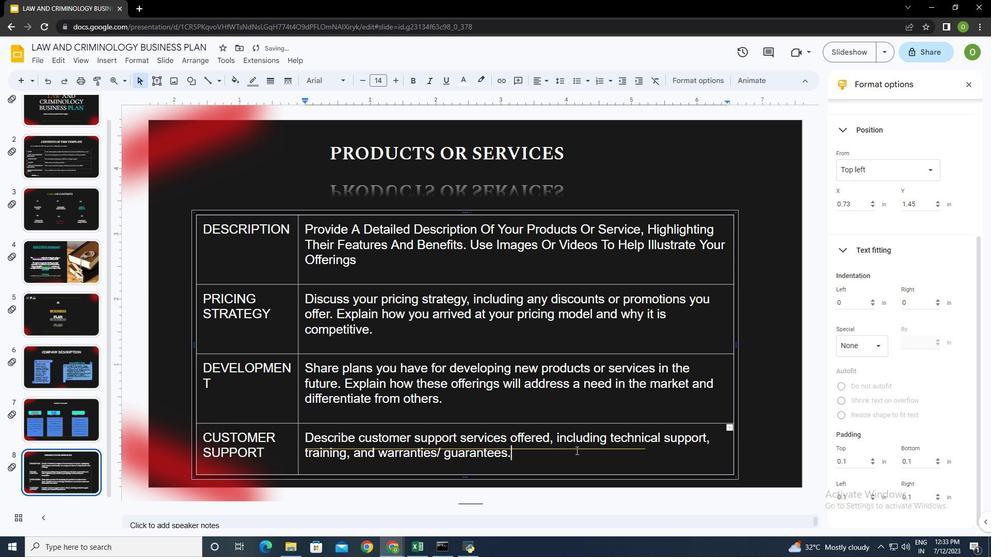 
Action: Mouse moved to (464, 478)
Screenshot: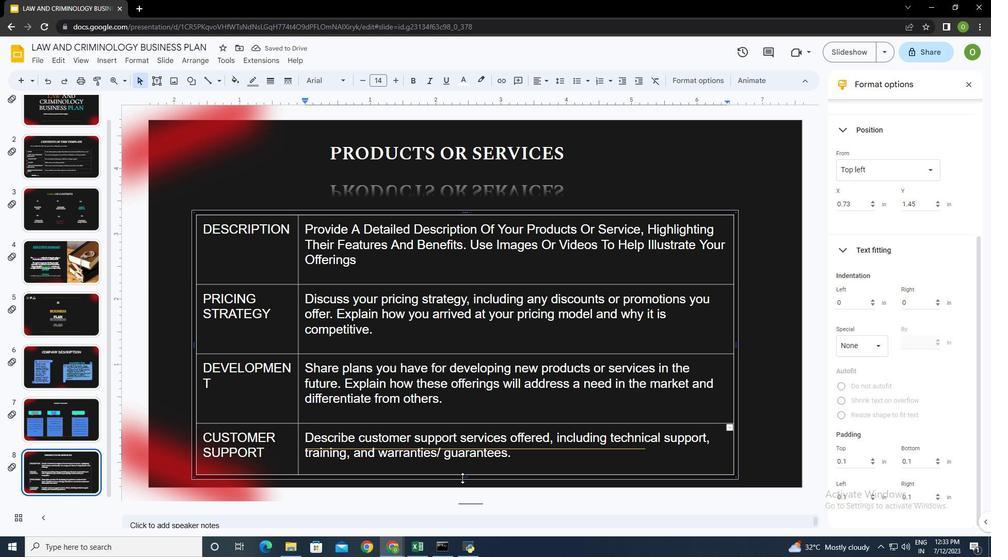 
Action: Mouse pressed left at (464, 478)
Screenshot: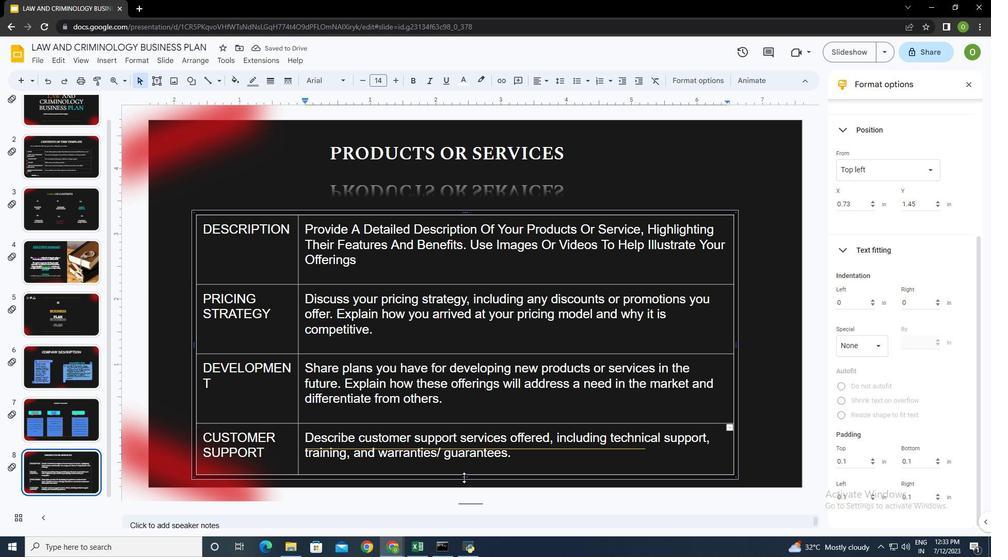 
Action: Mouse moved to (463, 214)
Screenshot: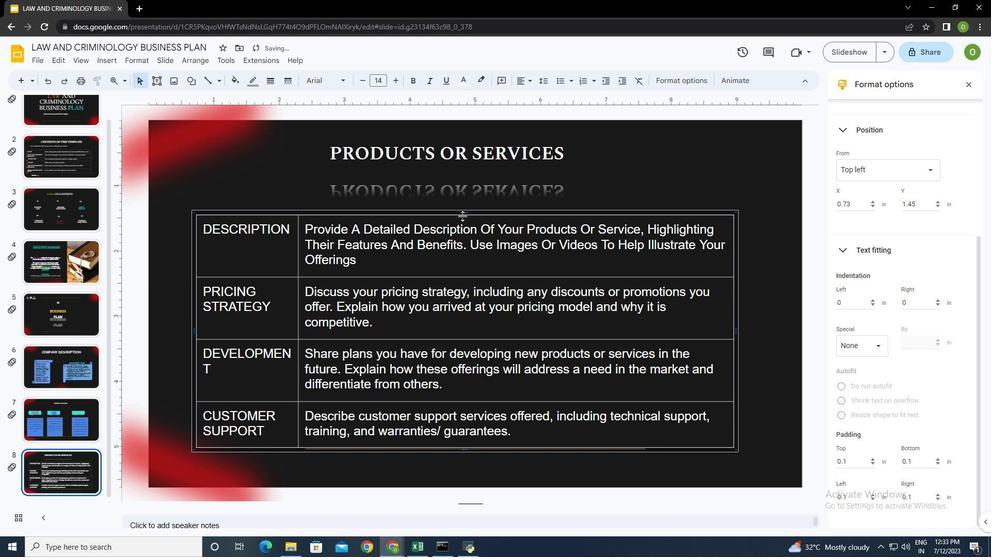 
Action: Mouse pressed left at (463, 214)
Screenshot: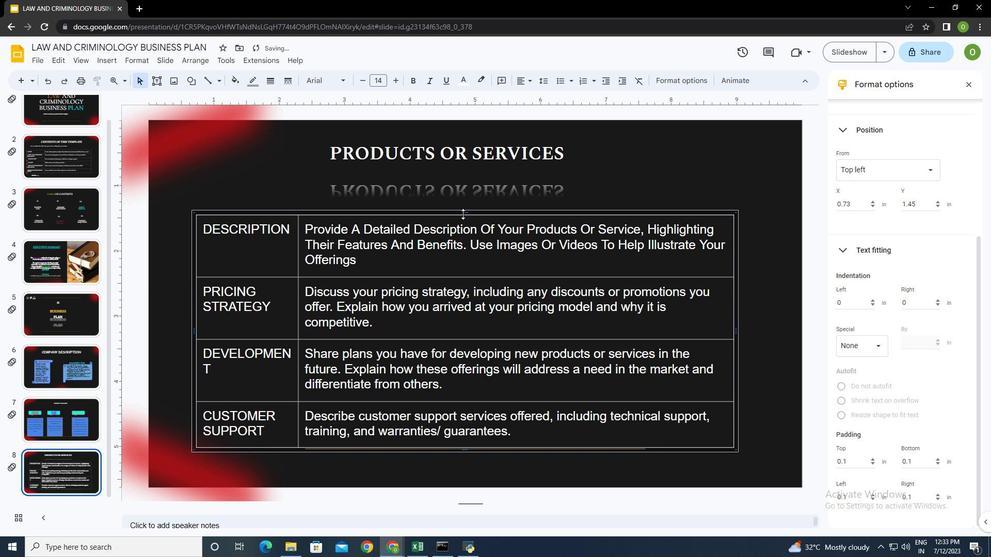 
Action: Mouse moved to (256, 248)
Screenshot: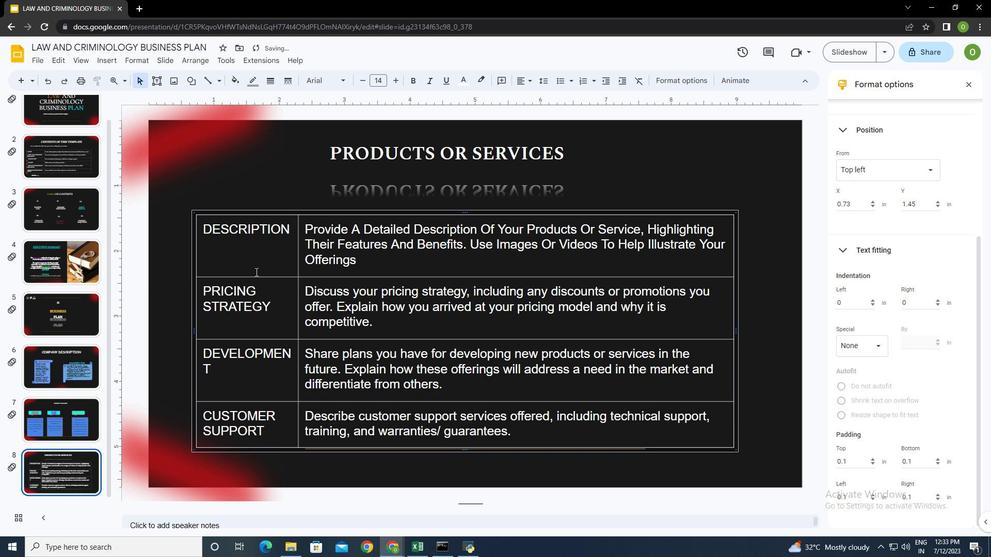 
Action: Mouse pressed left at (256, 248)
Screenshot: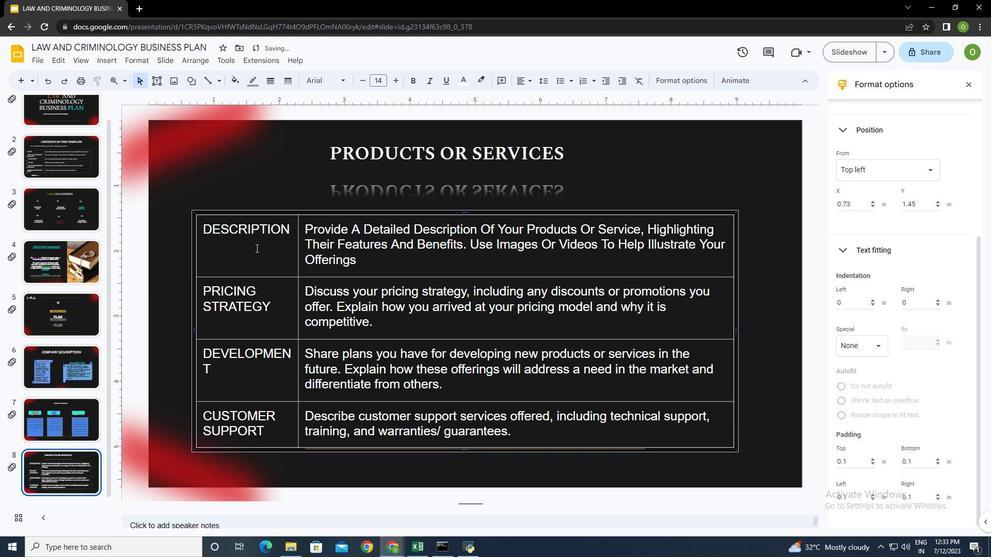 
Action: Mouse moved to (291, 230)
